 Task: Plan a trip to Avellaneda, Argentina from 2nd December, 2023 to 10th December, 2023 for 1 adult.1  bedroom having 1 bed and 1 bathroom. Property type can be hotel. Amenities needed are: heating. Look for 5 properties as per requirement.
Action: Mouse moved to (511, 95)
Screenshot: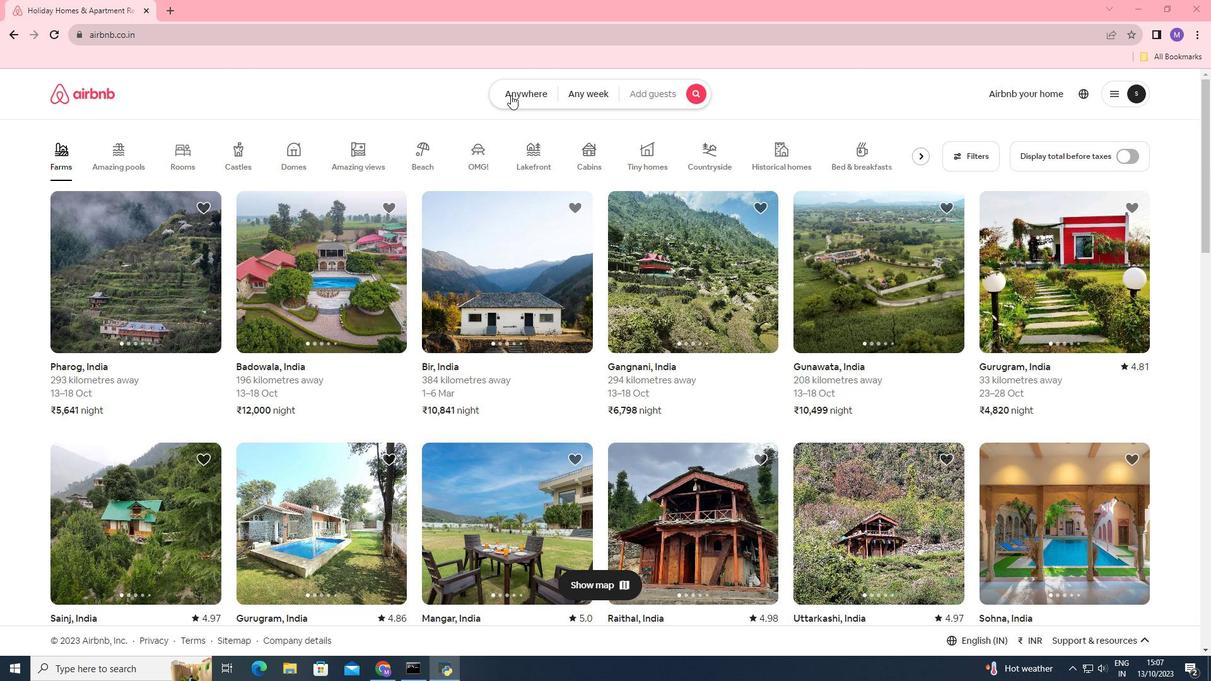 
Action: Mouse pressed left at (511, 95)
Screenshot: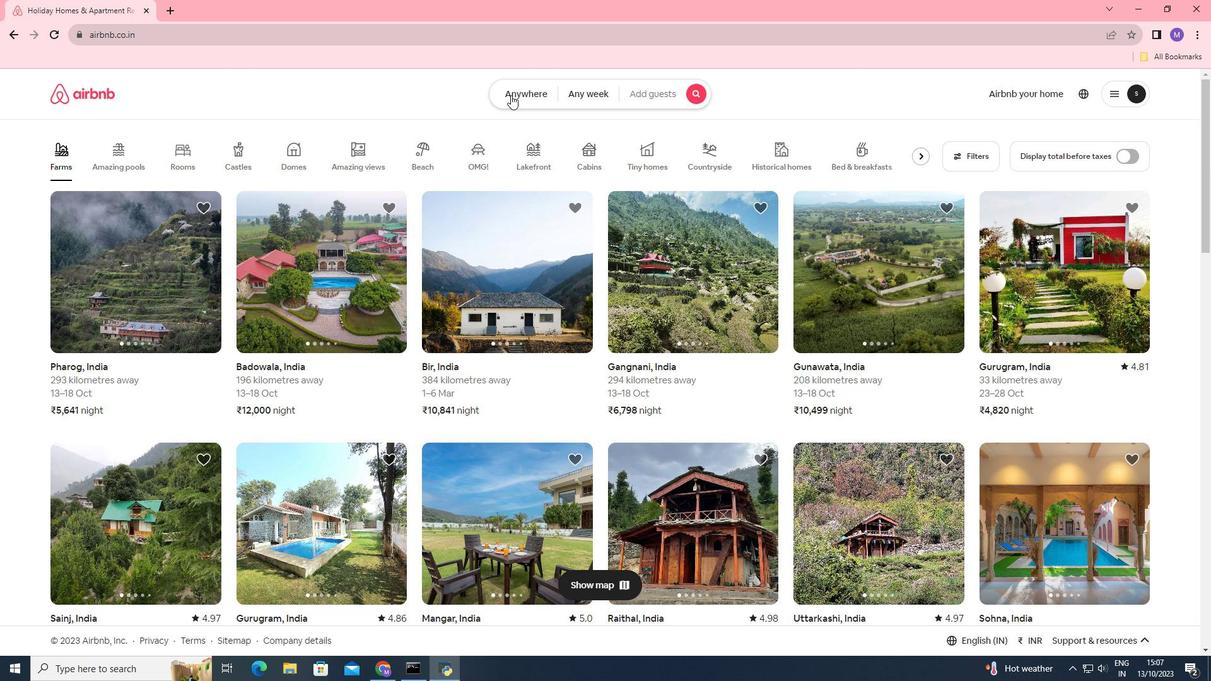 
Action: Mouse moved to (439, 142)
Screenshot: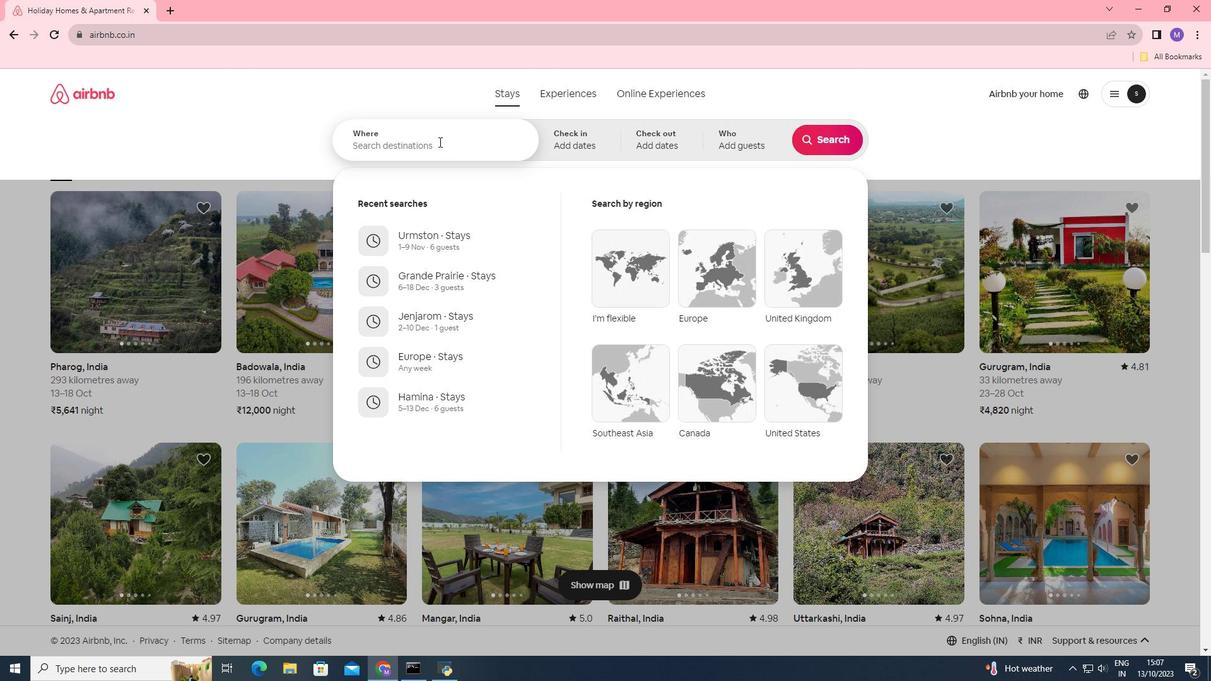 
Action: Mouse pressed left at (439, 142)
Screenshot: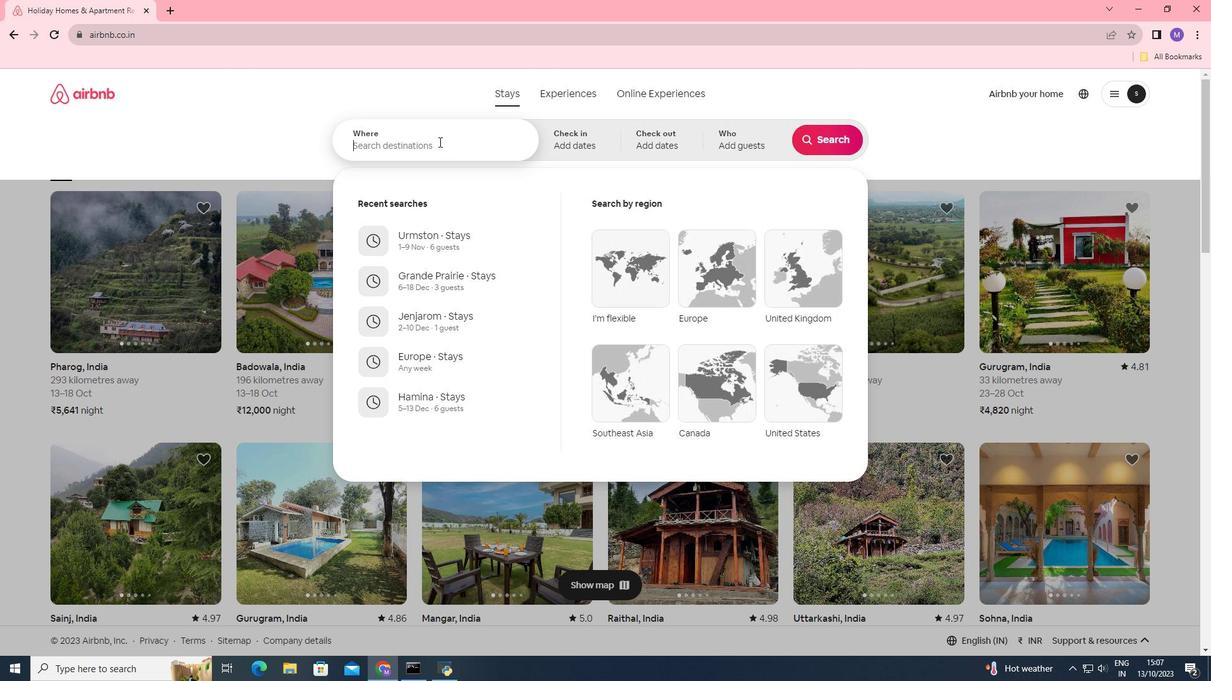
Action: Mouse moved to (436, 143)
Screenshot: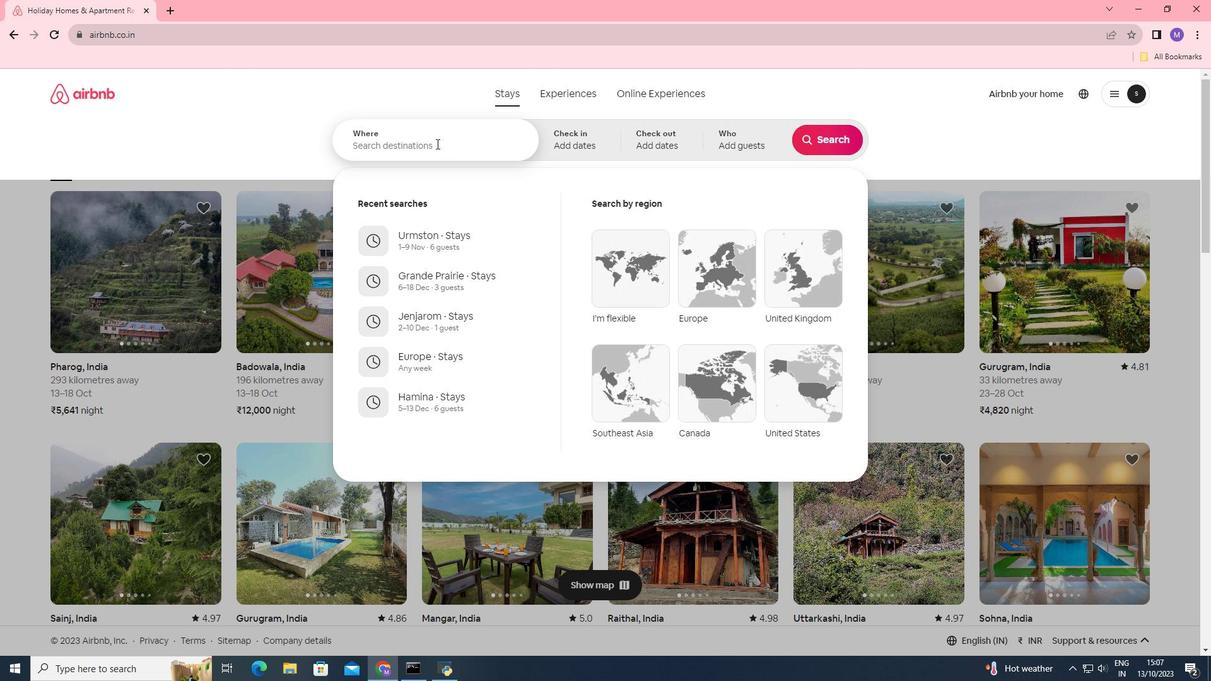 
Action: Key pressed <Key.shift>Avellaneda,<Key.space><Key.shift>Argentia
Screenshot: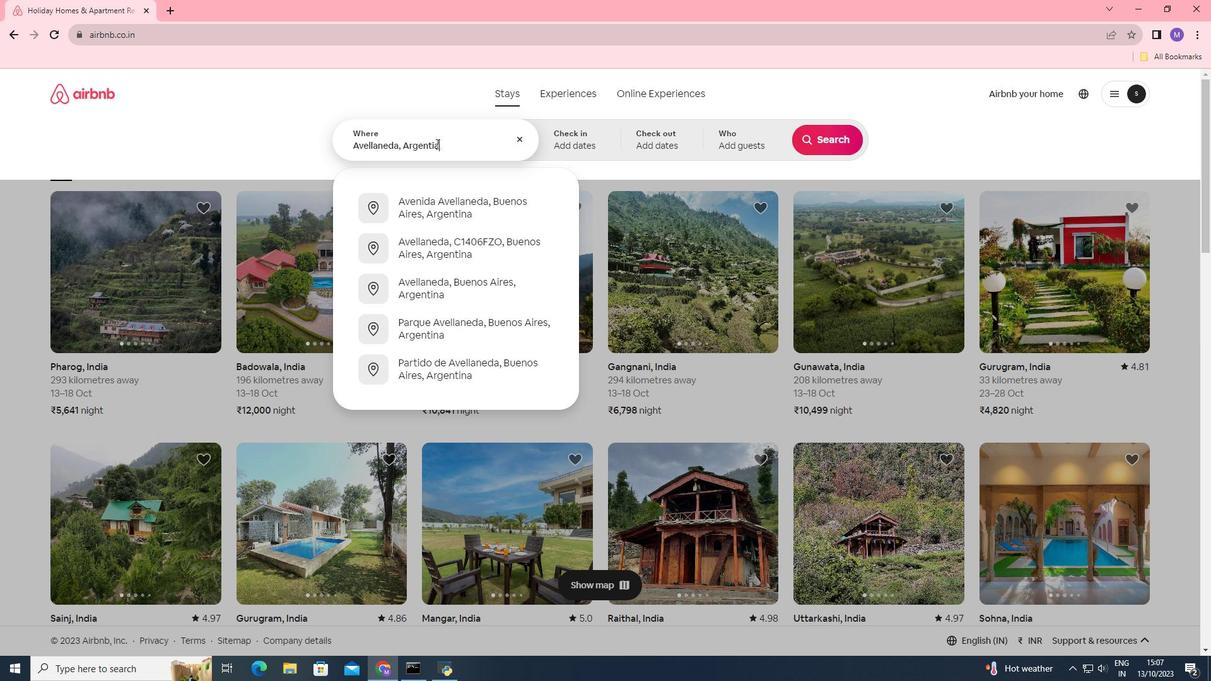 
Action: Mouse moved to (590, 133)
Screenshot: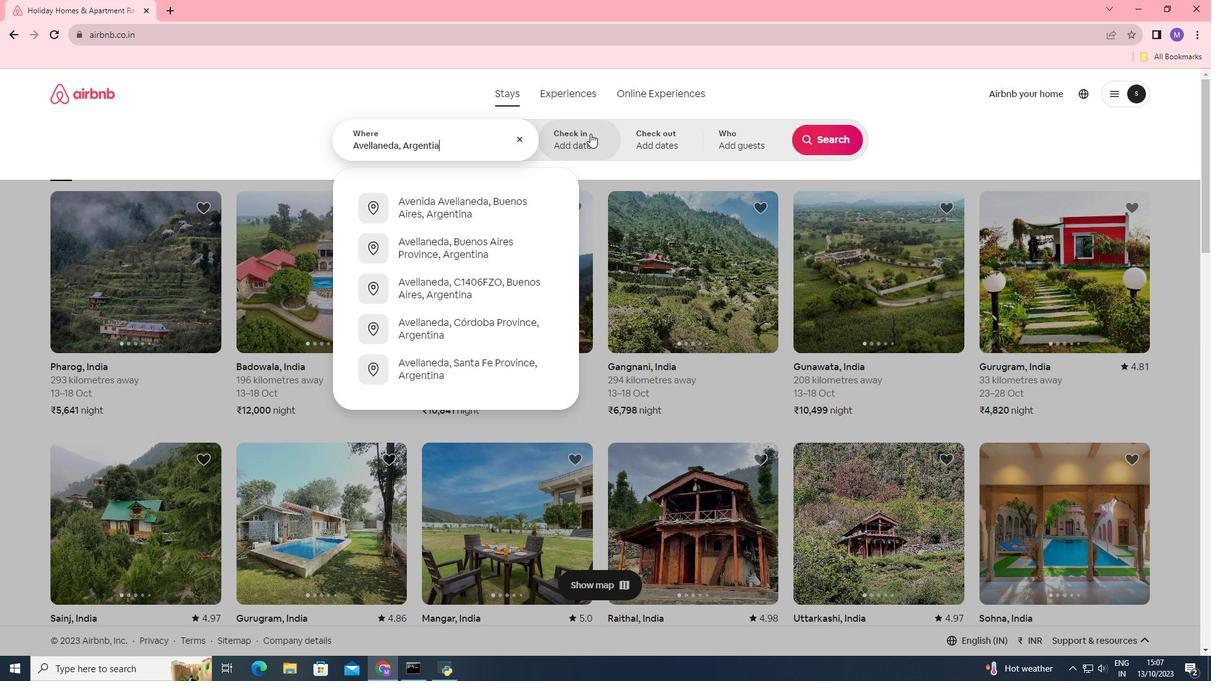 
Action: Mouse pressed left at (590, 133)
Screenshot: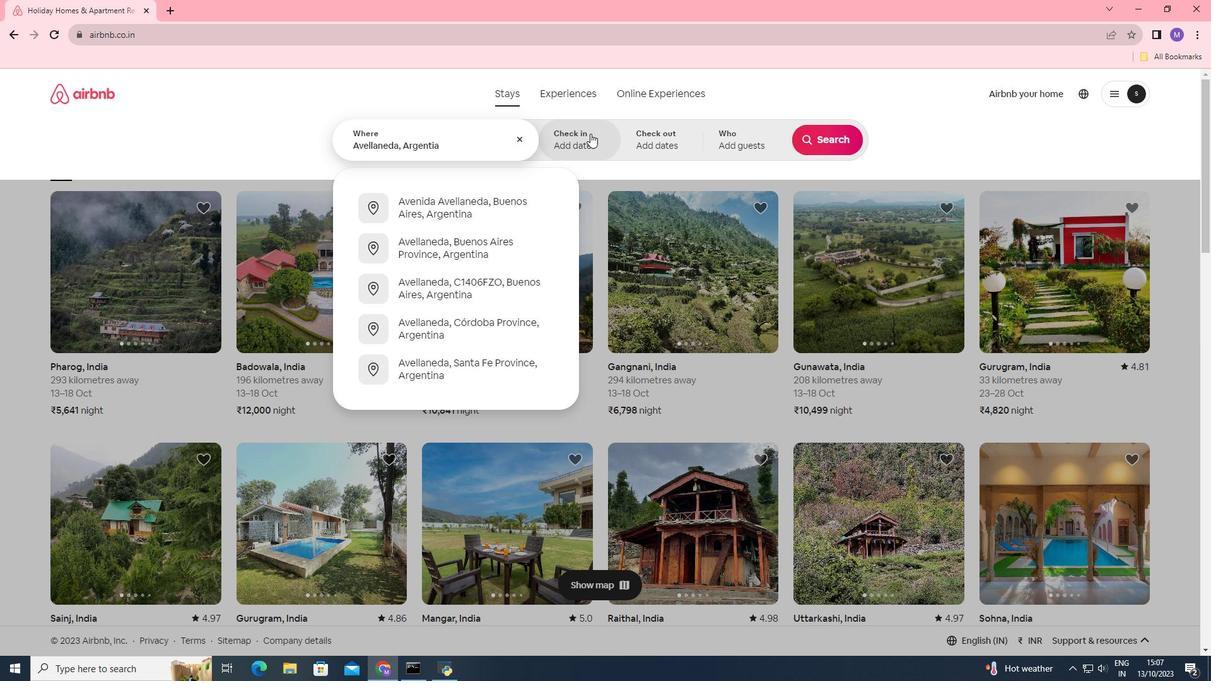 
Action: Mouse pressed left at (590, 133)
Screenshot: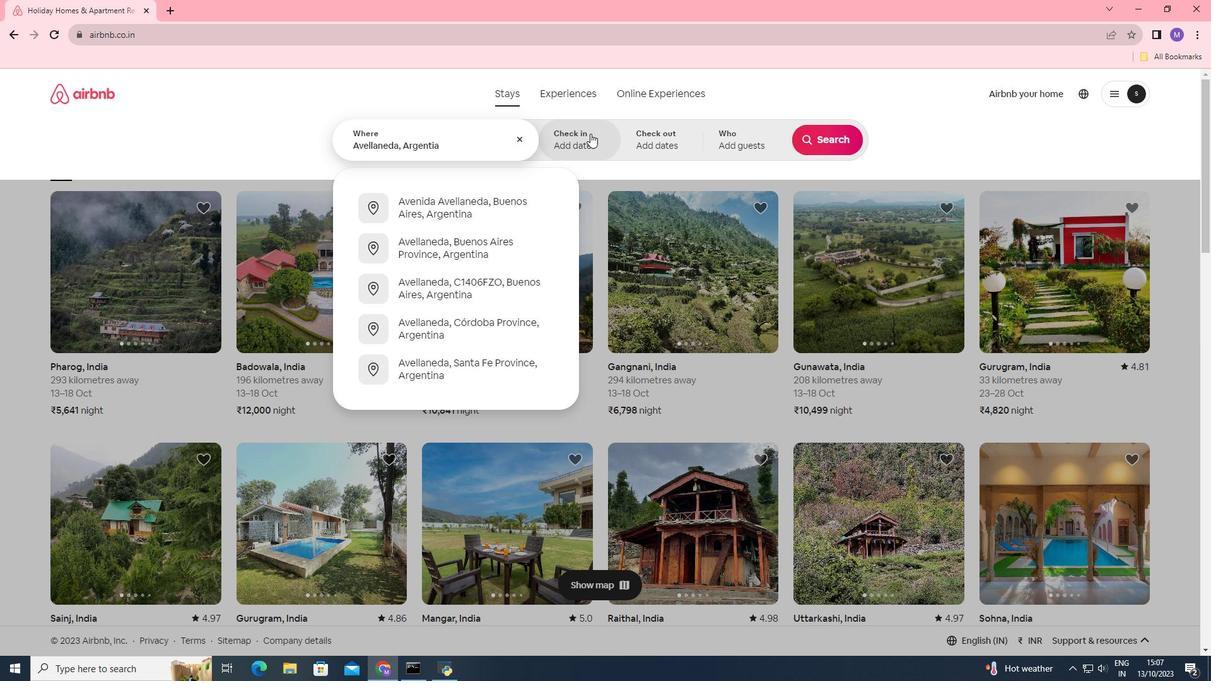 
Action: Mouse pressed left at (590, 133)
Screenshot: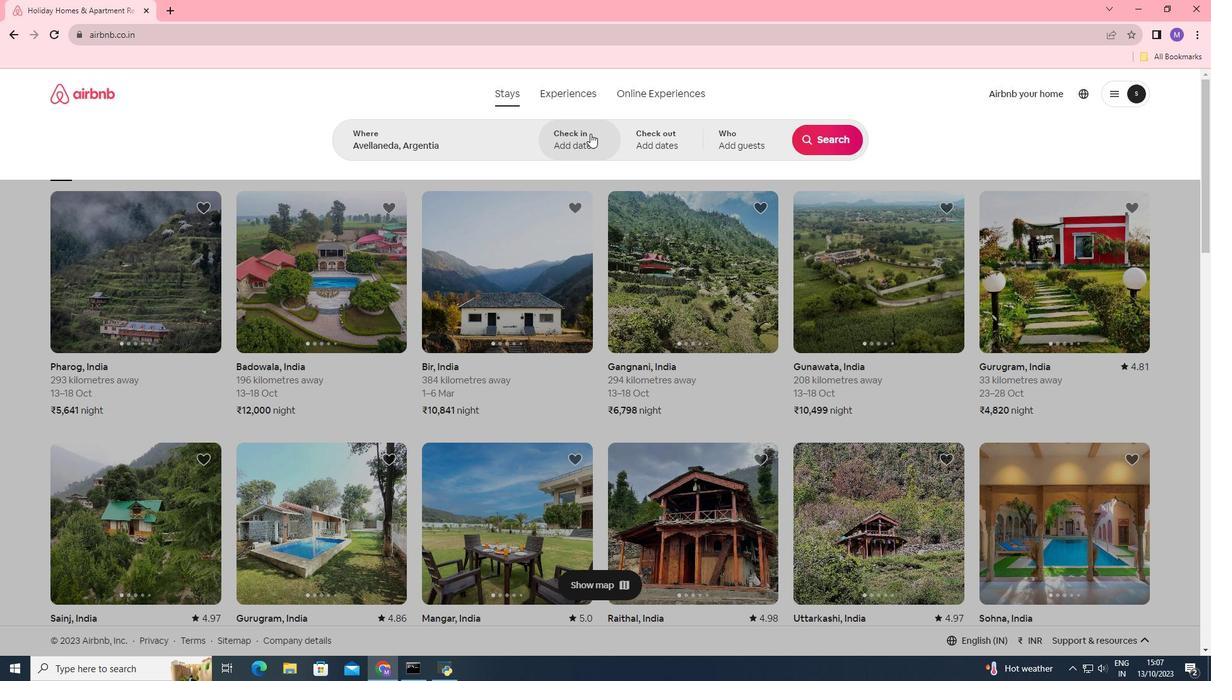 
Action: Mouse moved to (824, 241)
Screenshot: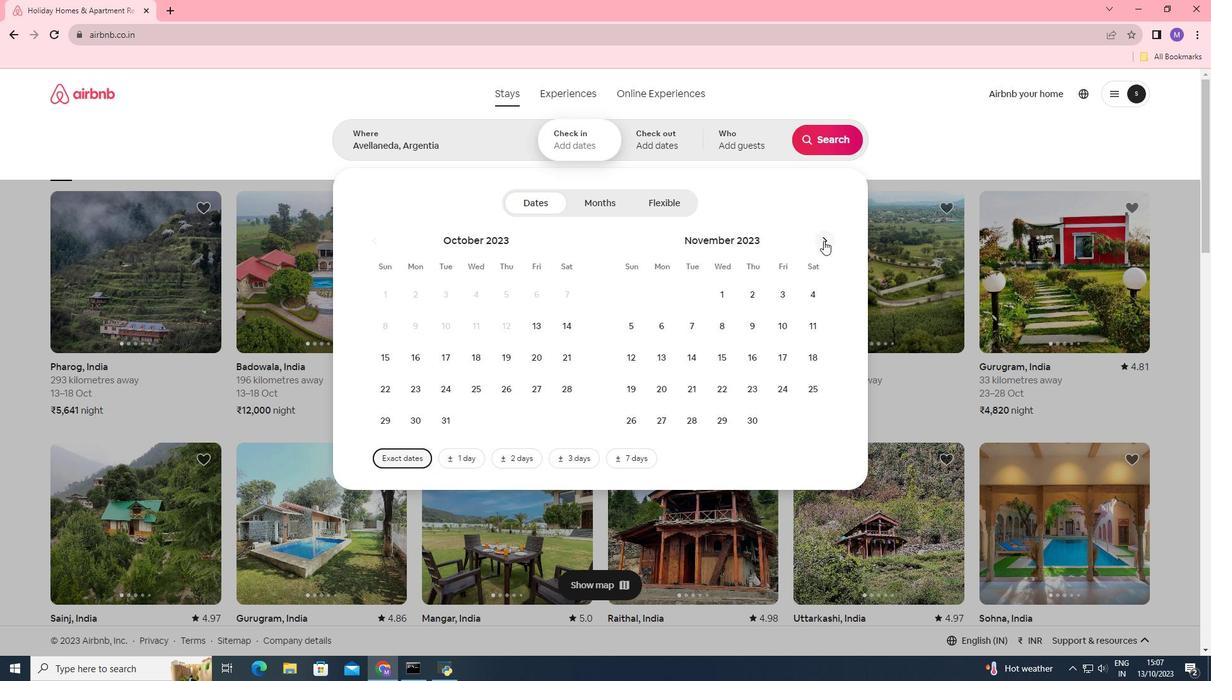 
Action: Mouse pressed left at (824, 241)
Screenshot: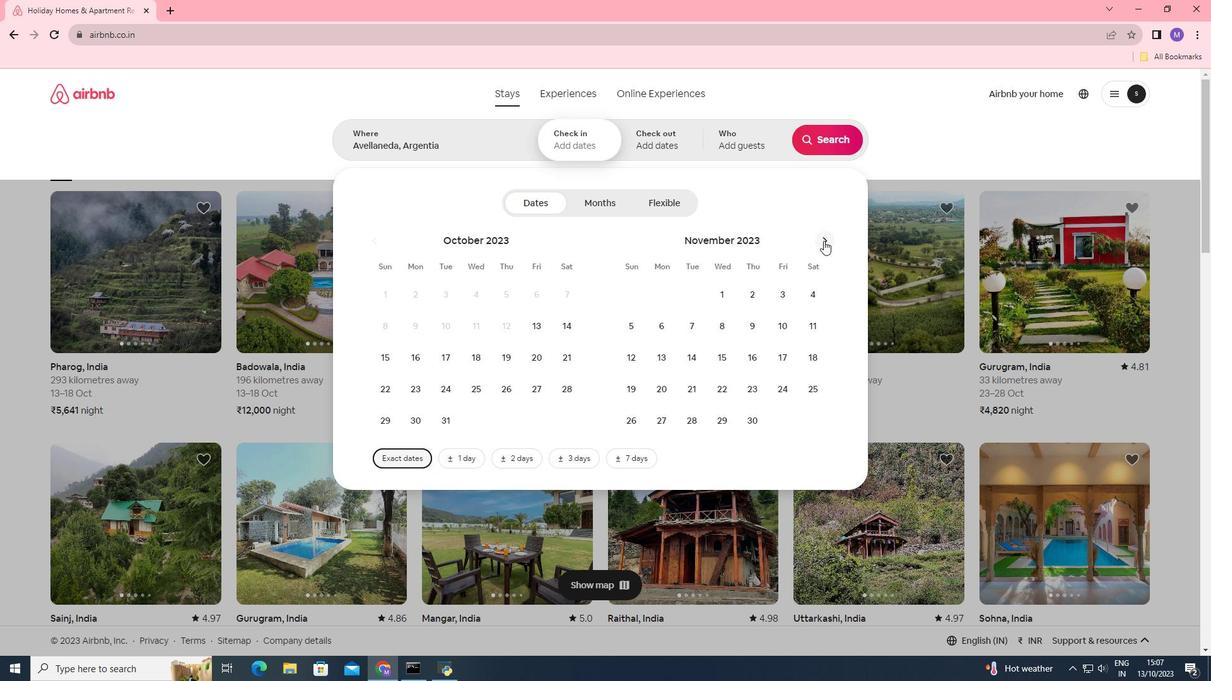 
Action: Mouse moved to (812, 297)
Screenshot: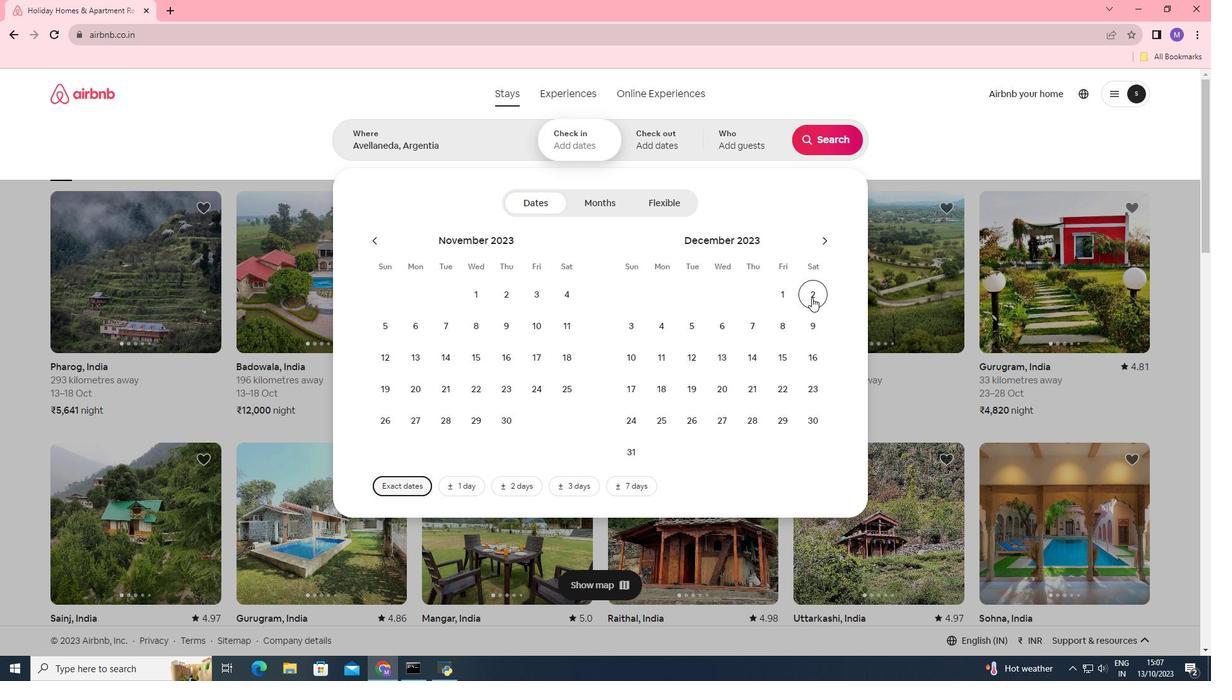 
Action: Mouse pressed left at (812, 297)
Screenshot: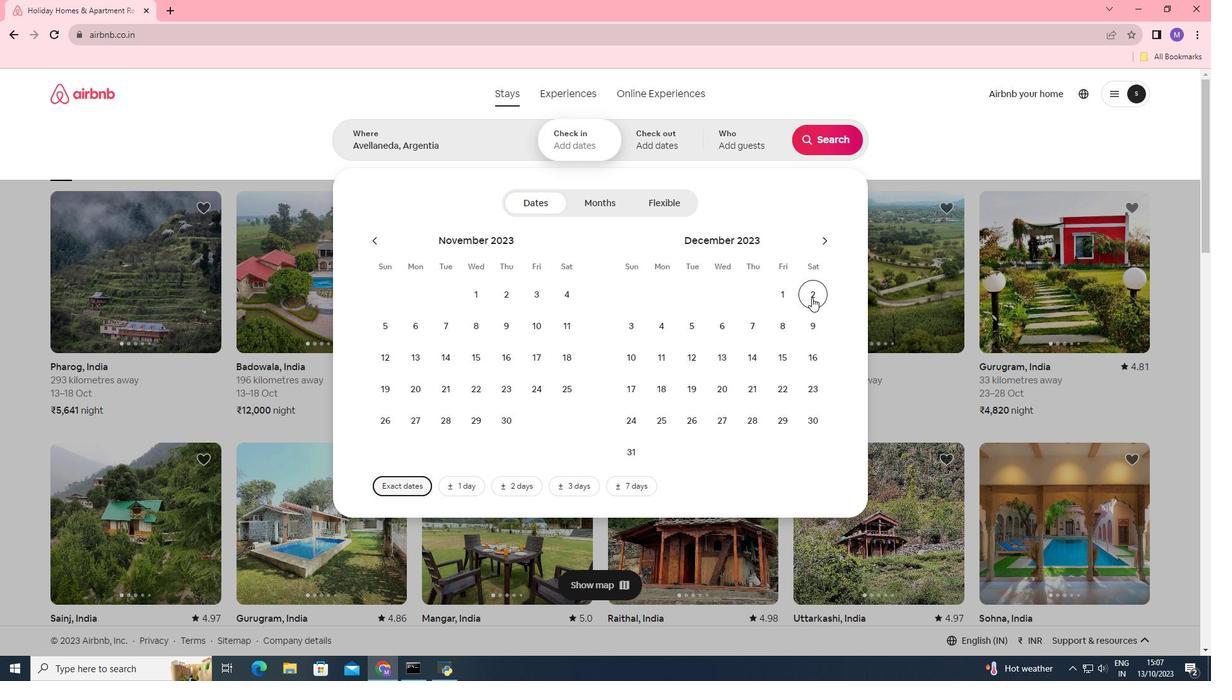 
Action: Mouse moved to (636, 356)
Screenshot: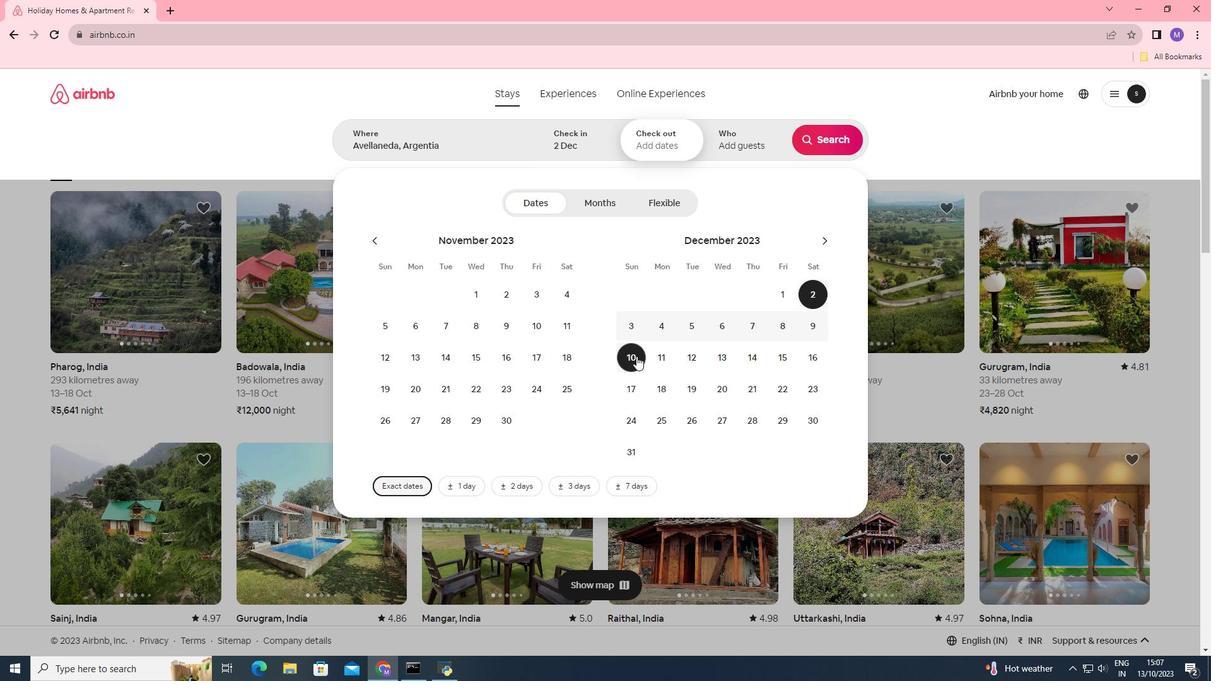 
Action: Mouse pressed left at (636, 356)
Screenshot: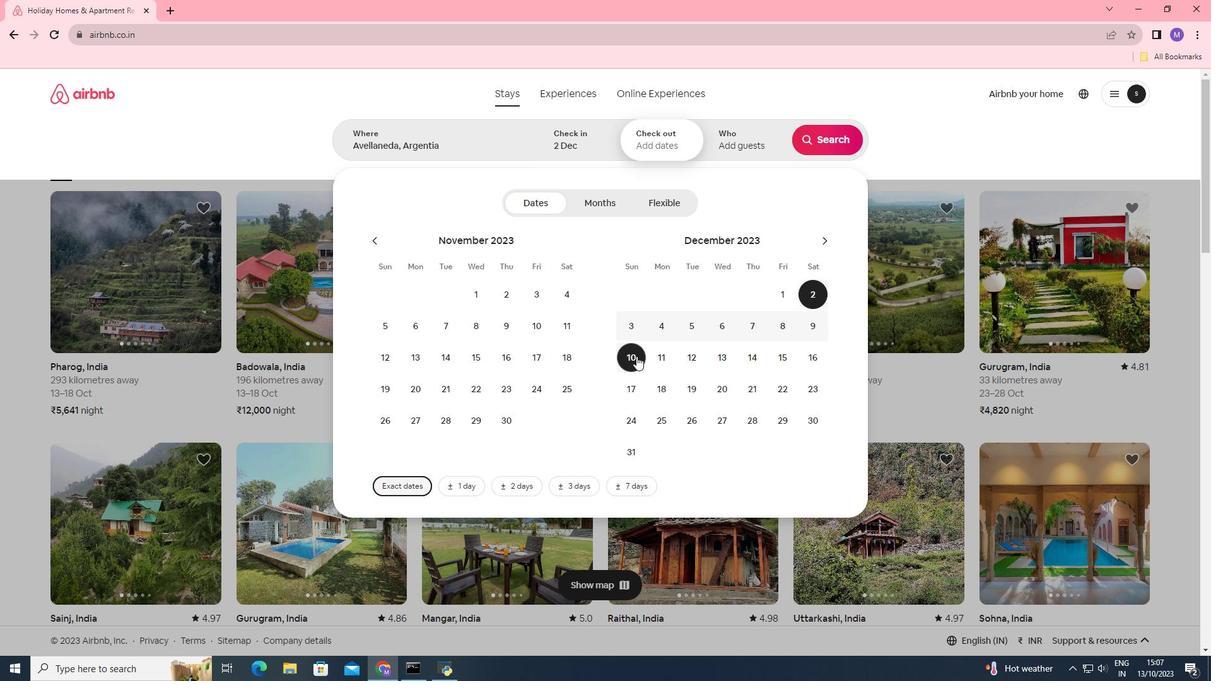 
Action: Mouse moved to (734, 132)
Screenshot: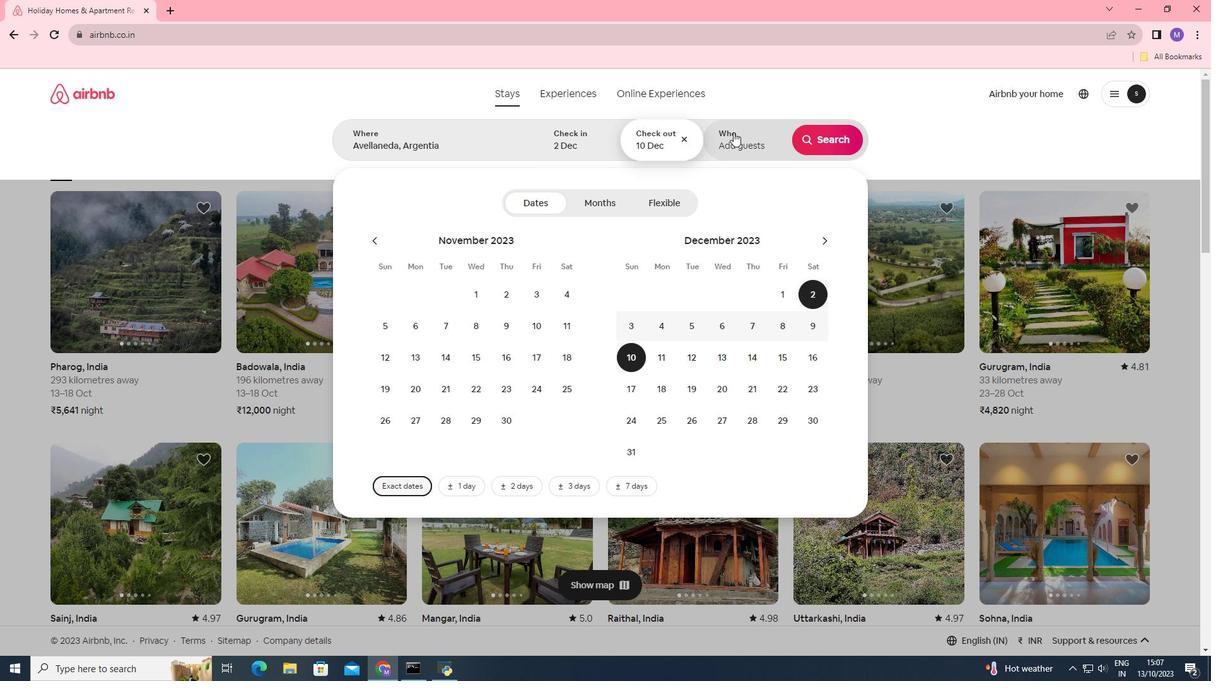 
Action: Mouse pressed left at (734, 132)
Screenshot: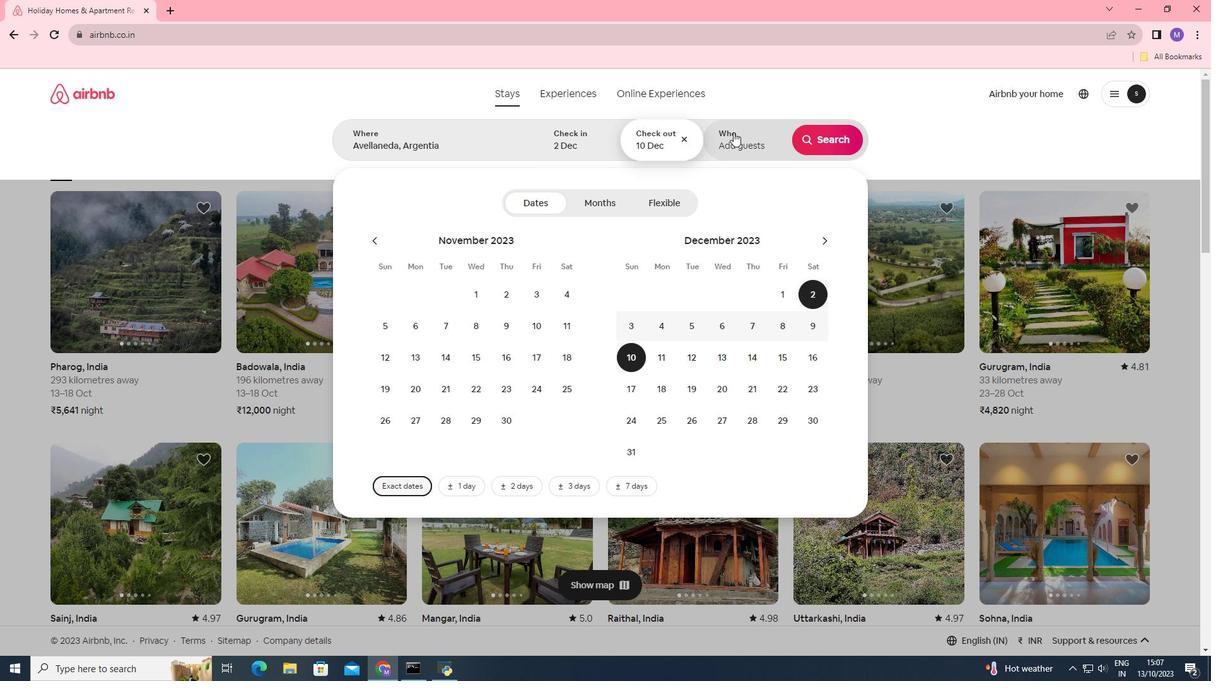 
Action: Mouse moved to (835, 199)
Screenshot: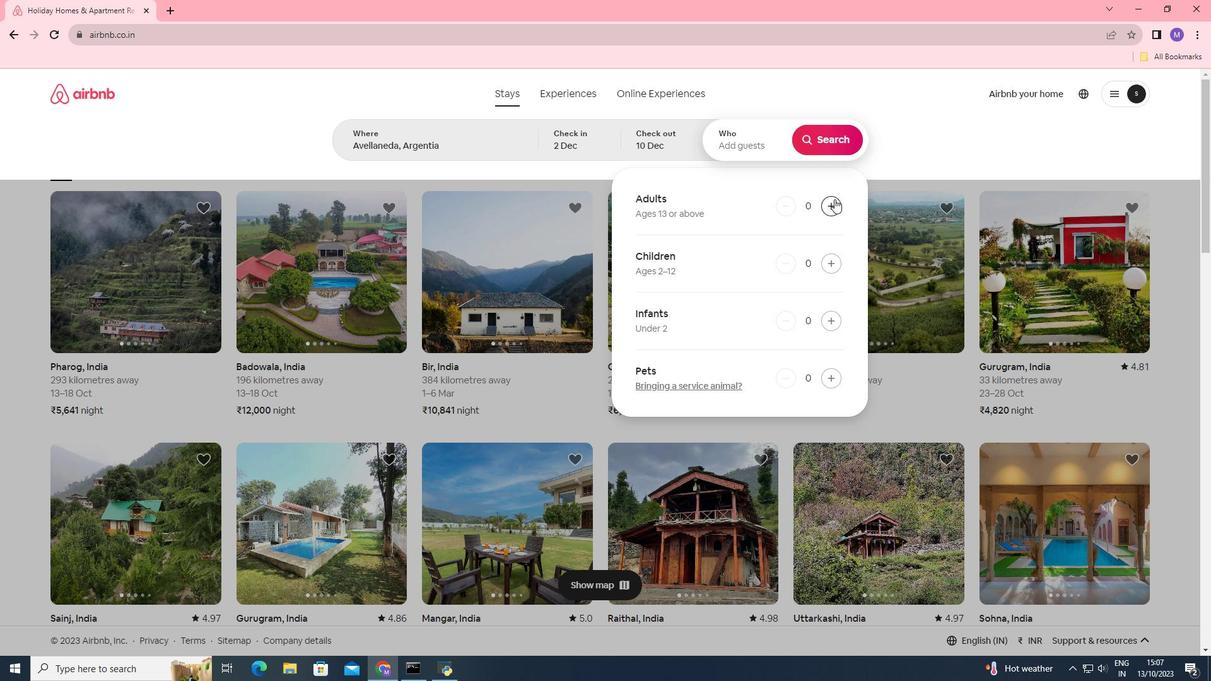
Action: Mouse pressed left at (835, 199)
Screenshot: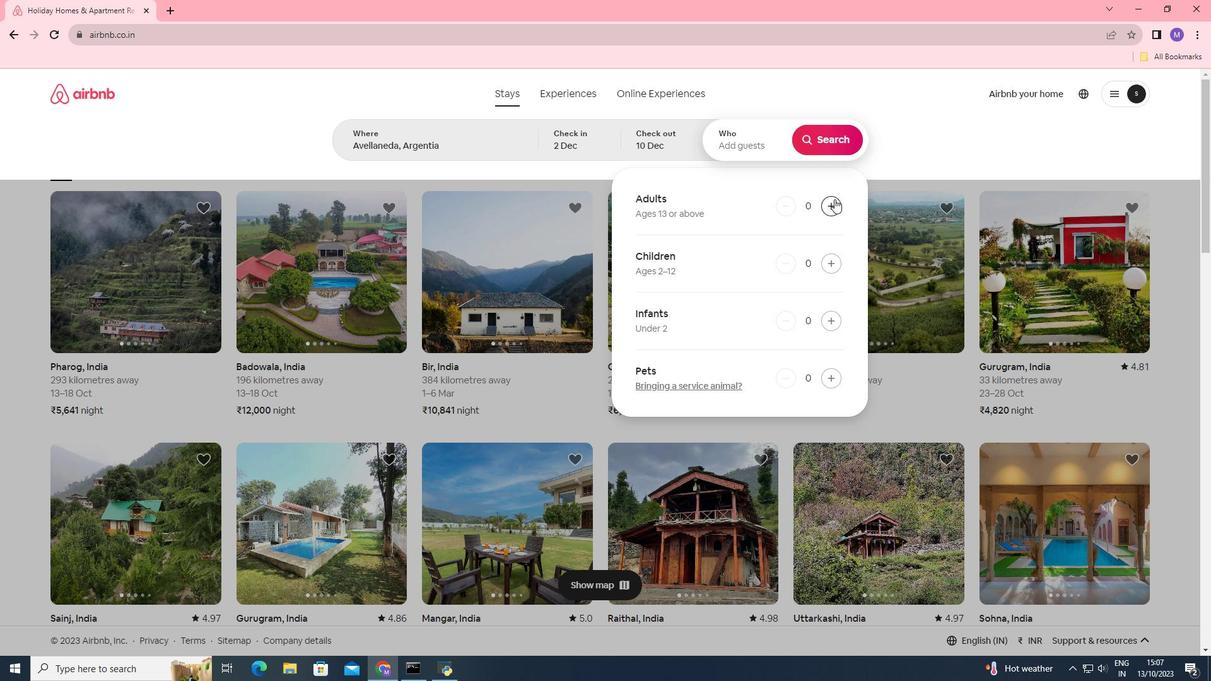 
Action: Mouse moved to (818, 142)
Screenshot: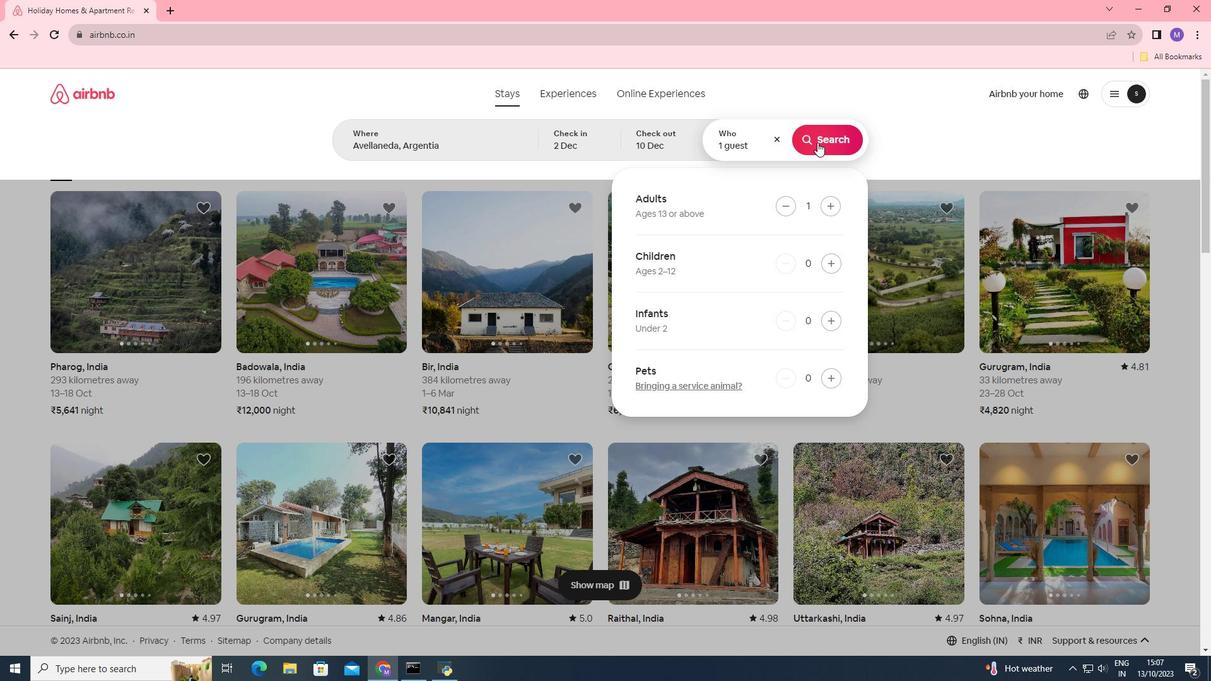 
Action: Mouse pressed left at (818, 142)
Screenshot: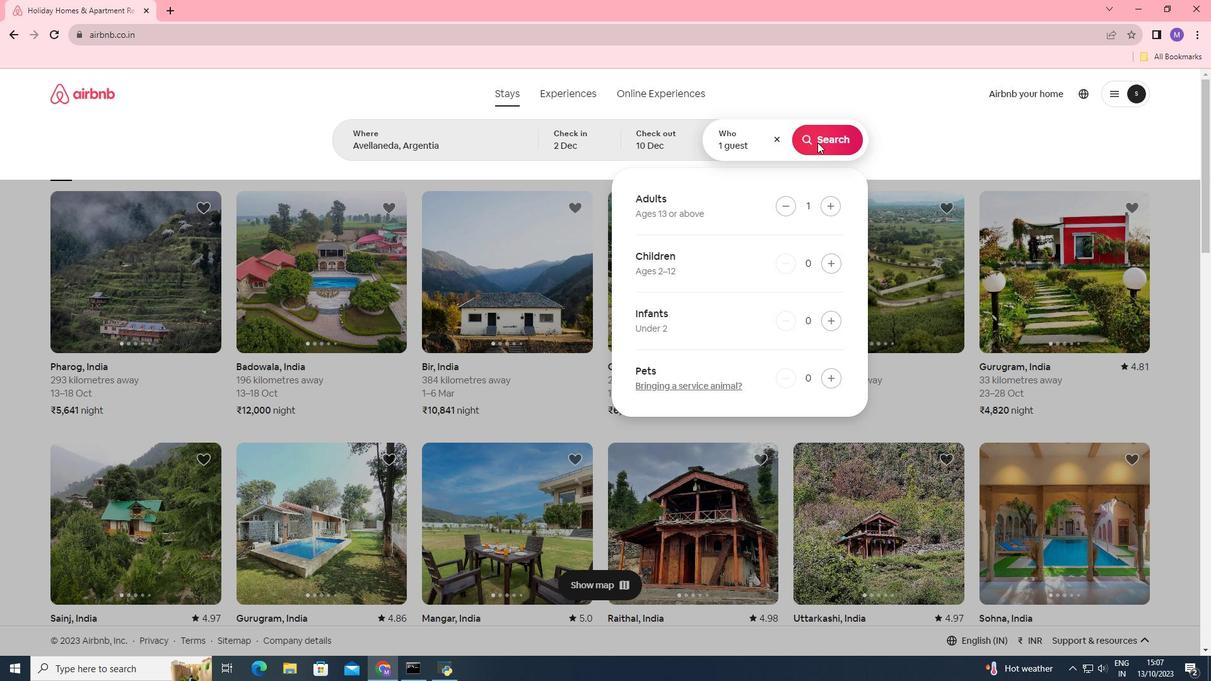 
Action: Mouse moved to (1004, 141)
Screenshot: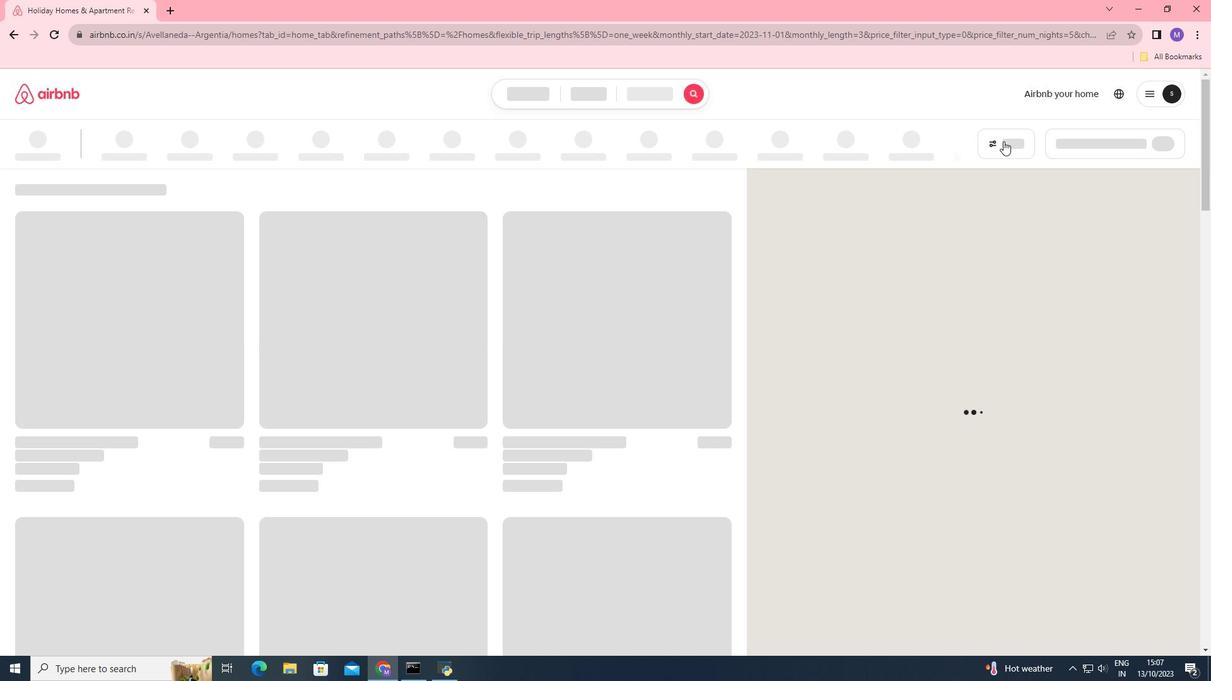 
Action: Mouse pressed left at (1004, 141)
Screenshot: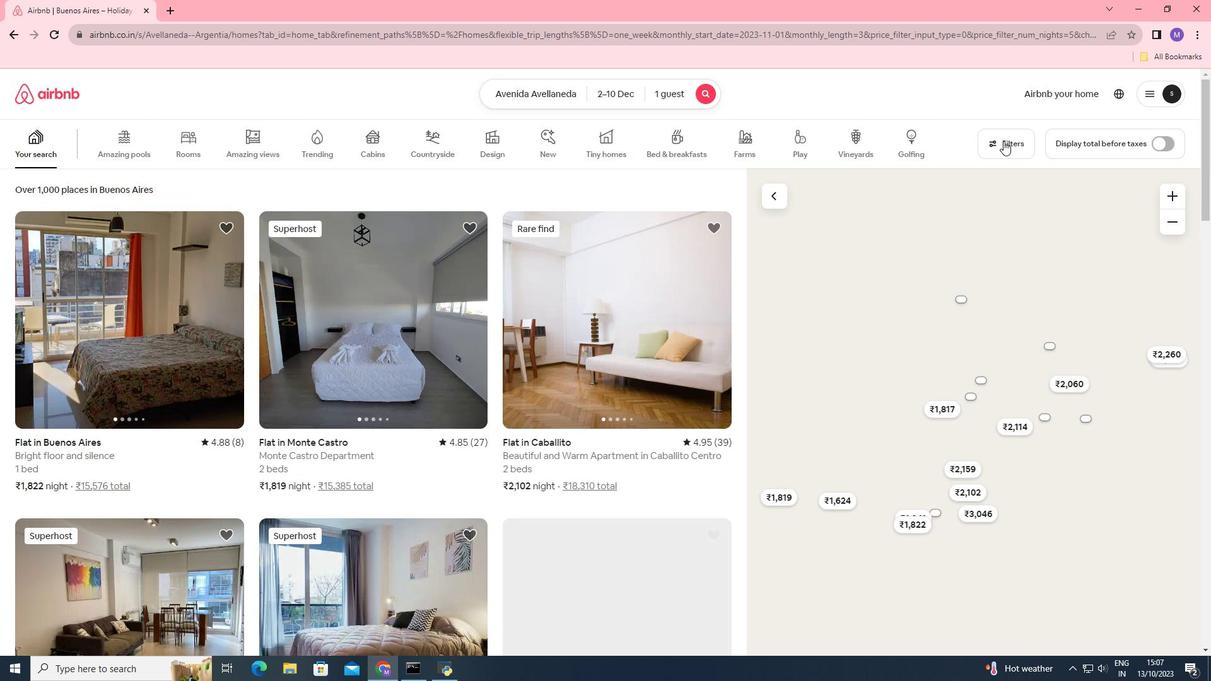 
Action: Mouse moved to (512, 403)
Screenshot: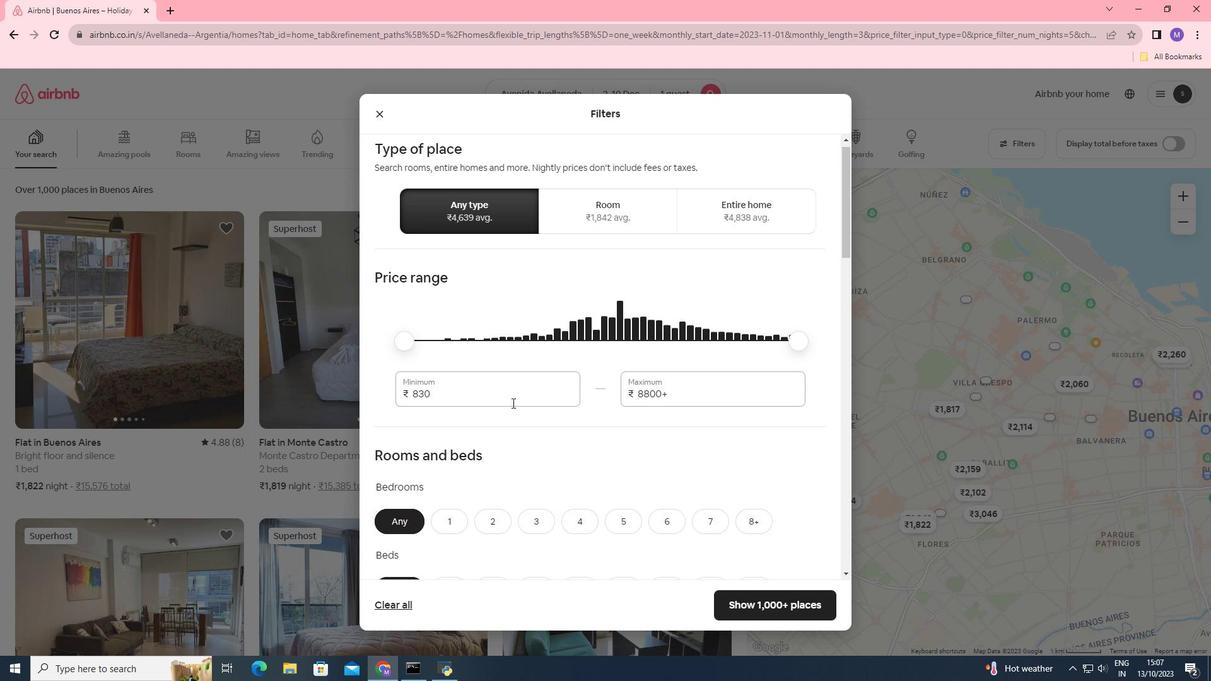 
Action: Mouse scrolled (512, 402) with delta (0, 0)
Screenshot: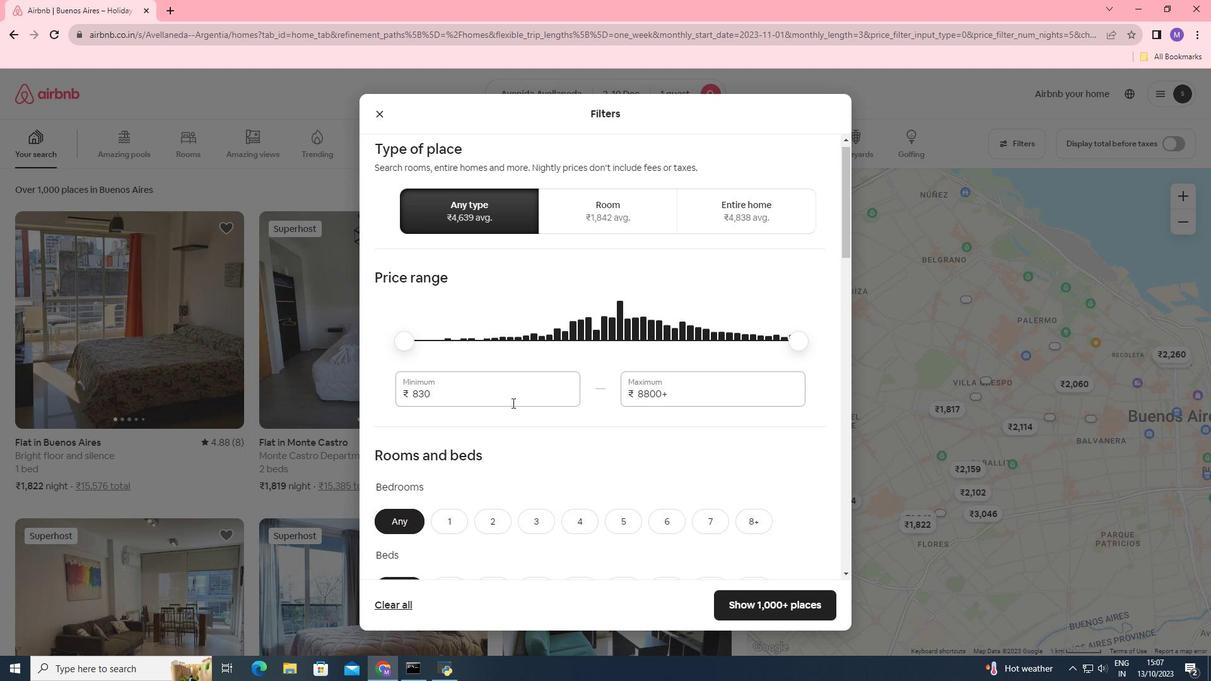 
Action: Mouse scrolled (512, 402) with delta (0, 0)
Screenshot: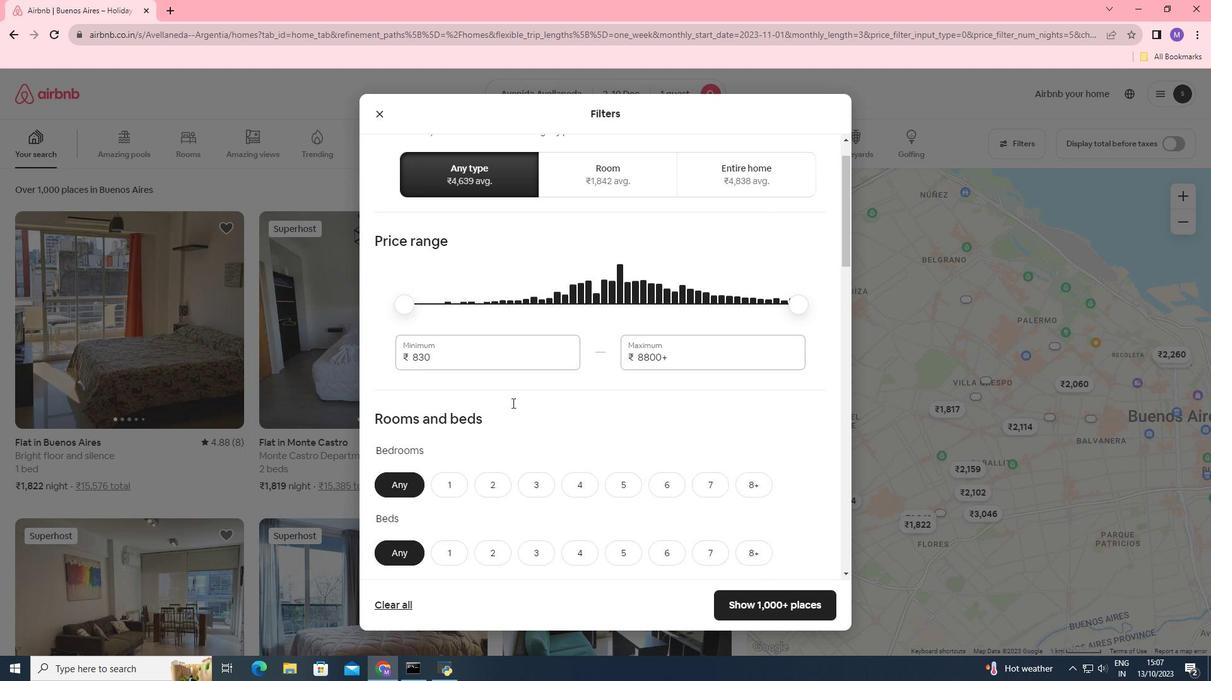 
Action: Mouse scrolled (512, 402) with delta (0, 0)
Screenshot: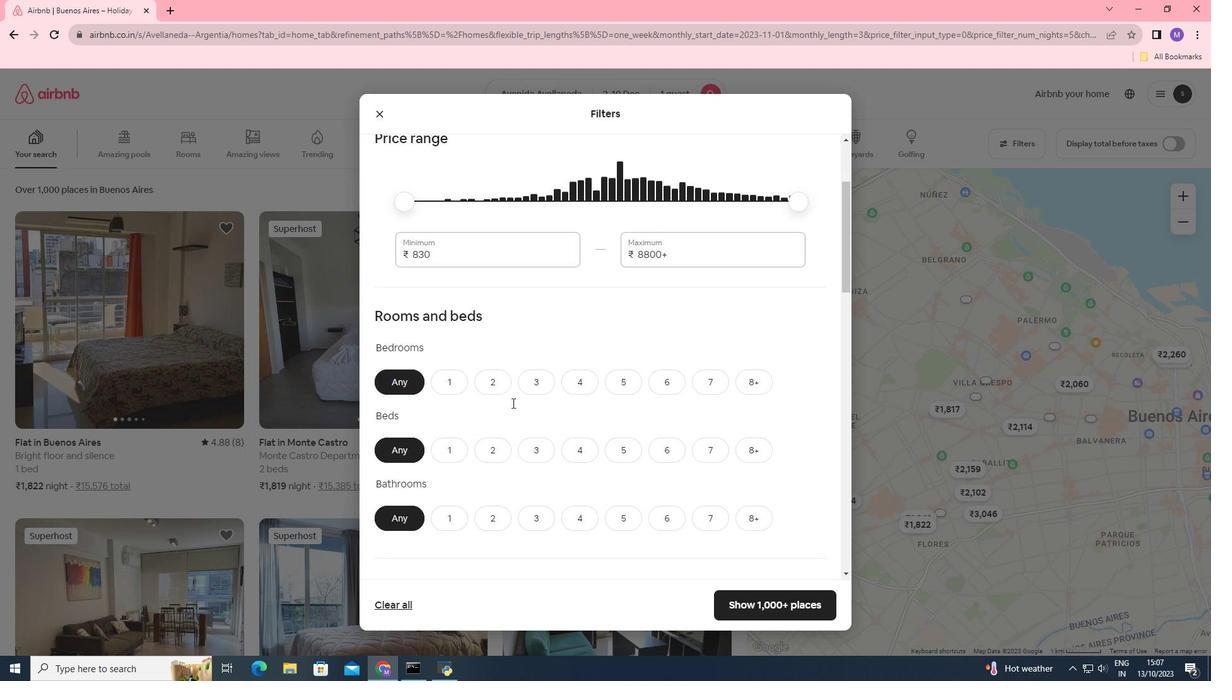 
Action: Mouse scrolled (512, 402) with delta (0, 0)
Screenshot: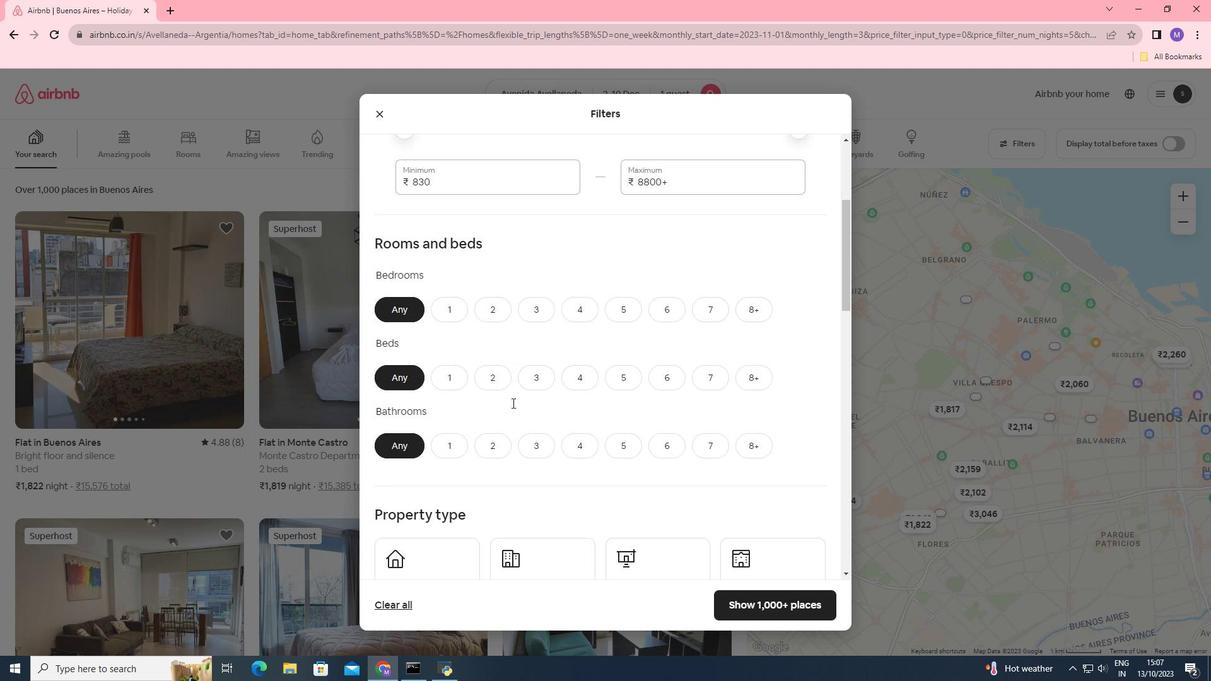 
Action: Mouse moved to (443, 275)
Screenshot: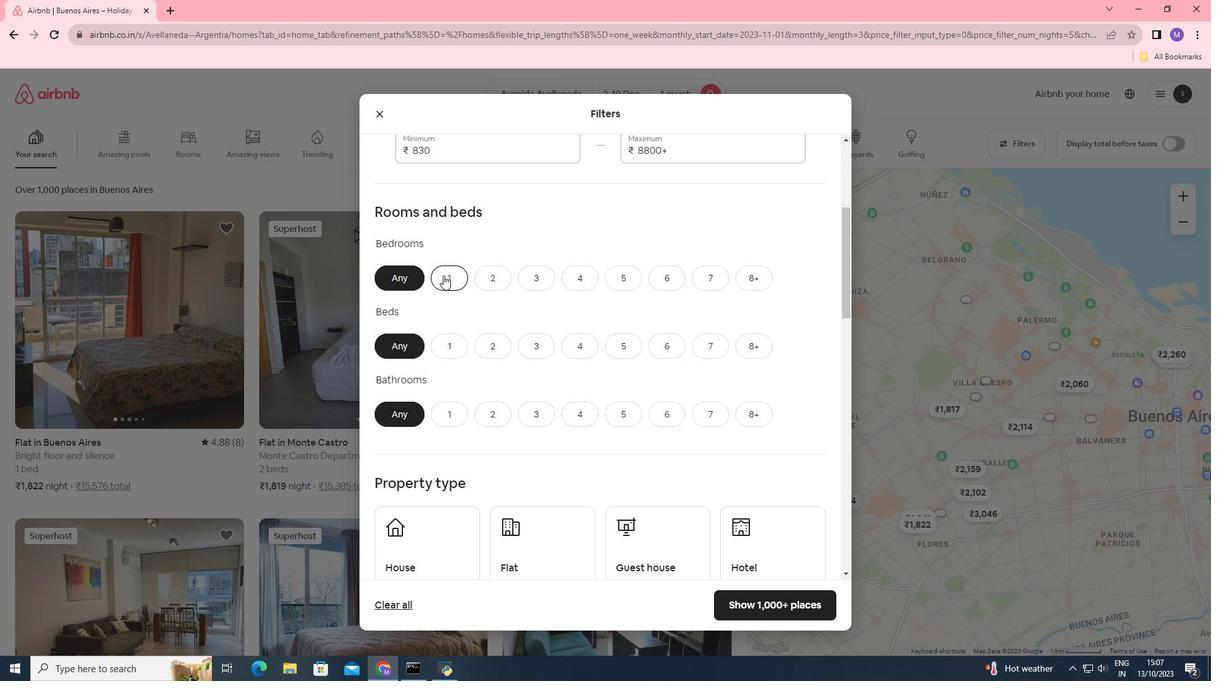 
Action: Mouse pressed left at (443, 275)
Screenshot: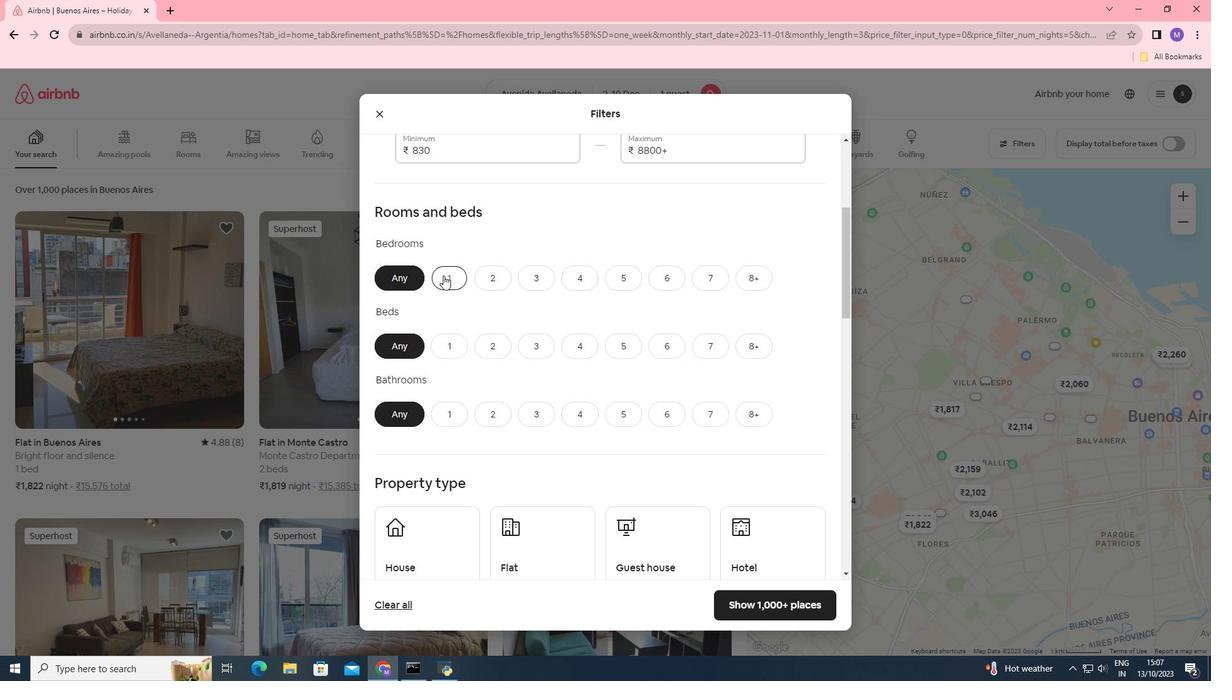 
Action: Mouse moved to (445, 350)
Screenshot: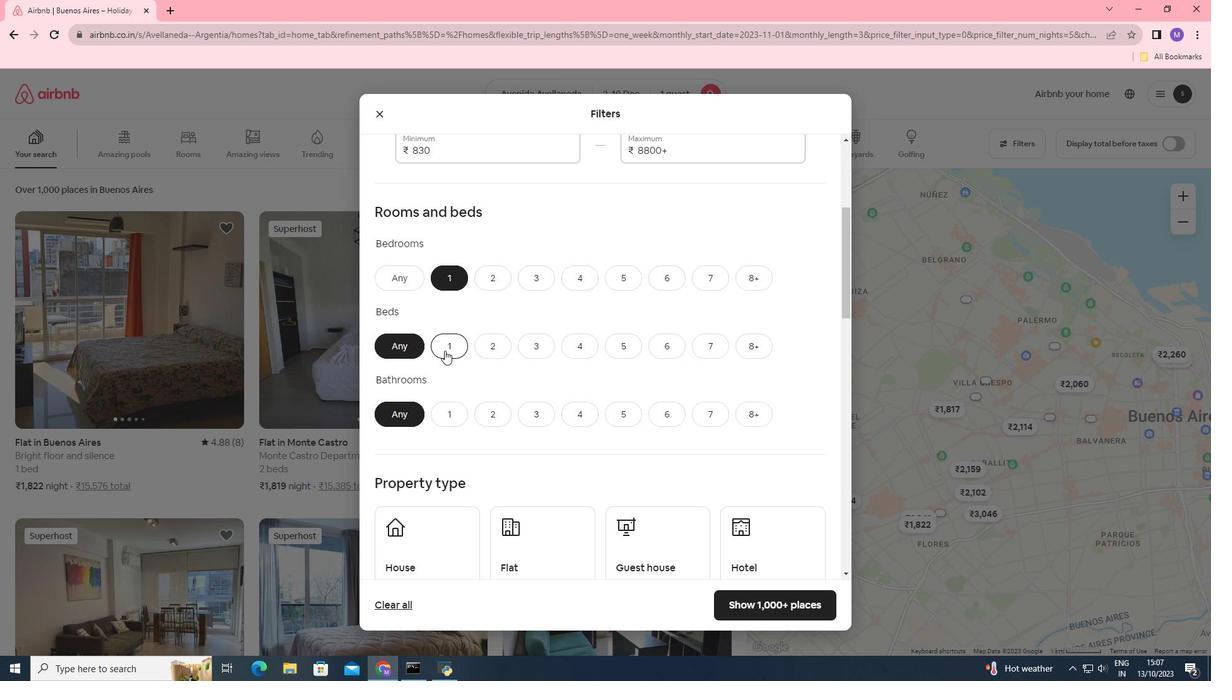 
Action: Mouse pressed left at (445, 350)
Screenshot: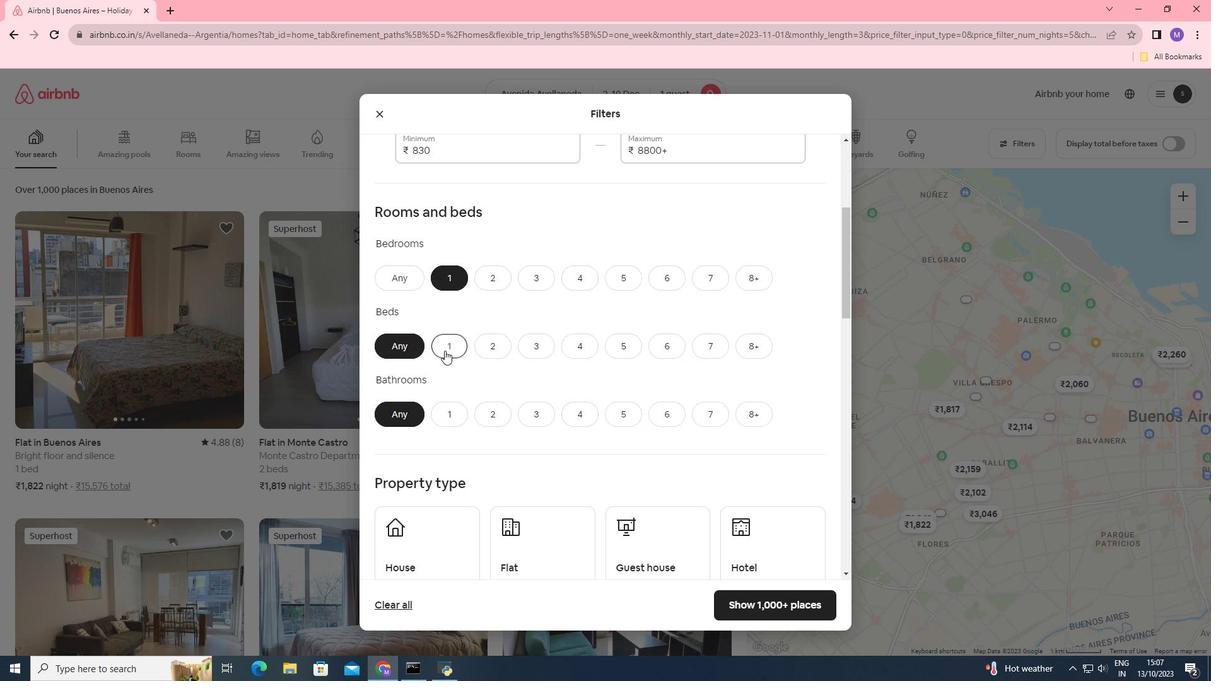 
Action: Mouse moved to (446, 407)
Screenshot: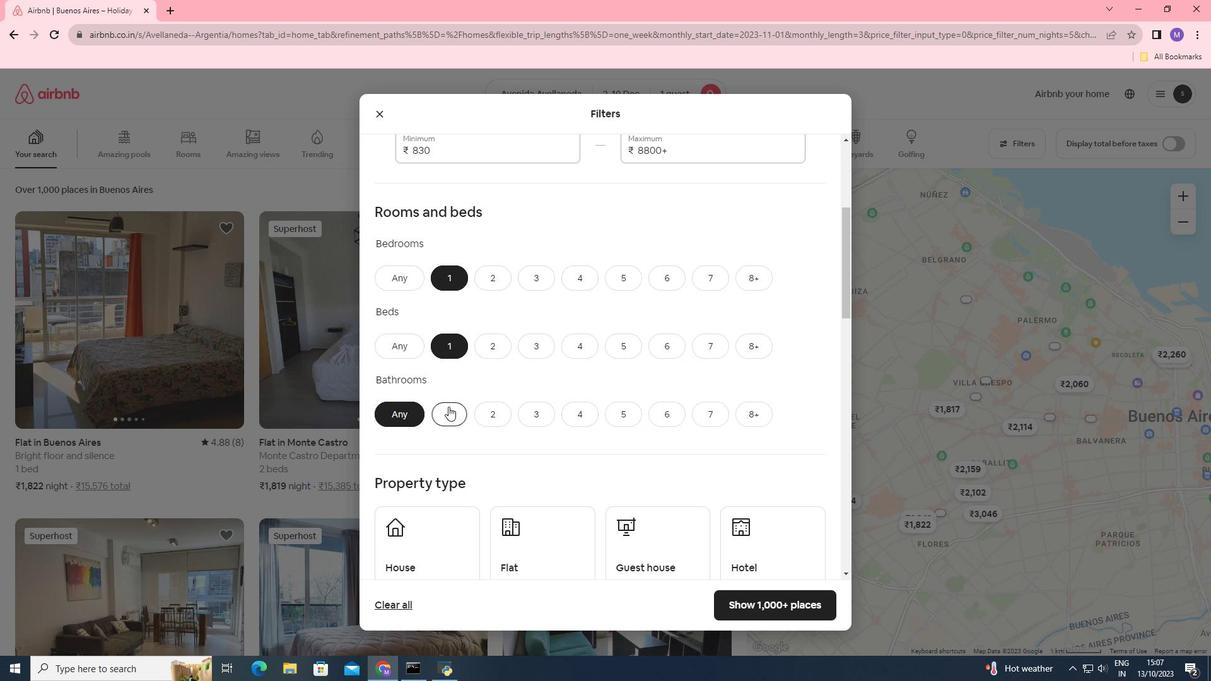 
Action: Mouse pressed left at (446, 407)
Screenshot: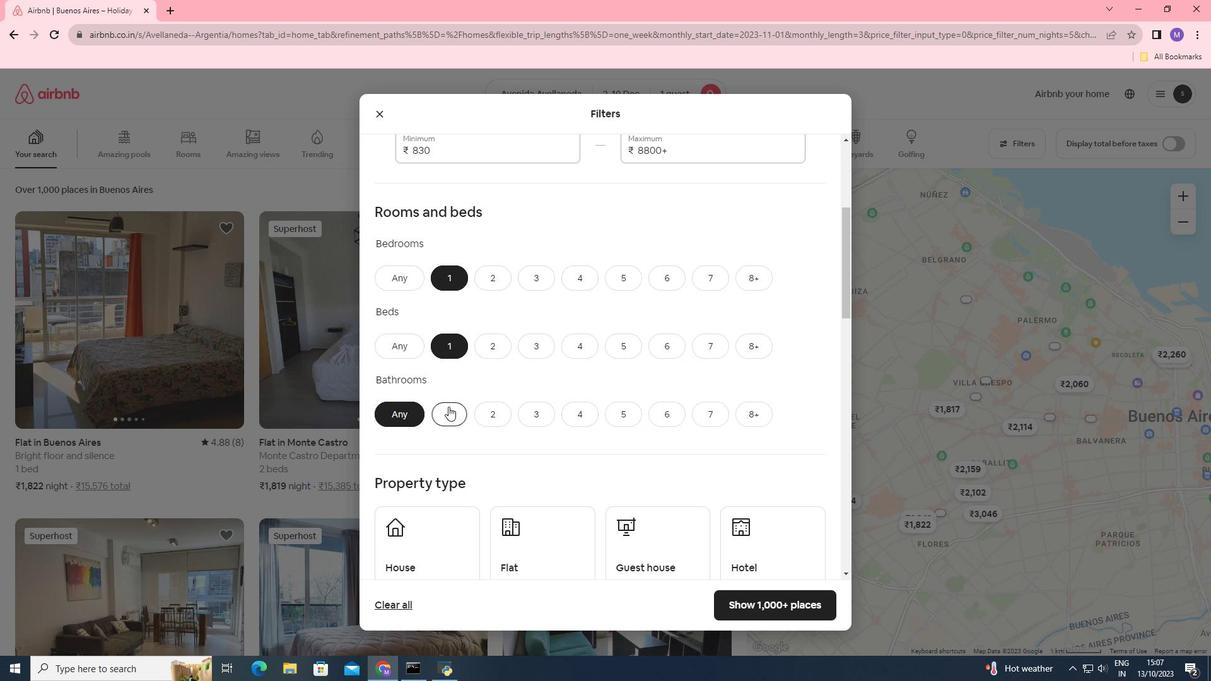 
Action: Mouse moved to (617, 339)
Screenshot: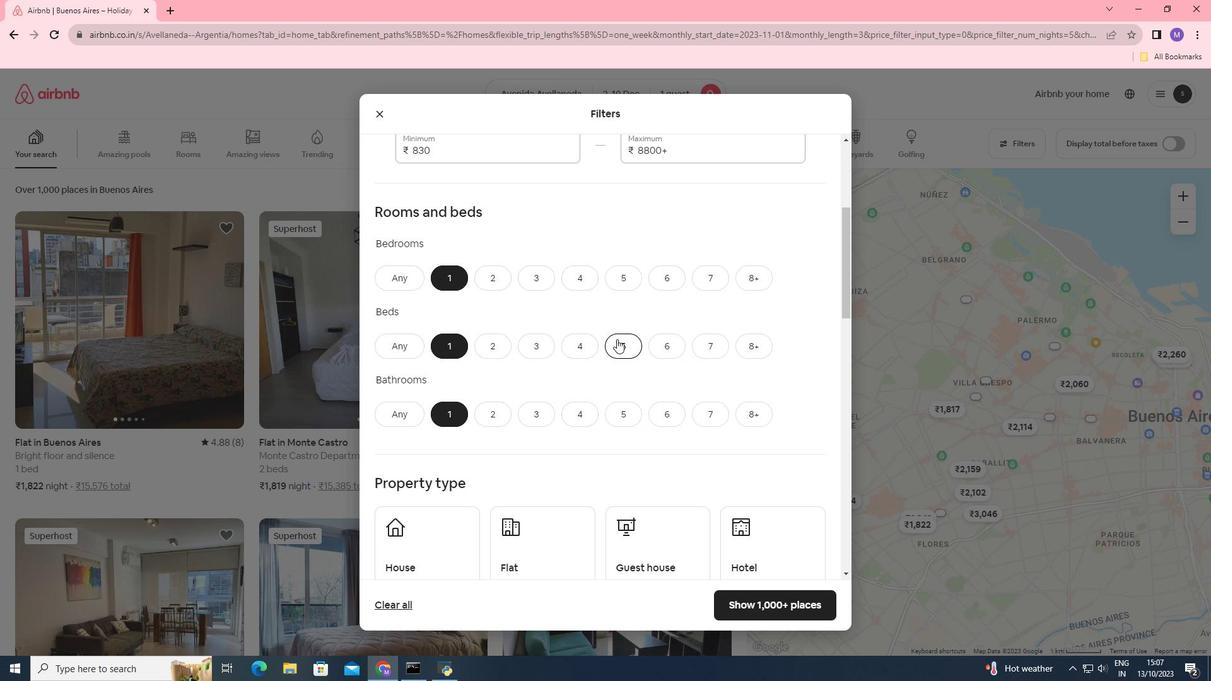 
Action: Mouse scrolled (617, 338) with delta (0, 0)
Screenshot: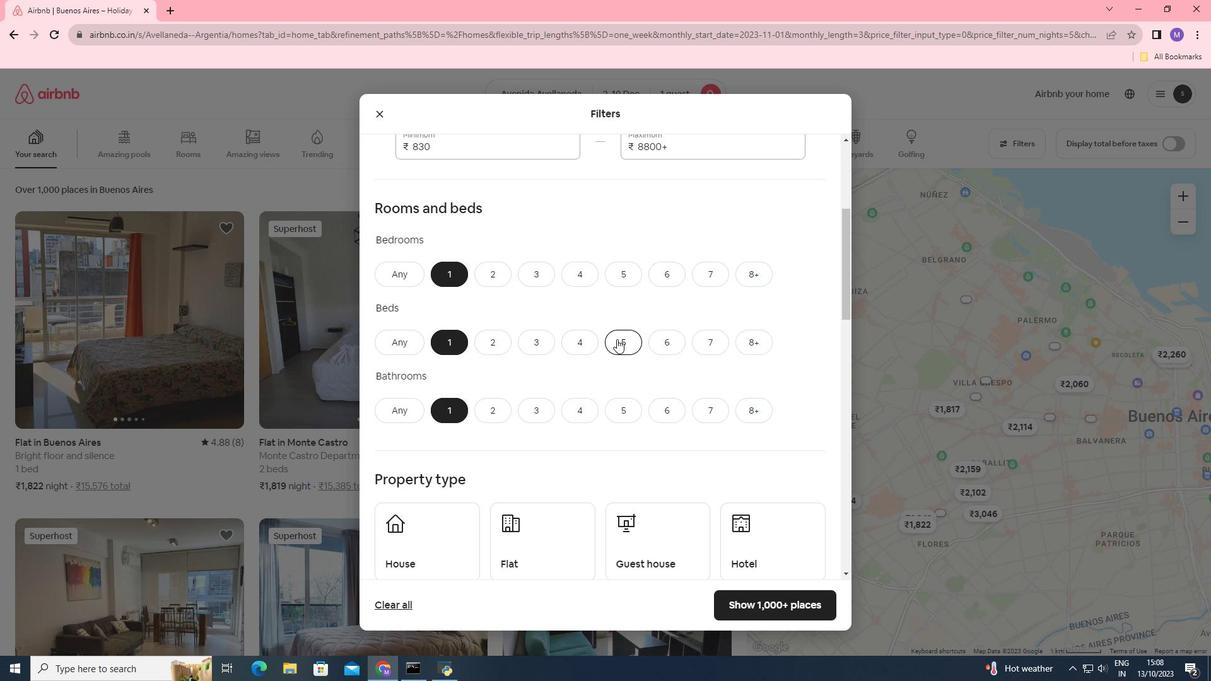 
Action: Mouse scrolled (617, 338) with delta (0, 0)
Screenshot: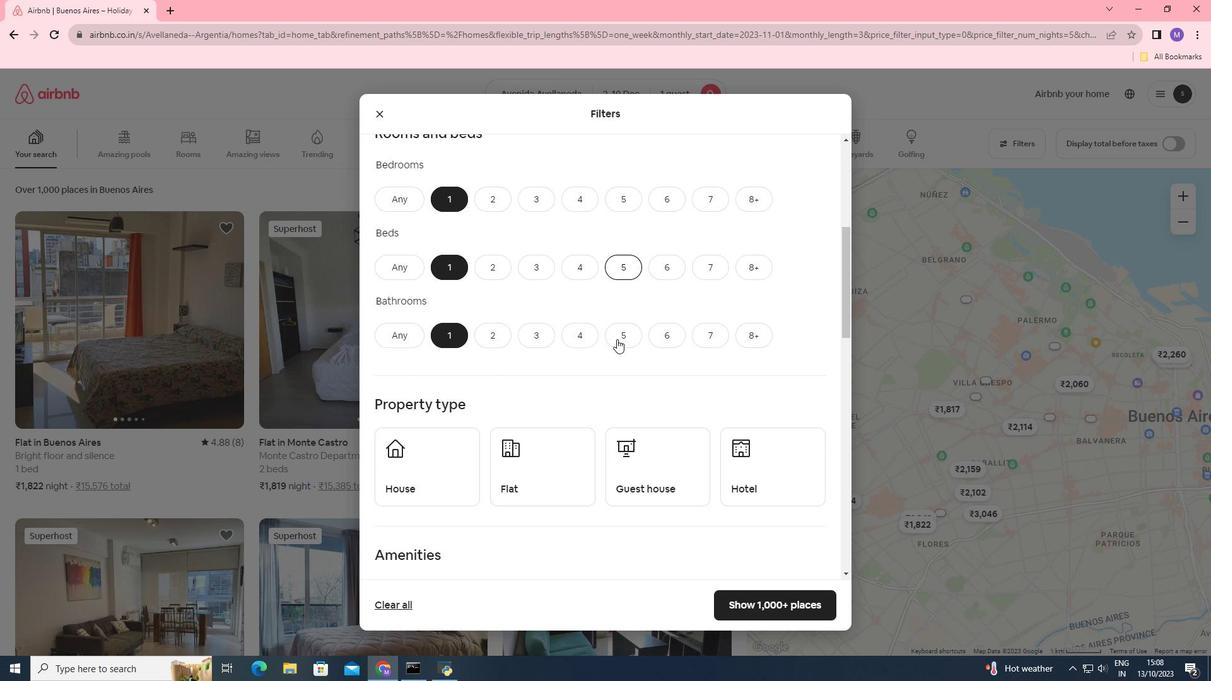
Action: Mouse moved to (753, 425)
Screenshot: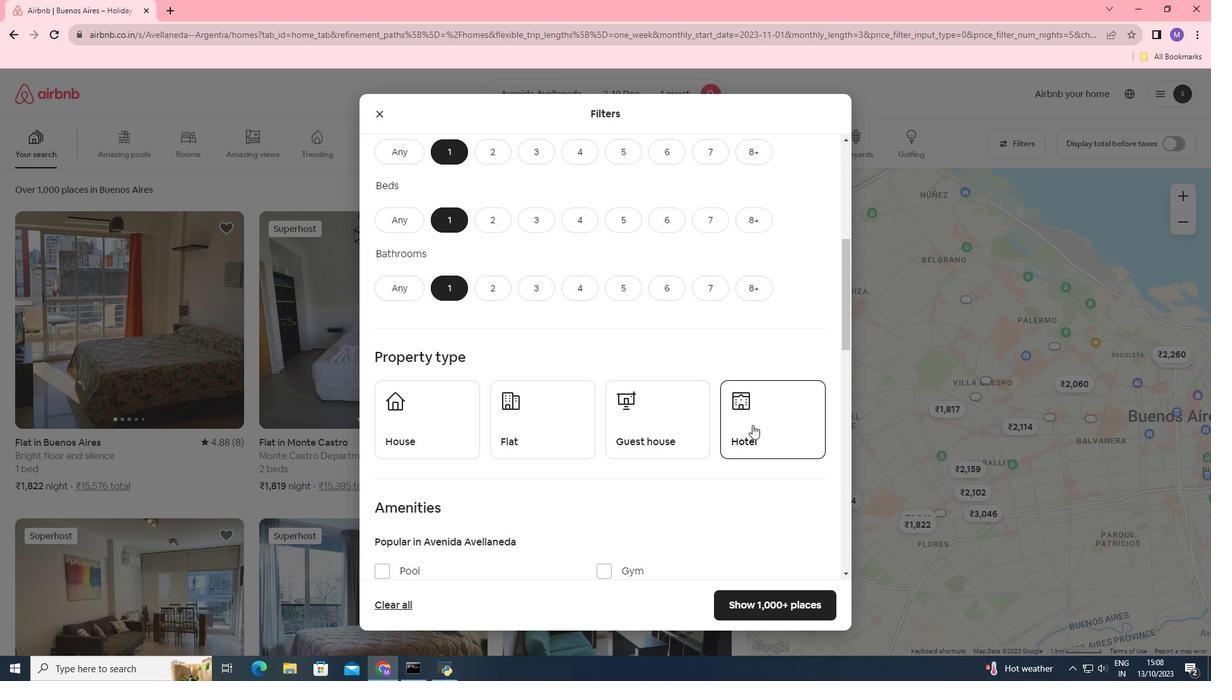 
Action: Mouse pressed left at (753, 425)
Screenshot: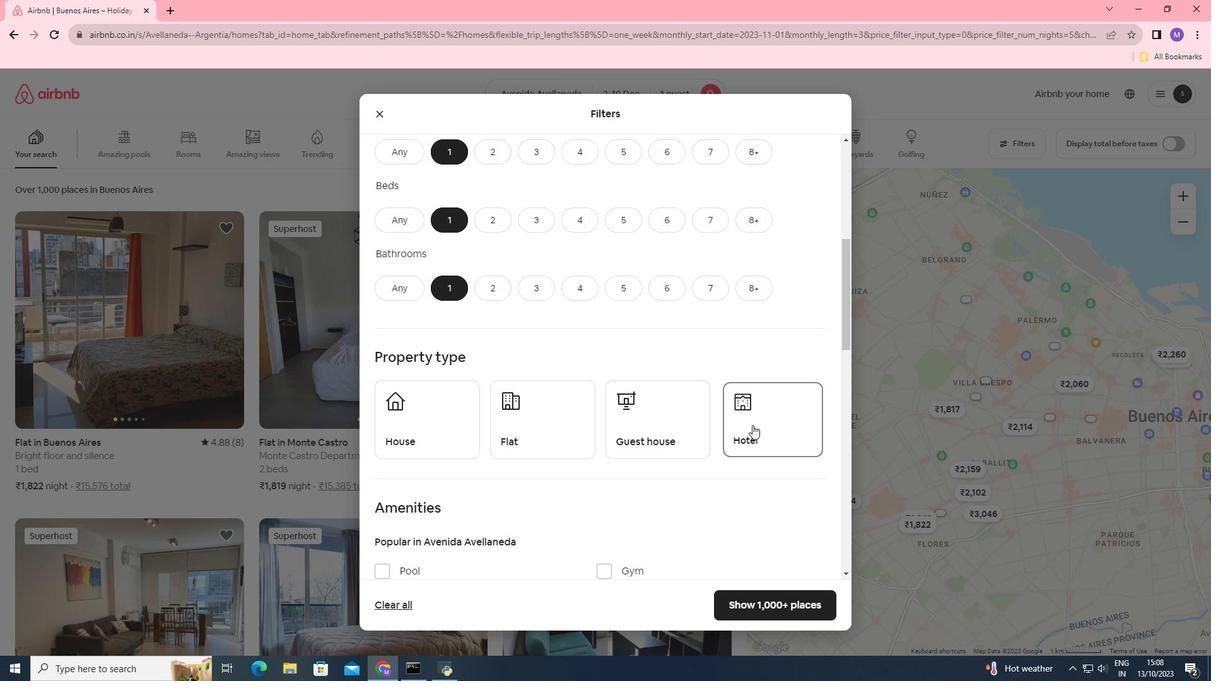 
Action: Mouse moved to (704, 366)
Screenshot: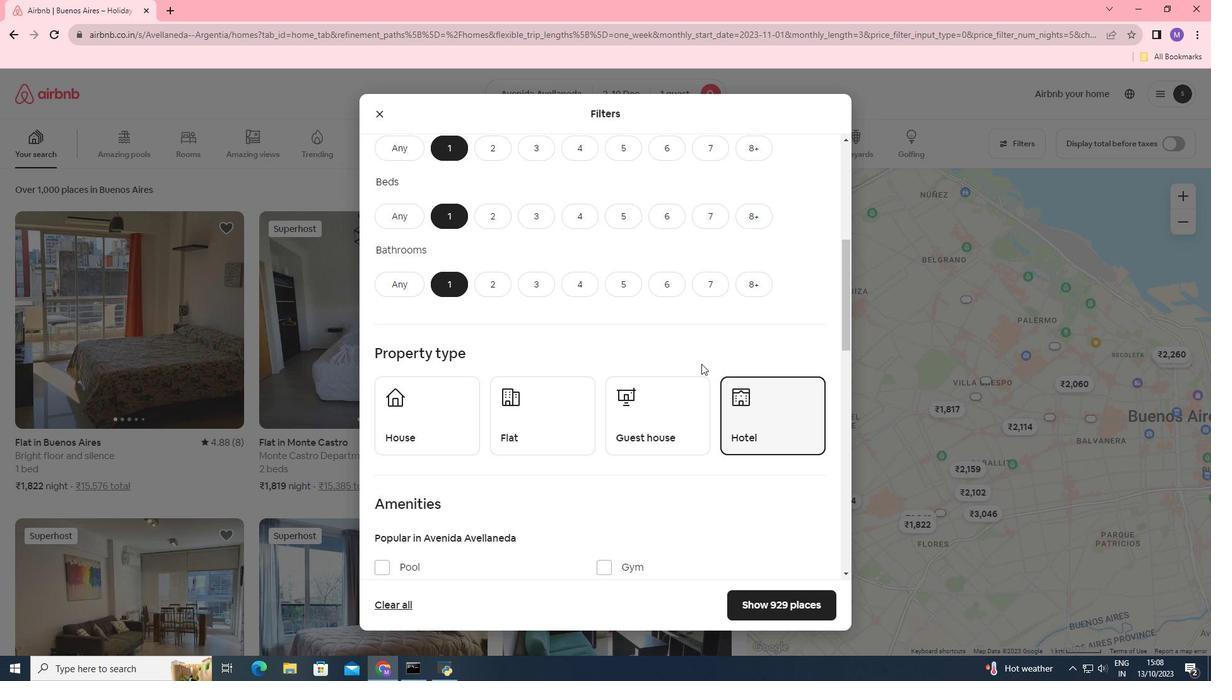 
Action: Mouse scrolled (704, 365) with delta (0, 0)
Screenshot: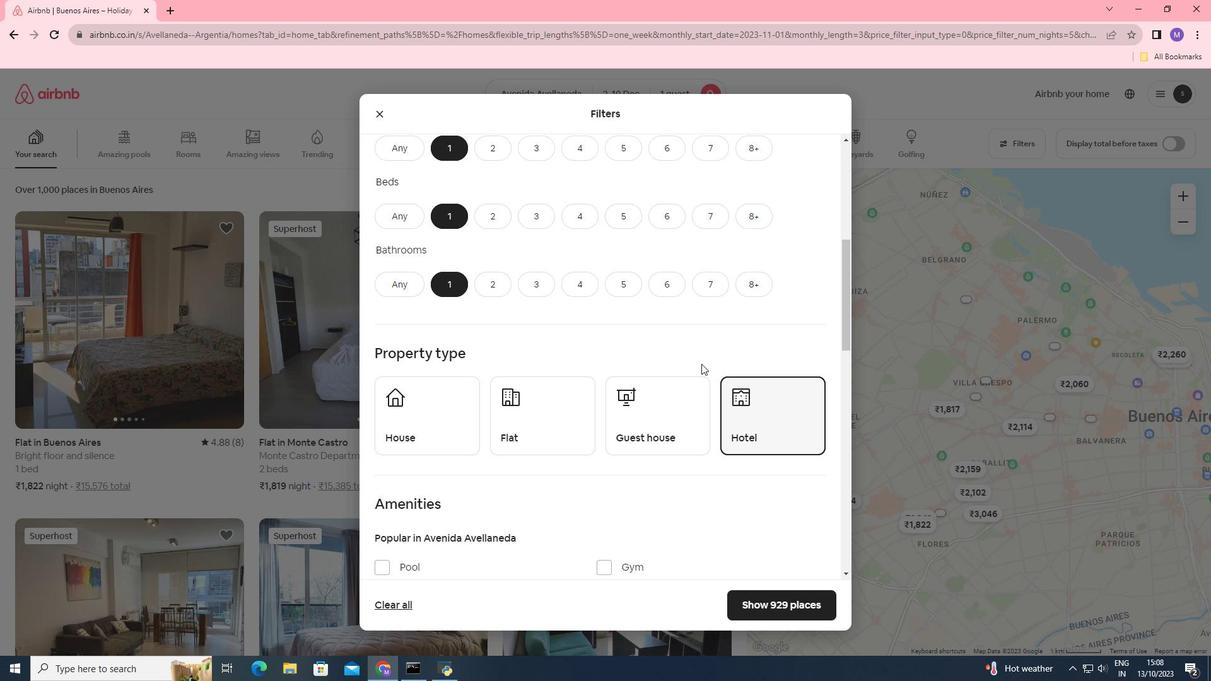 
Action: Mouse moved to (701, 364)
Screenshot: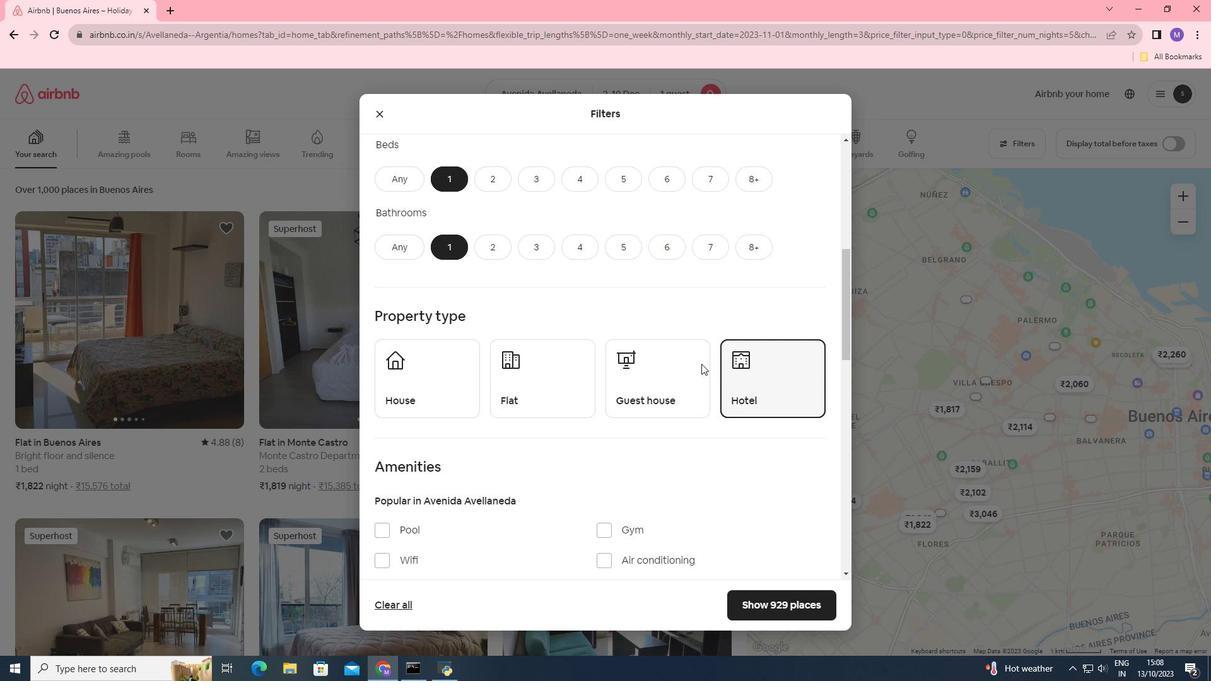
Action: Mouse scrolled (701, 363) with delta (0, 0)
Screenshot: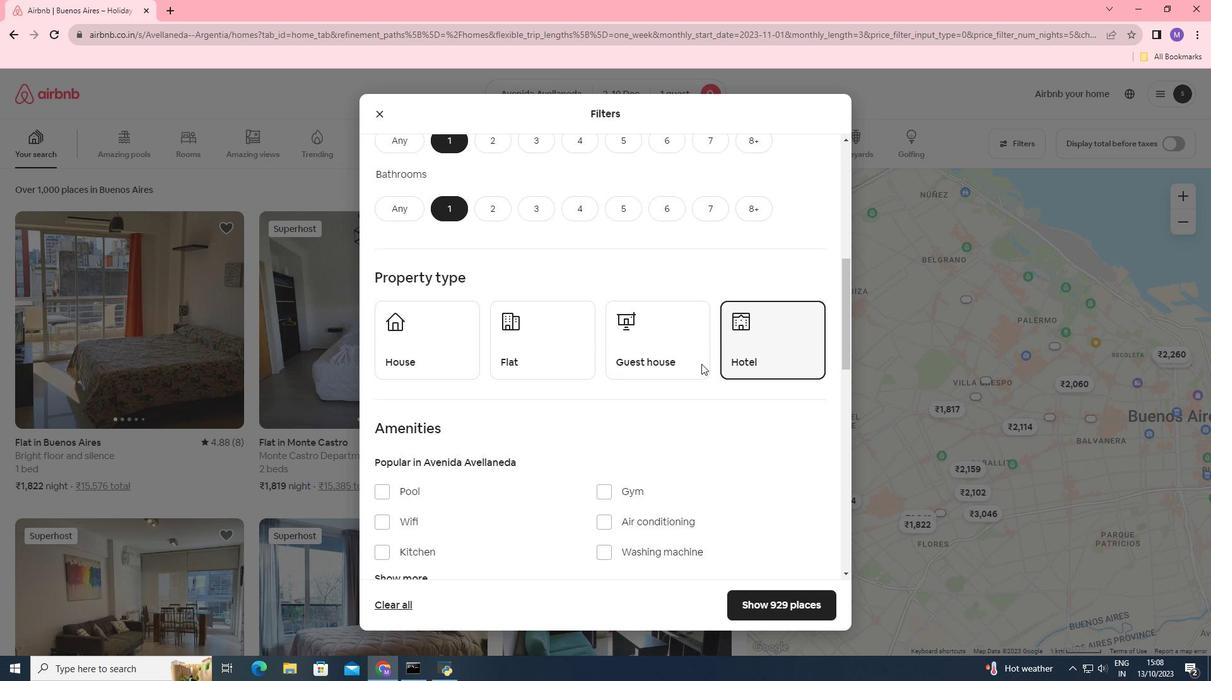 
Action: Mouse scrolled (701, 363) with delta (0, 0)
Screenshot: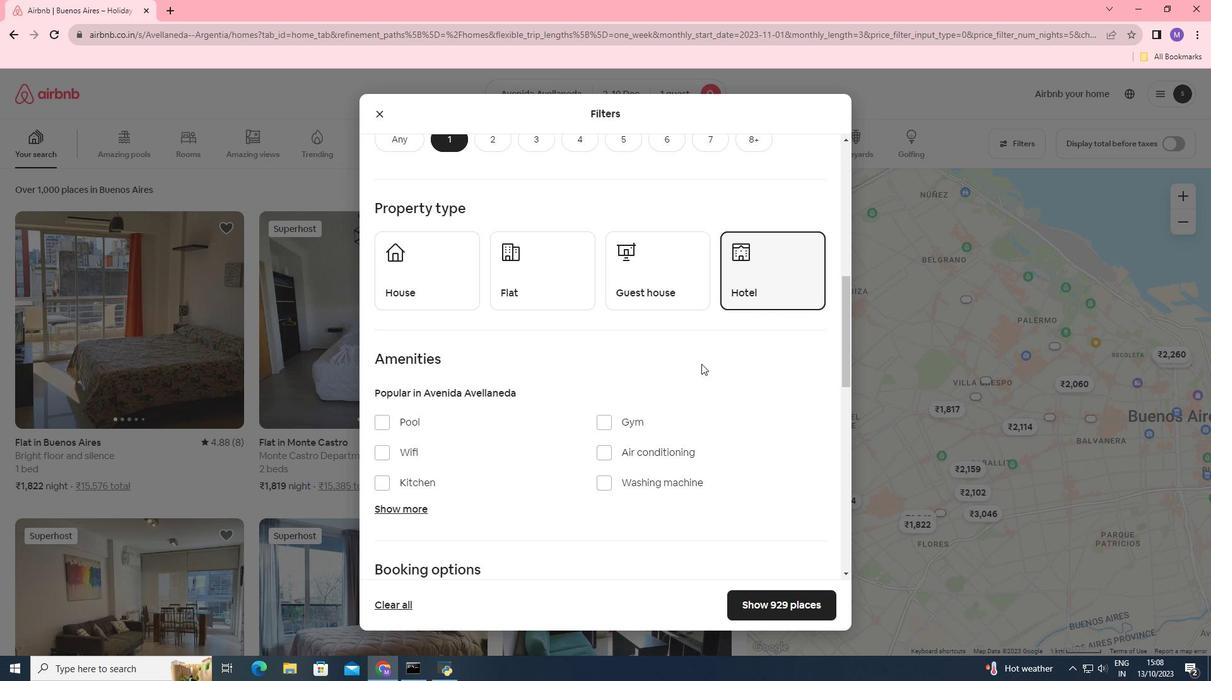 
Action: Mouse scrolled (701, 363) with delta (0, 0)
Screenshot: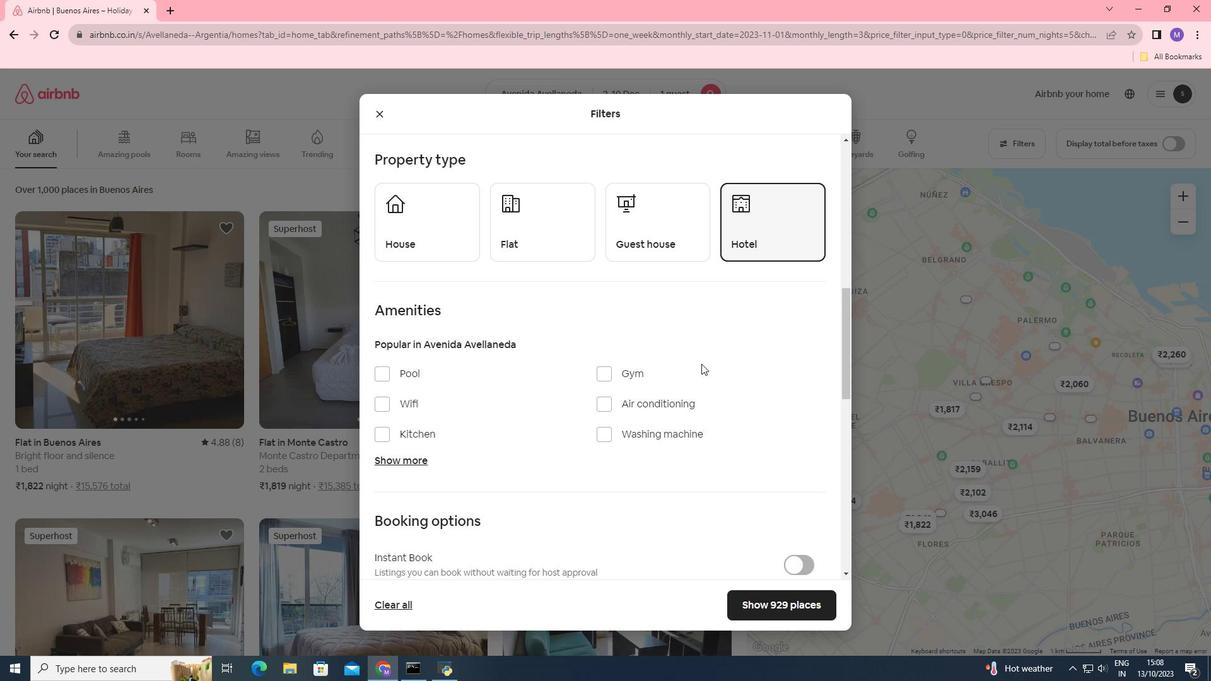 
Action: Mouse moved to (420, 408)
Screenshot: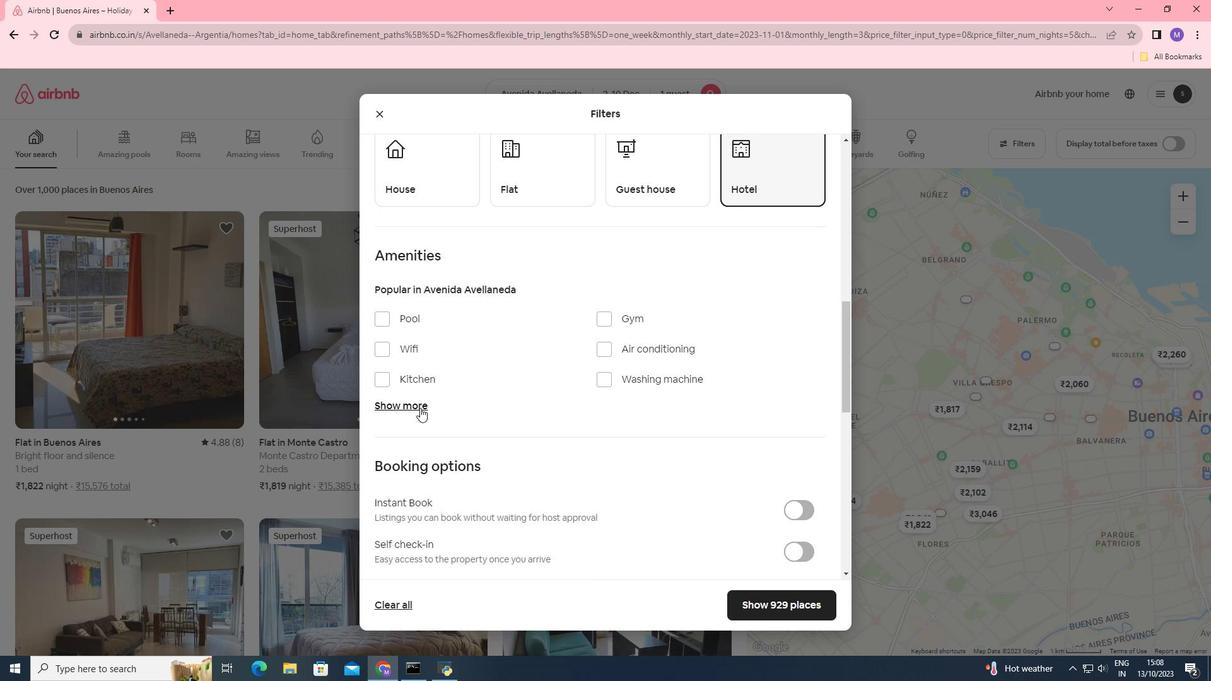 
Action: Mouse pressed left at (420, 408)
Screenshot: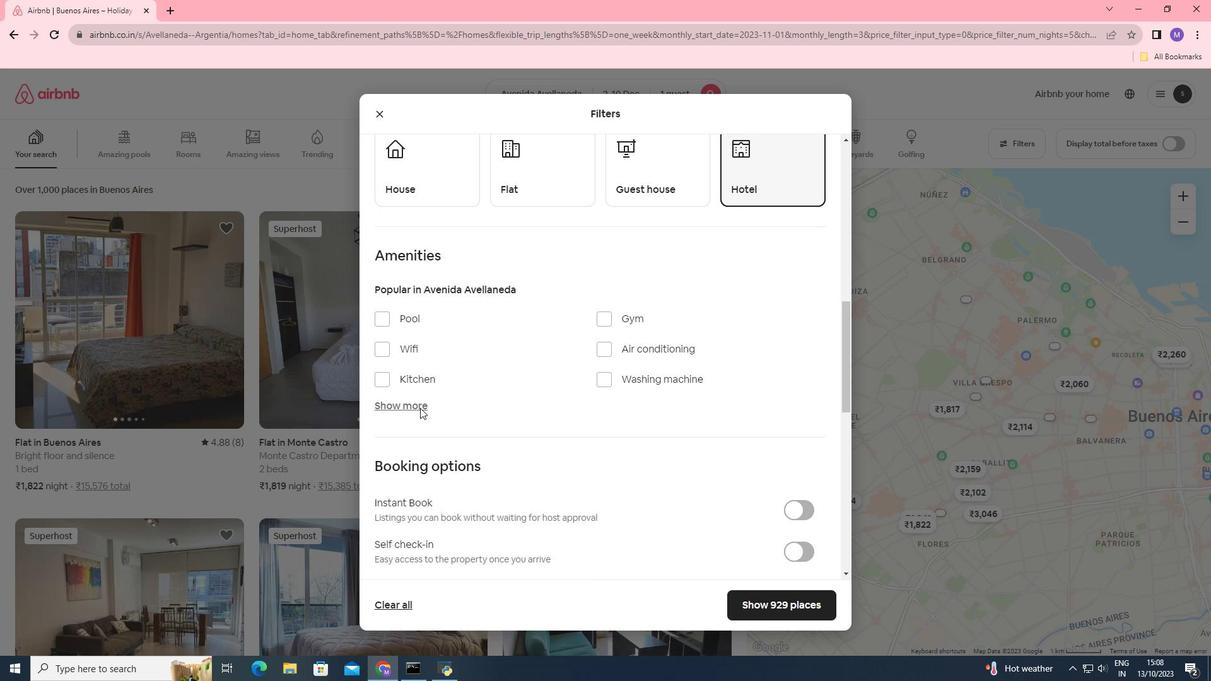 
Action: Mouse moved to (486, 397)
Screenshot: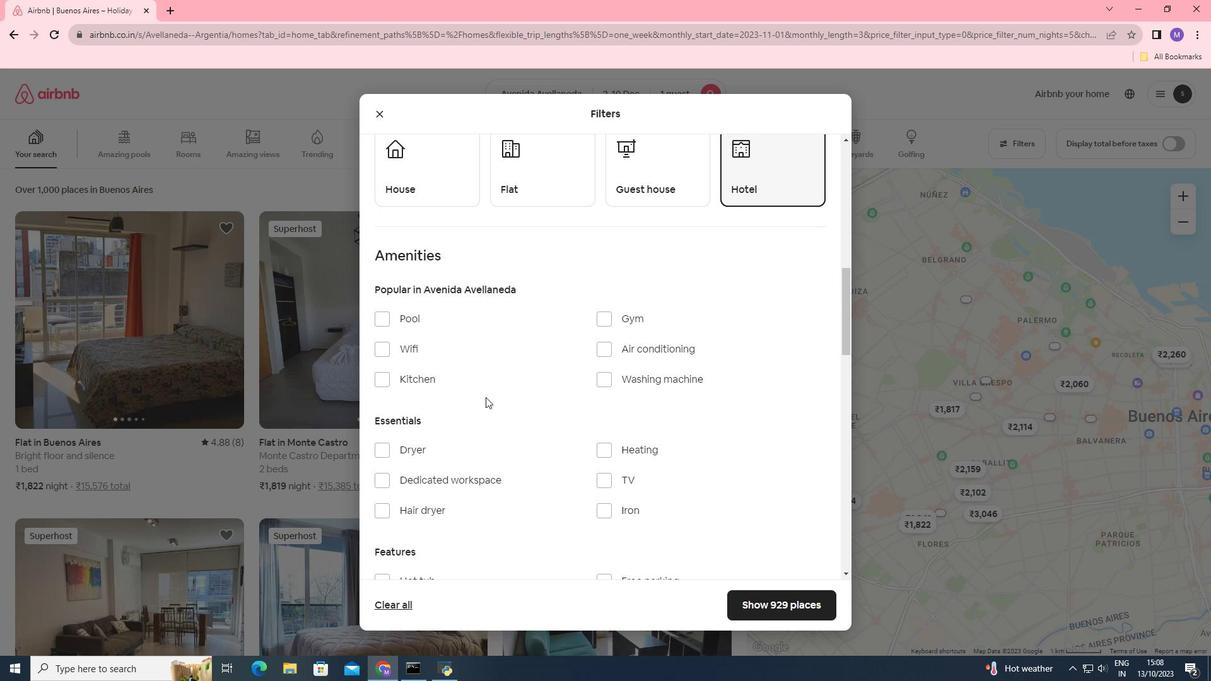 
Action: Mouse scrolled (486, 397) with delta (0, 0)
Screenshot: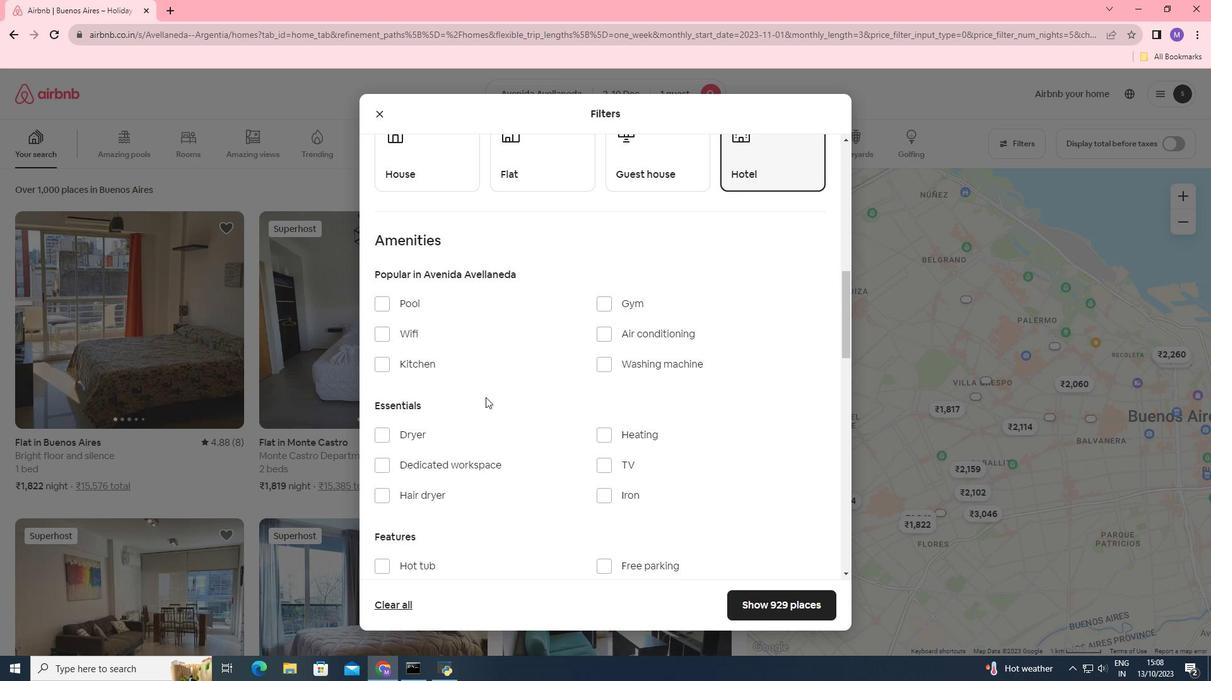 
Action: Mouse moved to (599, 387)
Screenshot: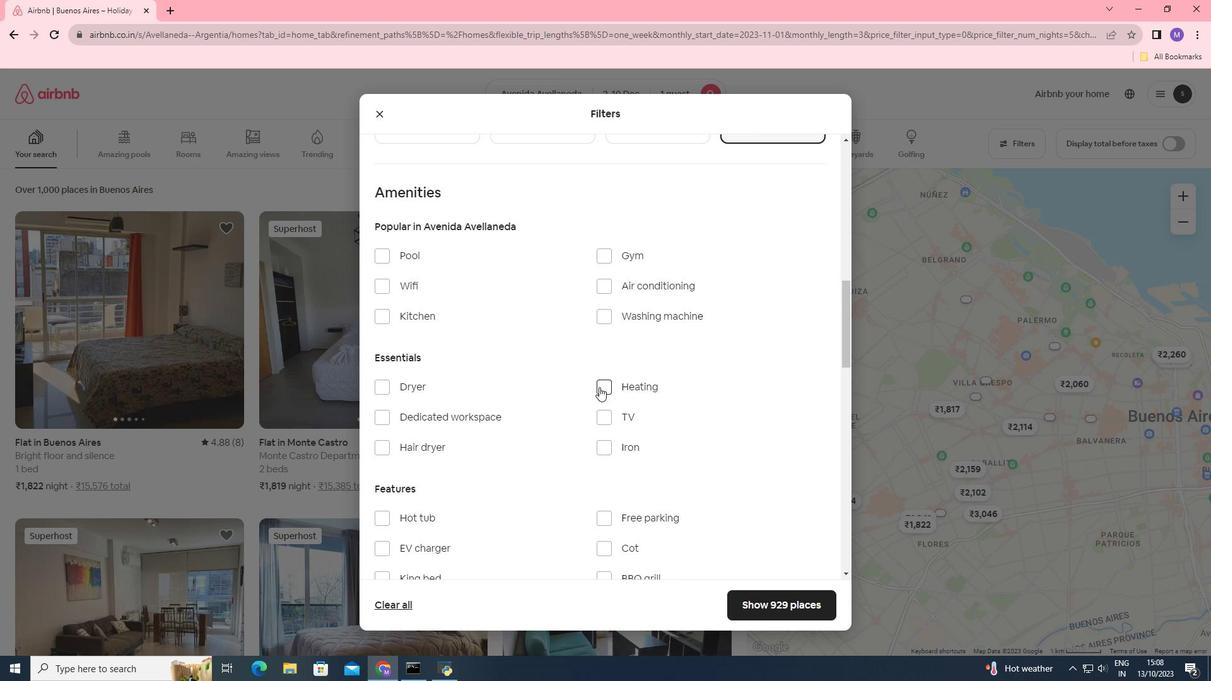 
Action: Mouse pressed left at (599, 387)
Screenshot: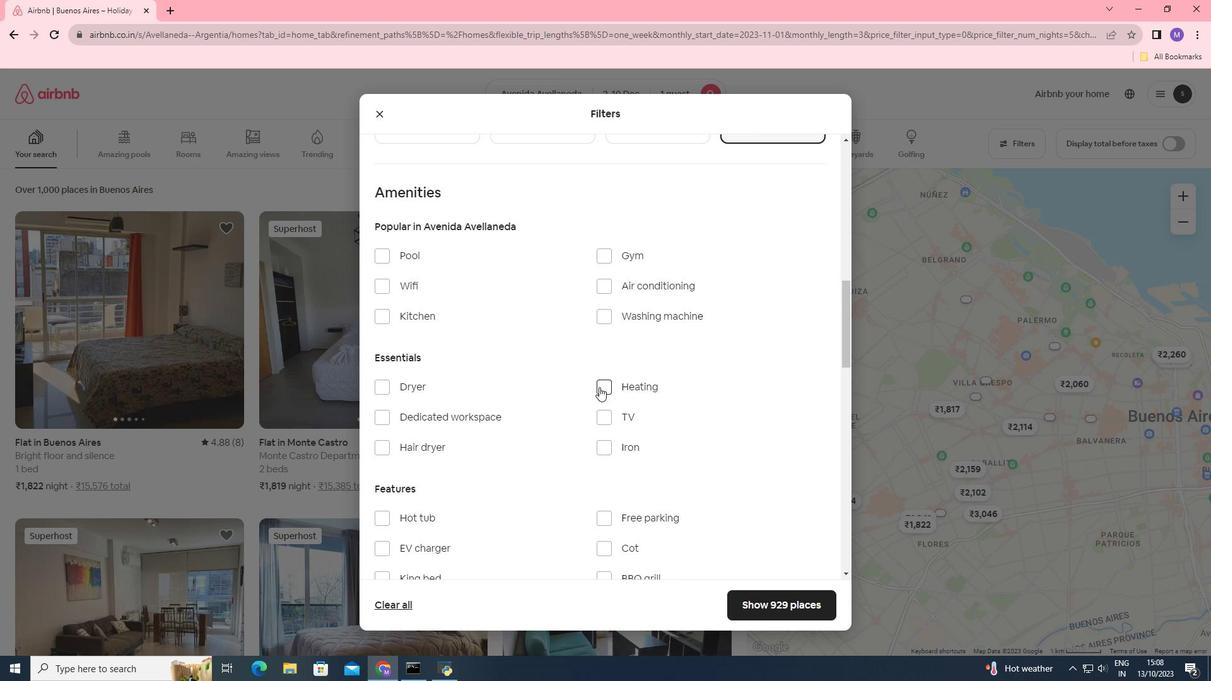 
Action: Mouse moved to (646, 352)
Screenshot: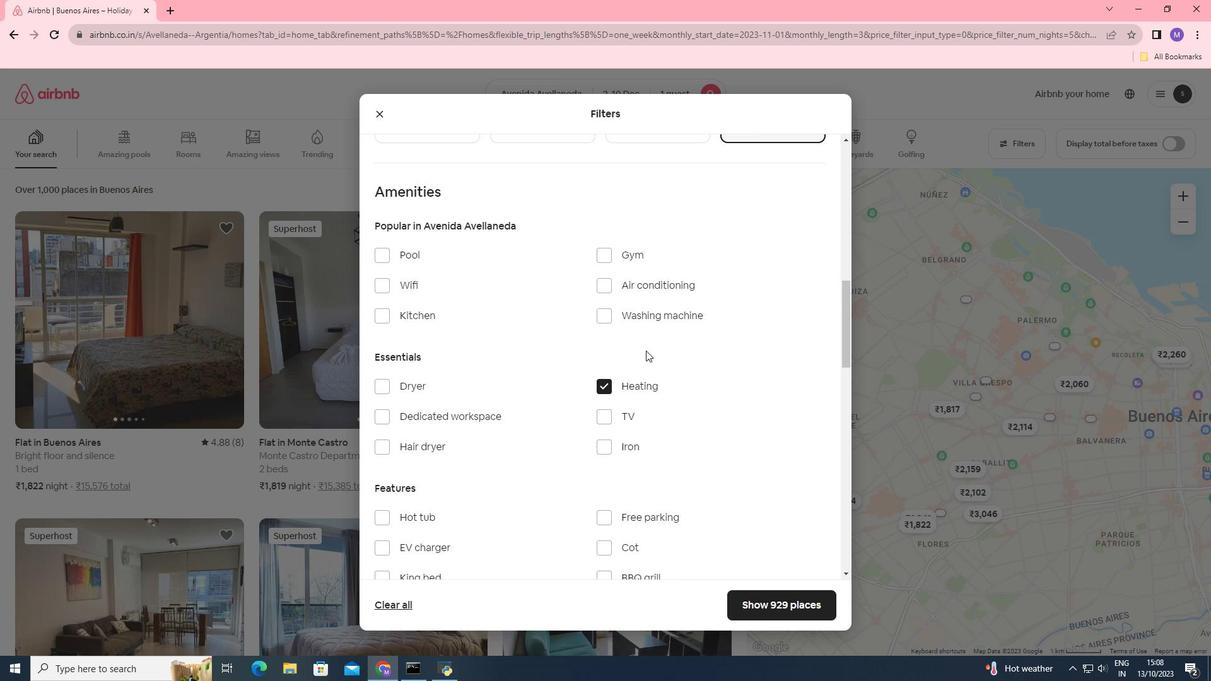 
Action: Mouse scrolled (646, 352) with delta (0, 0)
Screenshot: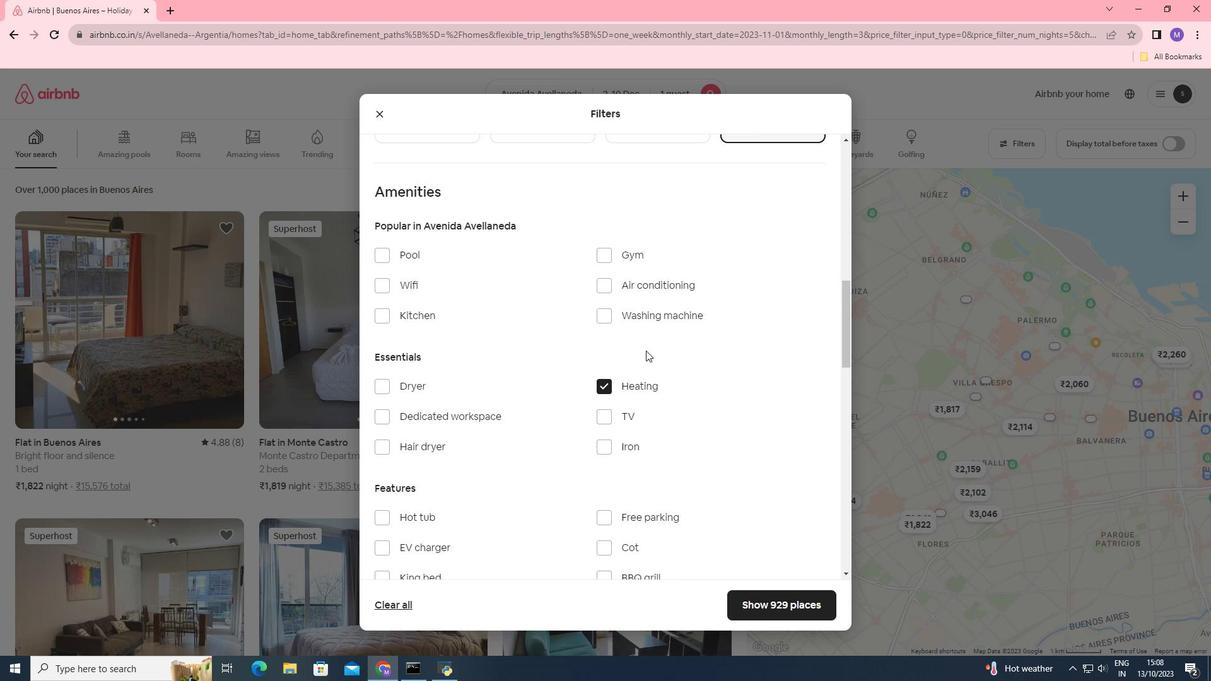 
Action: Mouse moved to (646, 350)
Screenshot: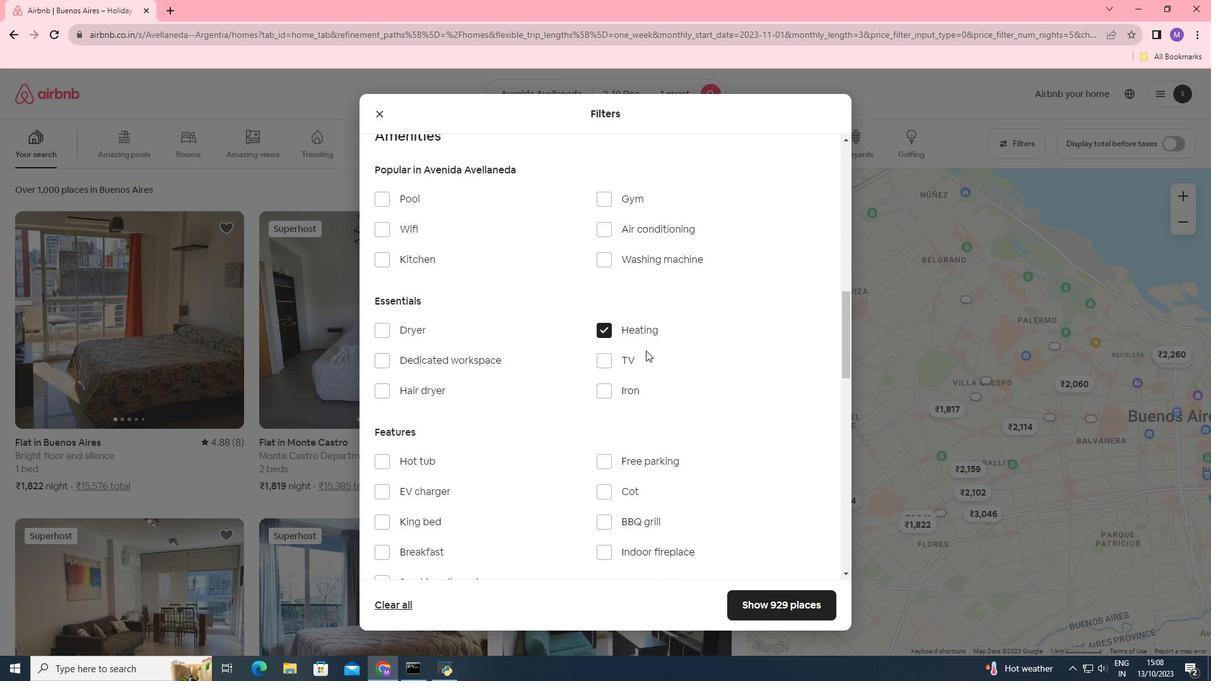 
Action: Mouse scrolled (646, 350) with delta (0, 0)
Screenshot: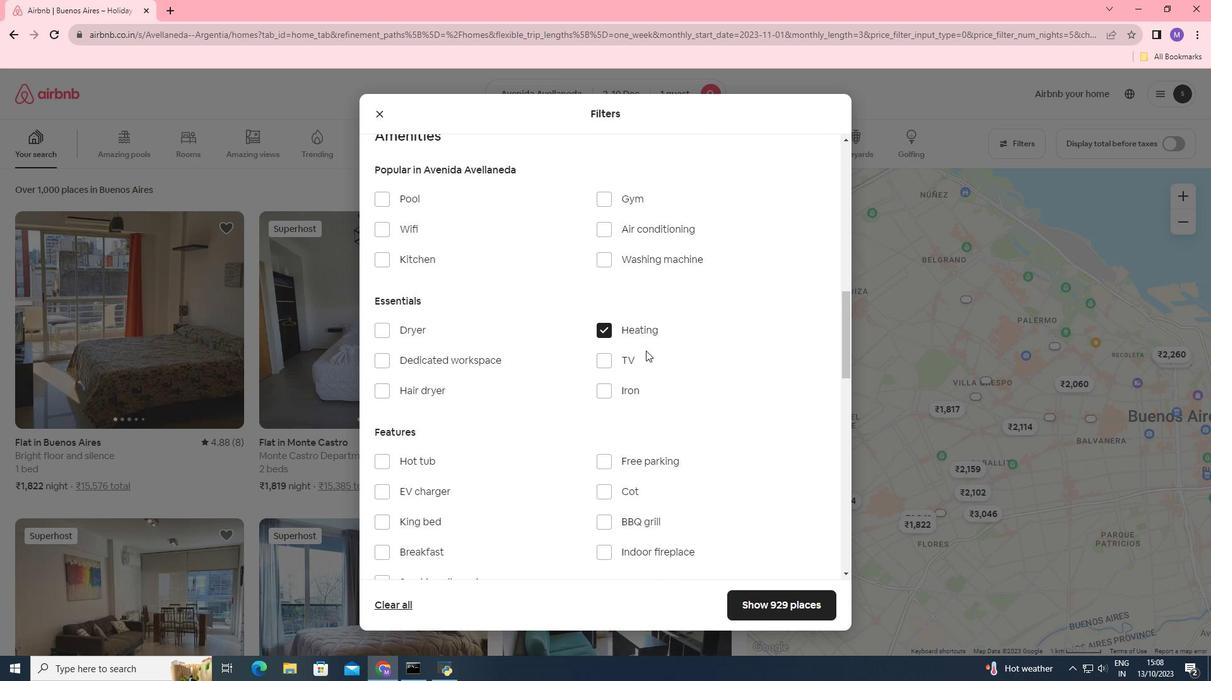 
Action: Mouse moved to (653, 342)
Screenshot: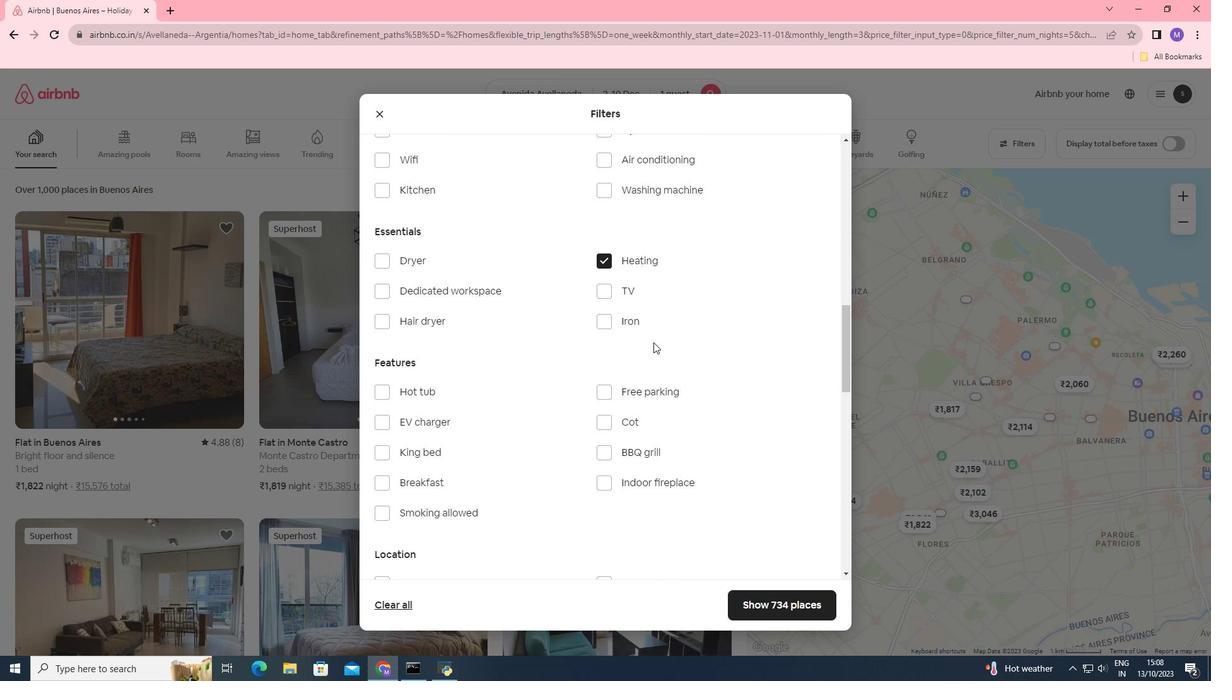 
Action: Mouse scrolled (653, 342) with delta (0, 0)
Screenshot: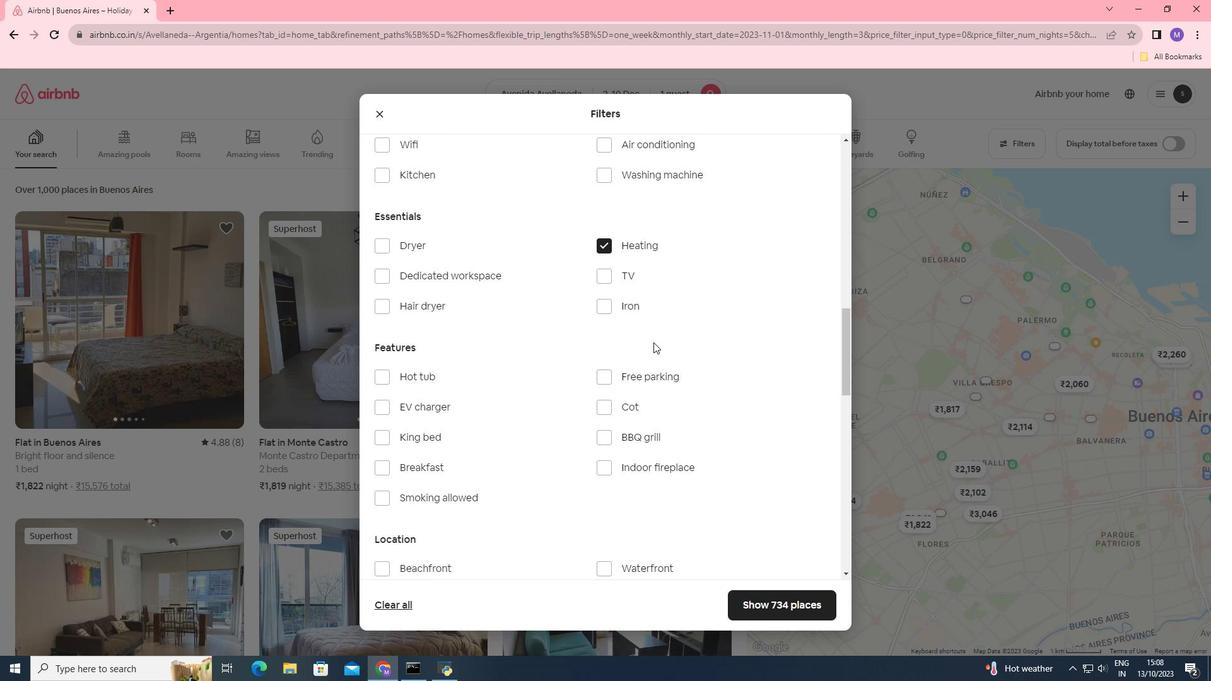 
Action: Mouse scrolled (653, 342) with delta (0, 0)
Screenshot: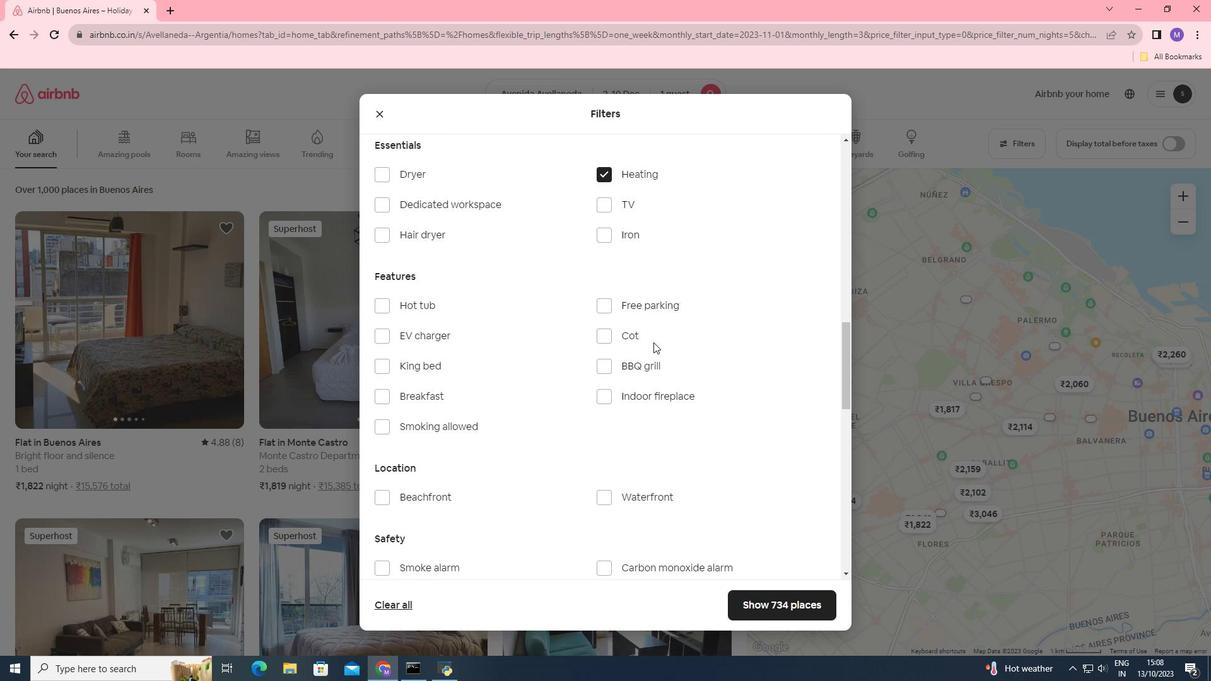 
Action: Mouse scrolled (653, 342) with delta (0, 0)
Screenshot: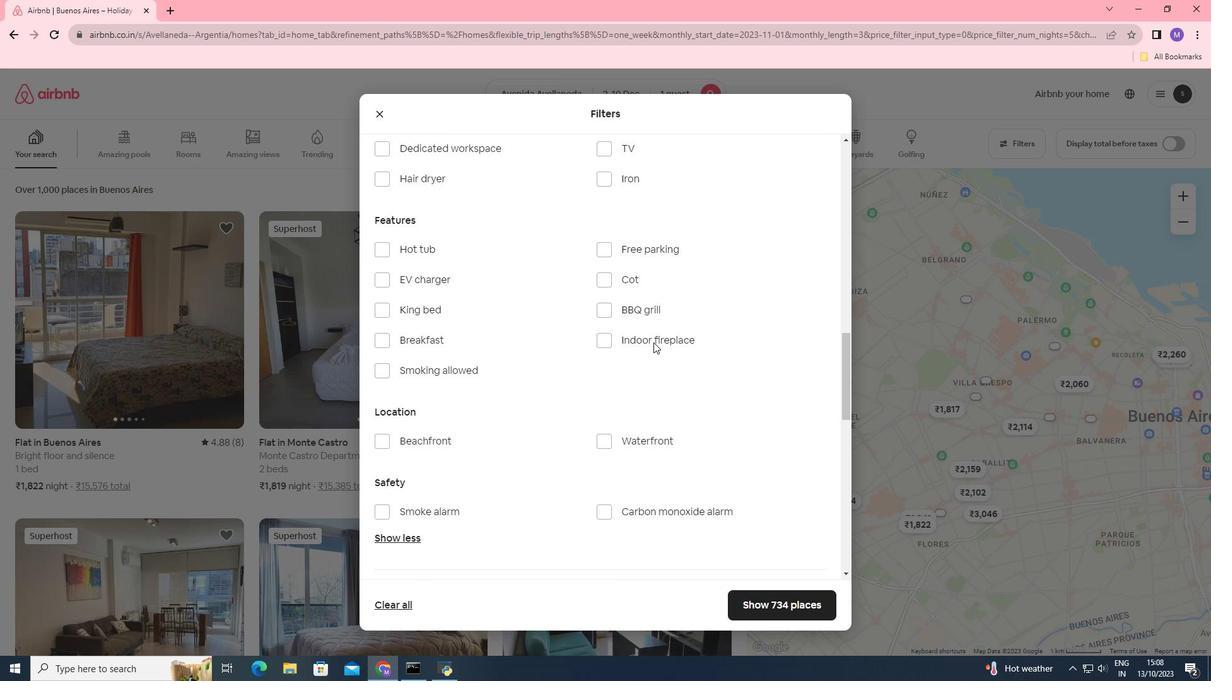
Action: Mouse scrolled (653, 342) with delta (0, 0)
Screenshot: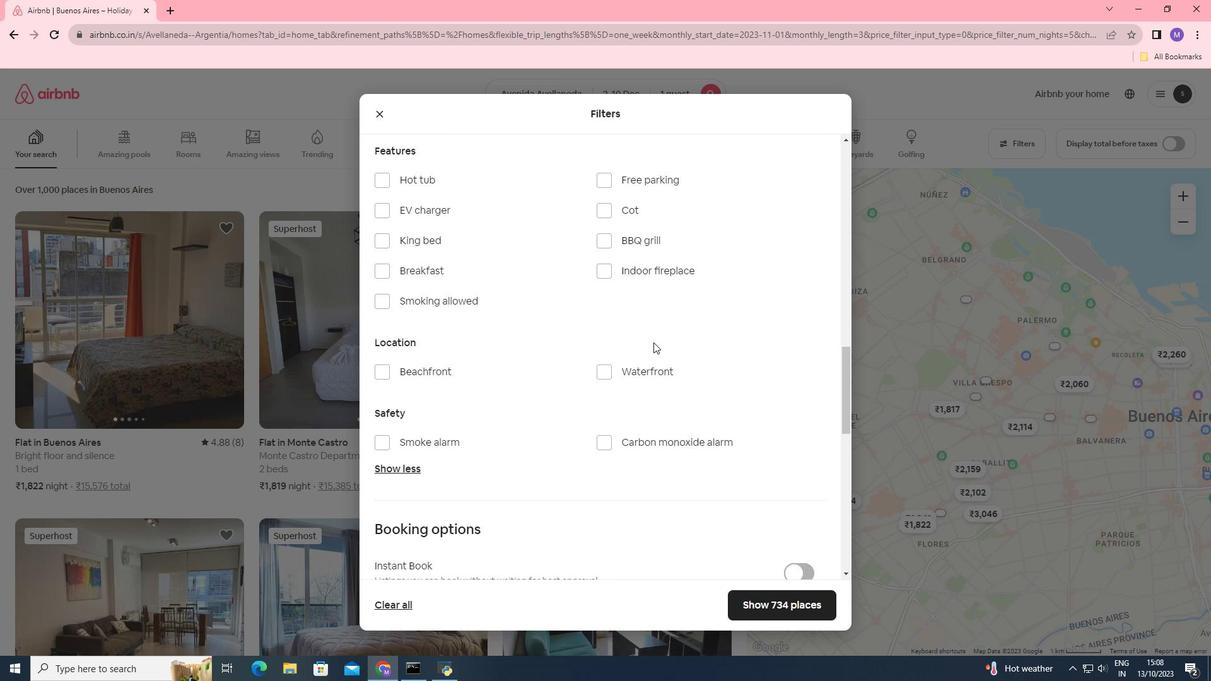 
Action: Mouse scrolled (653, 342) with delta (0, 0)
Screenshot: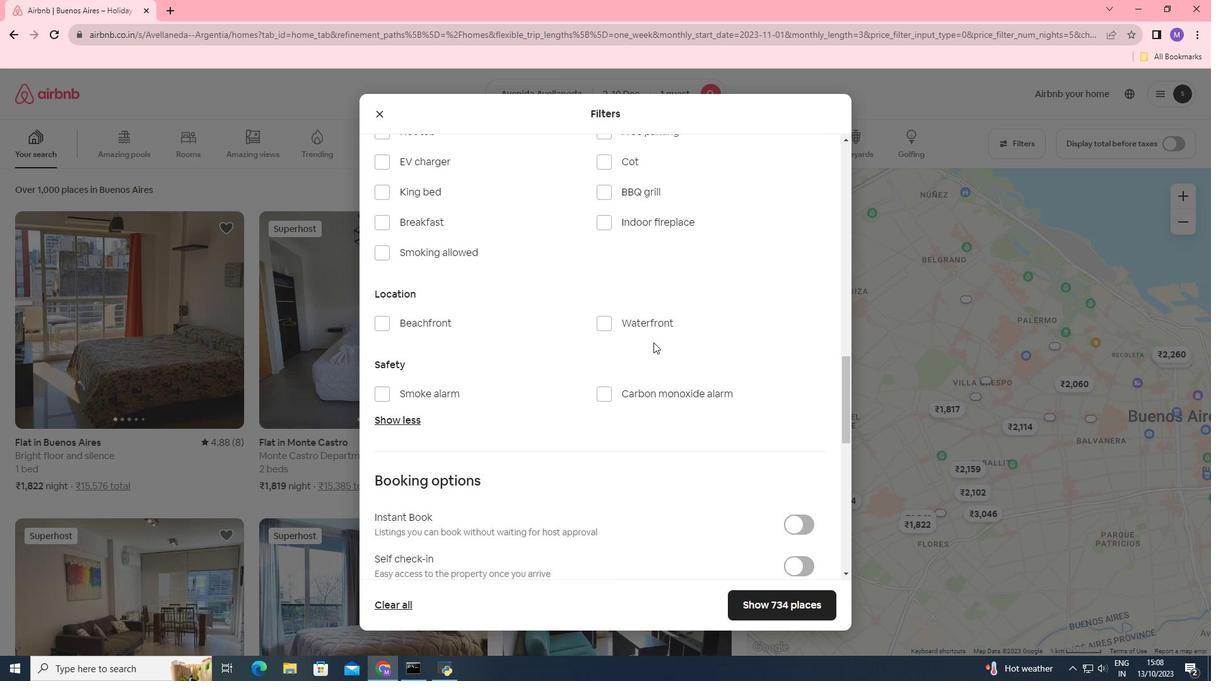 
Action: Mouse scrolled (653, 342) with delta (0, 0)
Screenshot: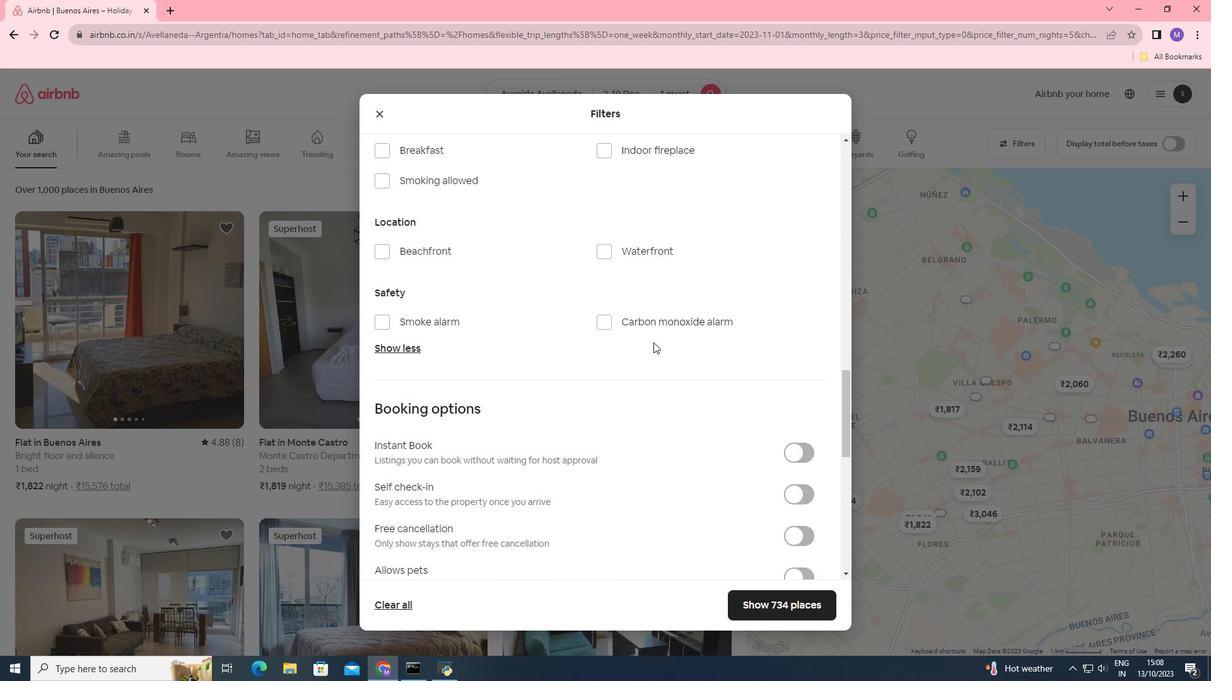 
Action: Mouse moved to (810, 446)
Screenshot: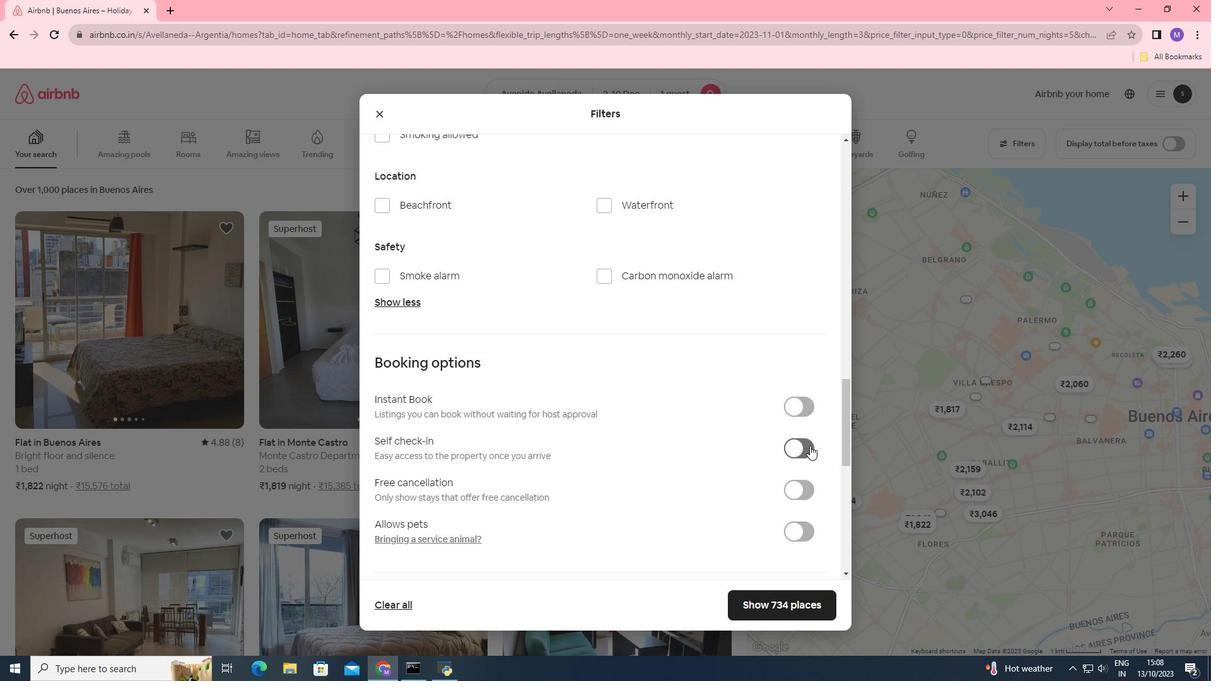 
Action: Mouse pressed left at (810, 446)
Screenshot: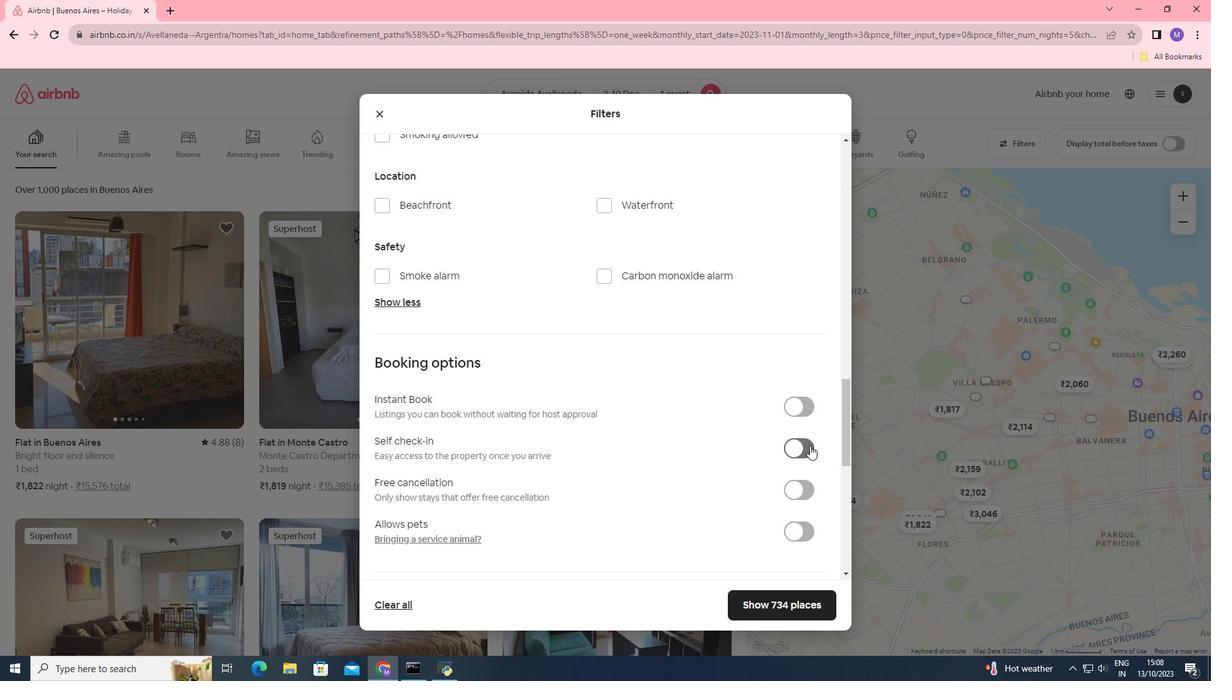 
Action: Mouse moved to (756, 405)
Screenshot: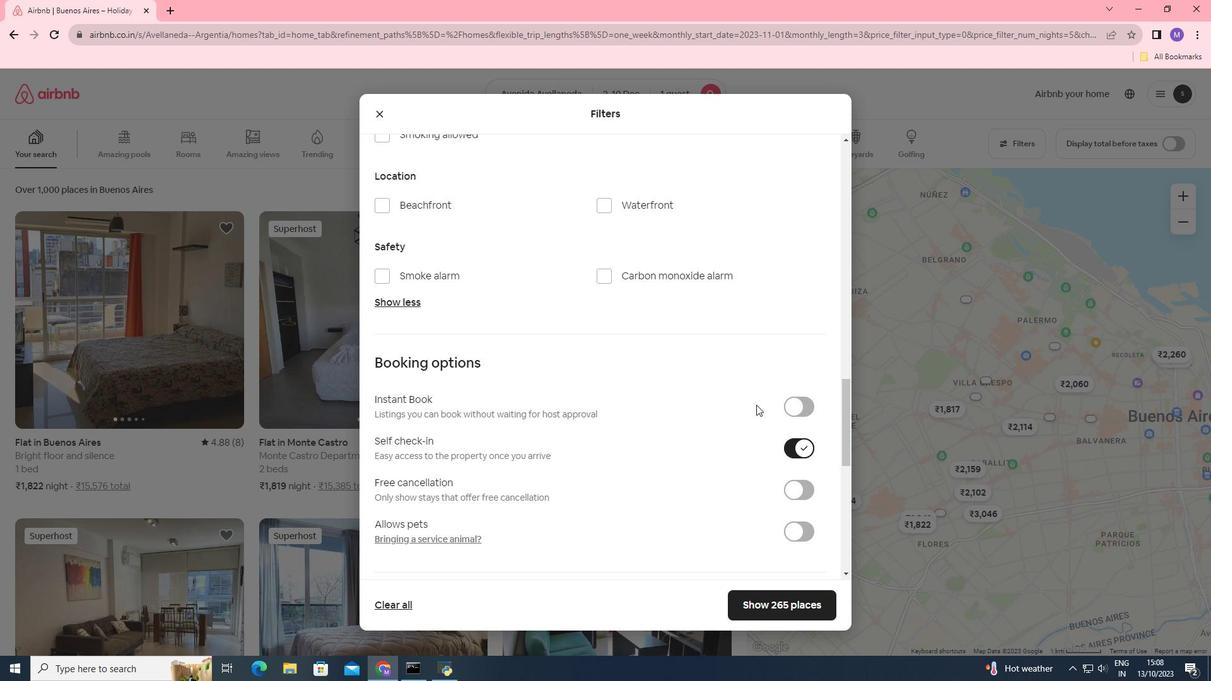 
Action: Mouse scrolled (756, 404) with delta (0, 0)
Screenshot: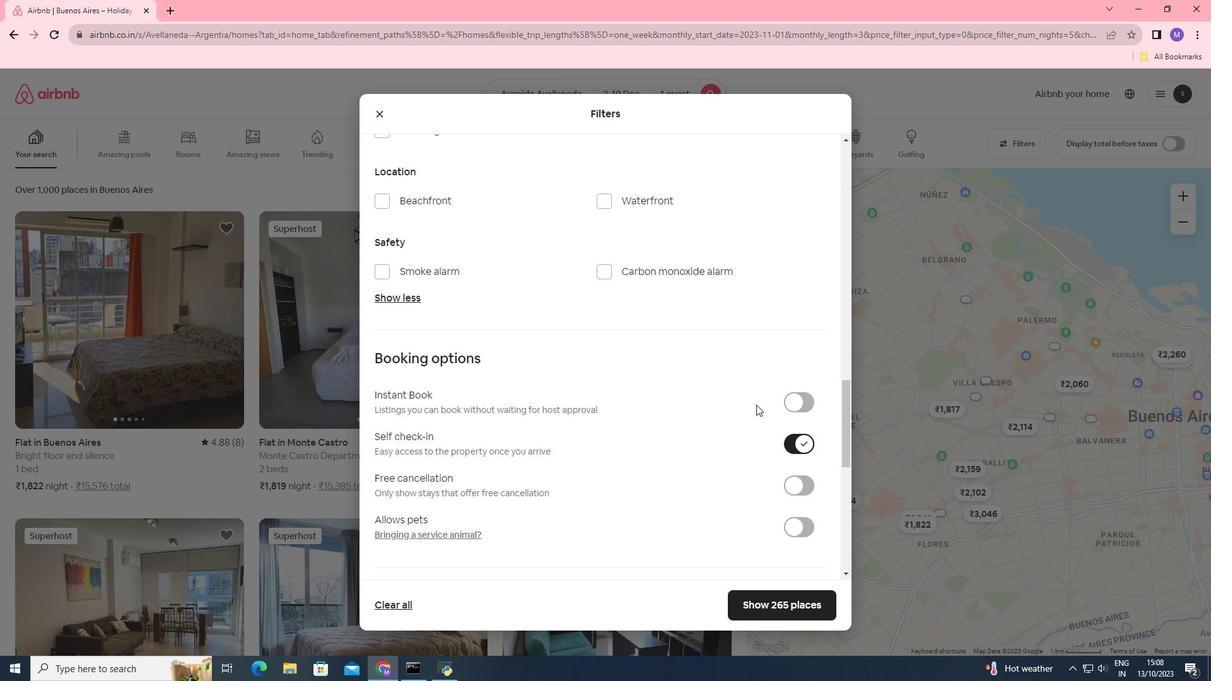 
Action: Mouse moved to (767, 597)
Screenshot: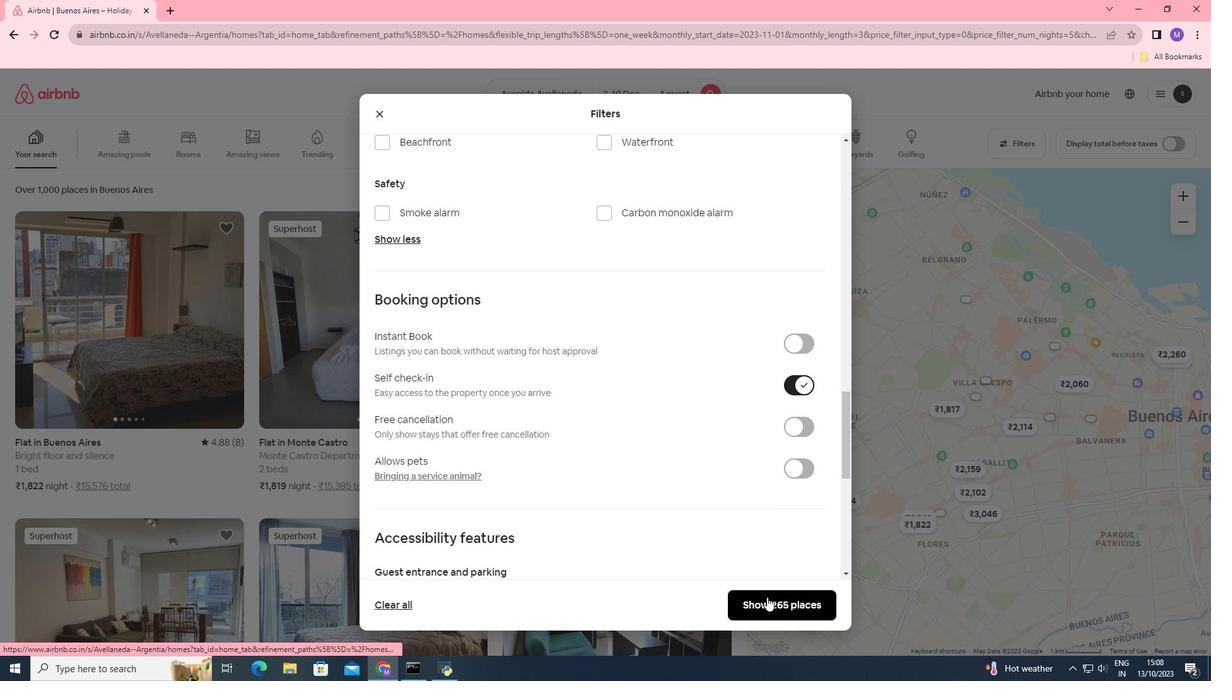 
Action: Mouse pressed left at (767, 597)
Screenshot: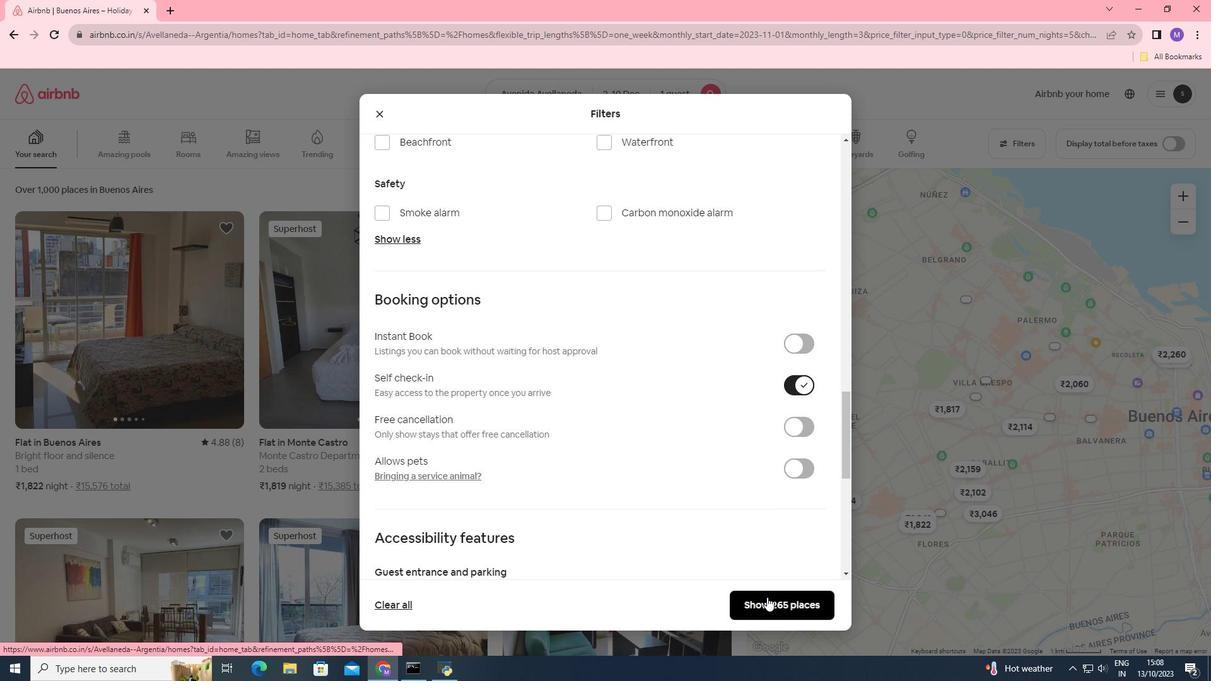 
Action: Mouse moved to (174, 282)
Screenshot: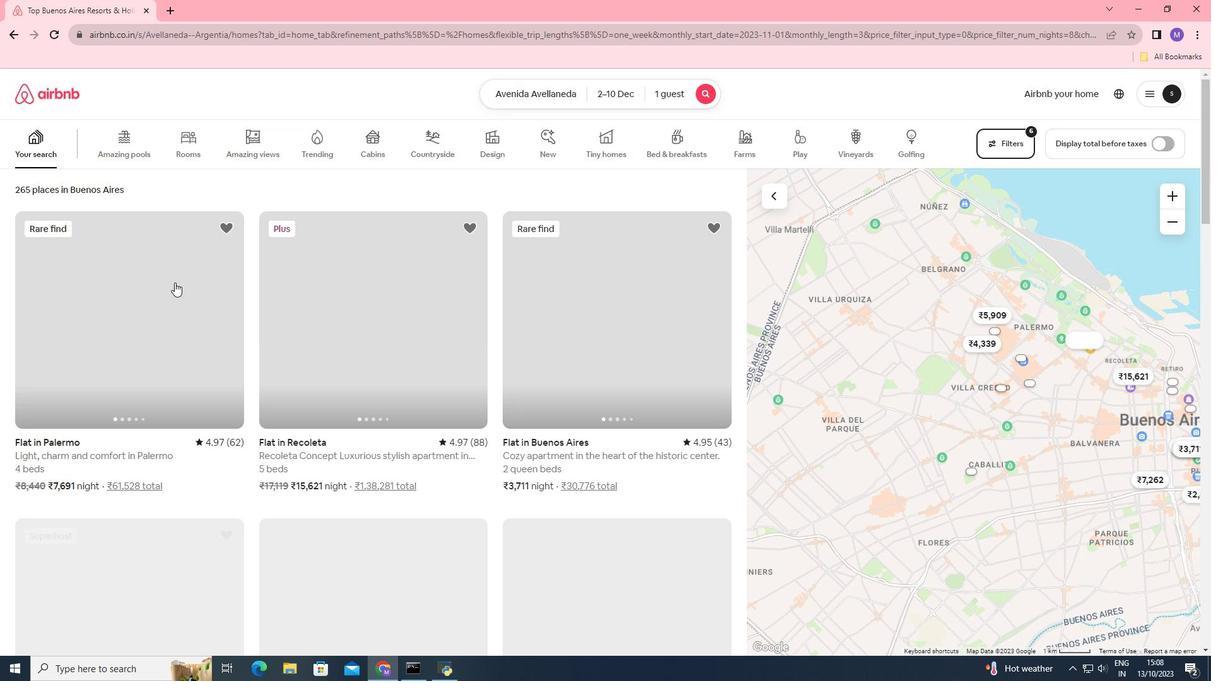 
Action: Mouse pressed left at (174, 282)
Screenshot: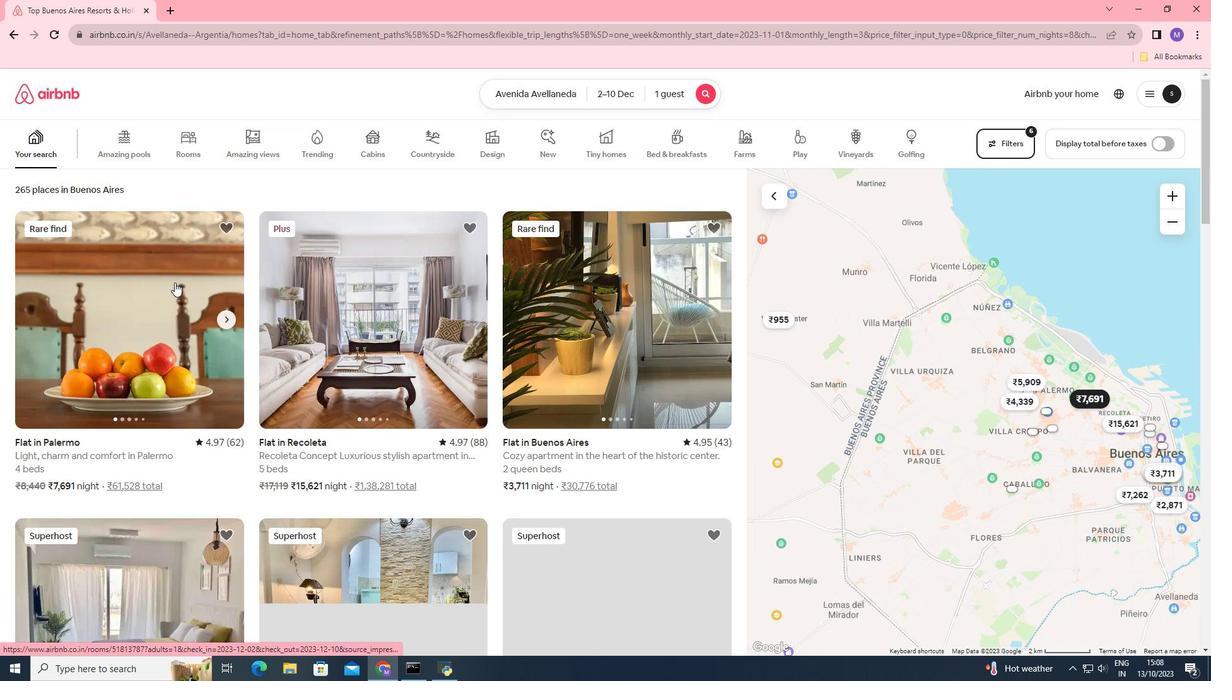 
Action: Mouse moved to (773, 399)
Screenshot: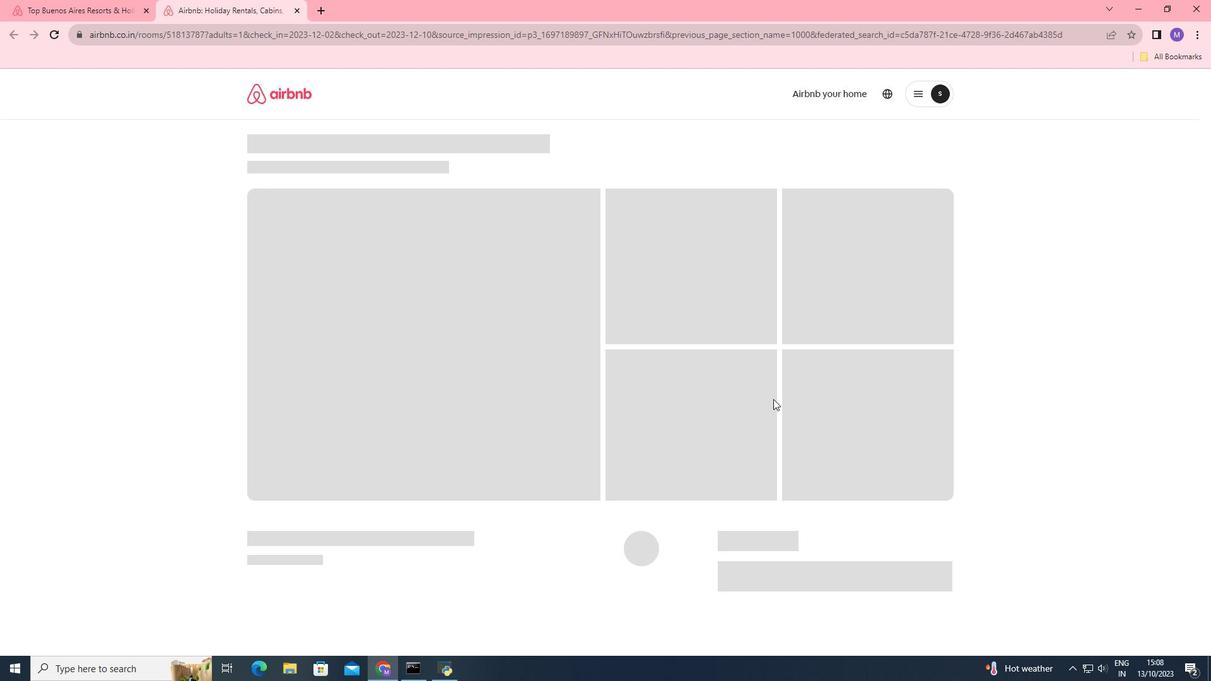 
Action: Mouse scrolled (773, 398) with delta (0, 0)
Screenshot: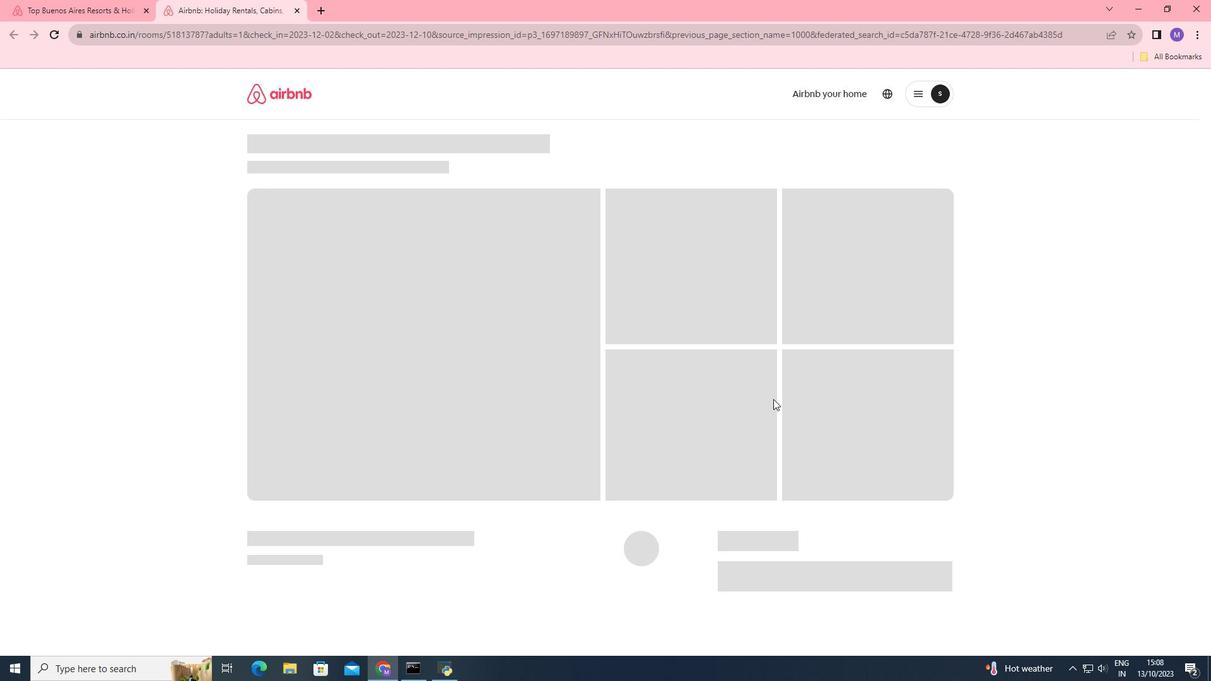 
Action: Mouse moved to (773, 399)
Screenshot: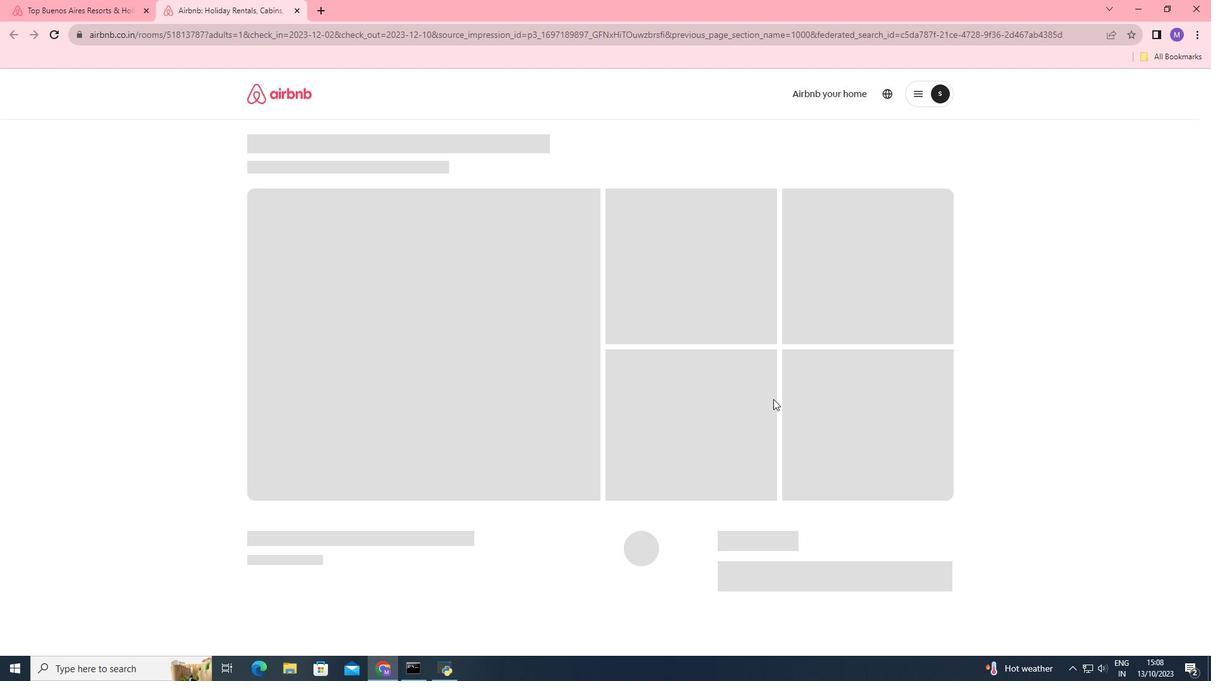 
Action: Mouse scrolled (773, 398) with delta (0, 0)
Screenshot: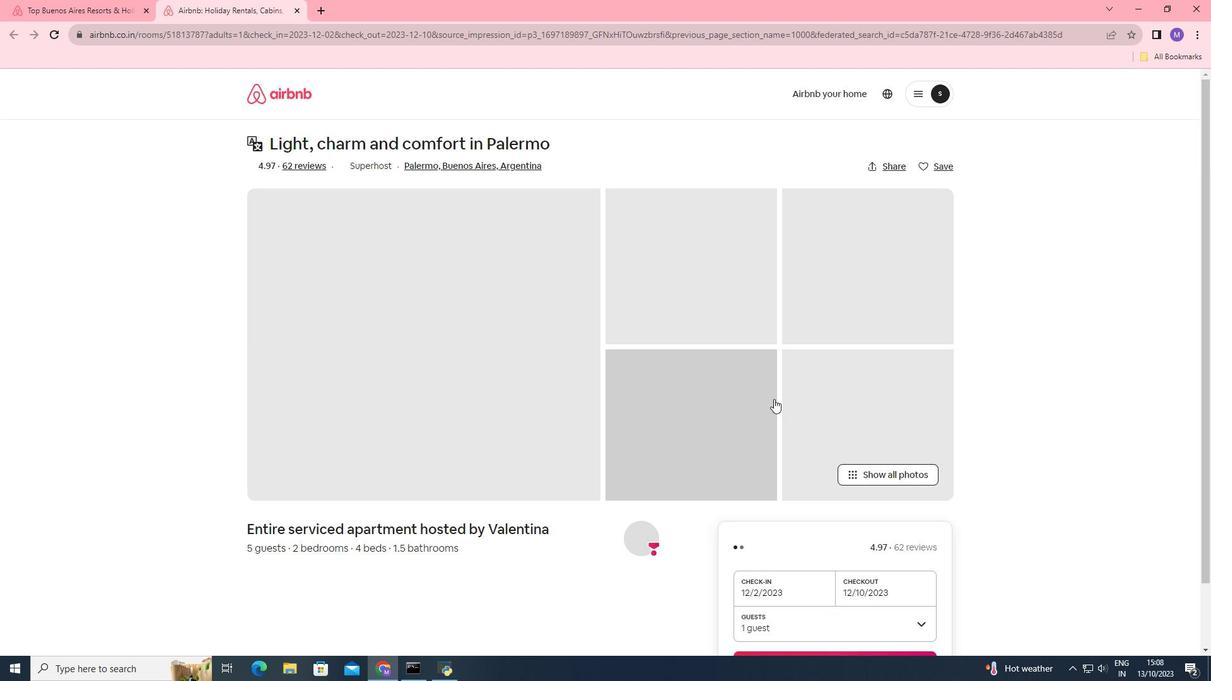 
Action: Mouse moved to (862, 476)
Screenshot: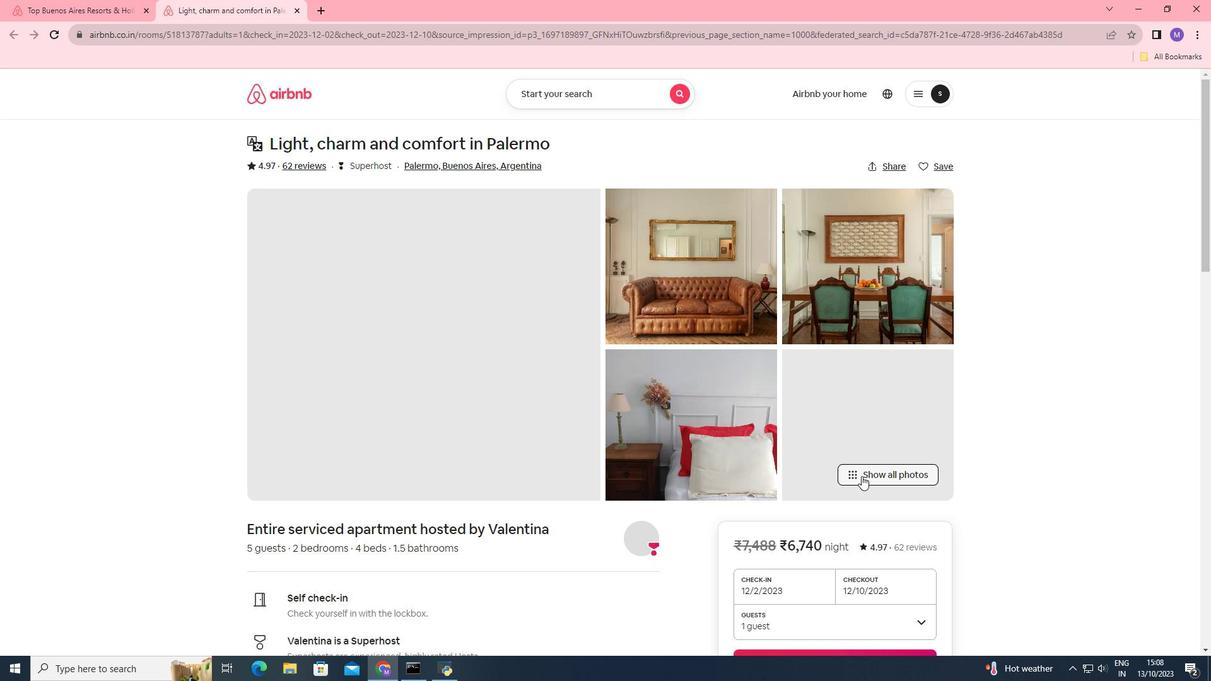 
Action: Mouse pressed left at (862, 476)
Screenshot: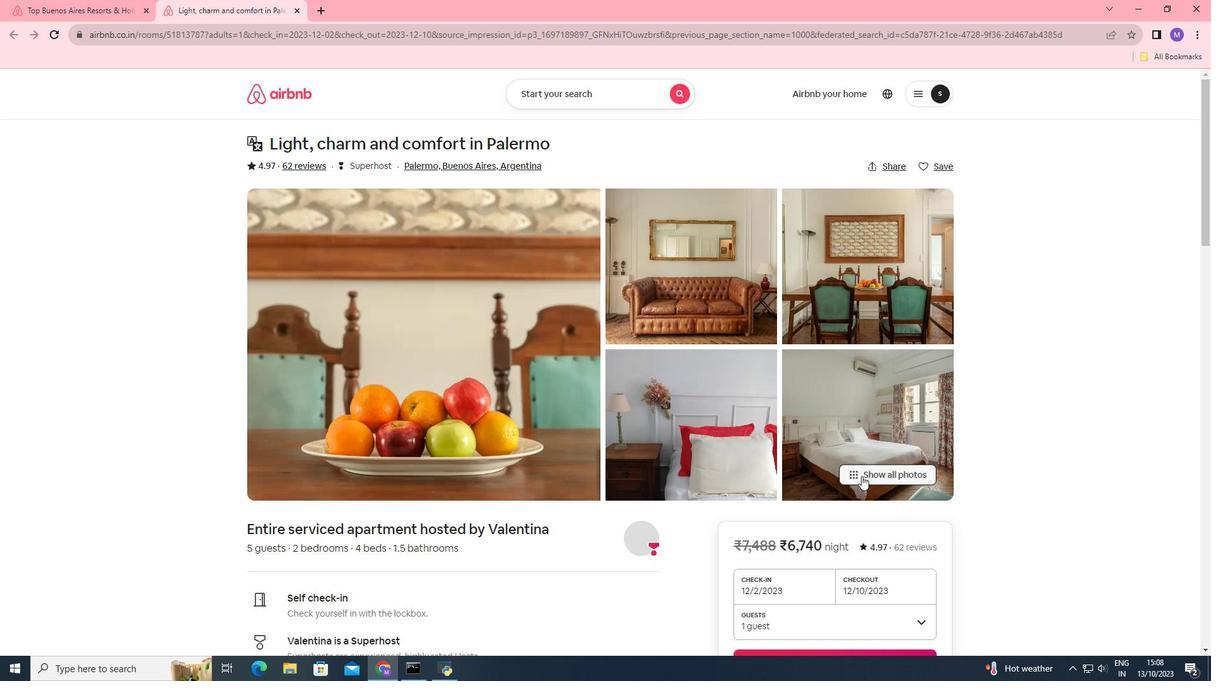 
Action: Mouse moved to (571, 333)
Screenshot: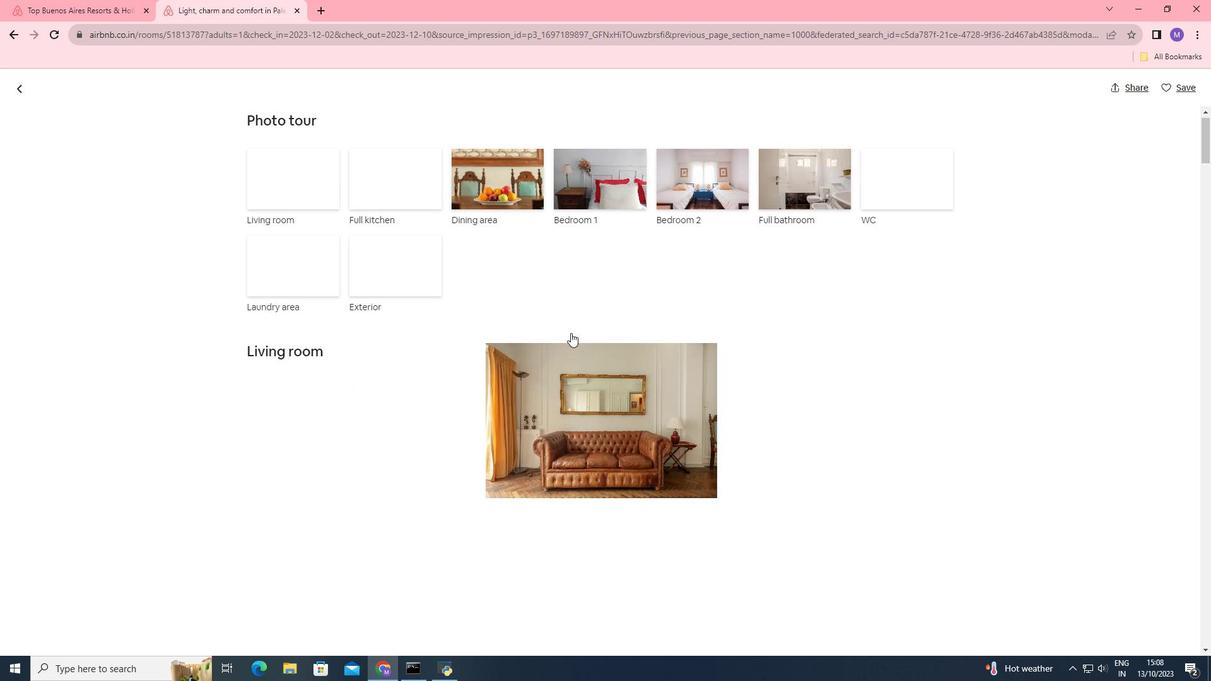 
Action: Mouse scrolled (571, 332) with delta (0, 0)
Screenshot: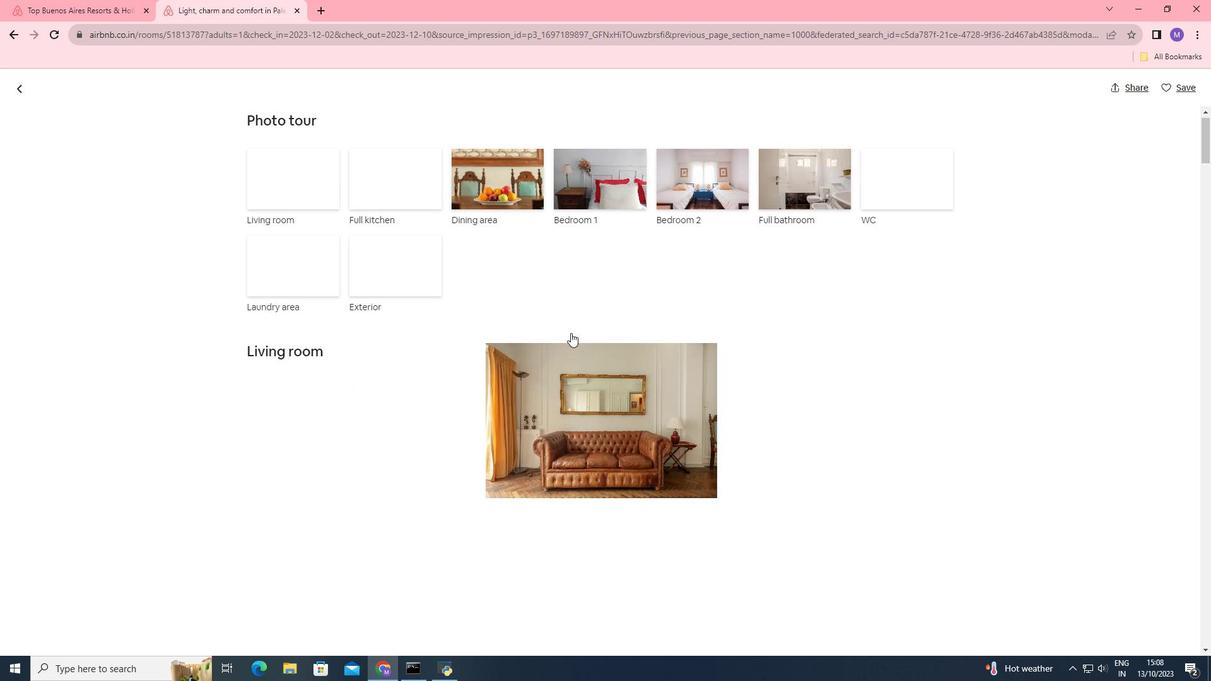 
Action: Mouse moved to (571, 333)
Screenshot: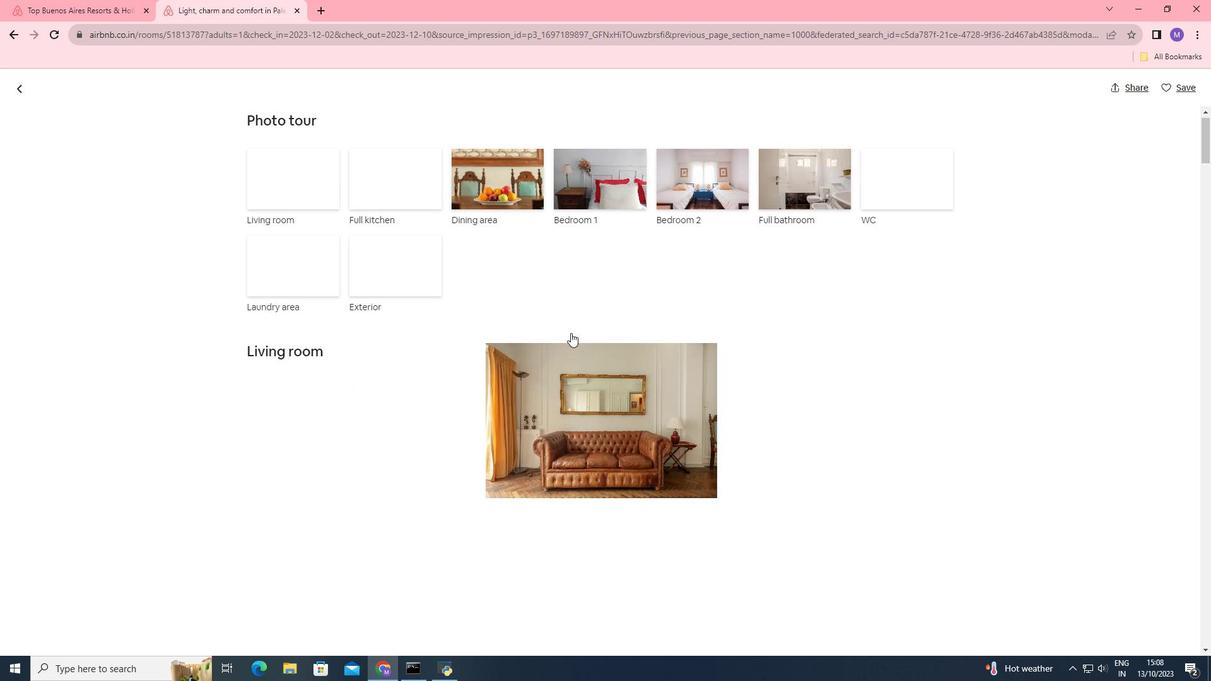
Action: Mouse scrolled (571, 332) with delta (0, 0)
Screenshot: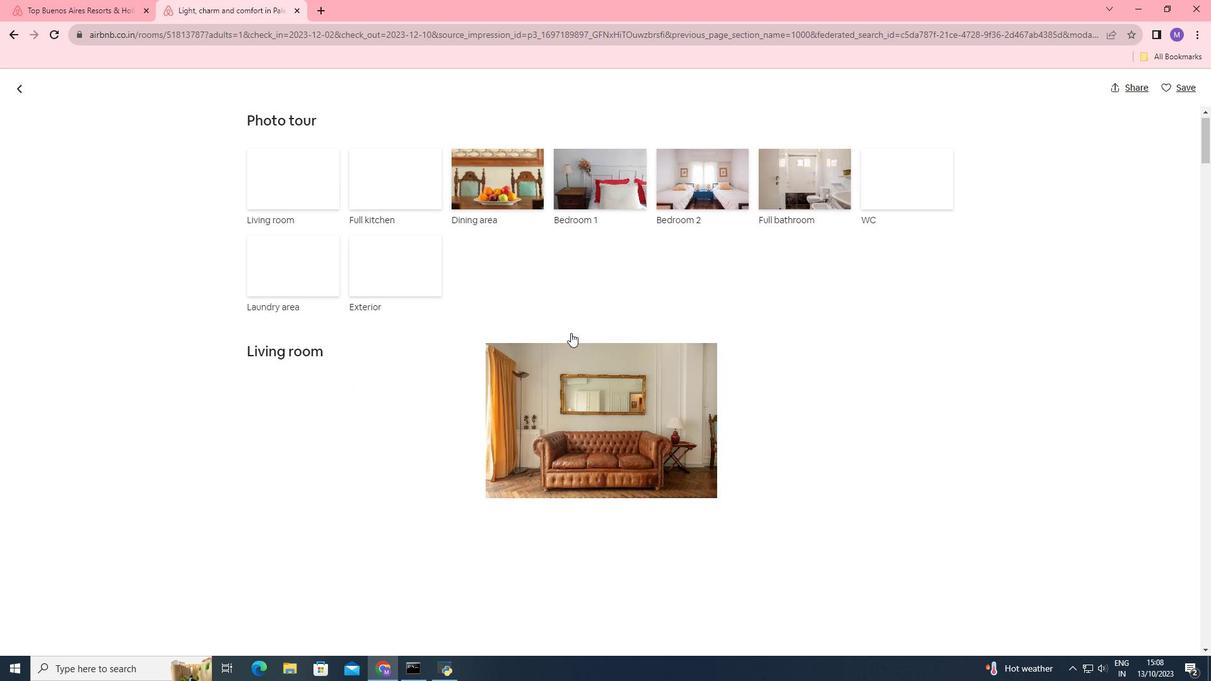 
Action: Mouse scrolled (571, 332) with delta (0, 0)
Screenshot: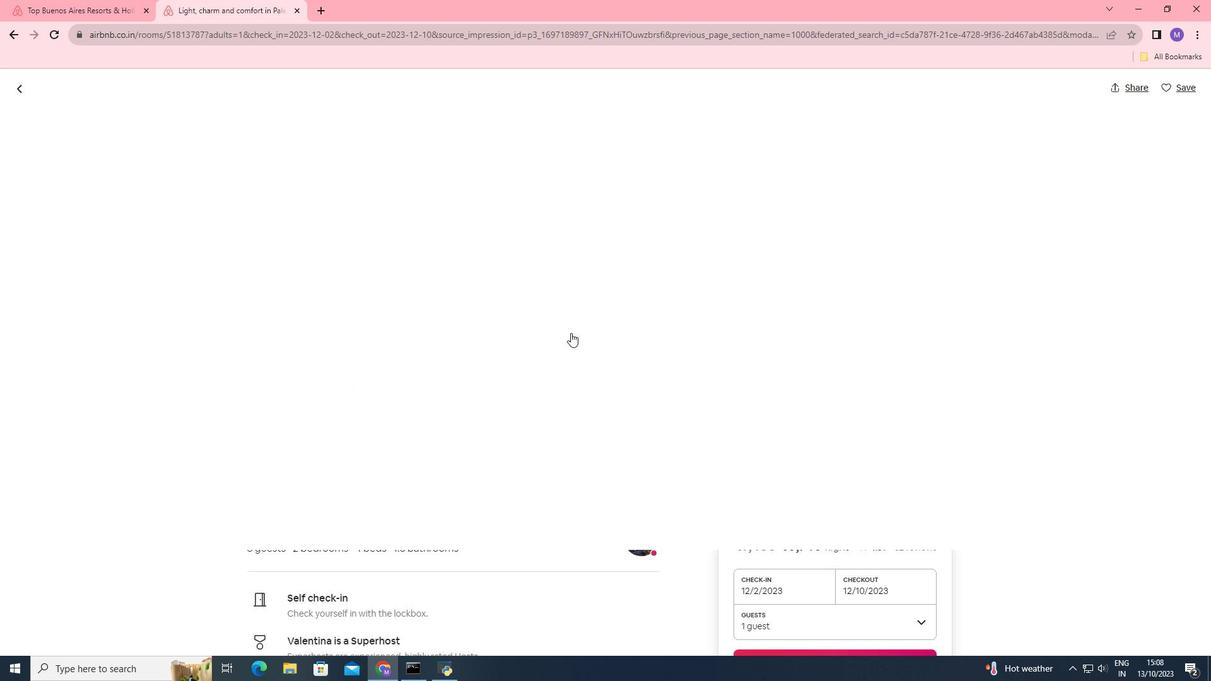 
Action: Mouse scrolled (571, 332) with delta (0, 0)
Screenshot: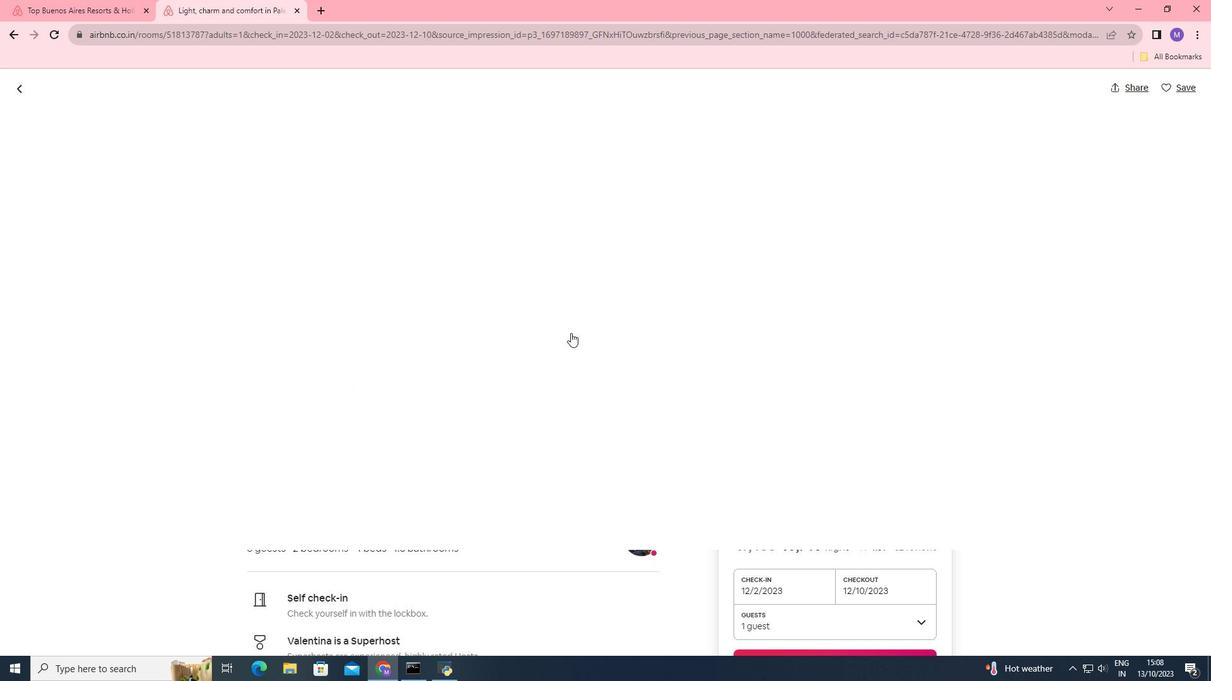 
Action: Mouse scrolled (571, 332) with delta (0, 0)
Screenshot: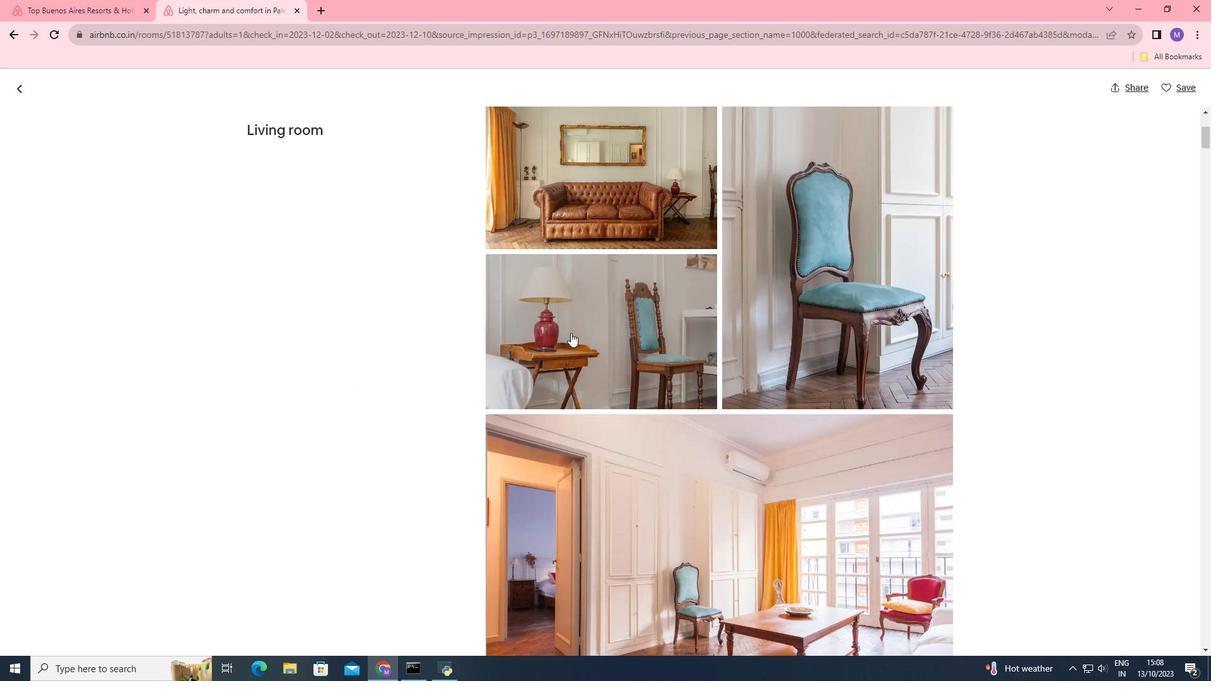 
Action: Mouse scrolled (571, 332) with delta (0, 0)
Screenshot: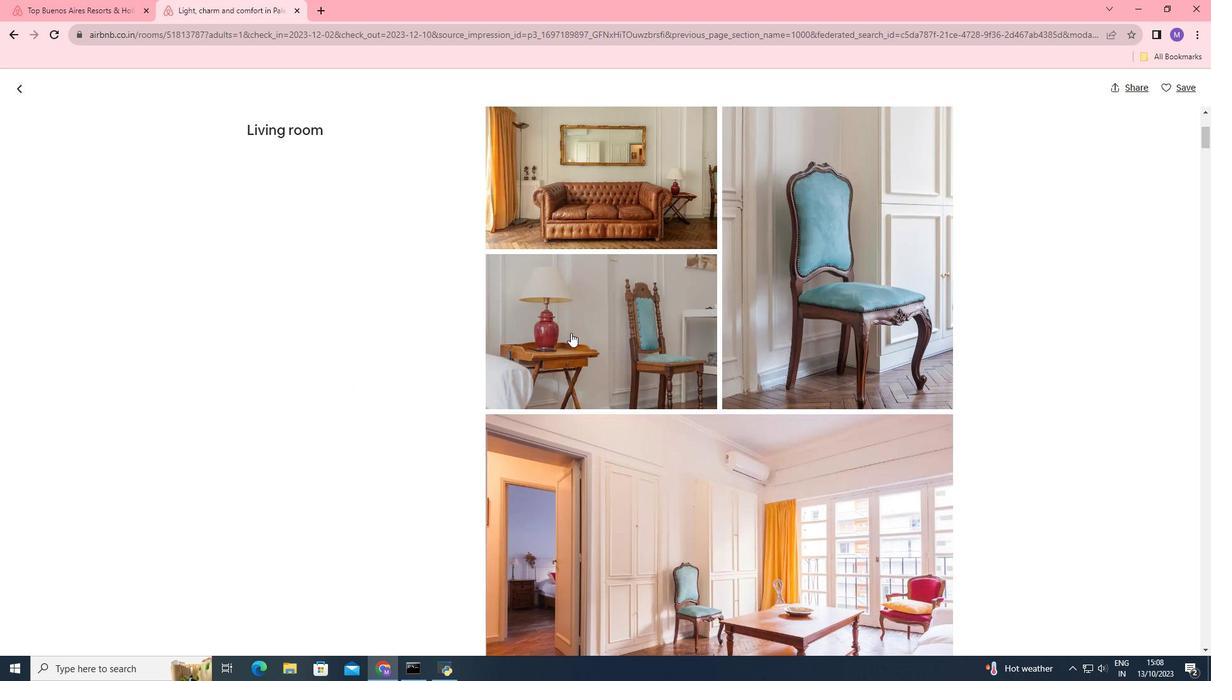 
Action: Mouse scrolled (571, 332) with delta (0, 0)
Screenshot: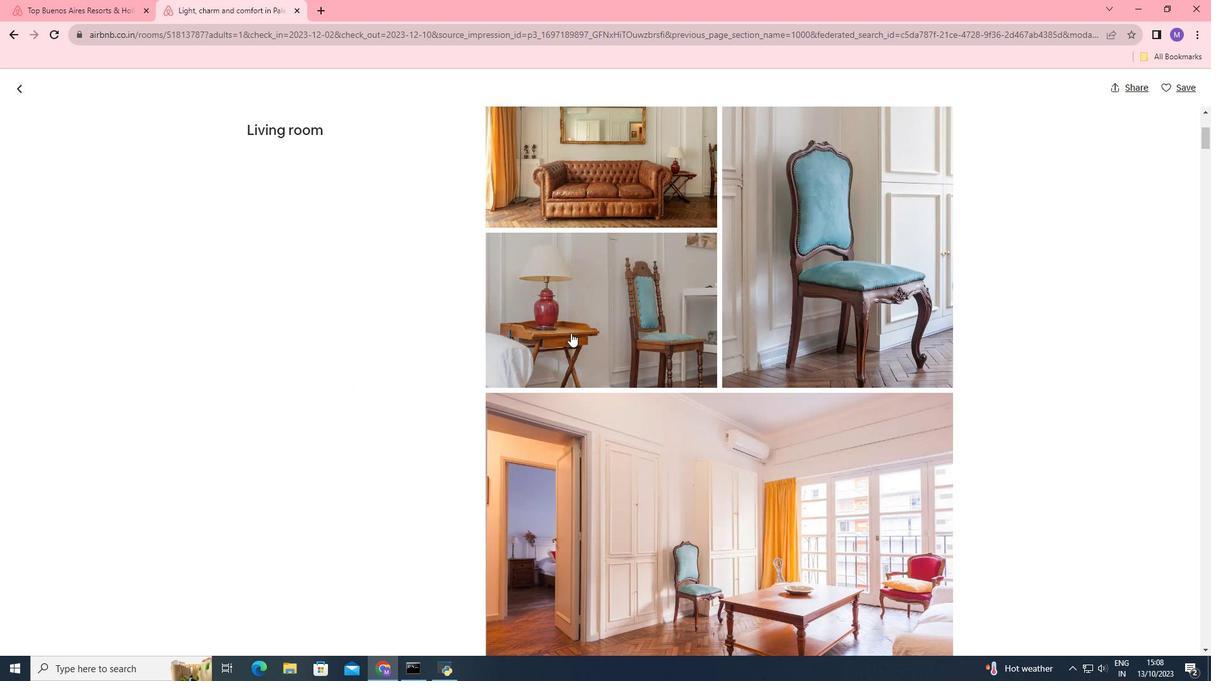 
Action: Mouse scrolled (571, 332) with delta (0, 0)
Screenshot: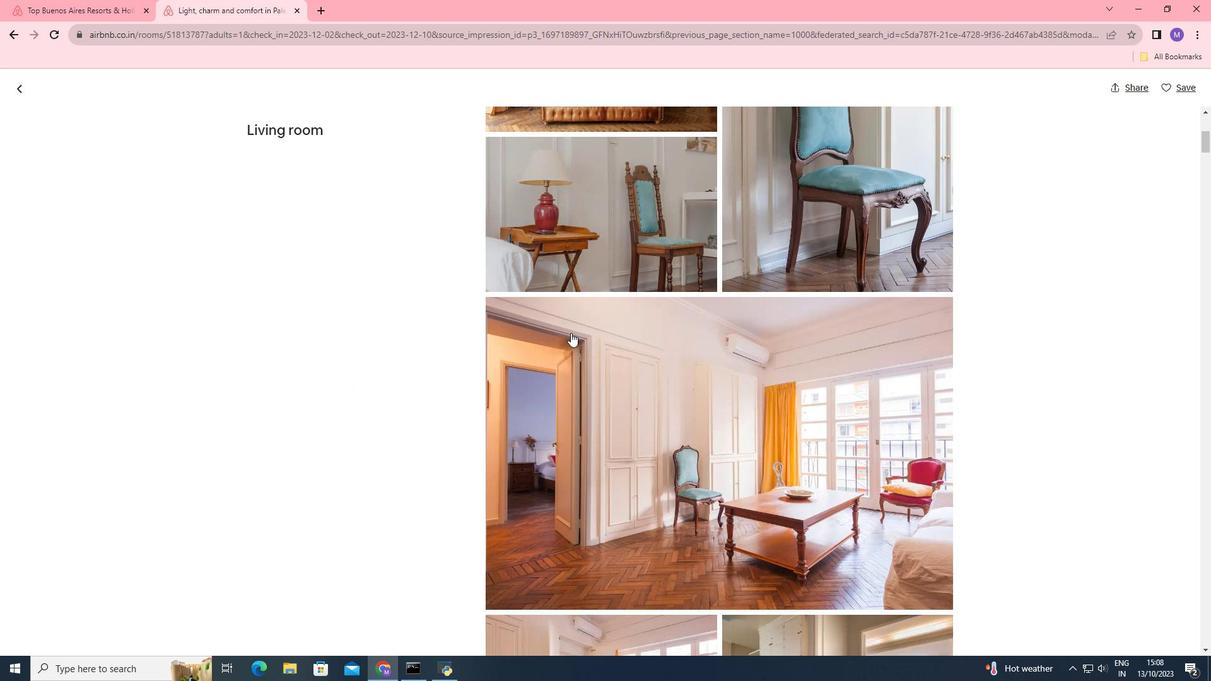 
Action: Mouse scrolled (571, 332) with delta (0, 0)
Screenshot: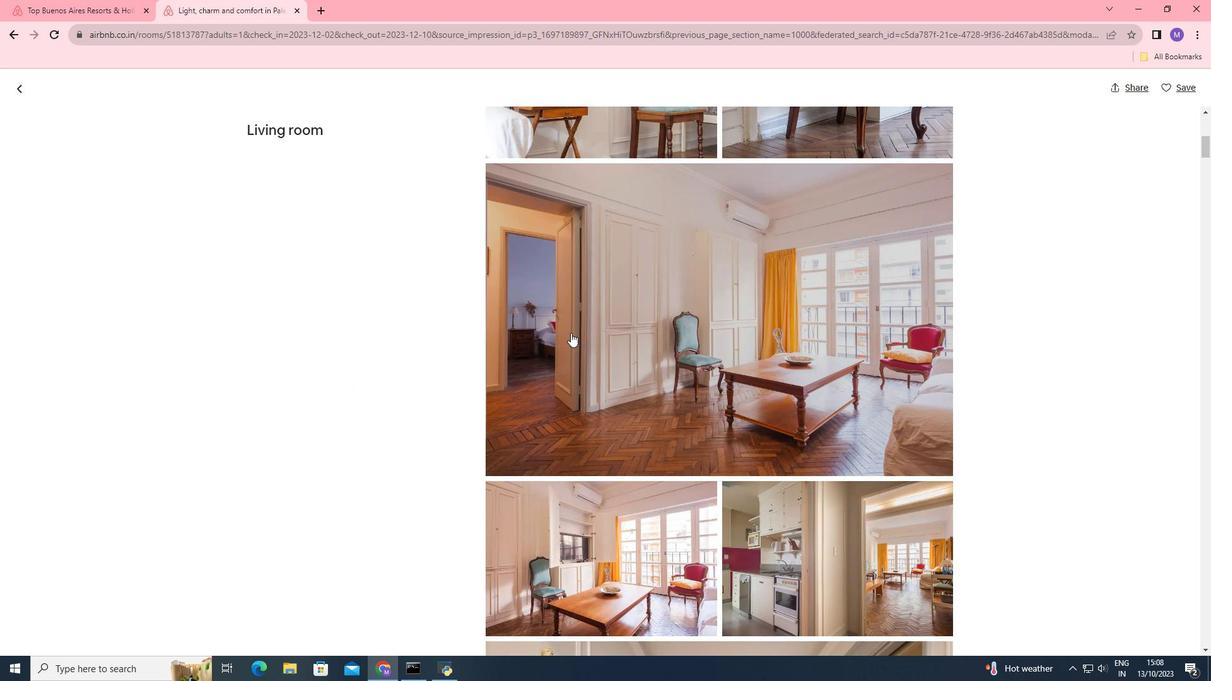 
Action: Mouse scrolled (571, 332) with delta (0, 0)
Screenshot: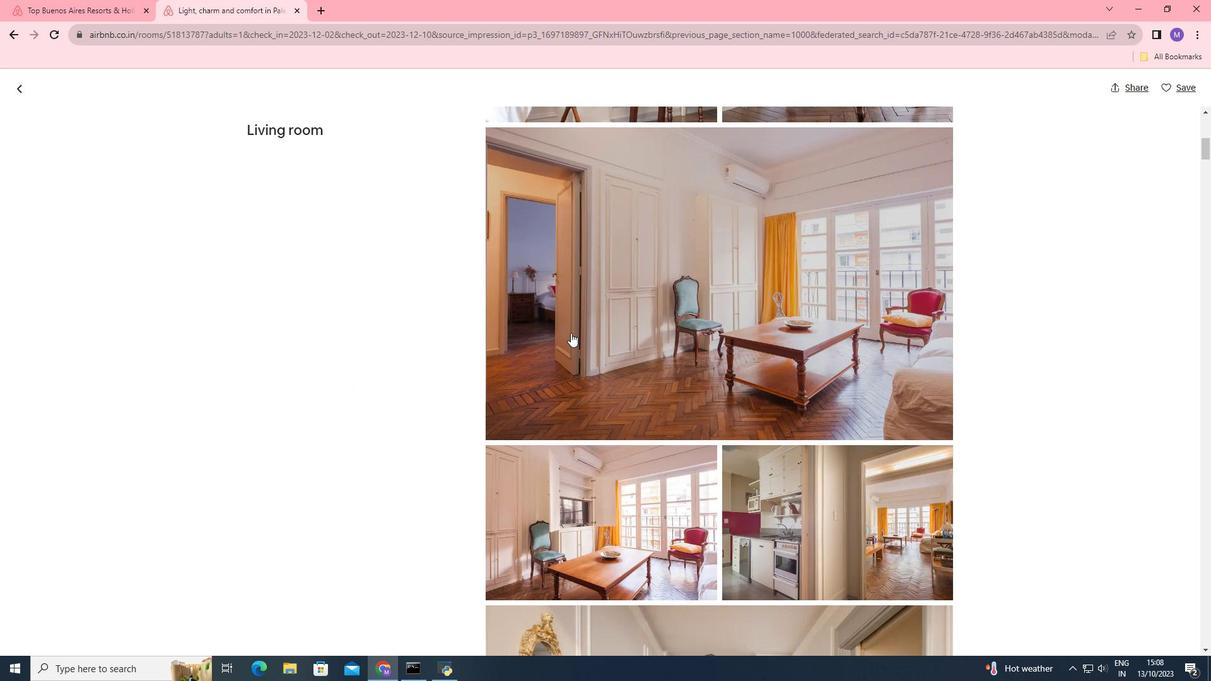 
Action: Mouse scrolled (571, 332) with delta (0, 0)
Screenshot: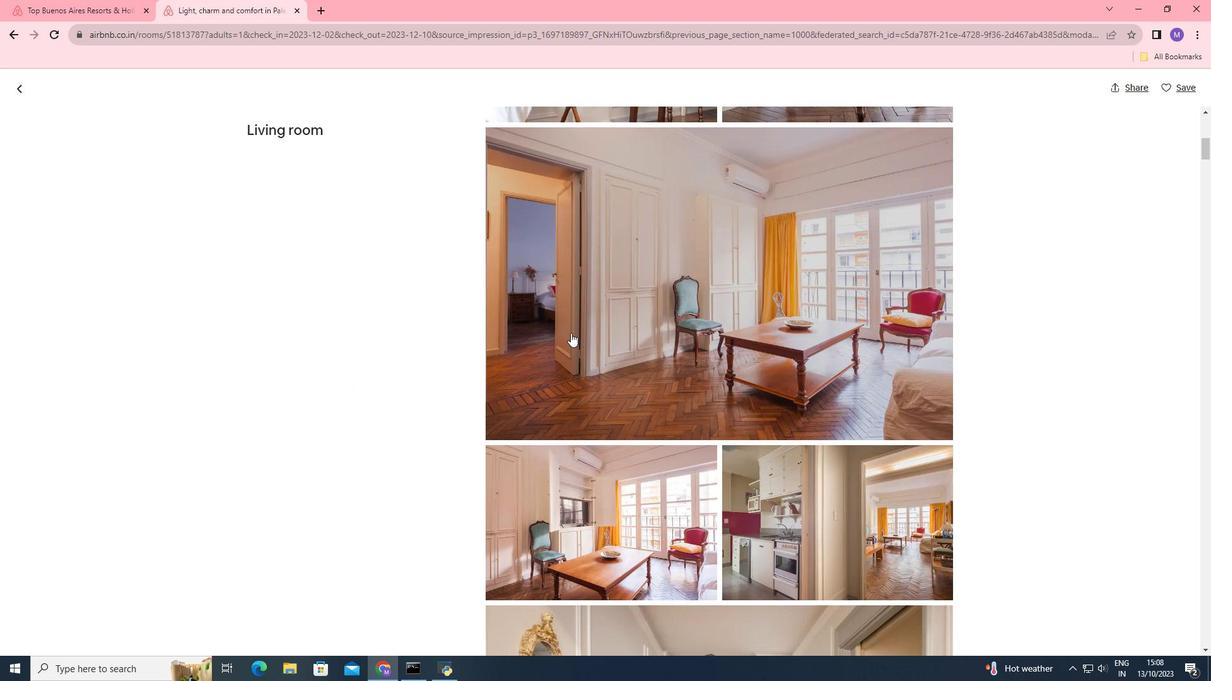 
Action: Mouse scrolled (571, 332) with delta (0, 0)
Screenshot: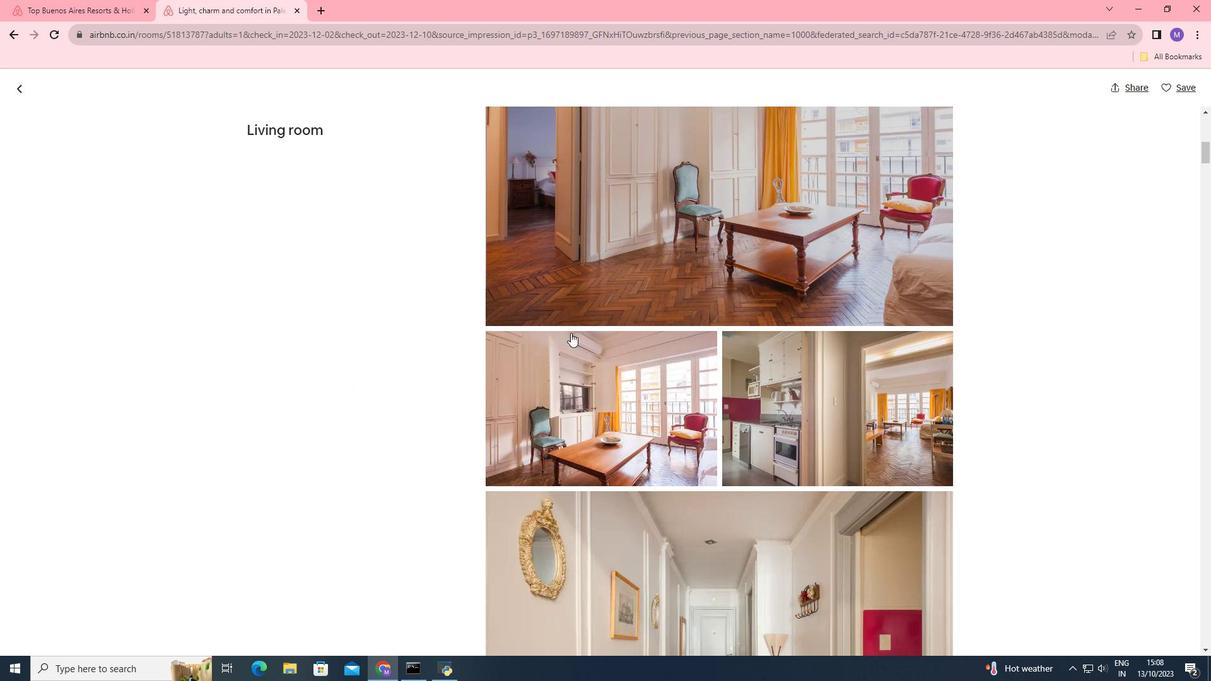 
Action: Mouse scrolled (571, 332) with delta (0, 0)
Screenshot: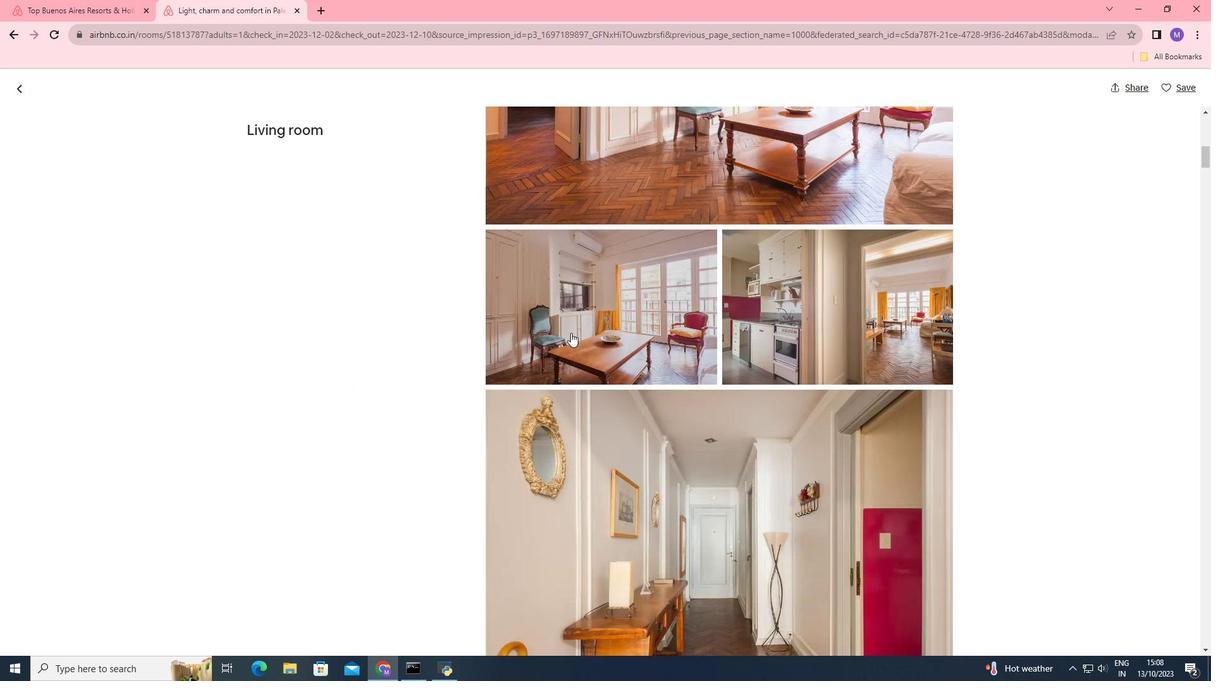 
Action: Mouse scrolled (571, 332) with delta (0, 0)
Screenshot: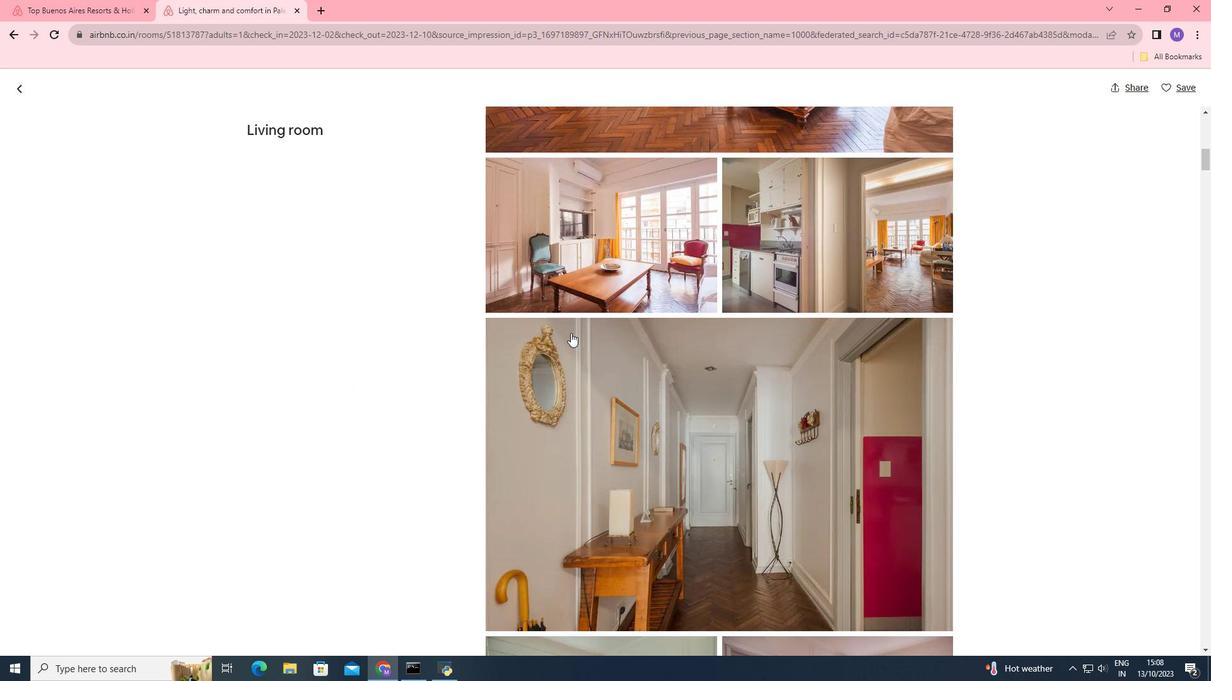 
Action: Mouse scrolled (571, 332) with delta (0, 0)
Screenshot: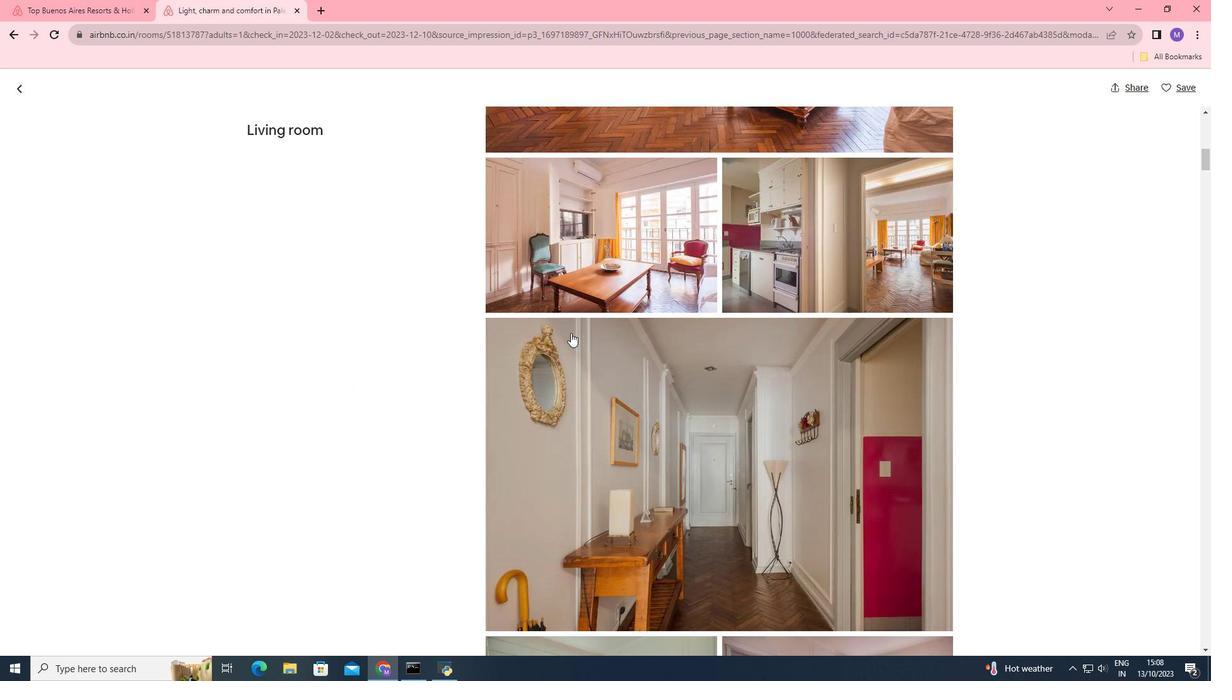 
Action: Mouse scrolled (571, 332) with delta (0, 0)
Screenshot: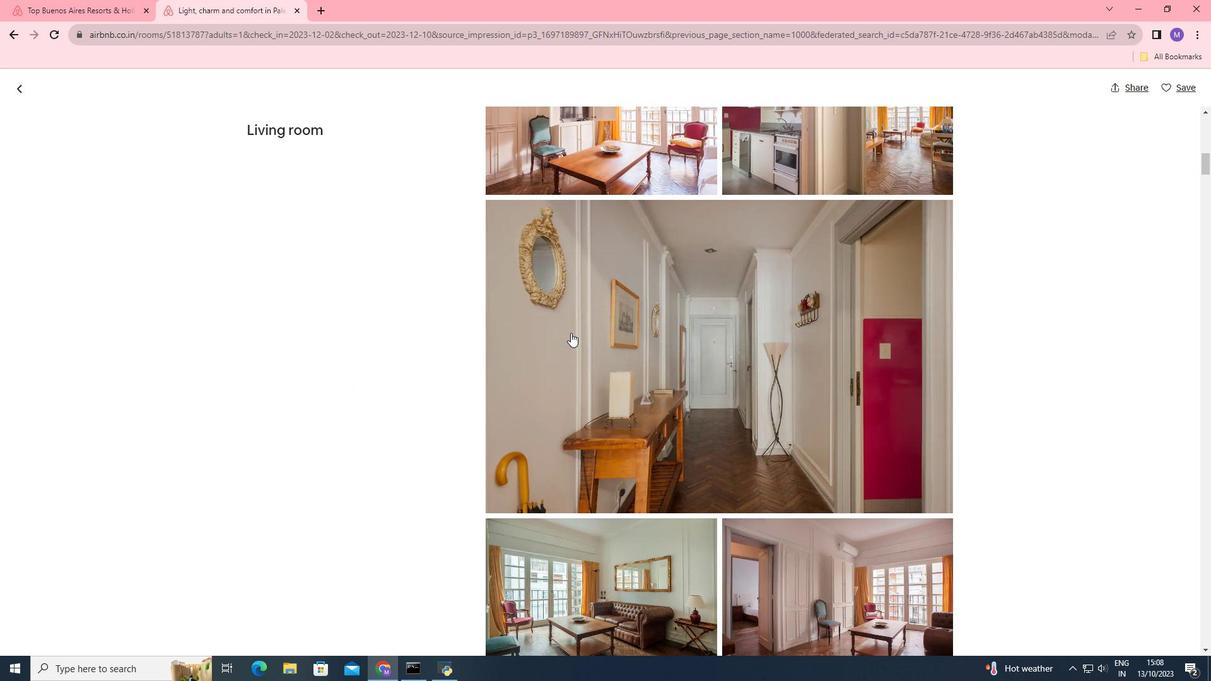
Action: Mouse scrolled (571, 332) with delta (0, 0)
Screenshot: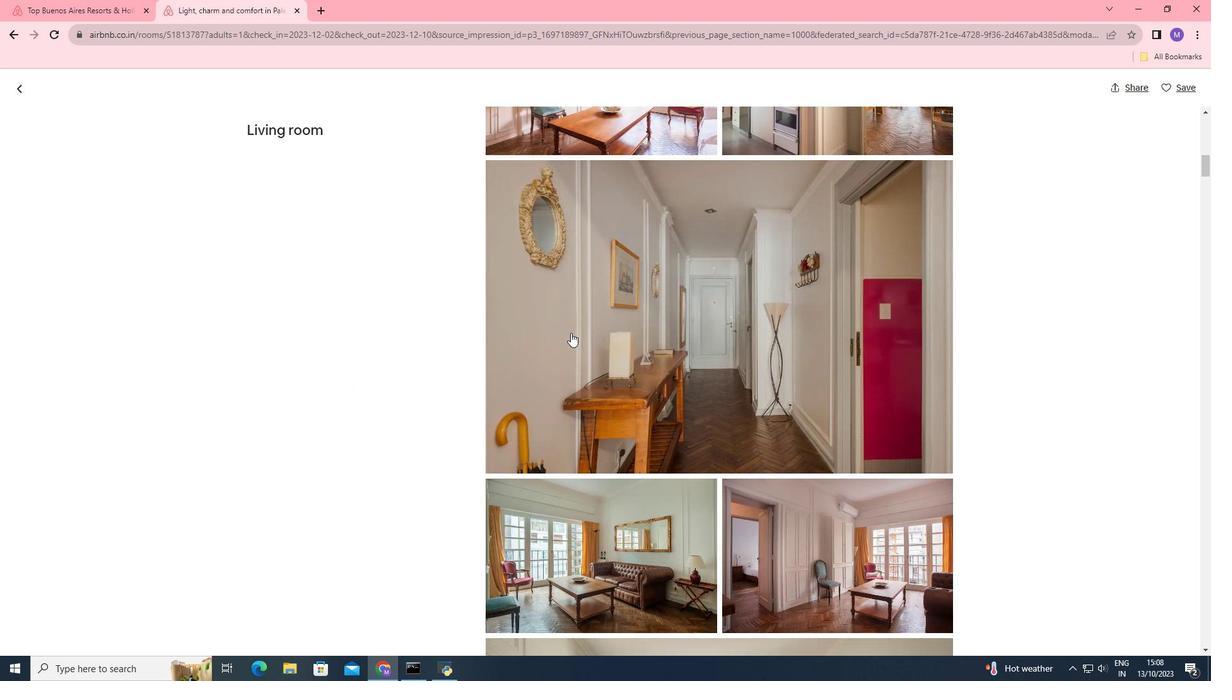 
Action: Mouse scrolled (571, 332) with delta (0, 0)
Screenshot: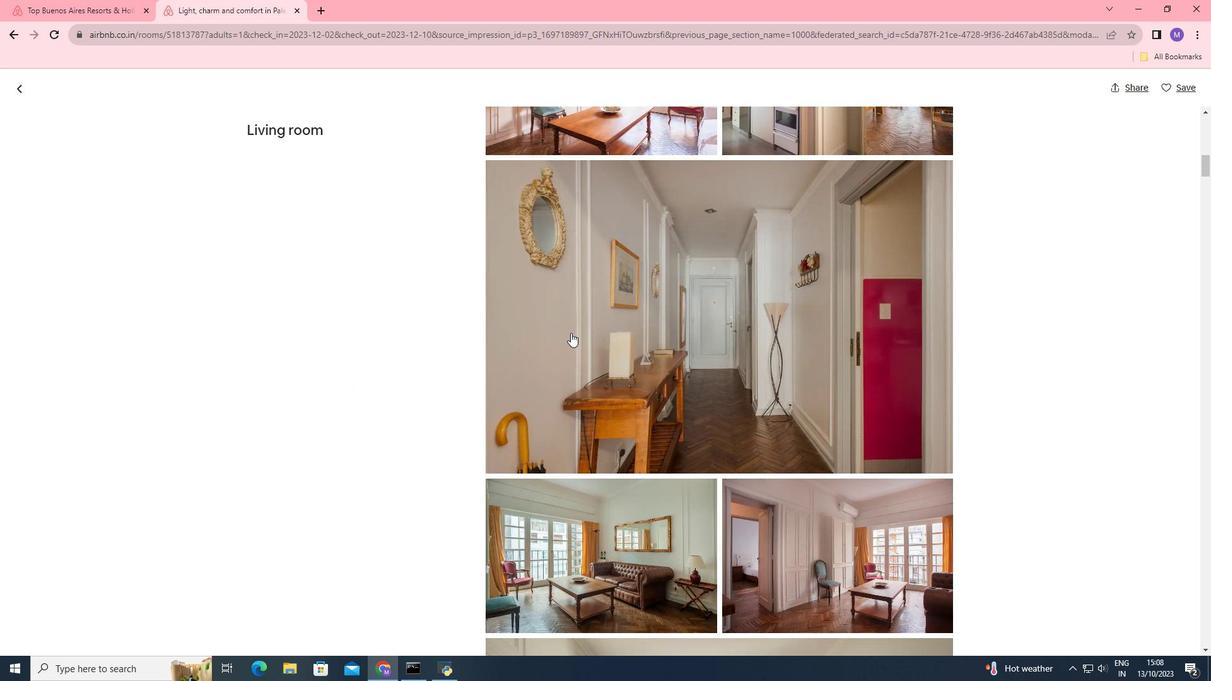 
Action: Mouse scrolled (571, 332) with delta (0, 0)
Screenshot: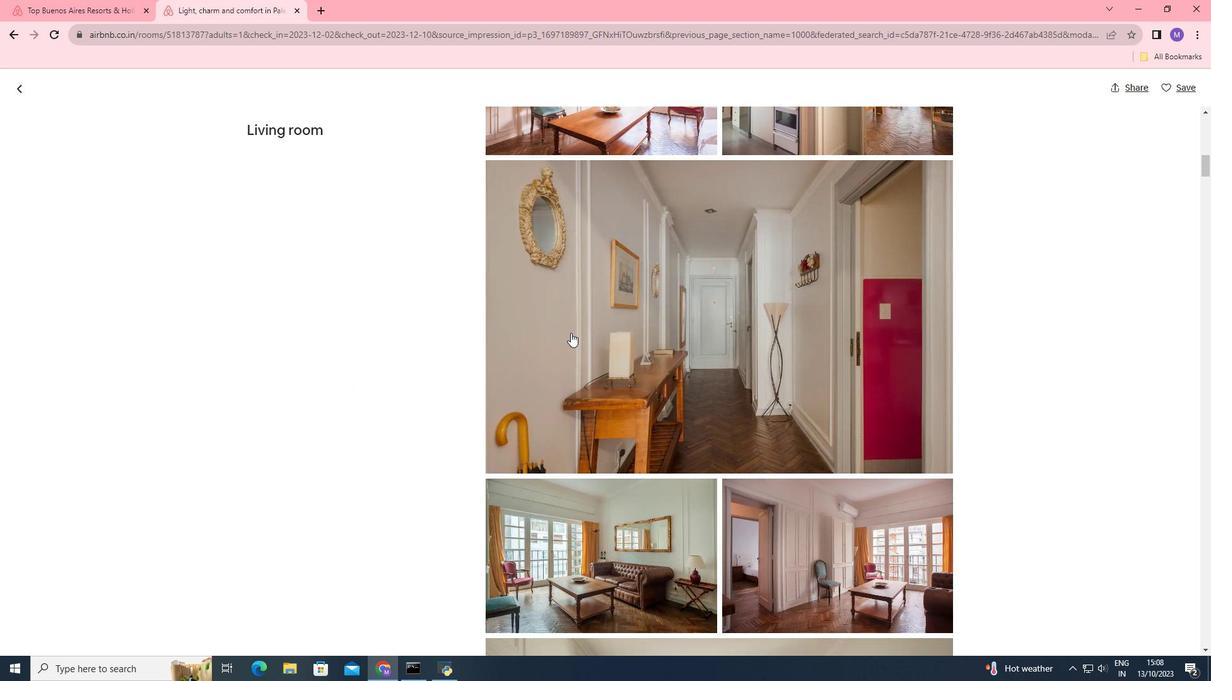 
Action: Mouse moved to (570, 333)
Screenshot: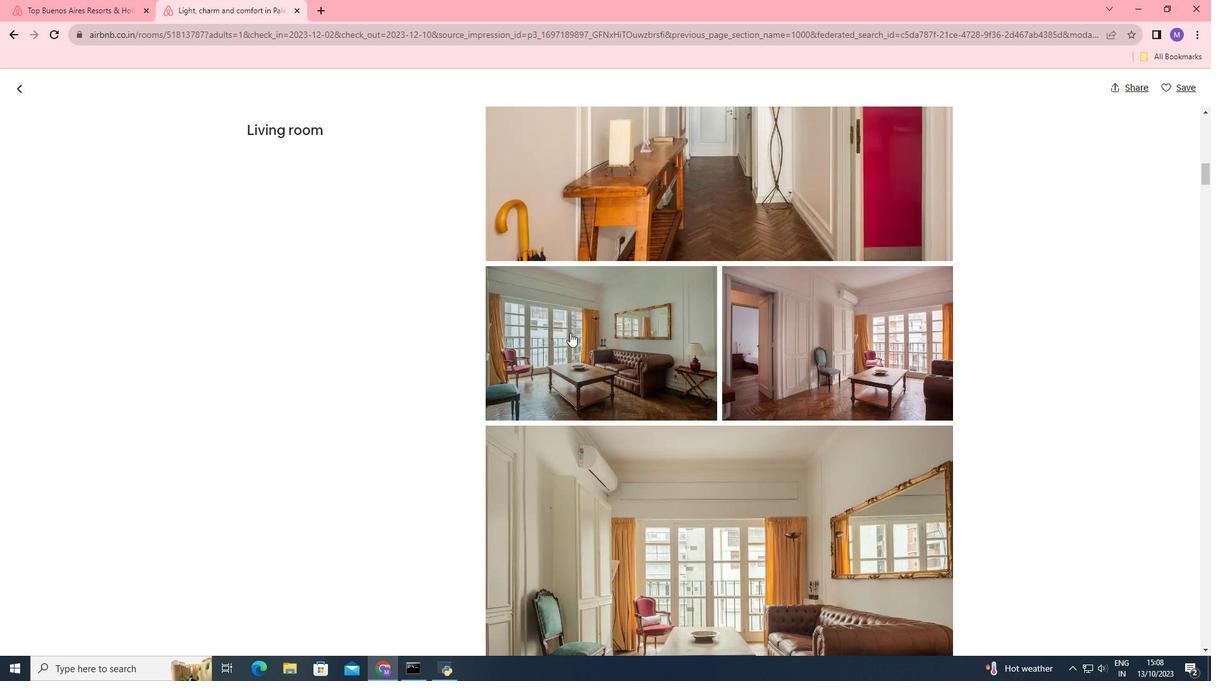 
Action: Mouse scrolled (570, 333) with delta (0, 0)
Screenshot: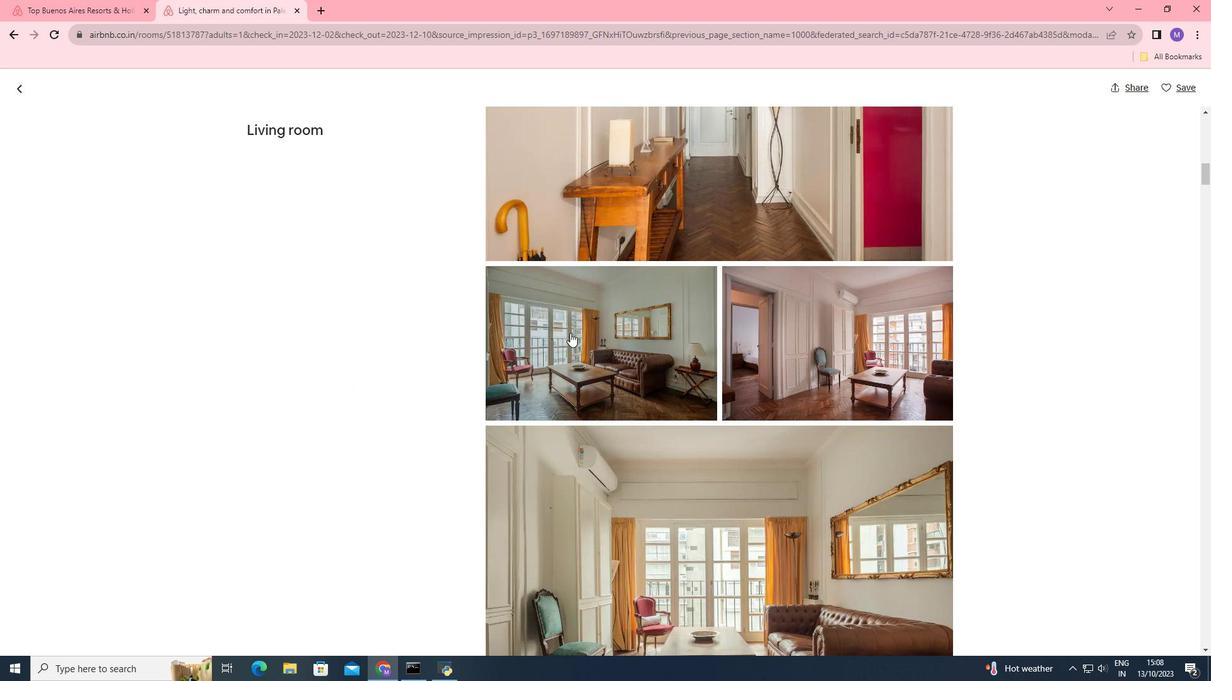 
Action: Mouse moved to (544, 311)
Screenshot: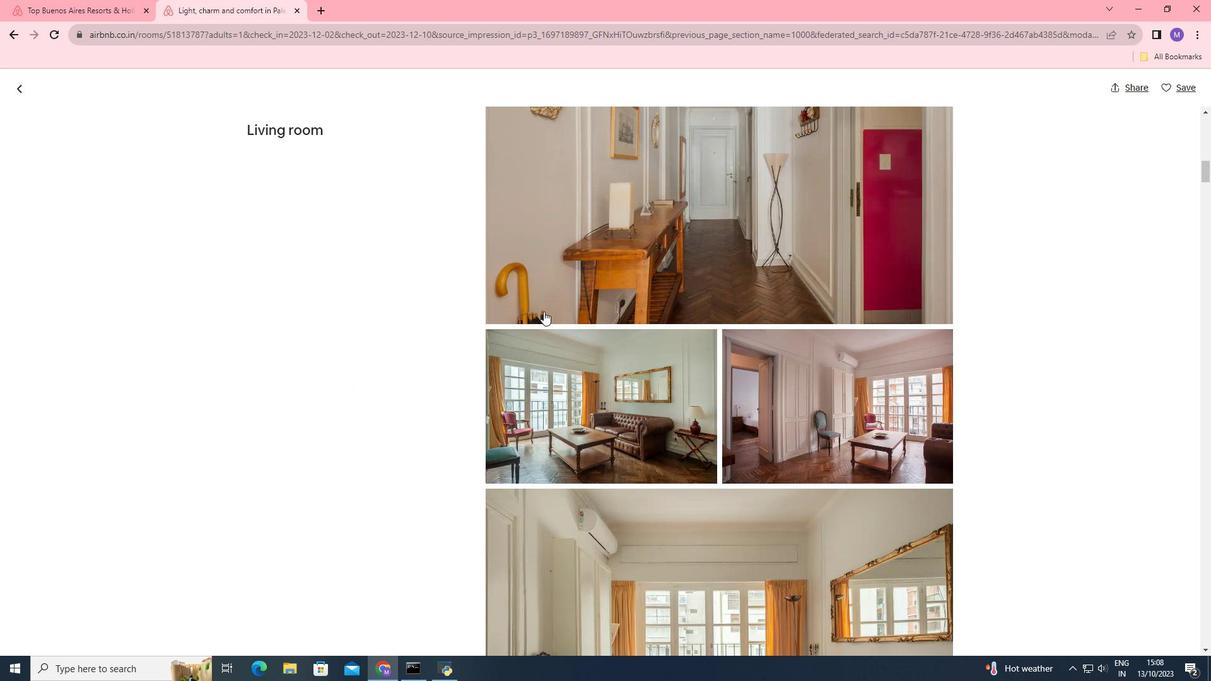 
Action: Mouse scrolled (544, 311) with delta (0, 0)
Screenshot: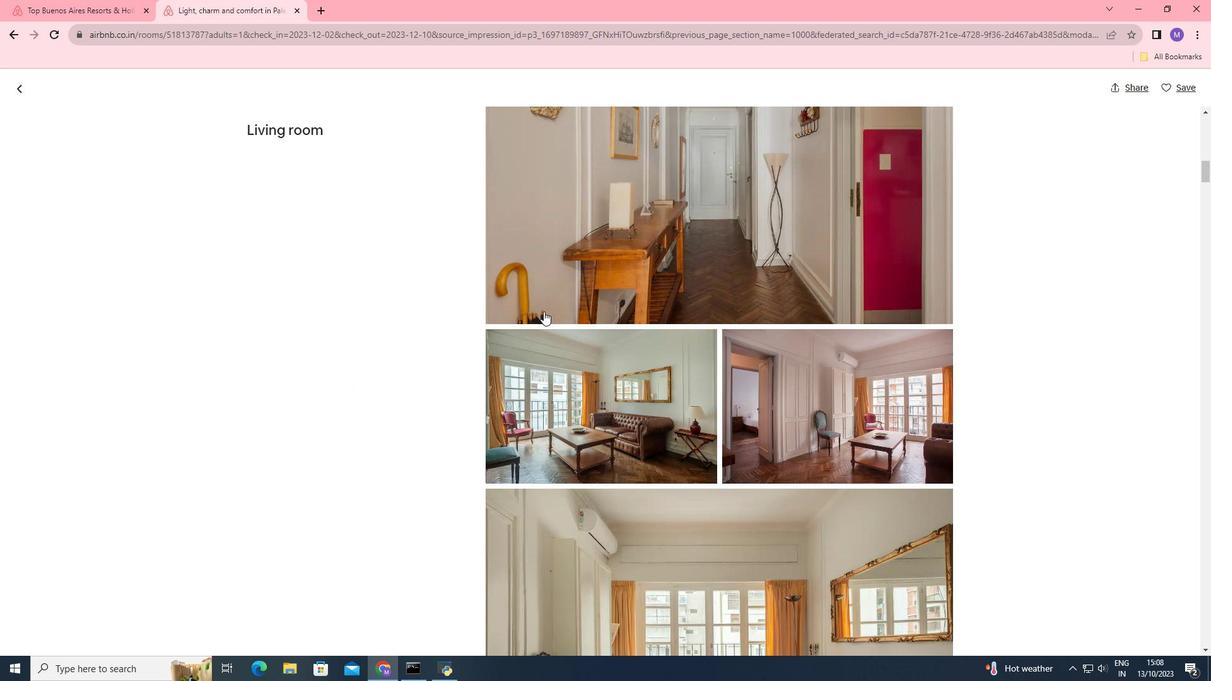 
Action: Mouse moved to (543, 311)
Screenshot: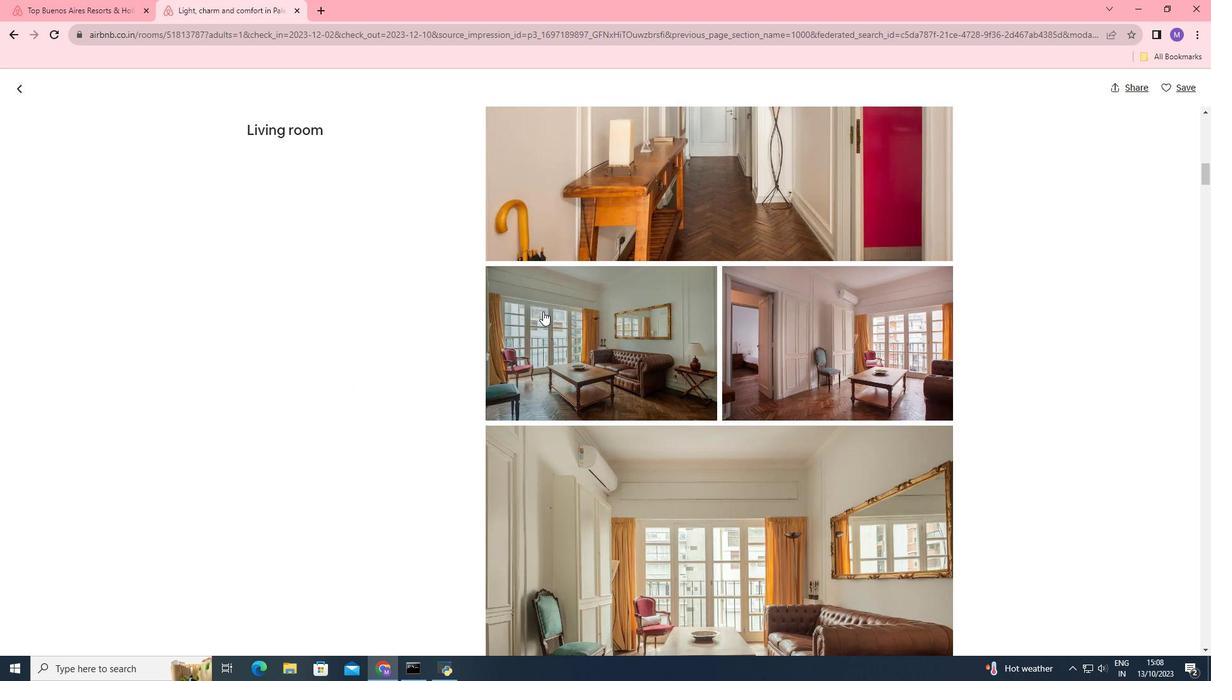 
Action: Mouse scrolled (543, 311) with delta (0, 0)
Screenshot: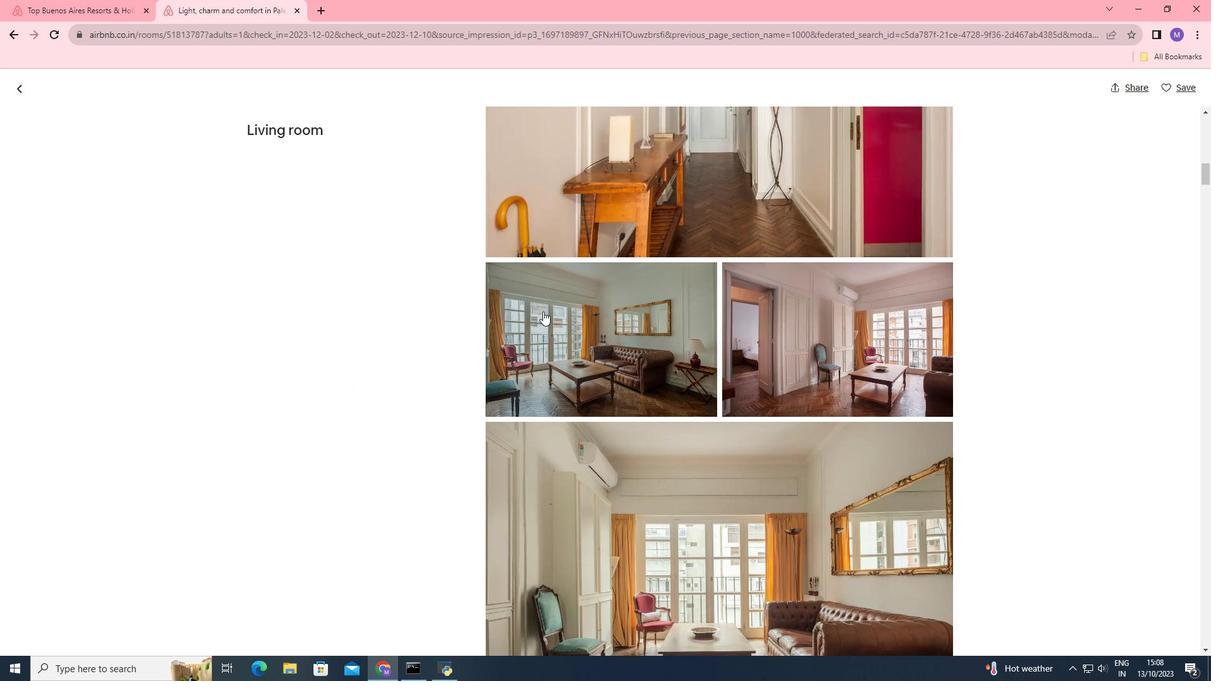 
Action: Mouse scrolled (543, 311) with delta (0, 0)
Screenshot: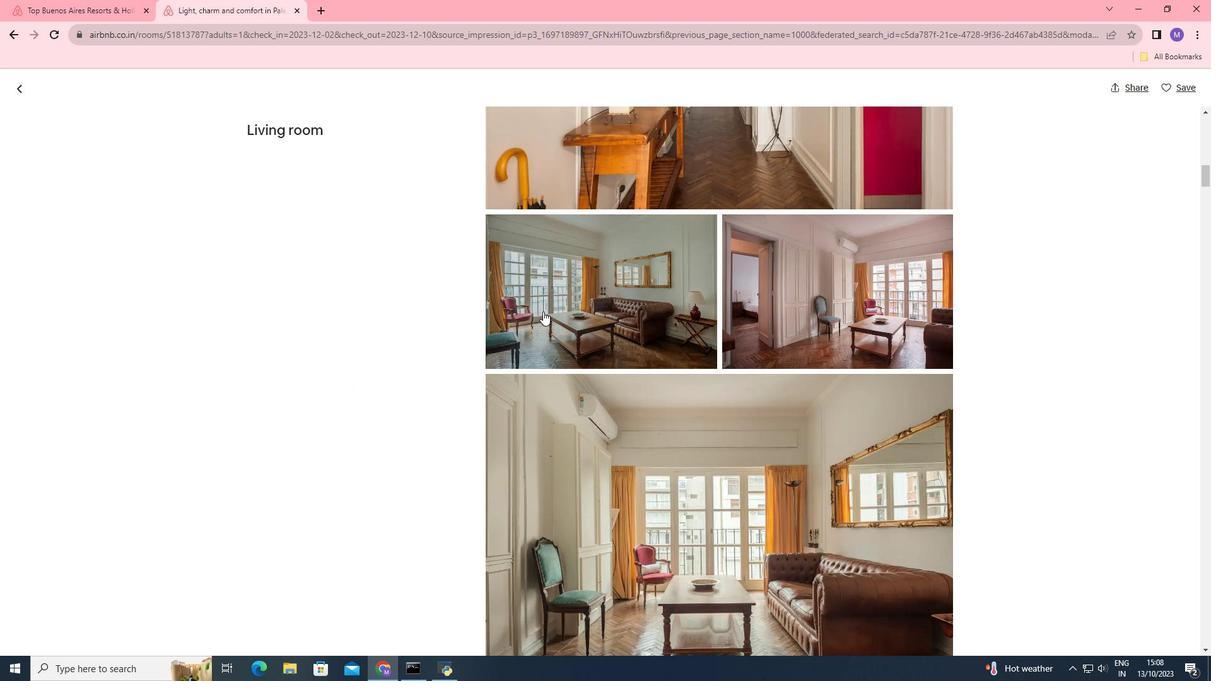 
Action: Mouse scrolled (543, 311) with delta (0, 0)
Screenshot: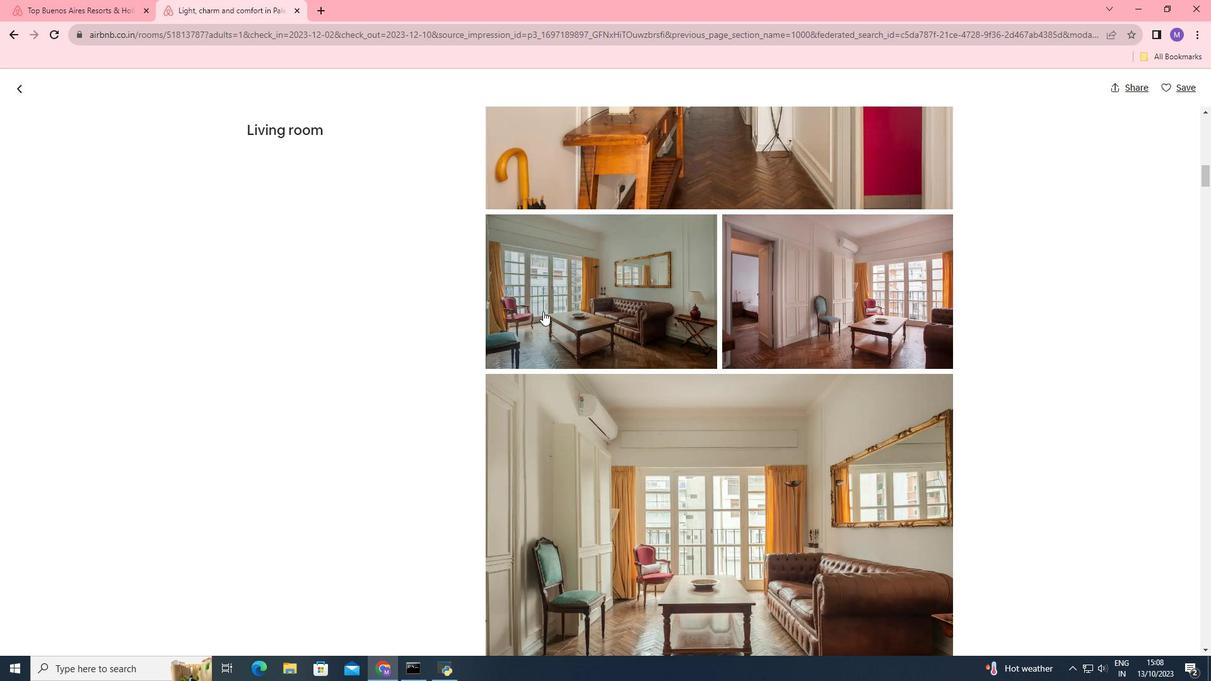
Action: Mouse scrolled (543, 311) with delta (0, 0)
Screenshot: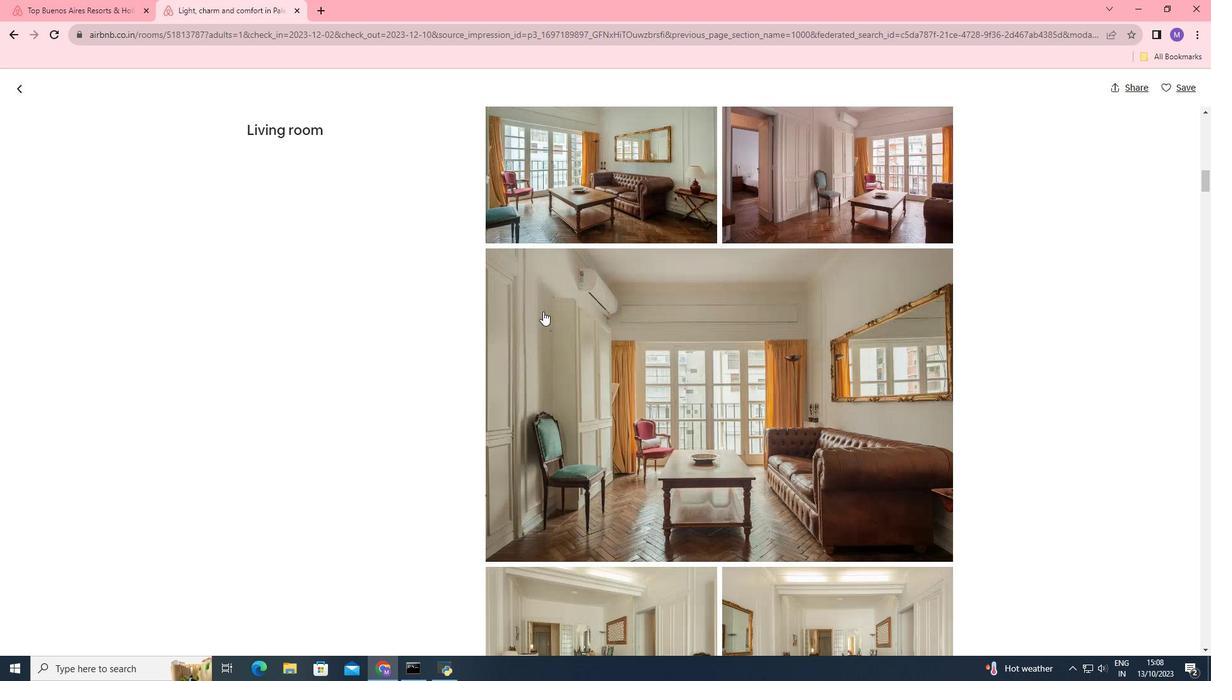 
Action: Mouse scrolled (543, 311) with delta (0, 0)
Screenshot: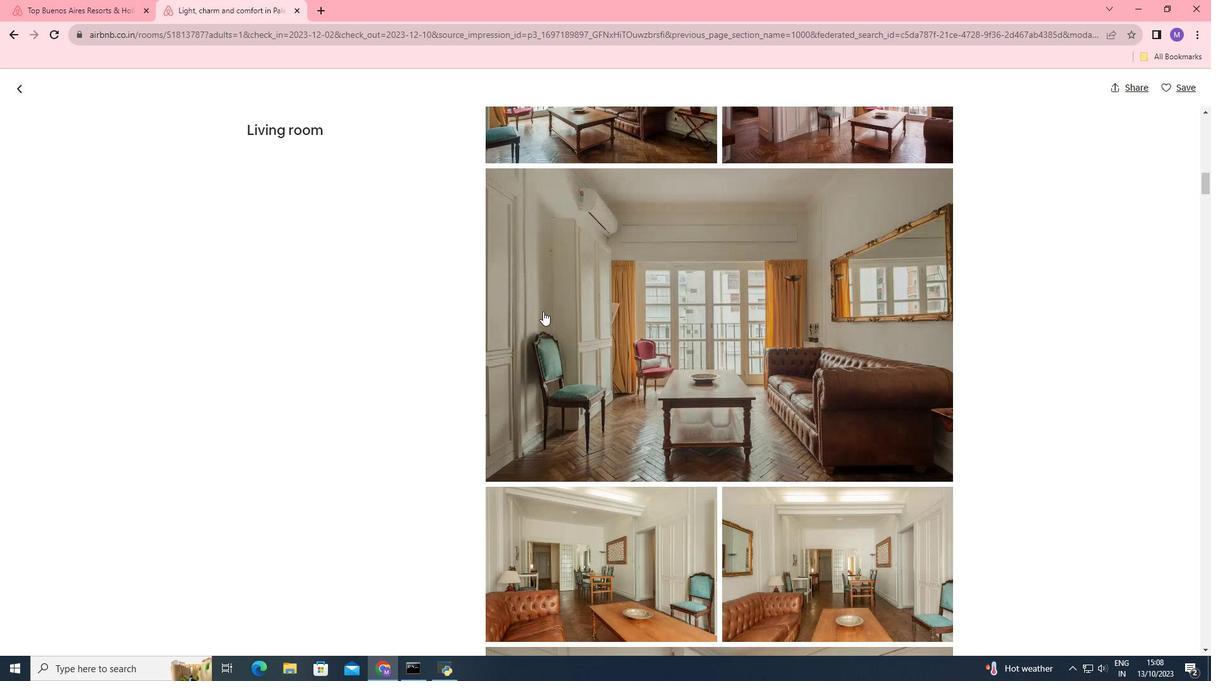 
Action: Mouse scrolled (543, 311) with delta (0, 0)
Screenshot: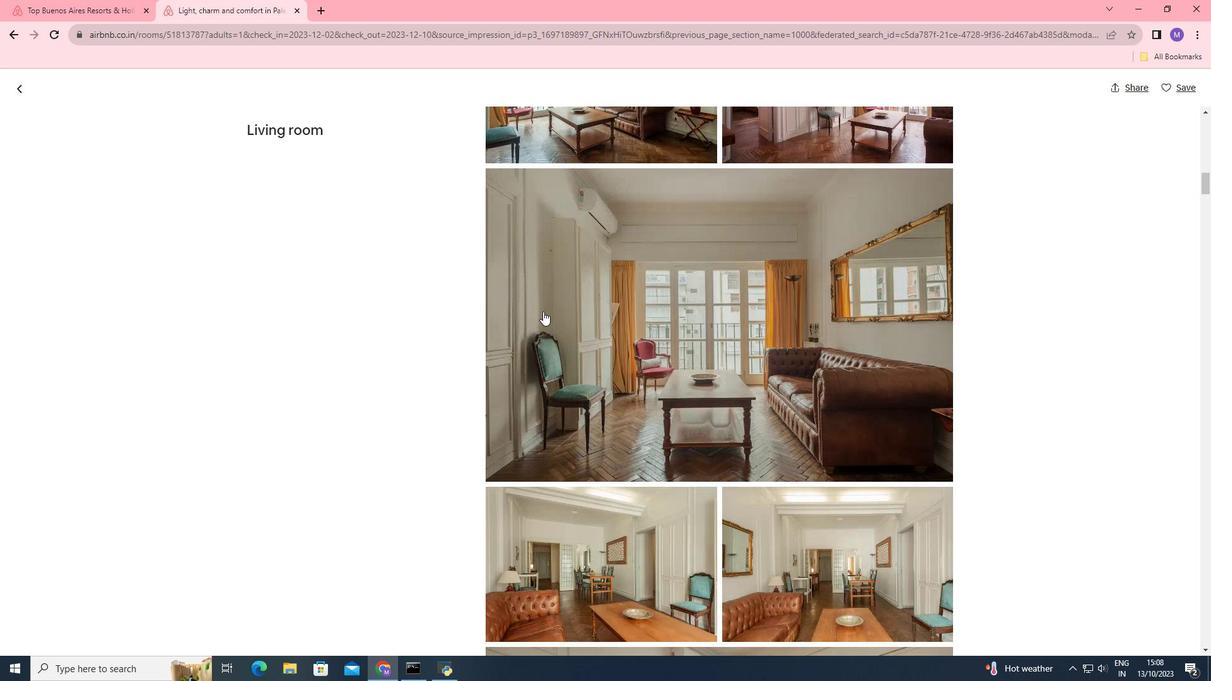 
Action: Mouse scrolled (543, 311) with delta (0, 0)
Screenshot: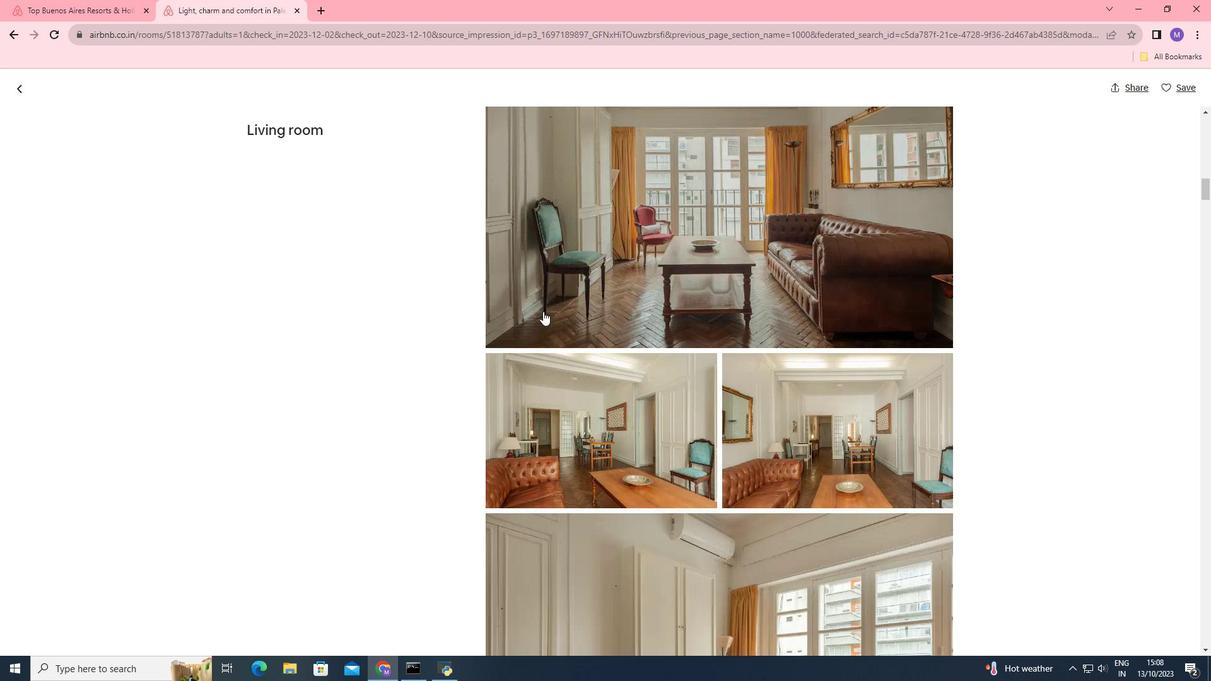 
Action: Mouse scrolled (543, 311) with delta (0, 0)
Screenshot: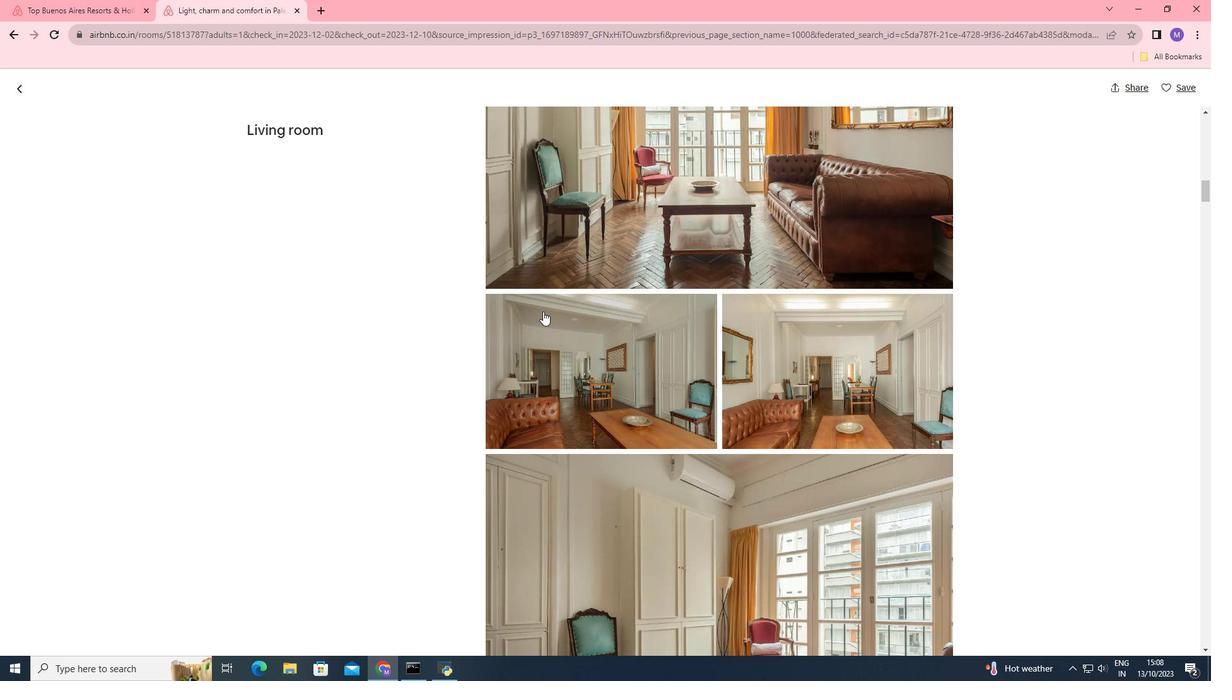 
Action: Mouse scrolled (543, 311) with delta (0, 0)
Screenshot: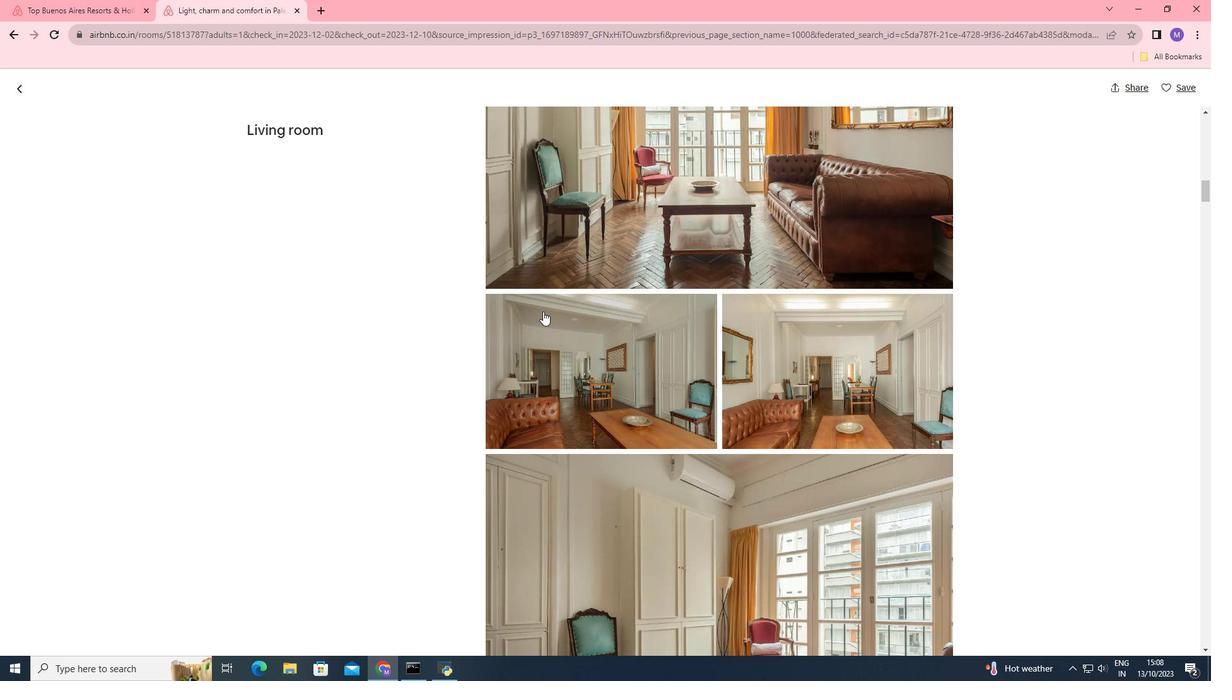 
Action: Mouse scrolled (543, 311) with delta (0, 0)
Screenshot: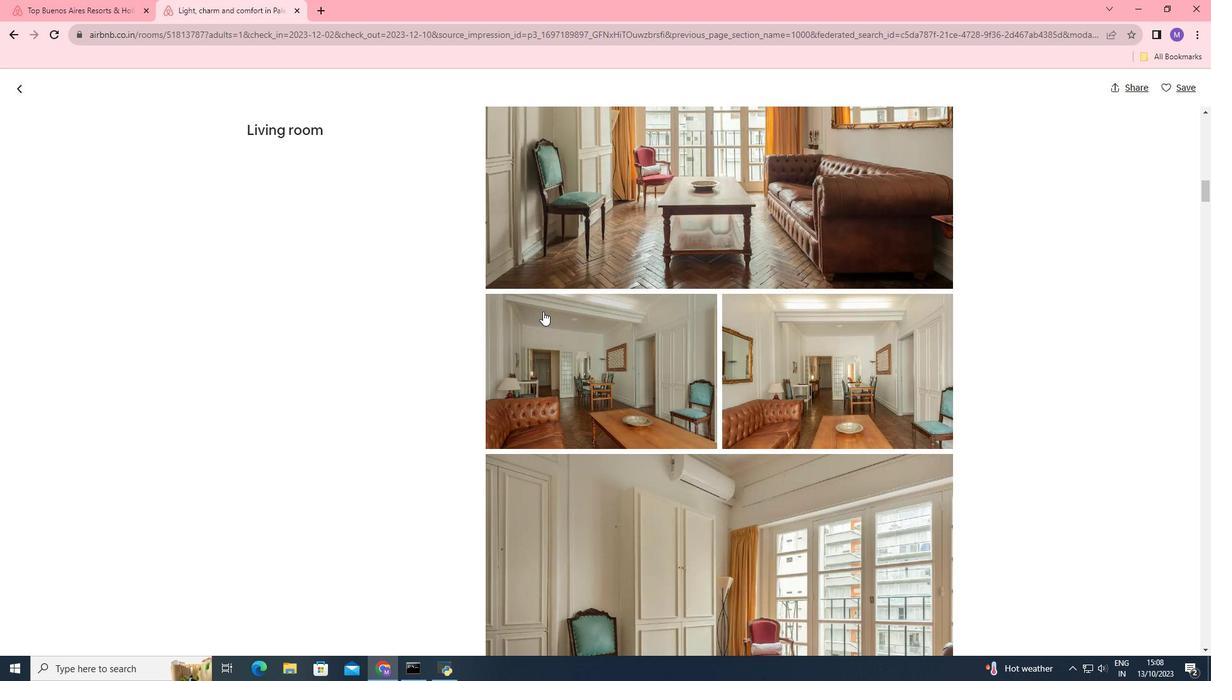 
Action: Mouse scrolled (543, 311) with delta (0, 0)
Screenshot: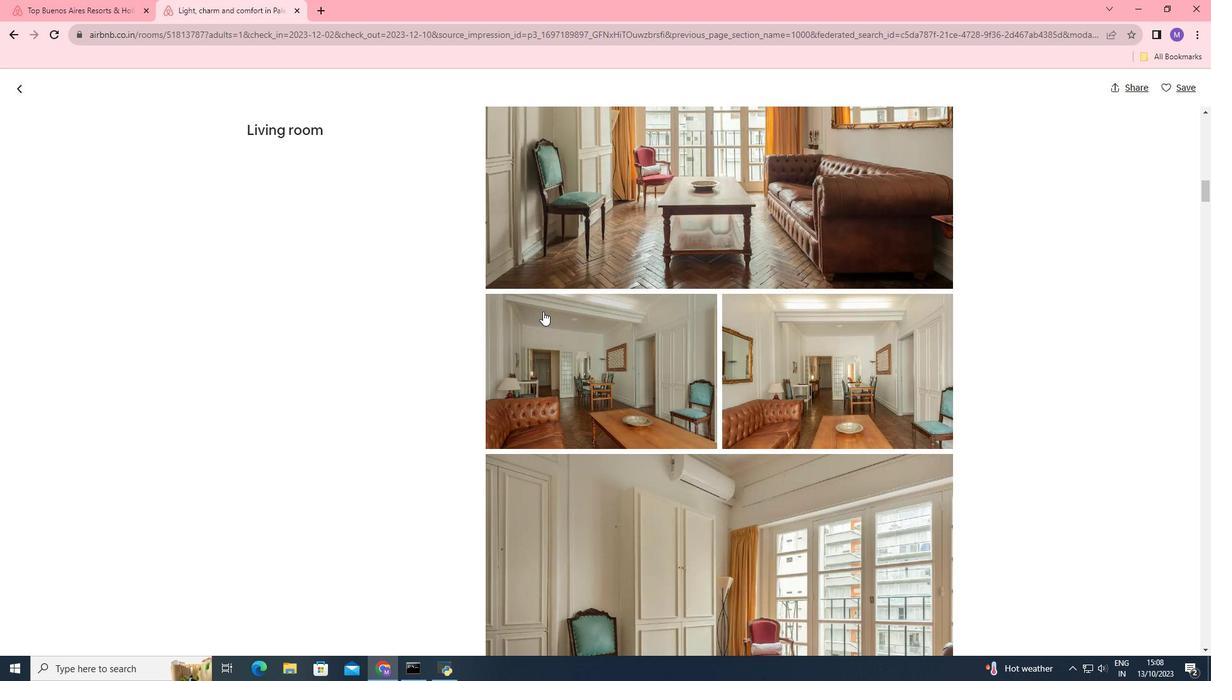 
Action: Mouse scrolled (543, 311) with delta (0, 0)
Screenshot: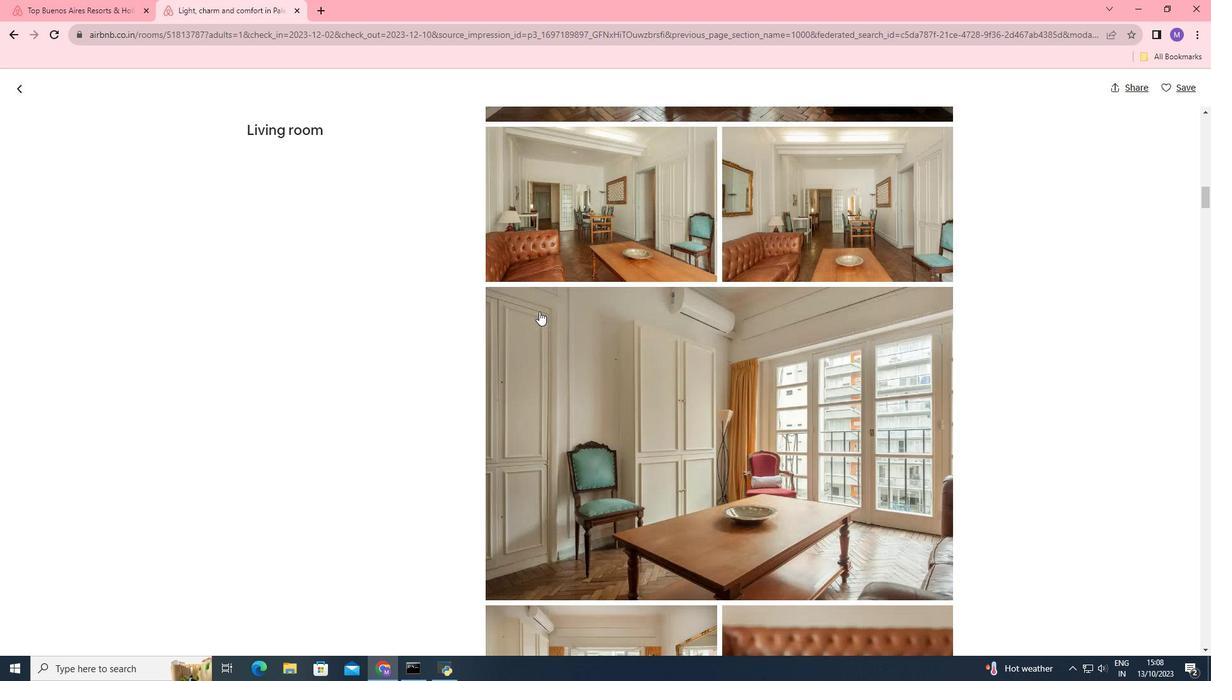 
Action: Mouse moved to (542, 311)
Screenshot: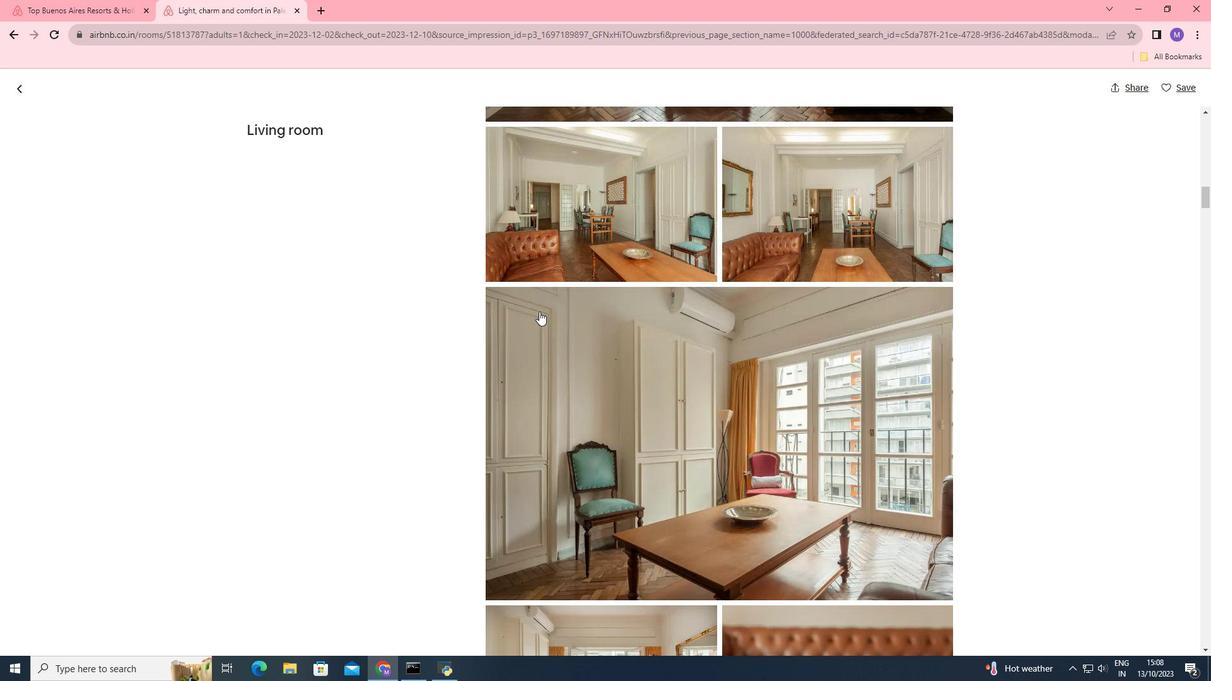 
Action: Mouse scrolled (542, 311) with delta (0, 0)
Screenshot: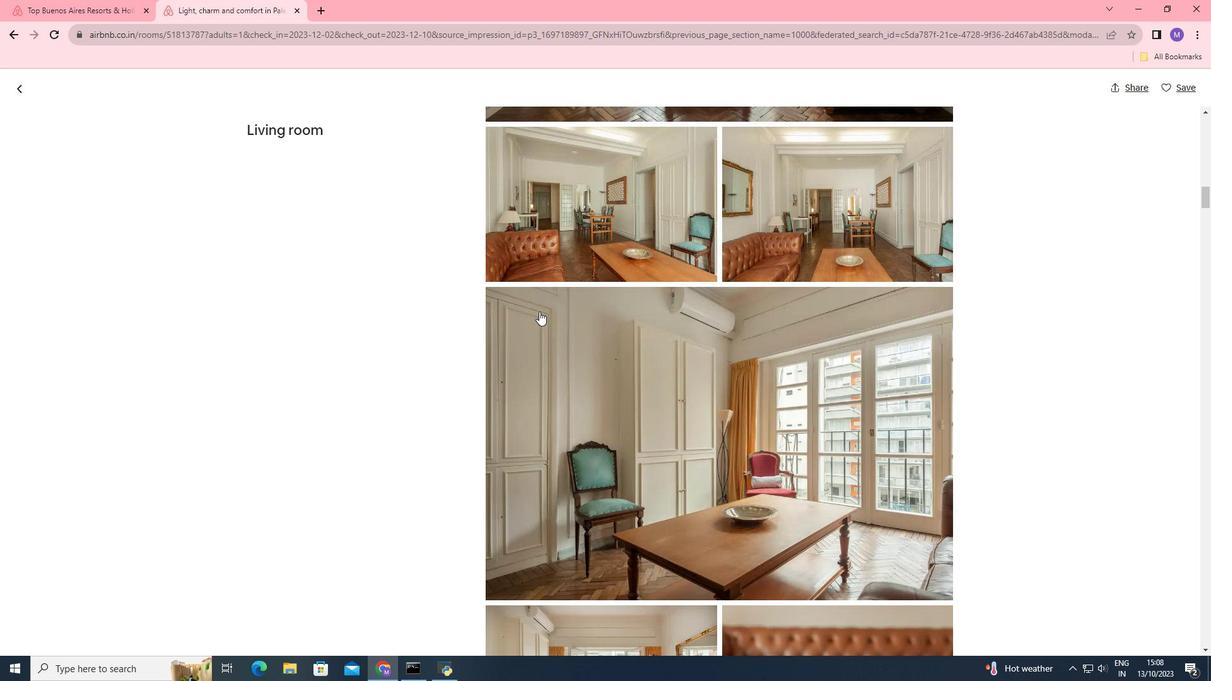 
Action: Mouse moved to (539, 311)
Screenshot: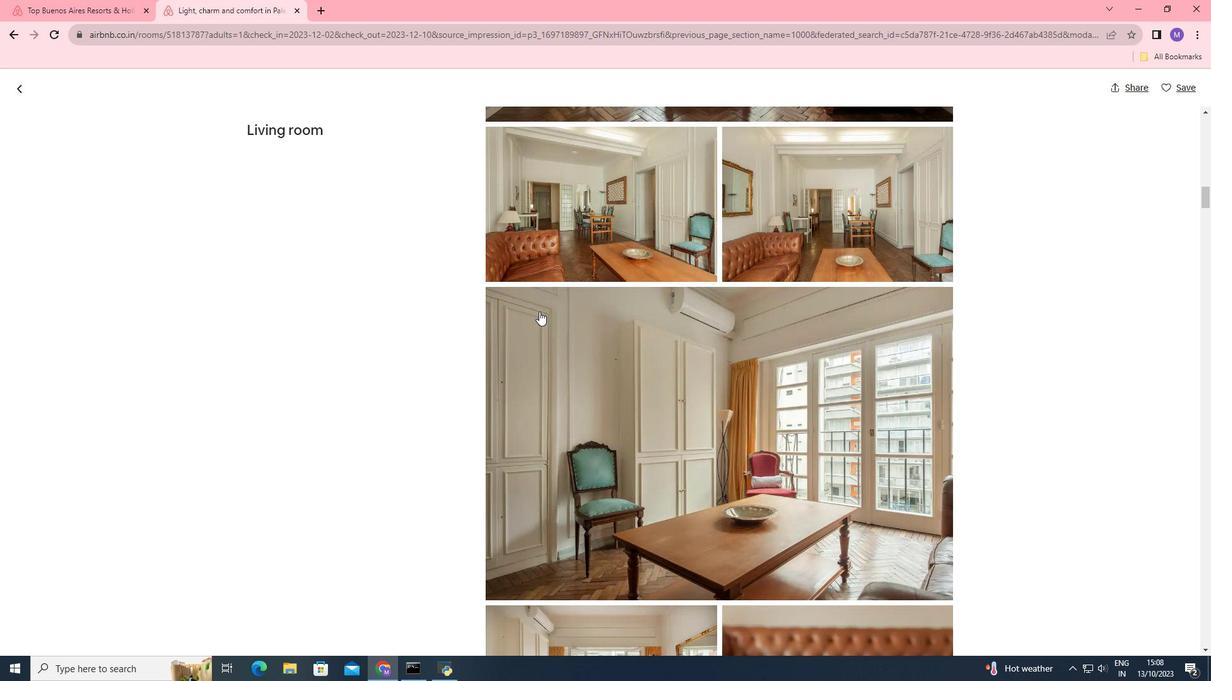 
Action: Mouse scrolled (539, 311) with delta (0, 0)
Screenshot: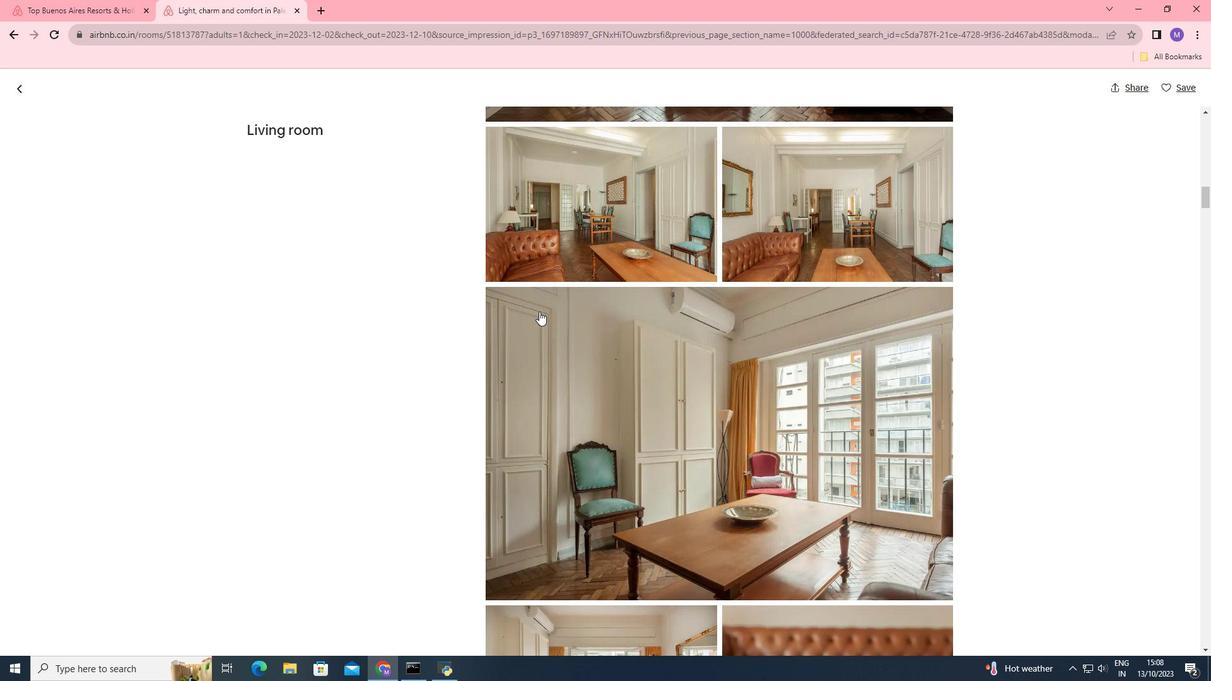 
Action: Mouse scrolled (539, 311) with delta (0, 0)
Screenshot: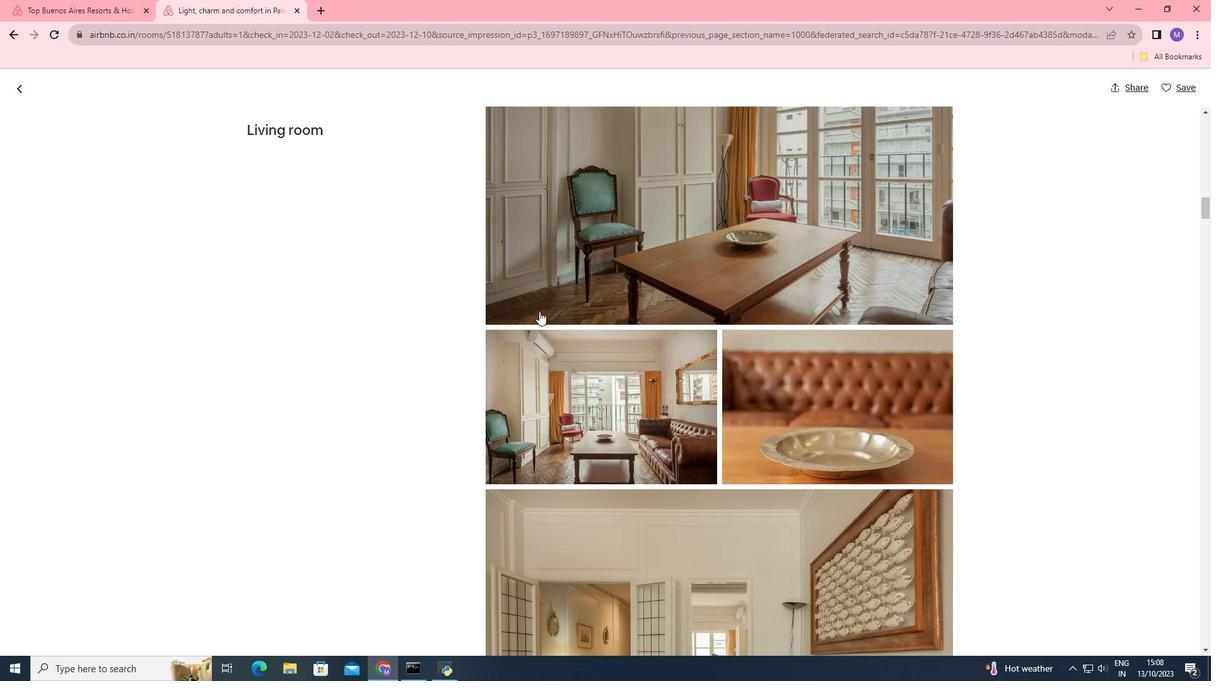 
Action: Mouse scrolled (539, 311) with delta (0, 0)
Screenshot: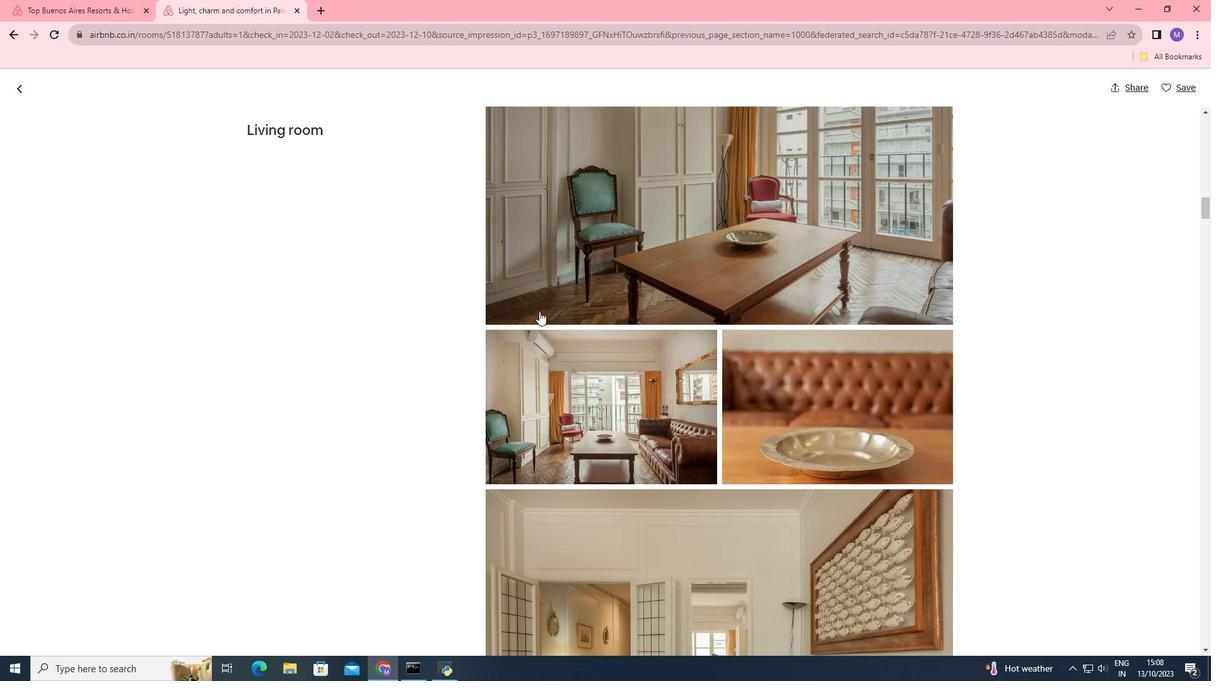 
Action: Mouse scrolled (539, 311) with delta (0, 0)
Screenshot: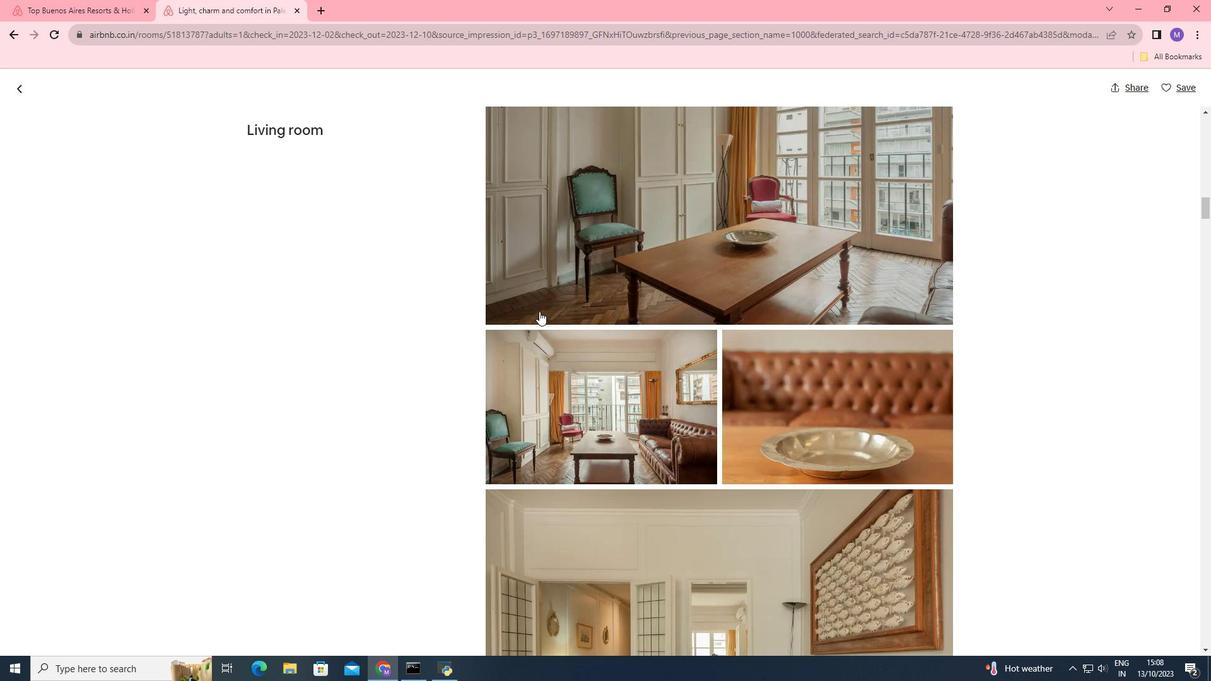 
Action: Mouse scrolled (539, 311) with delta (0, 0)
Screenshot: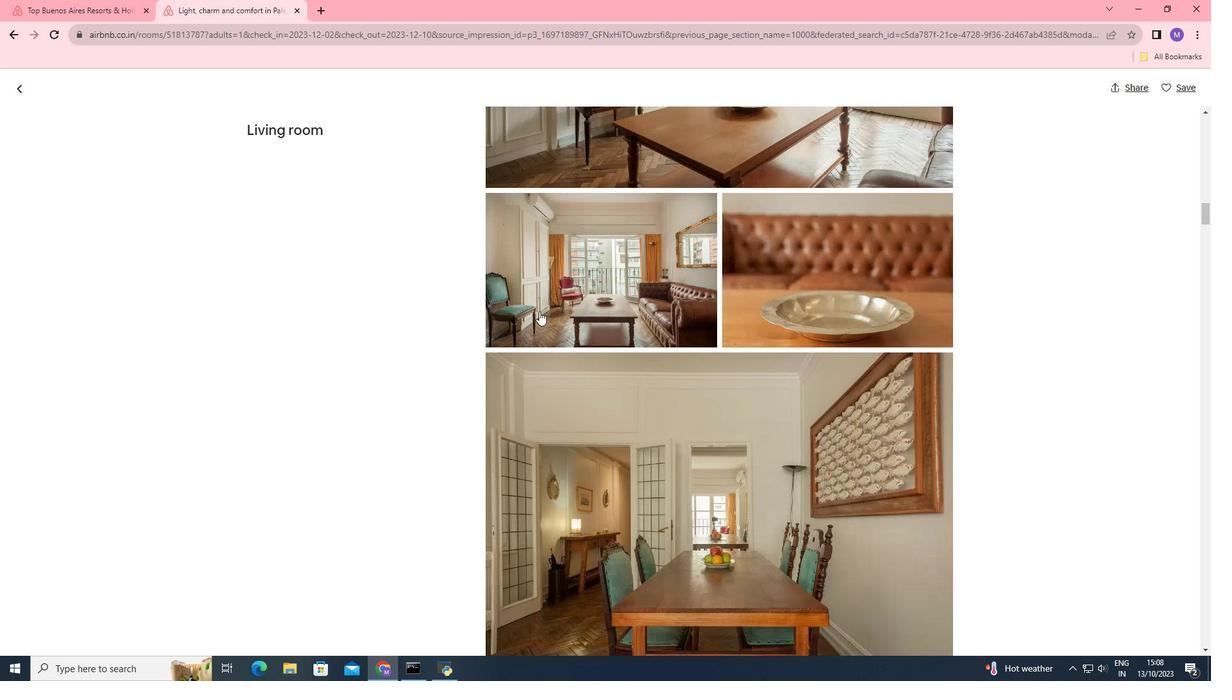 
Action: Mouse scrolled (539, 311) with delta (0, 0)
Screenshot: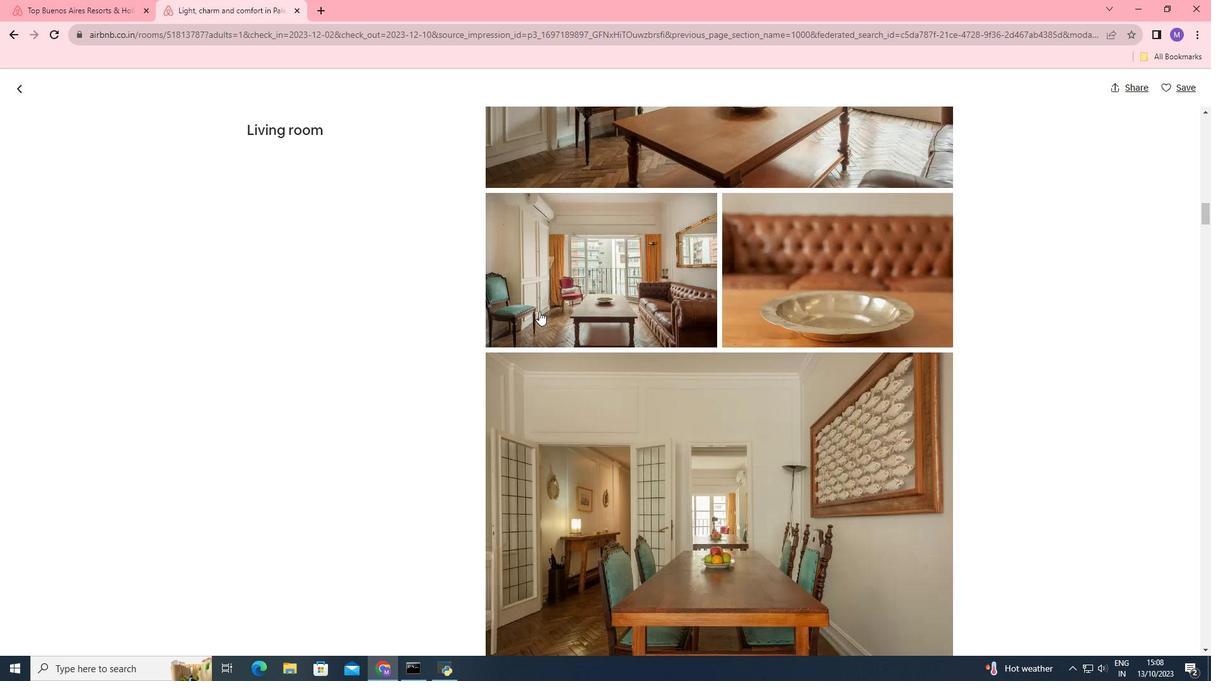 
Action: Mouse scrolled (539, 311) with delta (0, 0)
Screenshot: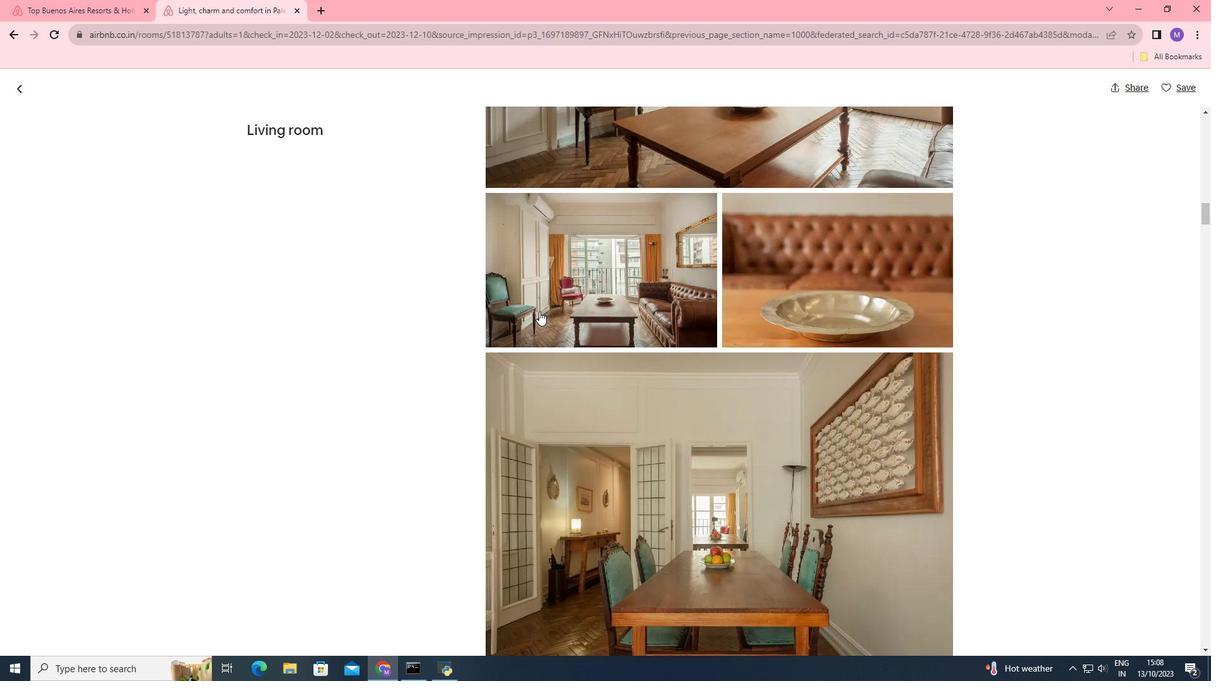 
Action: Mouse scrolled (539, 311) with delta (0, 0)
Screenshot: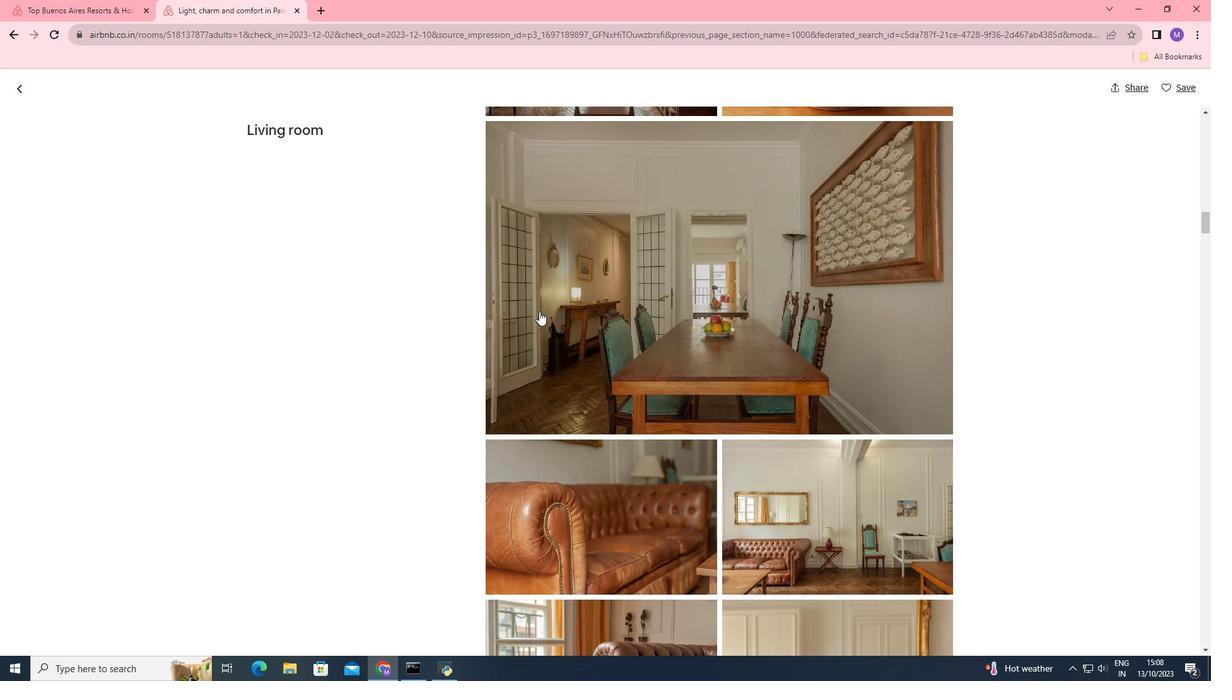 
Action: Mouse scrolled (539, 311) with delta (0, 0)
Screenshot: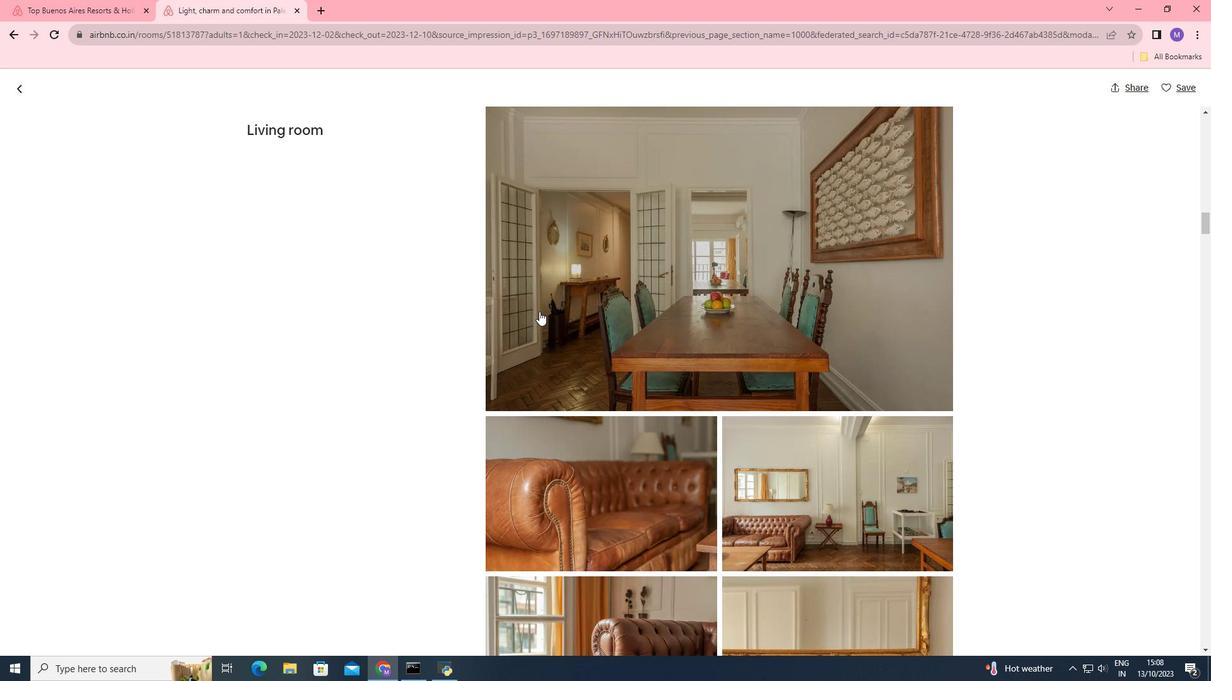 
Action: Mouse scrolled (539, 311) with delta (0, 0)
Screenshot: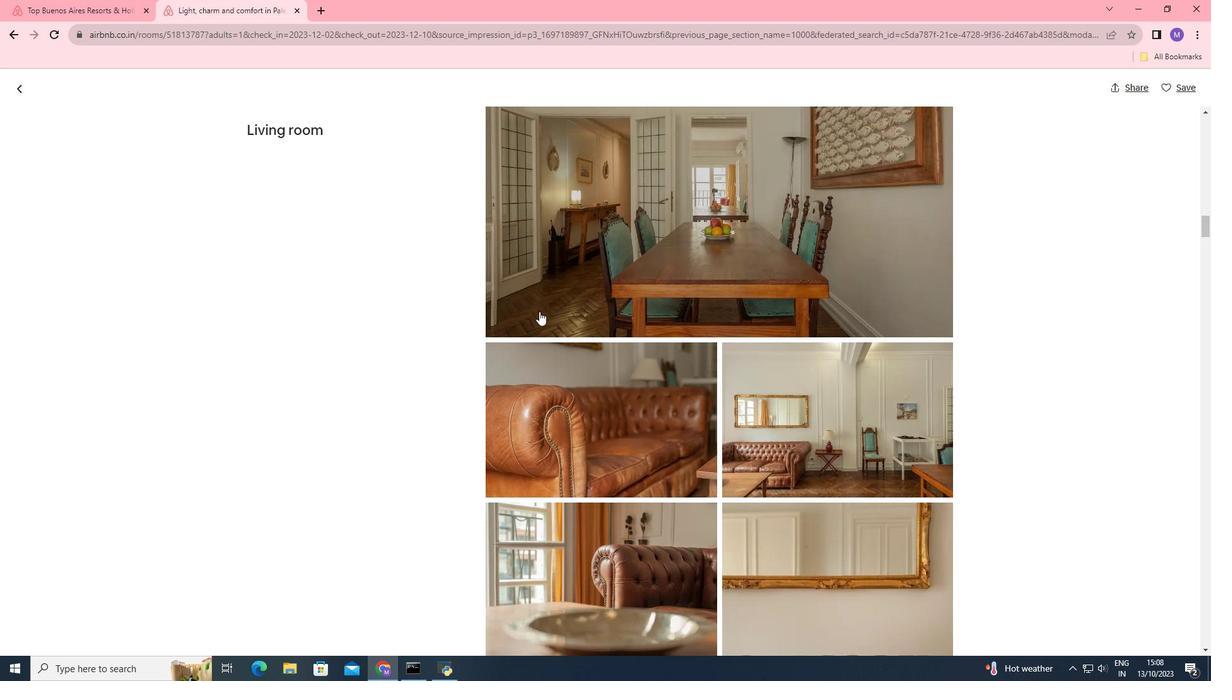 
Action: Mouse scrolled (539, 311) with delta (0, 0)
Screenshot: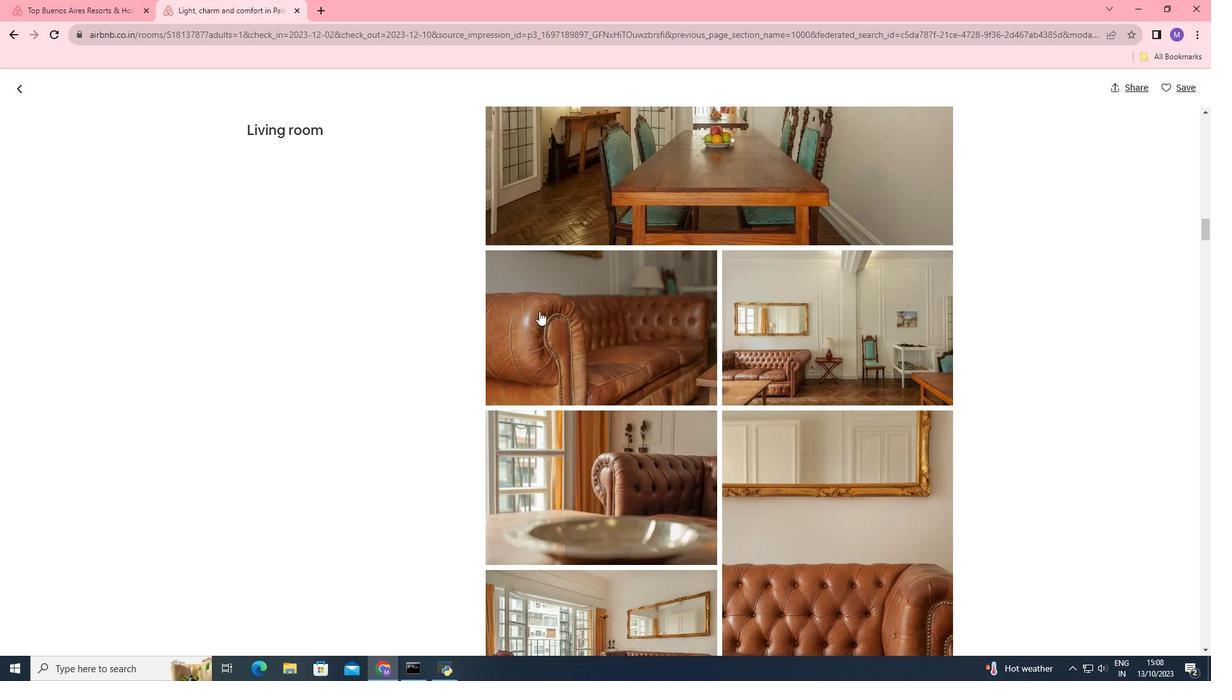 
Action: Mouse scrolled (539, 311) with delta (0, 0)
Screenshot: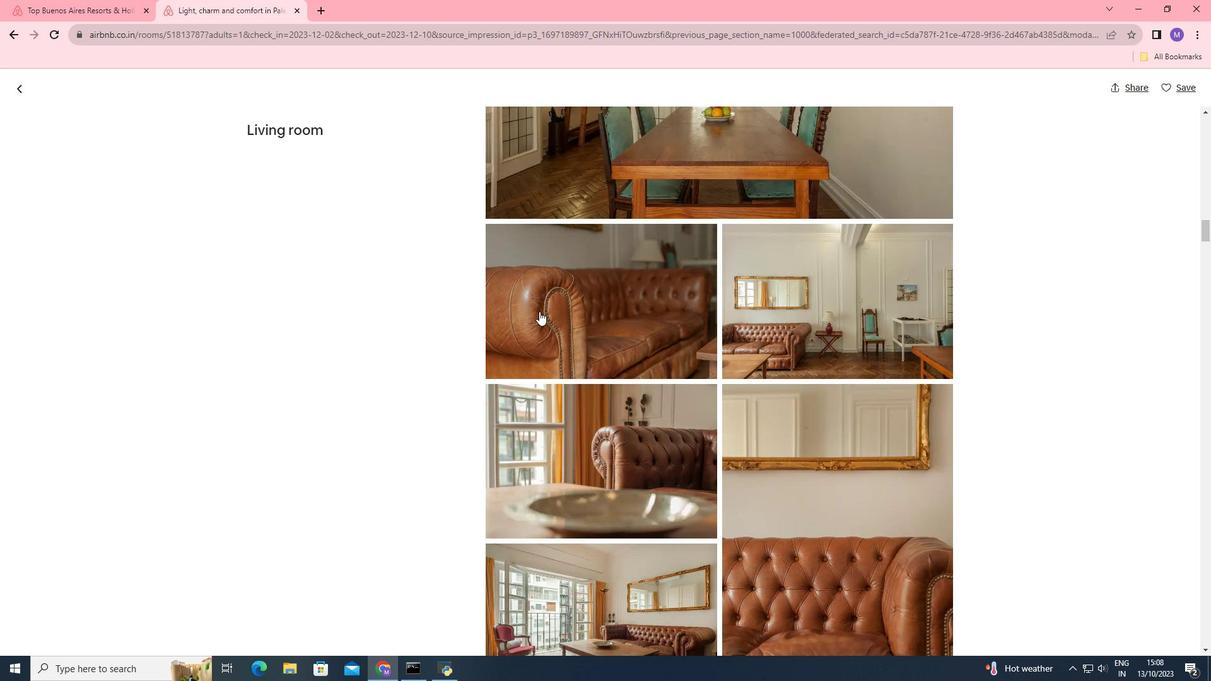 
Action: Mouse scrolled (539, 311) with delta (0, 0)
Screenshot: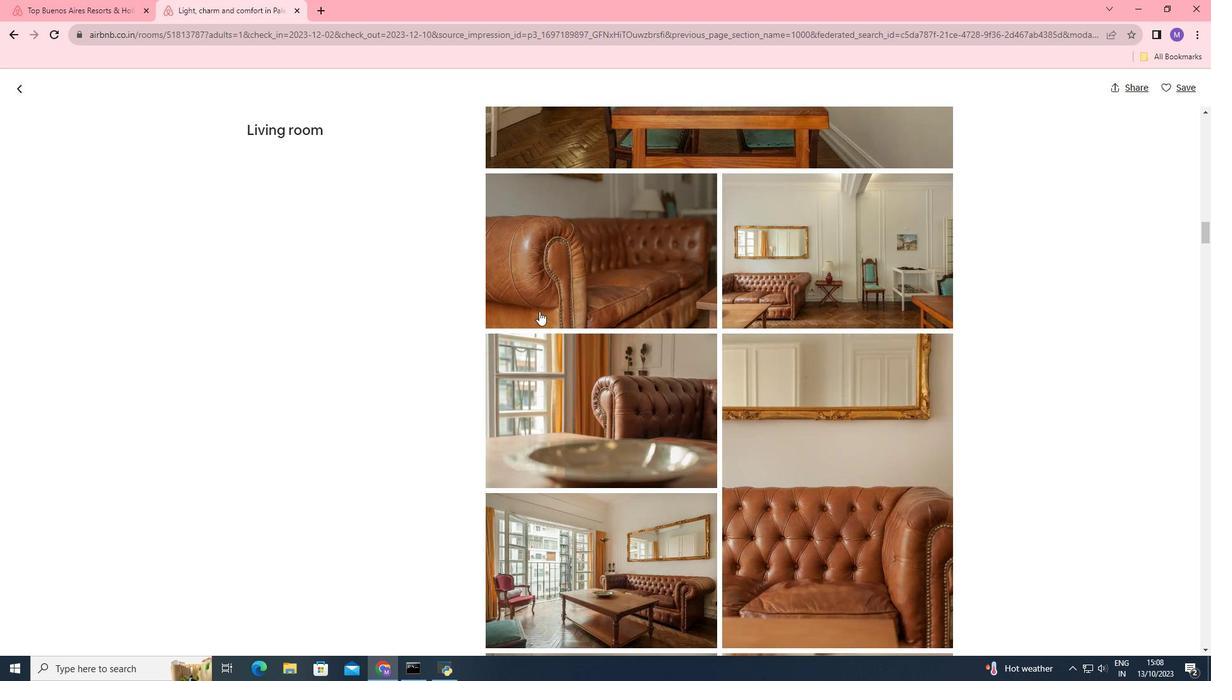 
Action: Mouse scrolled (539, 311) with delta (0, 0)
Screenshot: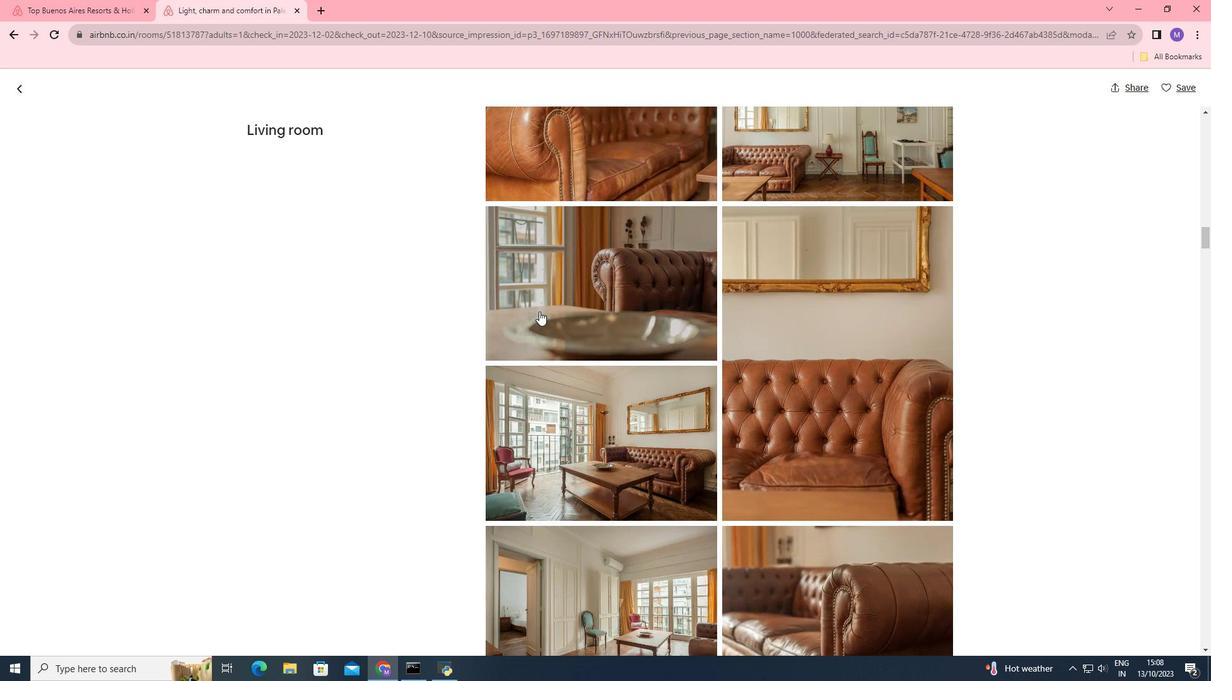 
Action: Mouse scrolled (539, 311) with delta (0, 0)
Screenshot: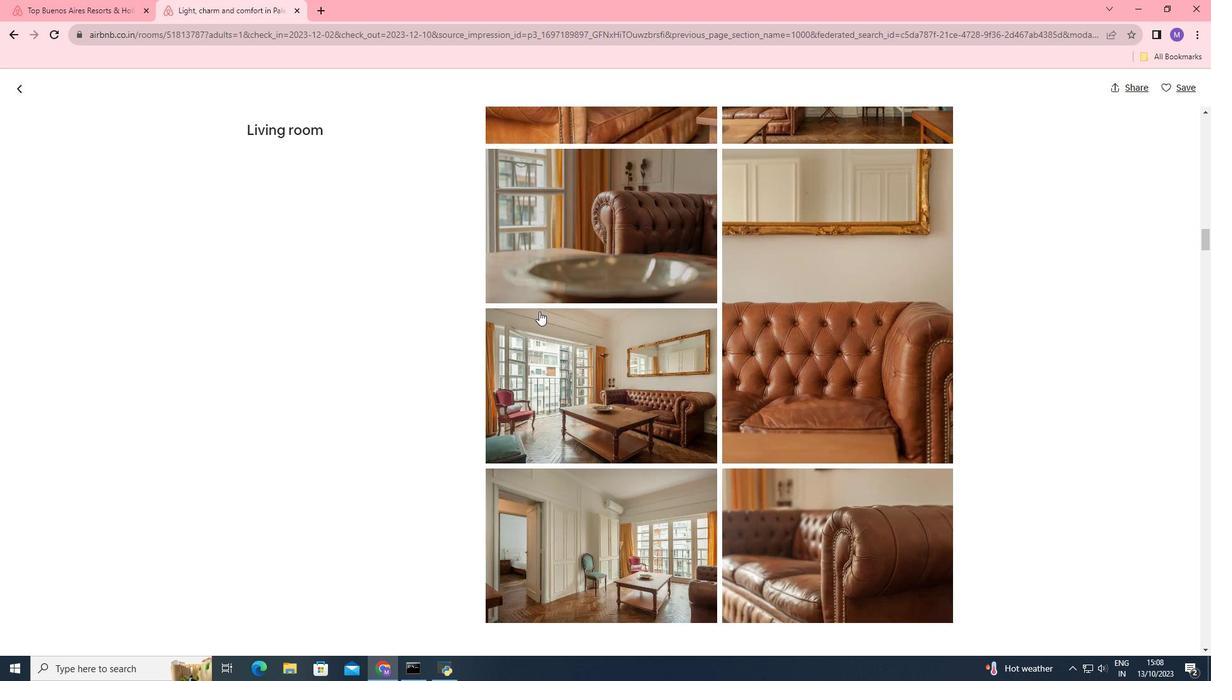 
Action: Mouse moved to (539, 309)
Screenshot: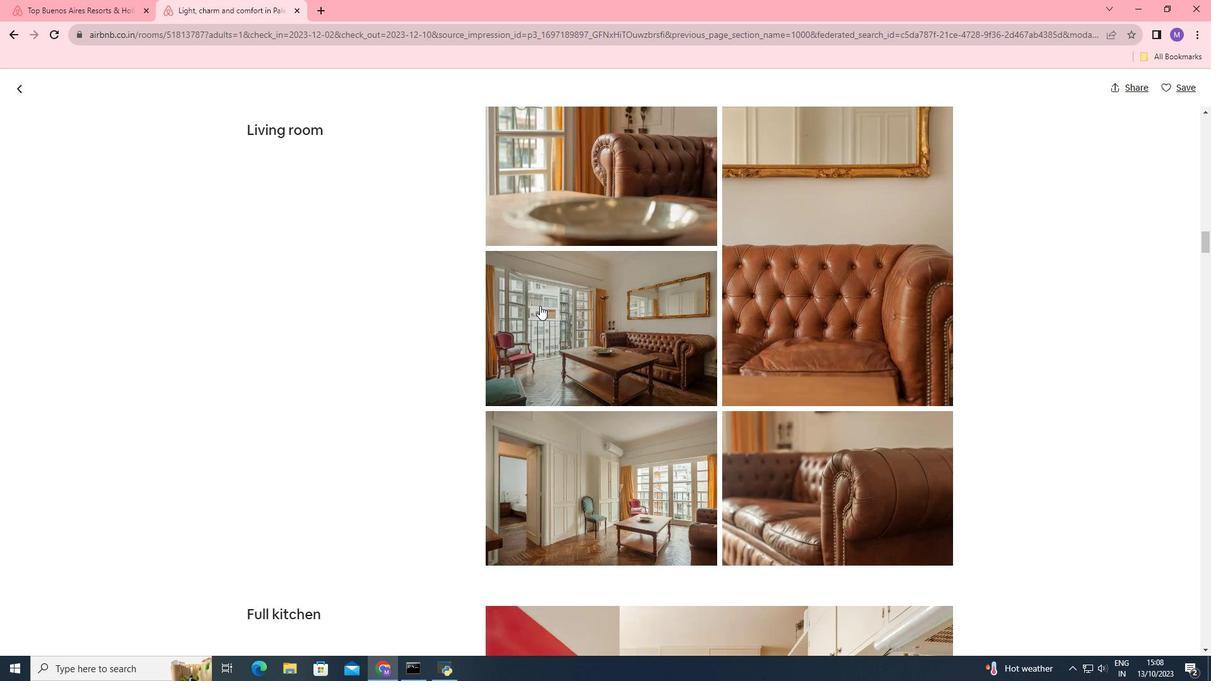 
Action: Mouse scrolled (539, 309) with delta (0, 0)
Screenshot: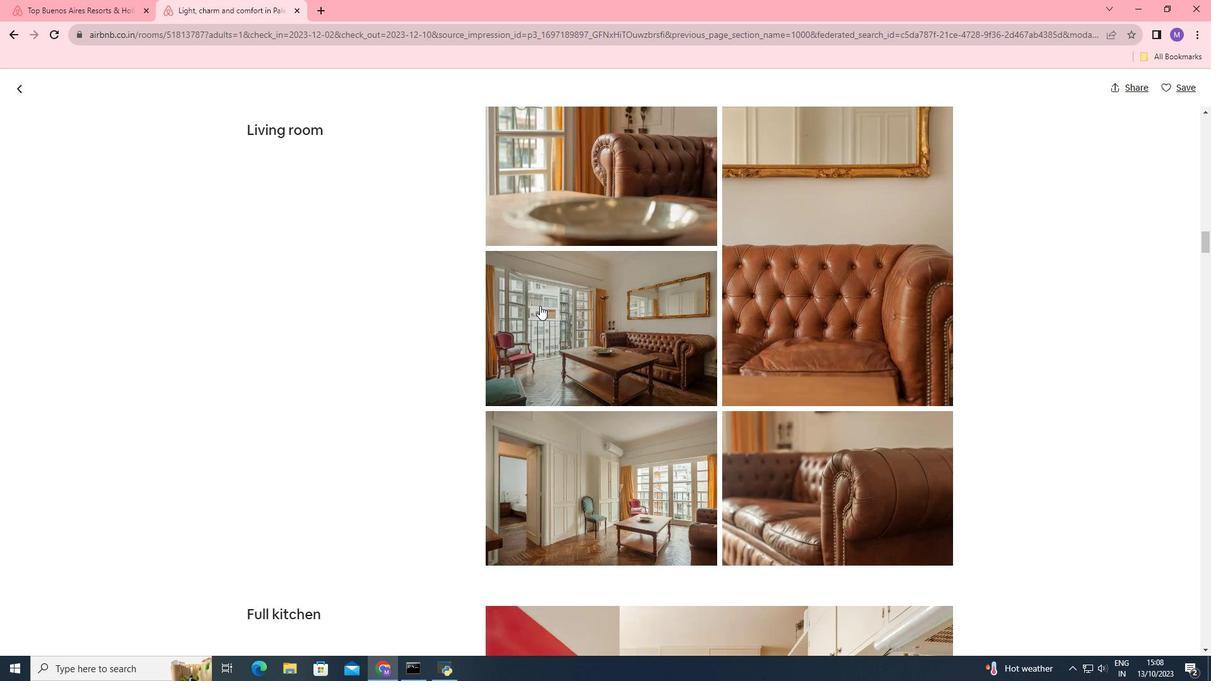 
Action: Mouse moved to (540, 307)
Screenshot: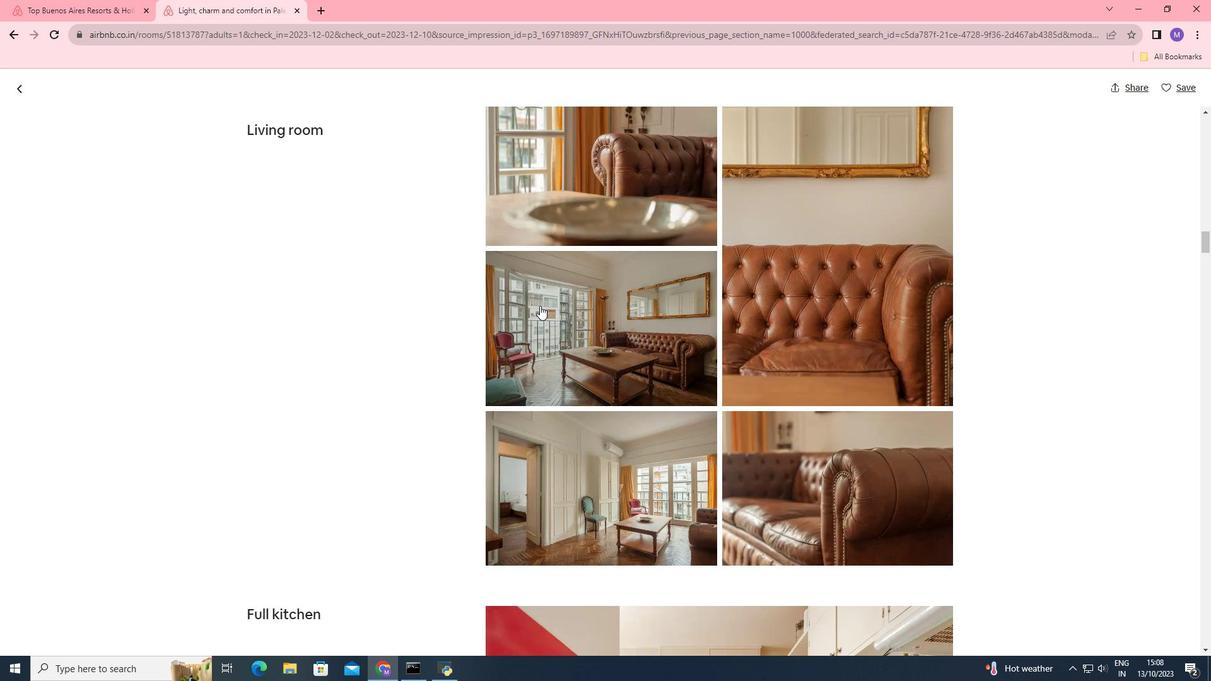 
Action: Mouse scrolled (540, 306) with delta (0, 0)
Screenshot: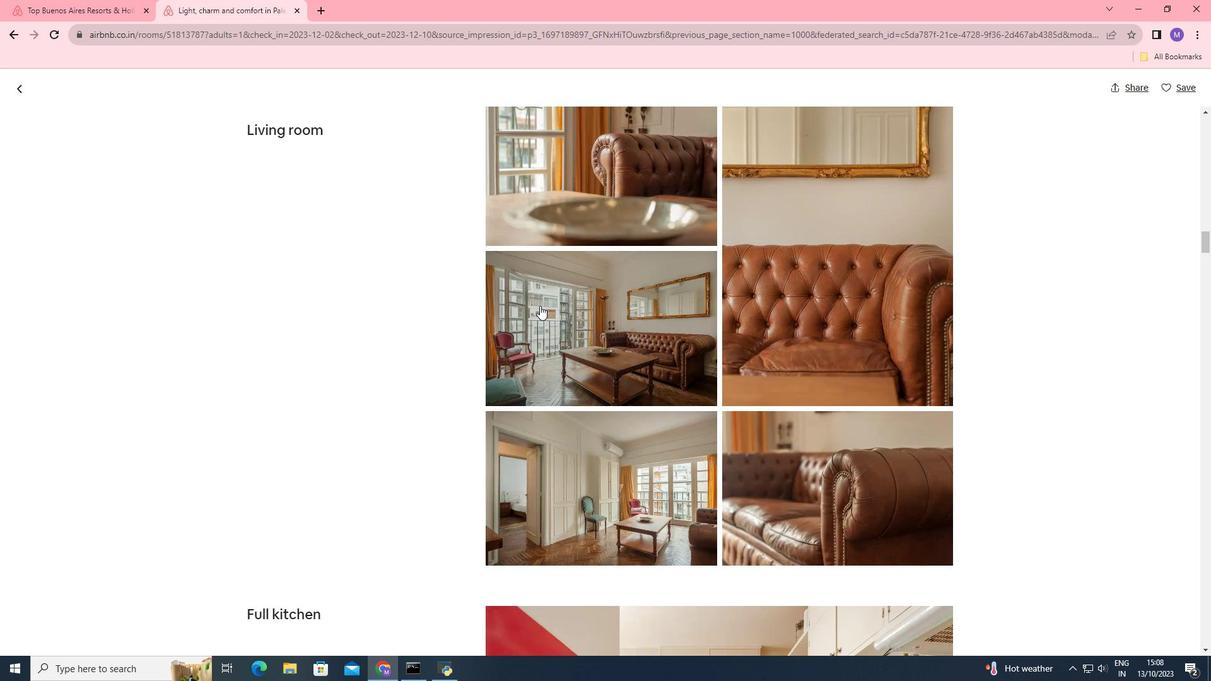 
Action: Mouse moved to (540, 306)
Screenshot: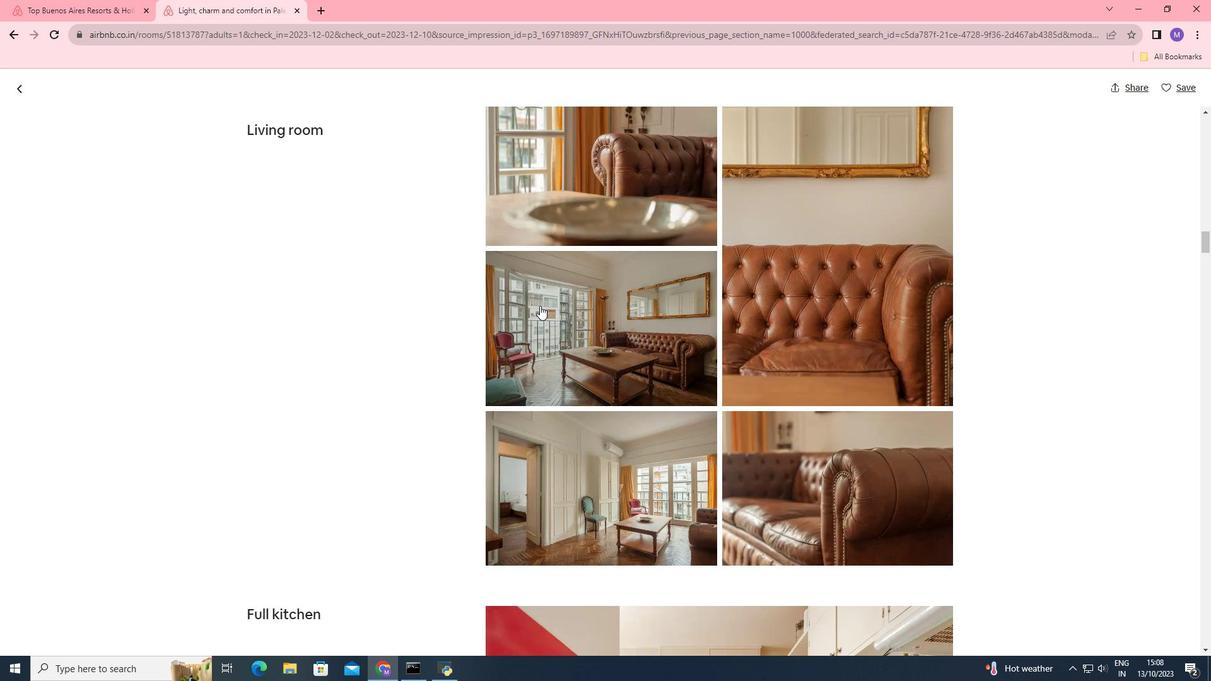 
Action: Mouse scrolled (540, 305) with delta (0, 0)
Screenshot: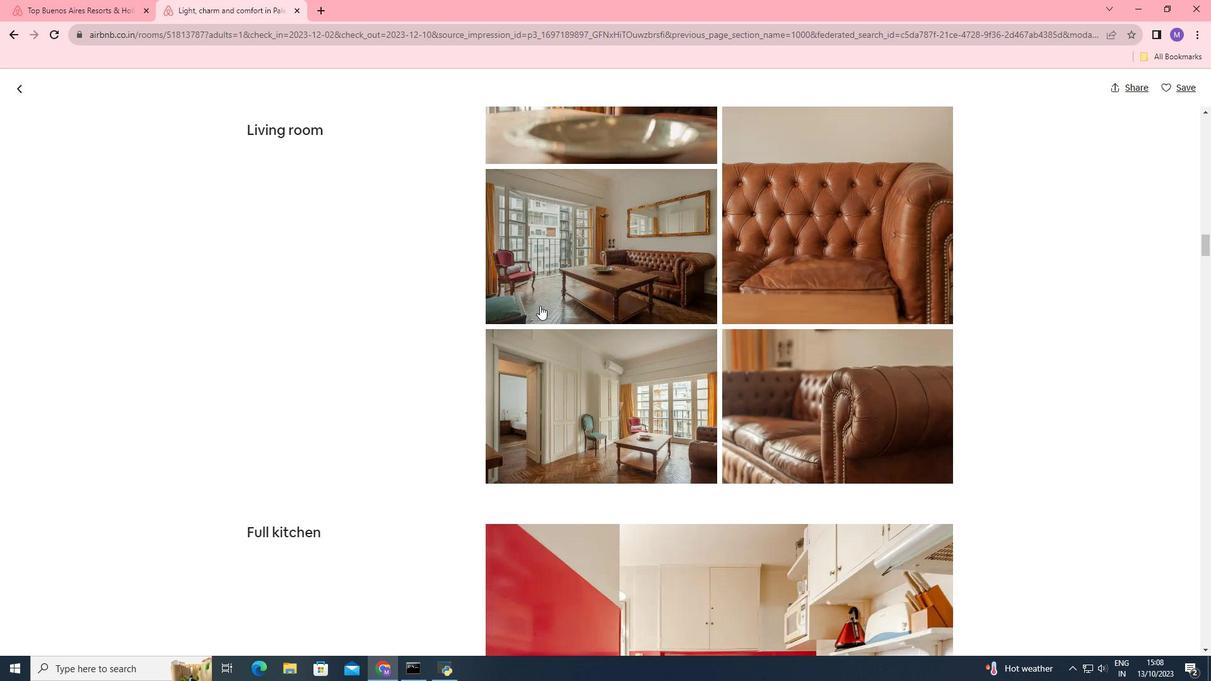 
Action: Mouse scrolled (540, 305) with delta (0, 0)
Screenshot: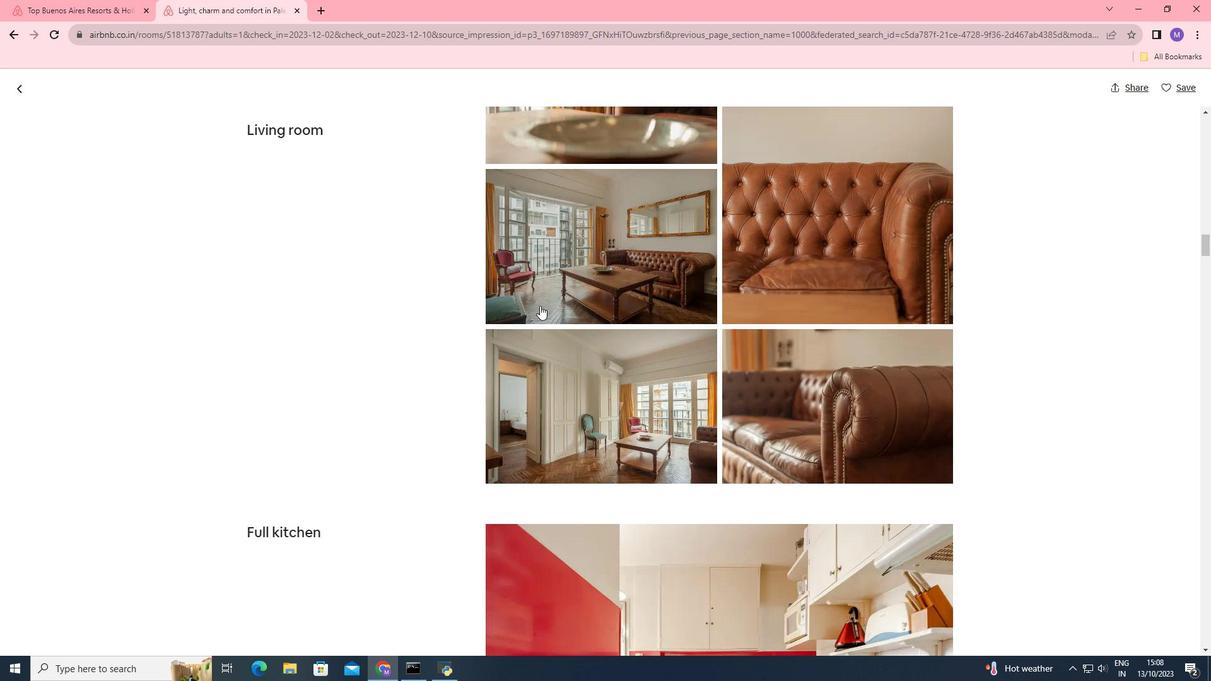 
Action: Mouse scrolled (540, 305) with delta (0, 0)
Screenshot: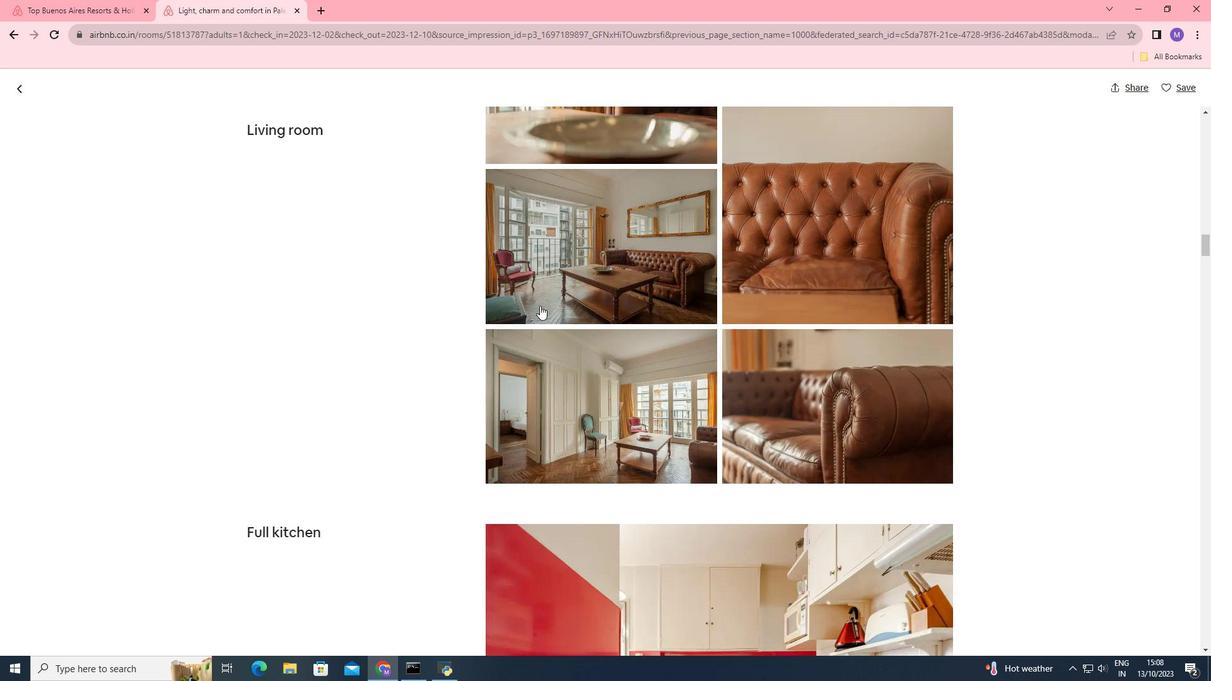 
Action: Mouse scrolled (540, 305) with delta (0, 0)
Screenshot: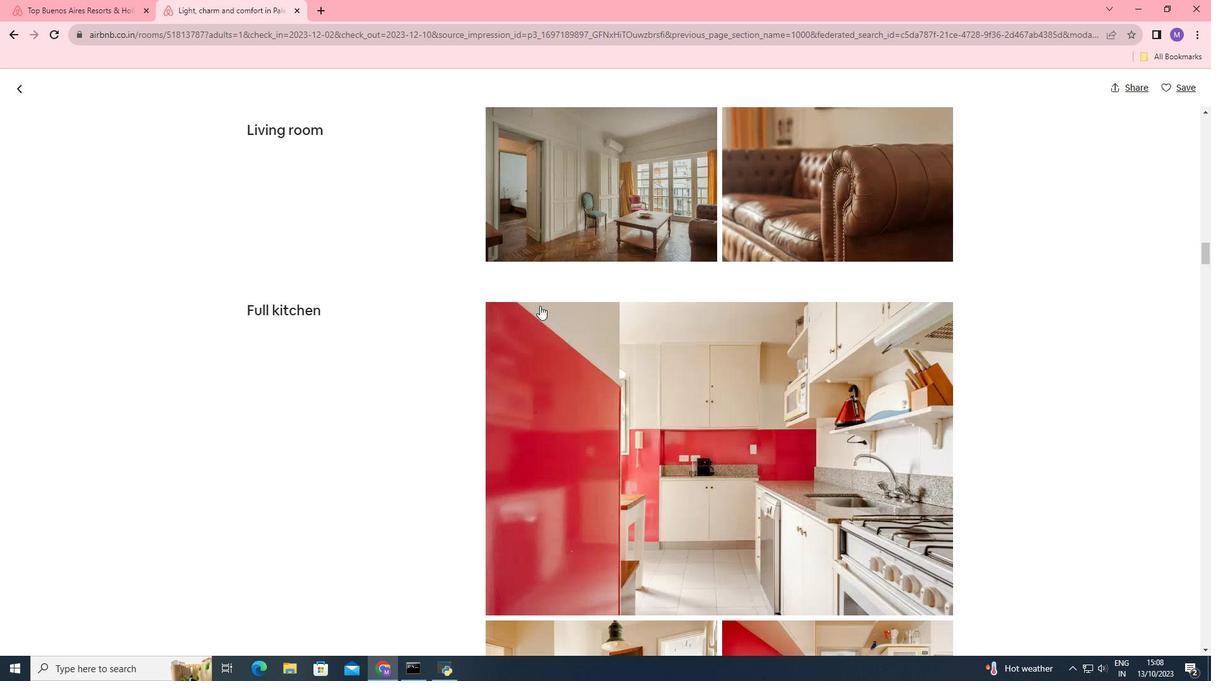 
Action: Mouse moved to (523, 281)
Screenshot: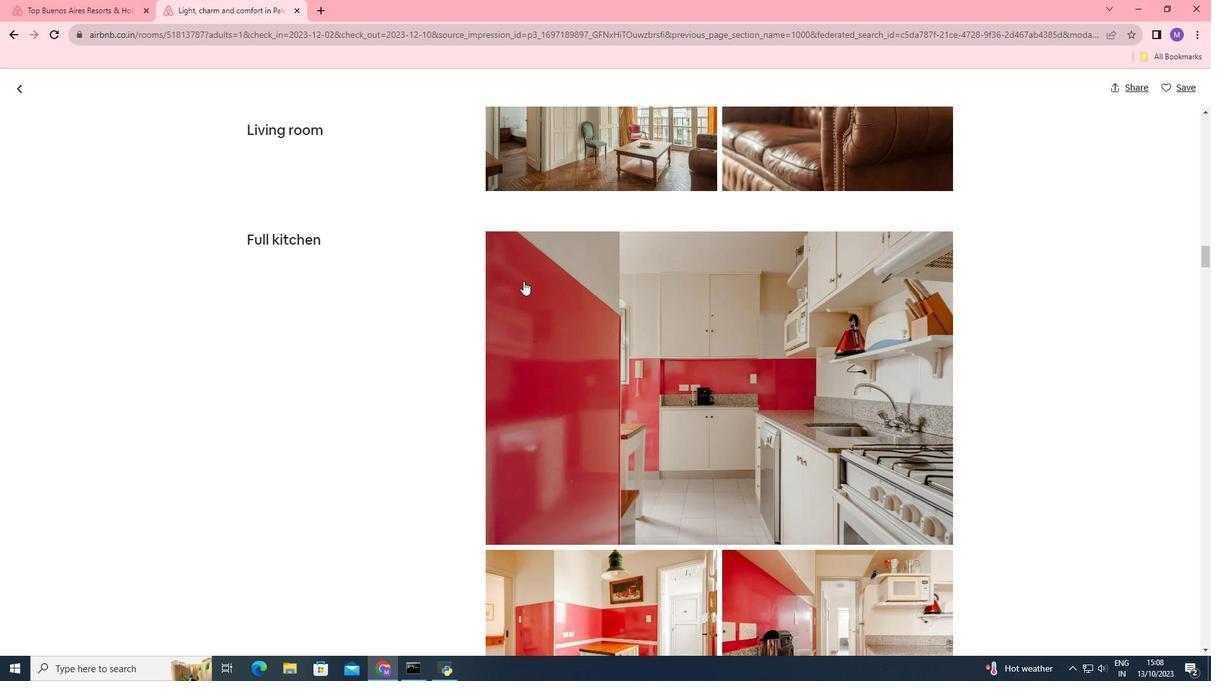 
Action: Mouse scrolled (523, 280) with delta (0, 0)
Screenshot: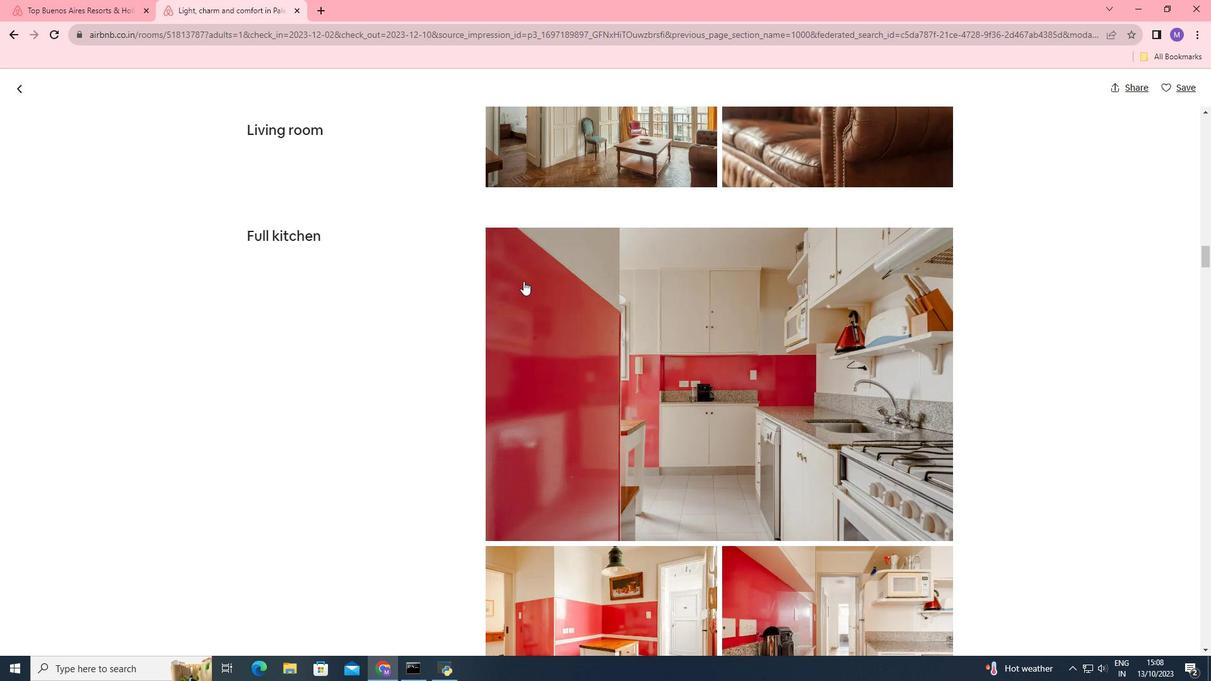 
Action: Mouse scrolled (523, 280) with delta (0, 0)
Screenshot: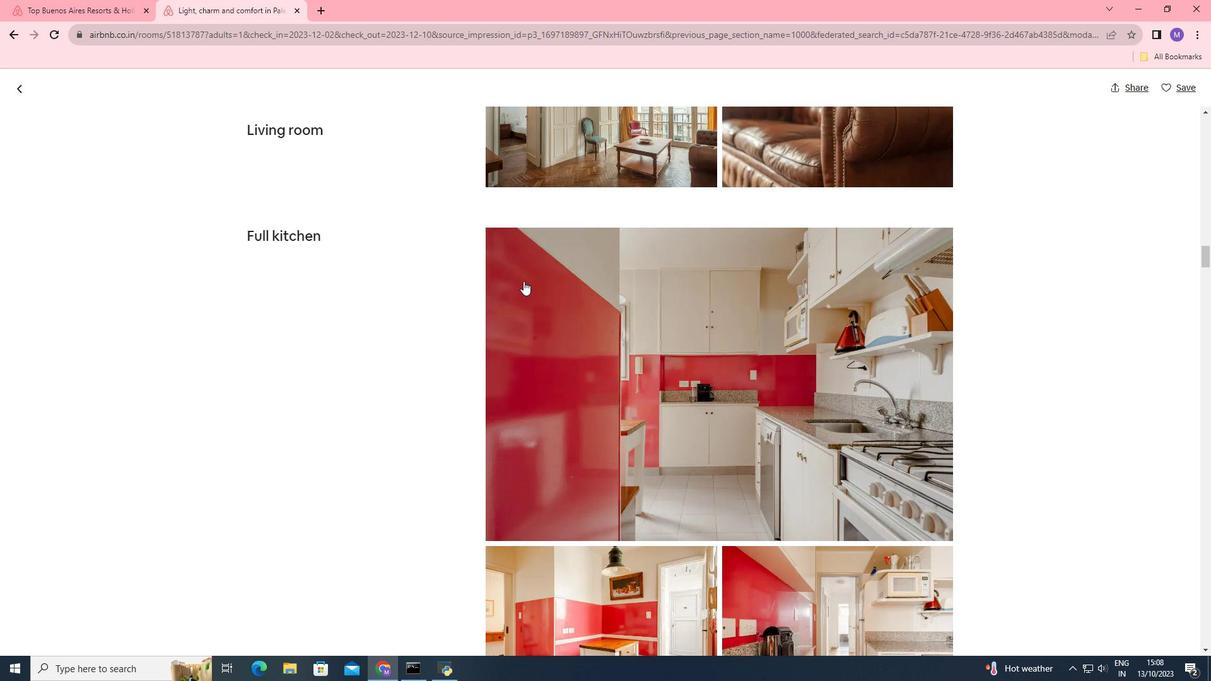 
Action: Mouse scrolled (523, 280) with delta (0, 0)
Screenshot: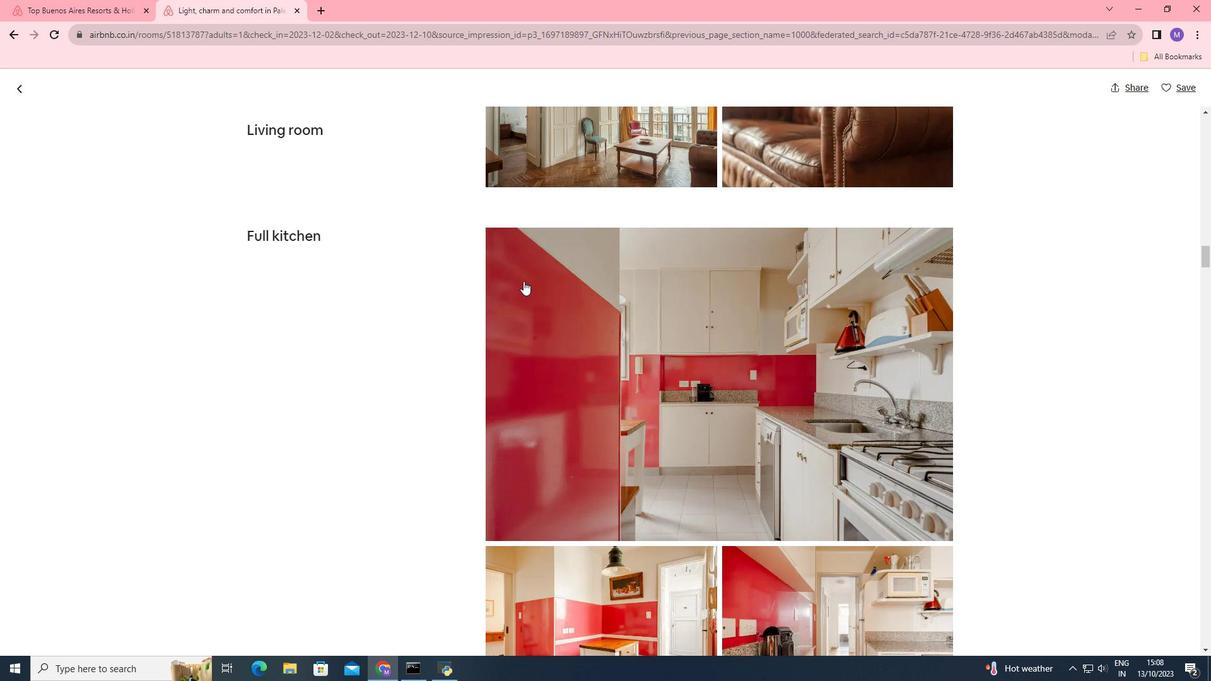 
Action: Mouse scrolled (523, 280) with delta (0, 0)
Screenshot: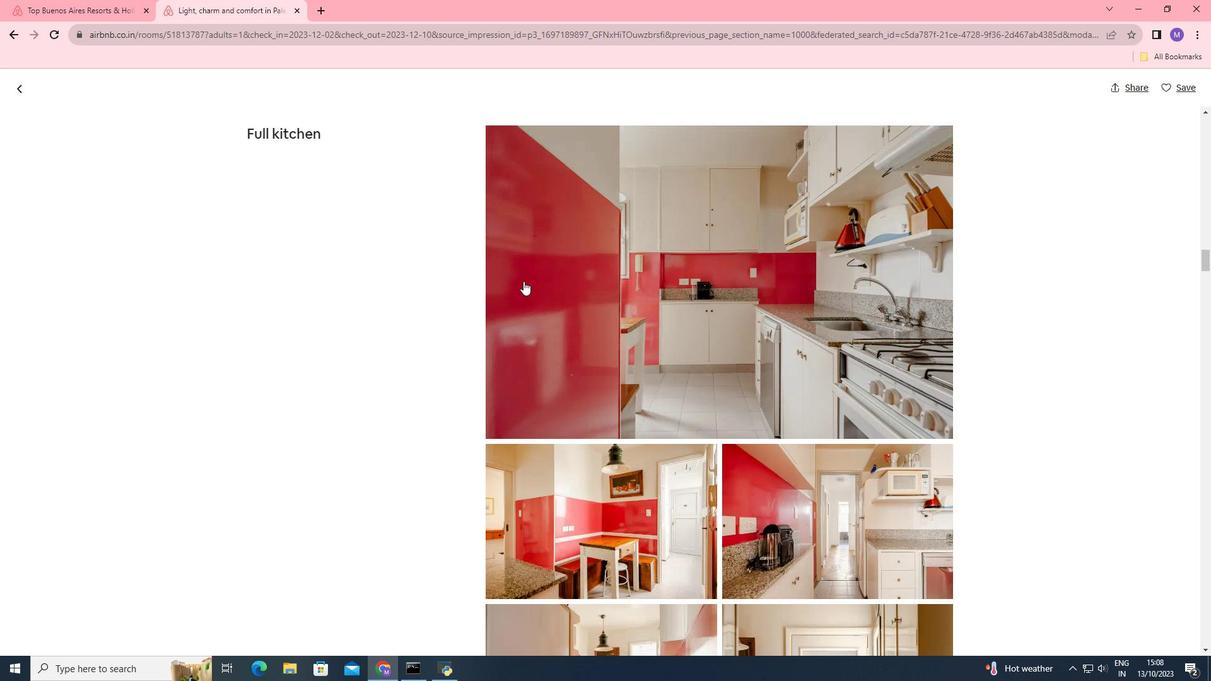 
Action: Mouse scrolled (523, 280) with delta (0, 0)
Screenshot: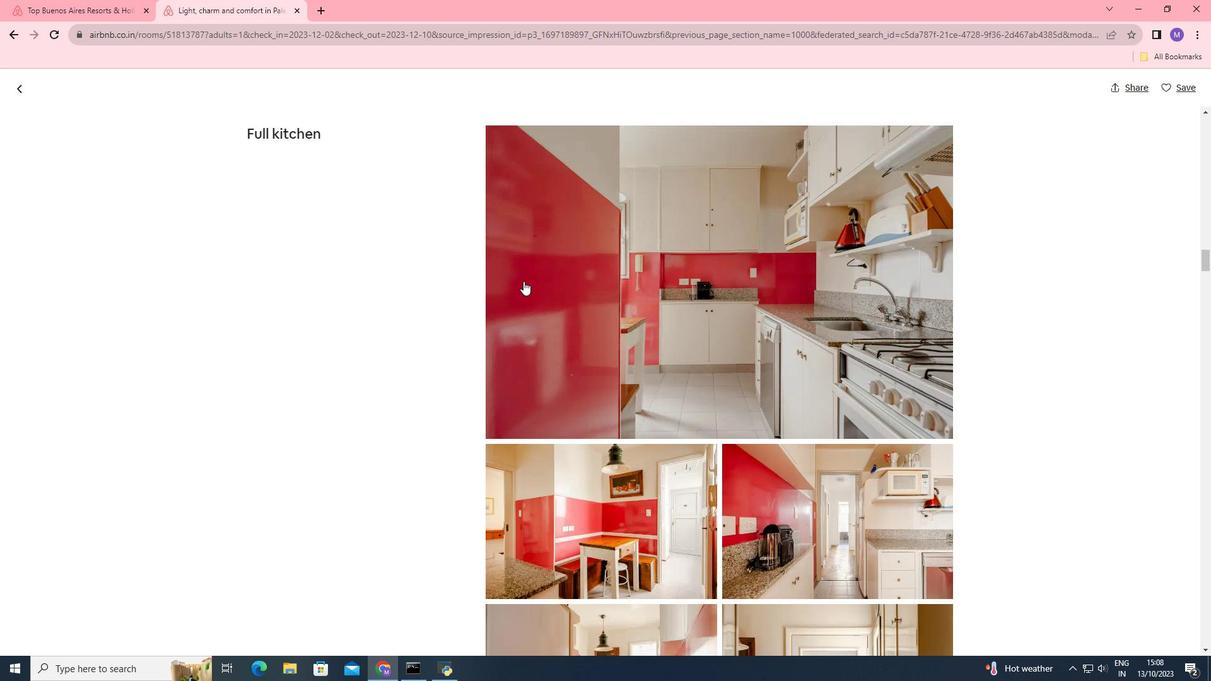 
Action: Mouse scrolled (523, 280) with delta (0, 0)
Screenshot: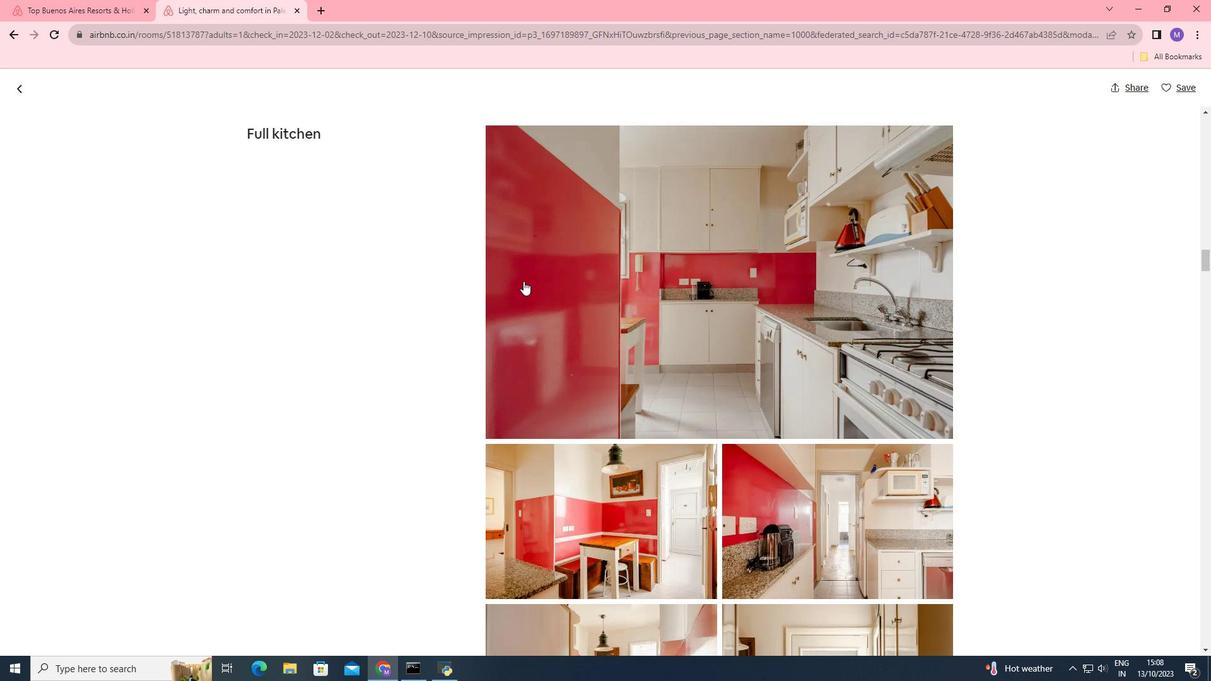 
Action: Mouse scrolled (523, 280) with delta (0, 0)
Screenshot: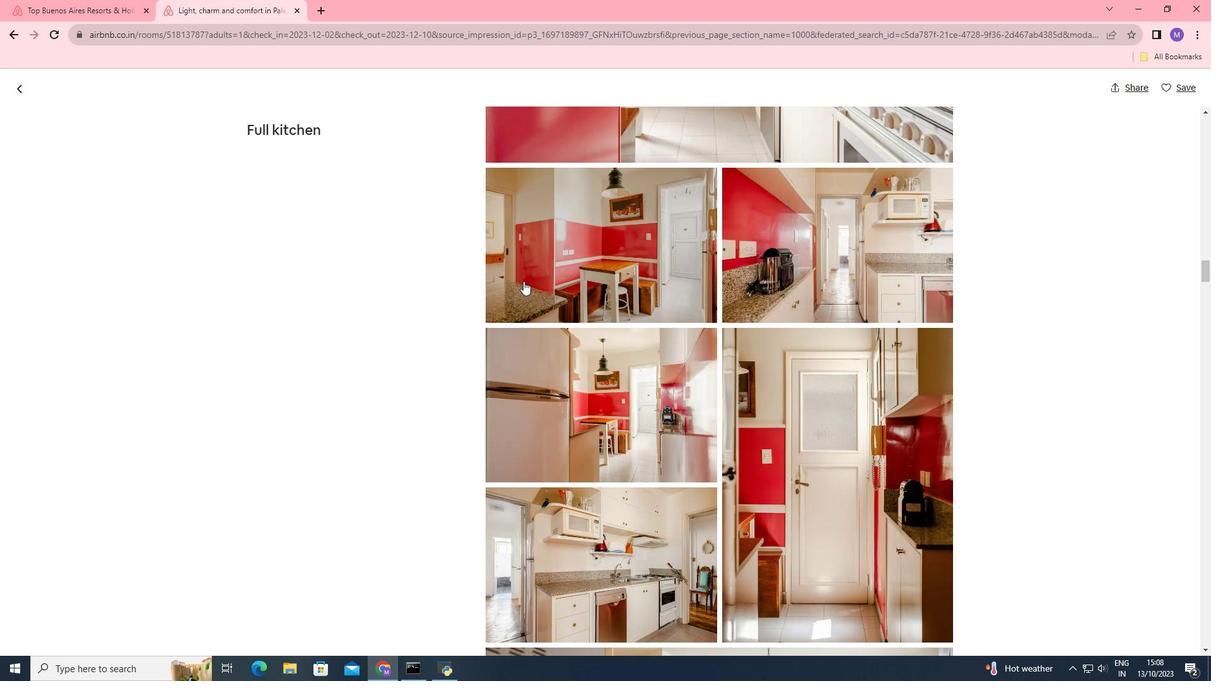 
Action: Mouse scrolled (523, 280) with delta (0, 0)
Screenshot: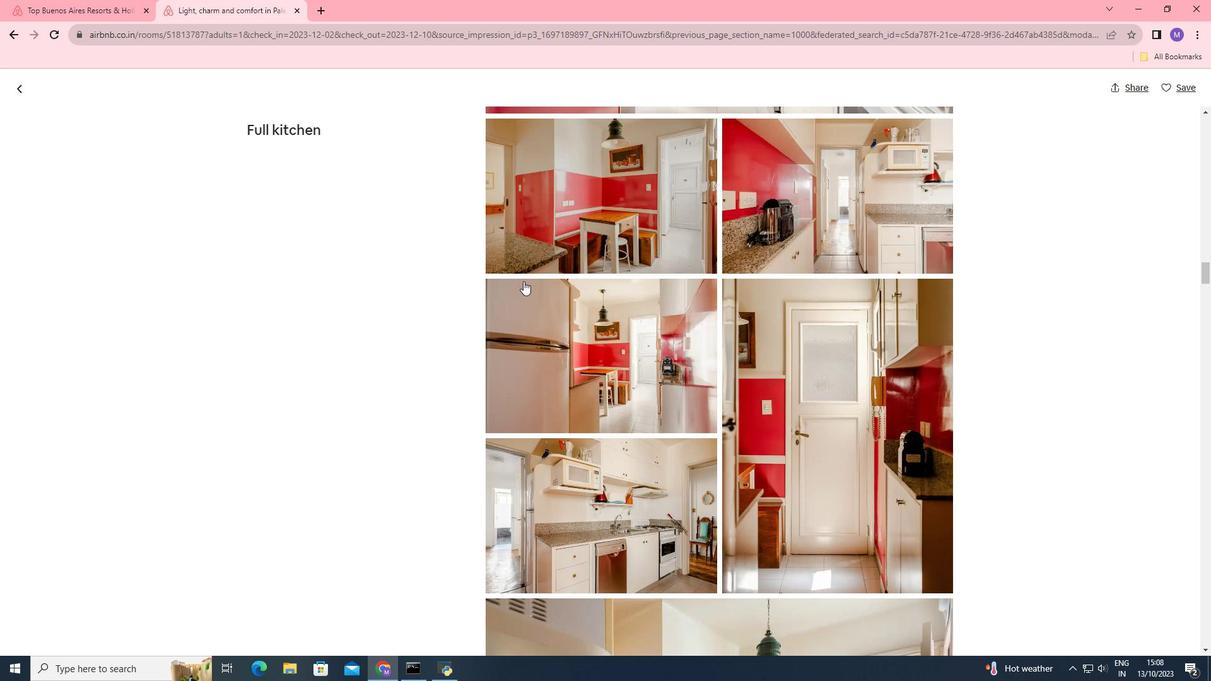 
Action: Mouse scrolled (523, 280) with delta (0, 0)
Screenshot: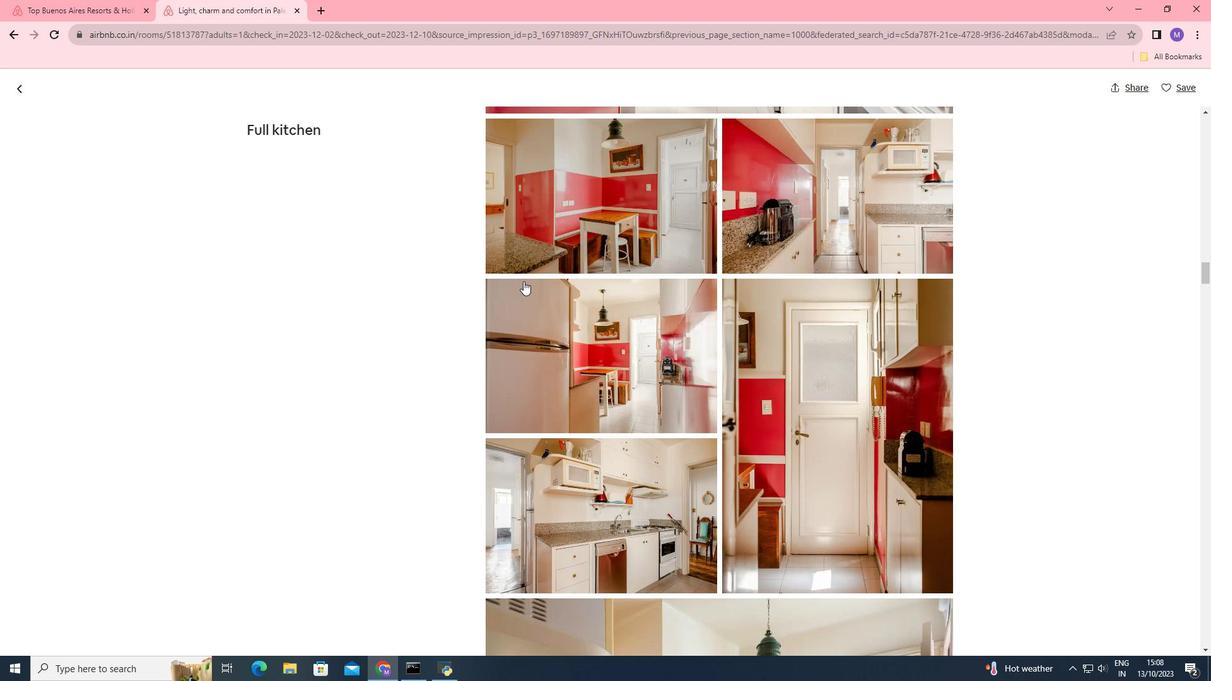 
Action: Mouse moved to (523, 281)
Screenshot: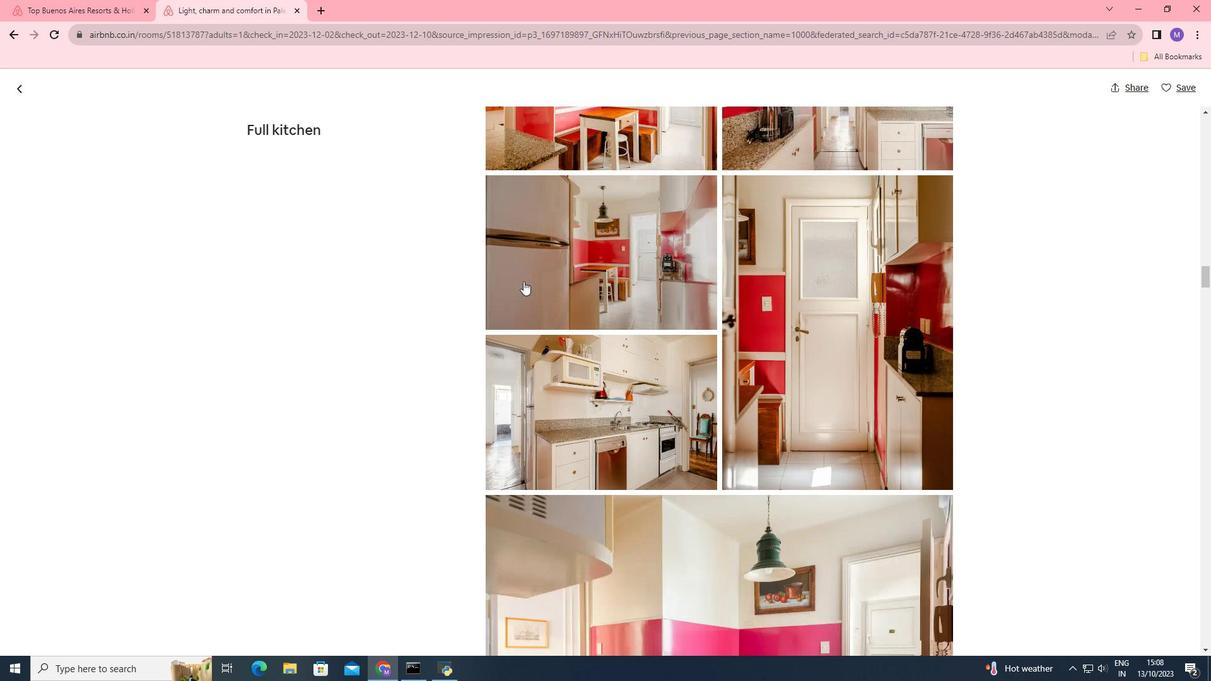 
Action: Mouse scrolled (523, 280) with delta (0, 0)
Screenshot: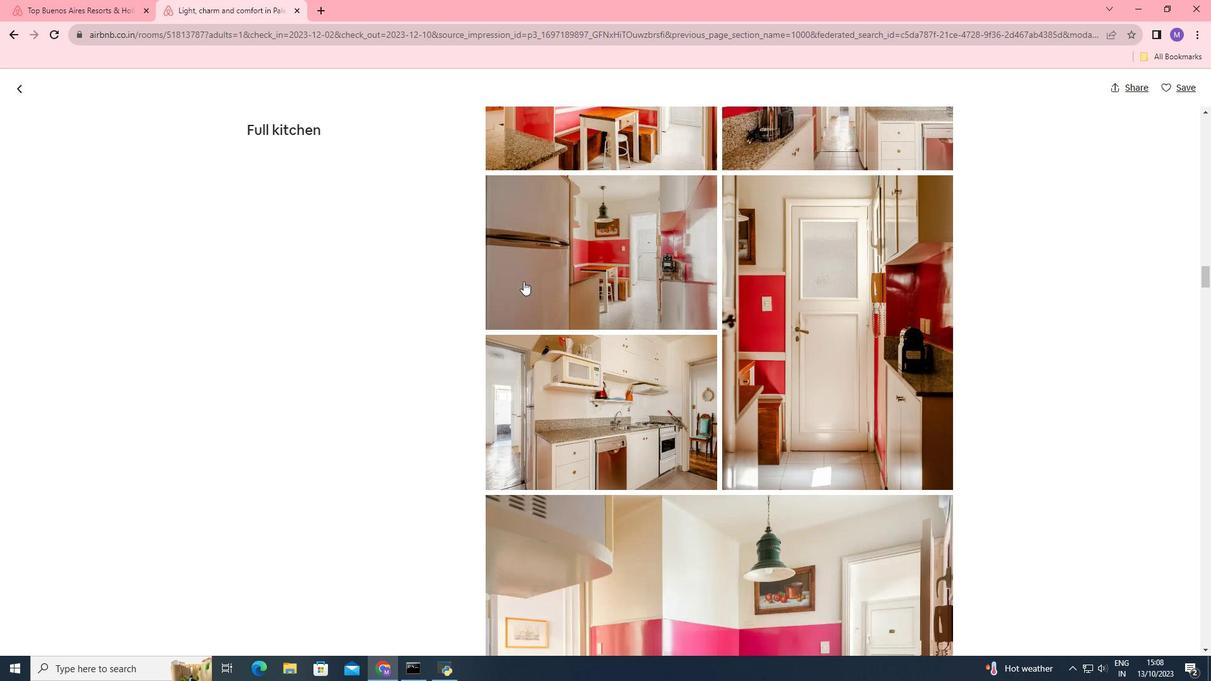 
Action: Mouse scrolled (523, 280) with delta (0, 0)
Screenshot: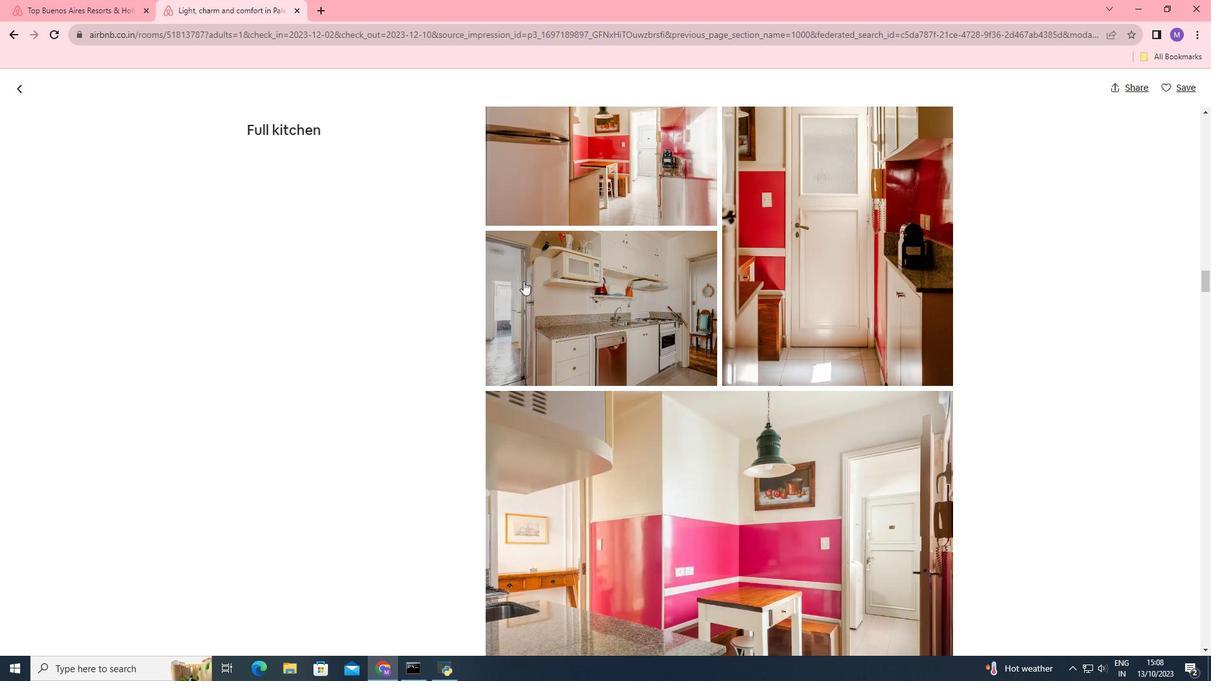 
Action: Mouse scrolled (523, 280) with delta (0, 0)
Screenshot: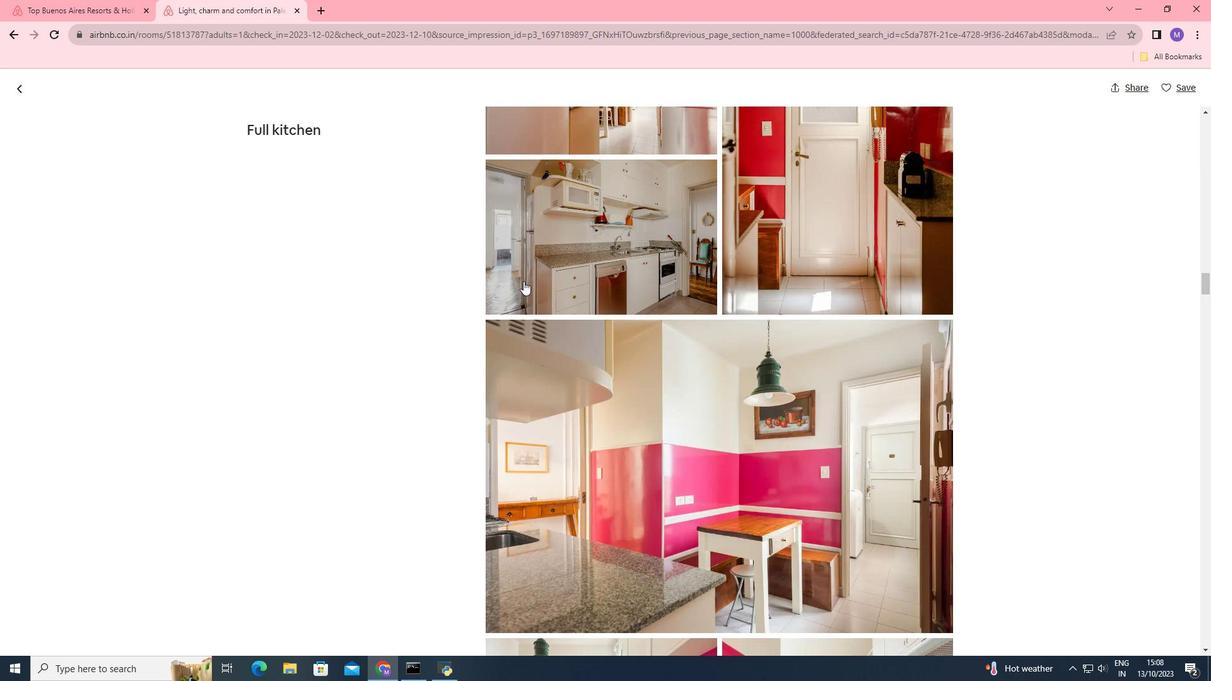 
Action: Mouse scrolled (523, 280) with delta (0, 0)
Screenshot: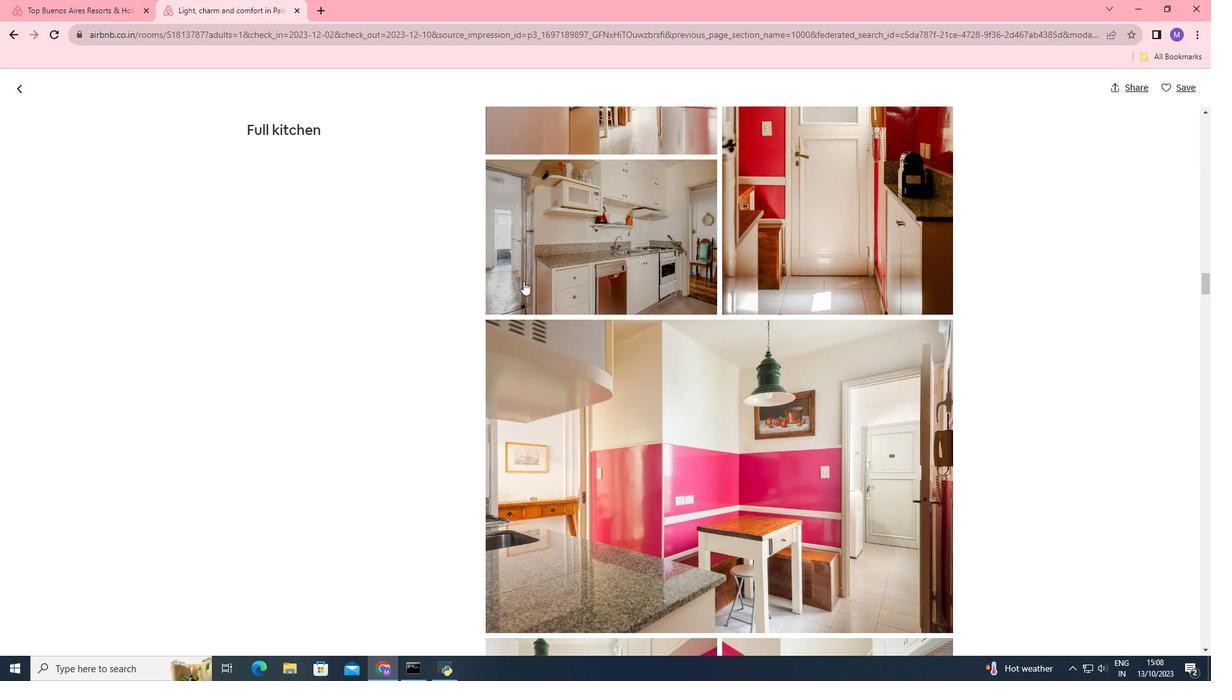 
Action: Mouse scrolled (523, 280) with delta (0, 0)
Screenshot: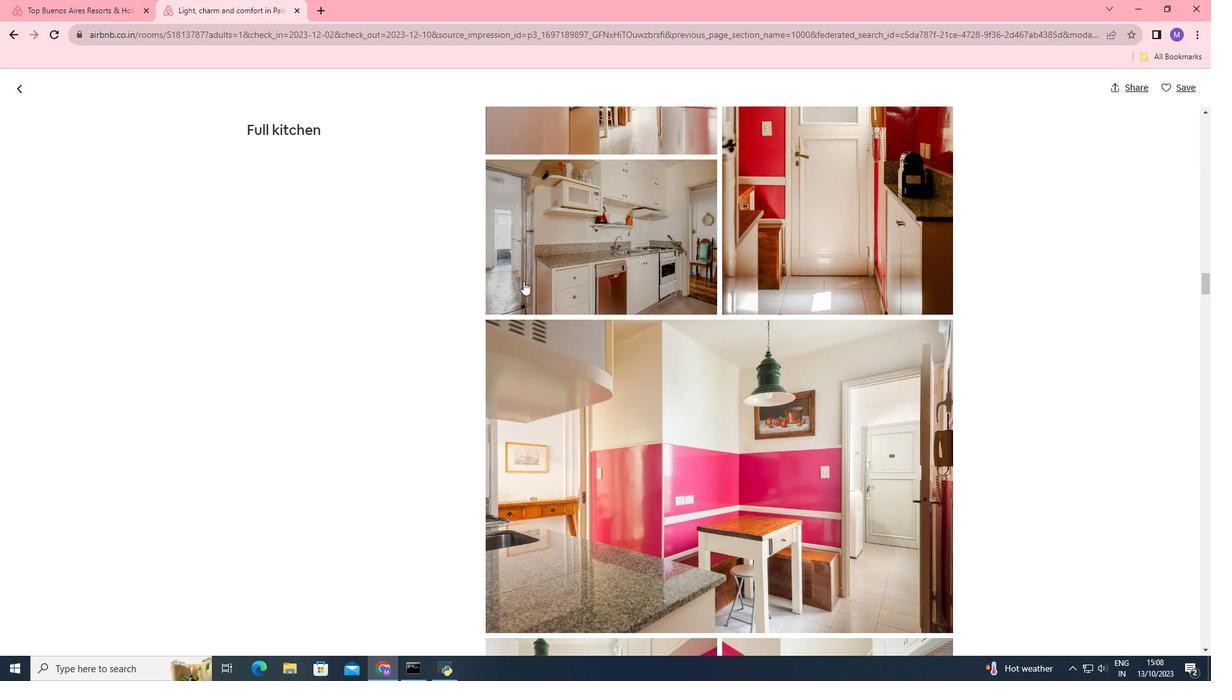 
Action: Mouse scrolled (523, 280) with delta (0, 0)
Screenshot: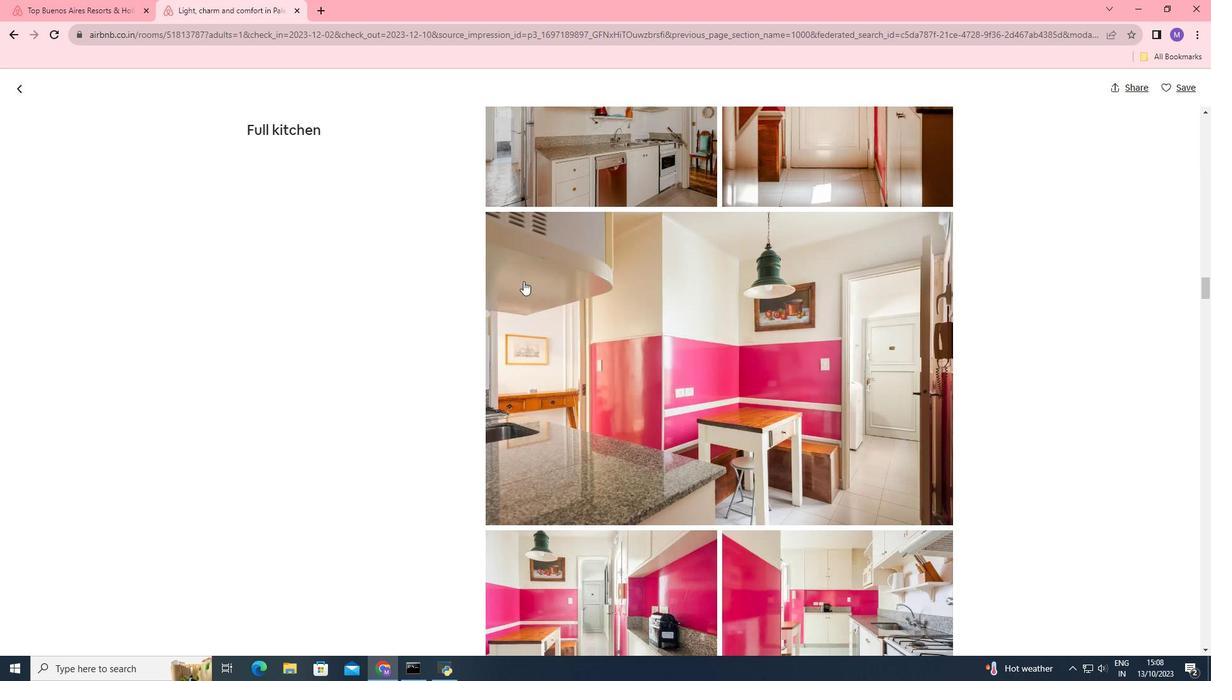 
Action: Mouse scrolled (523, 280) with delta (0, 0)
Screenshot: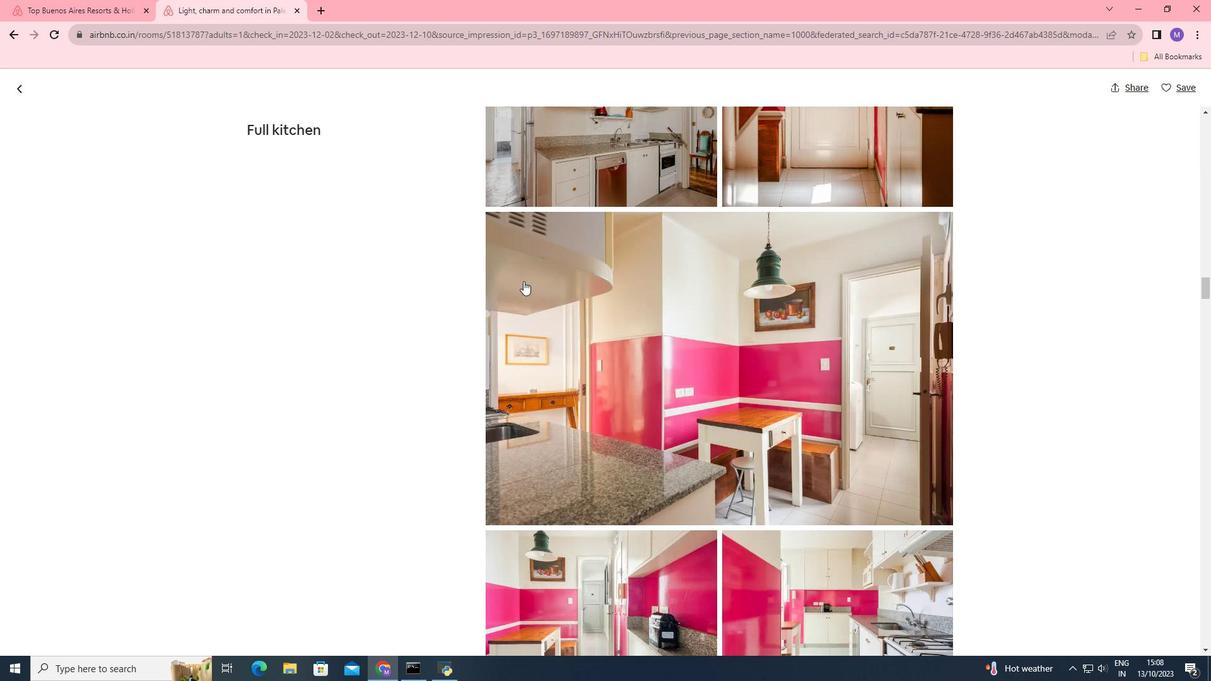 
Action: Mouse scrolled (523, 280) with delta (0, 0)
Screenshot: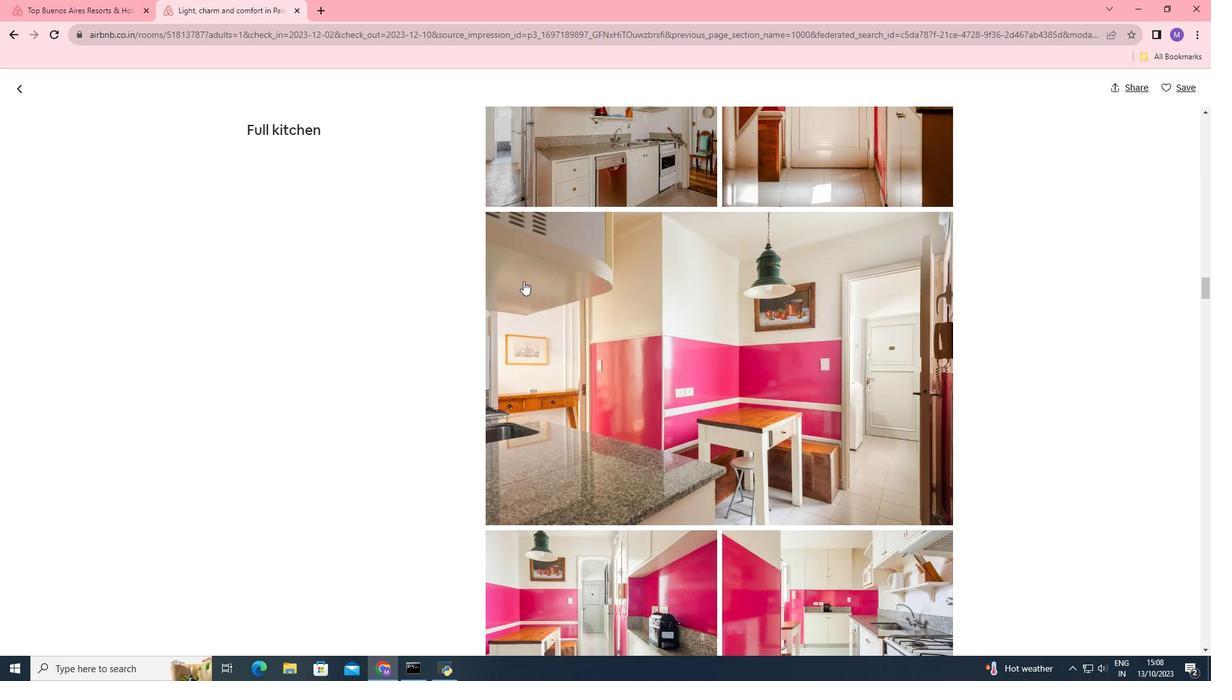 
Action: Mouse scrolled (523, 280) with delta (0, 0)
Screenshot: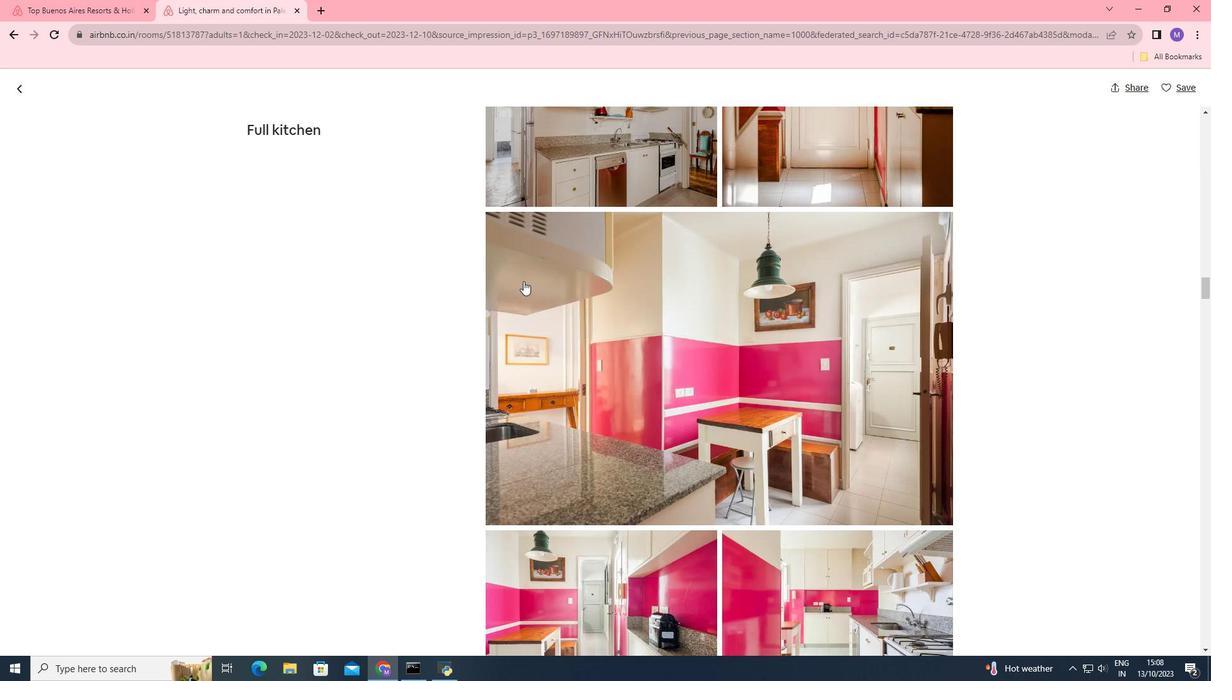 
Action: Mouse scrolled (523, 280) with delta (0, 0)
Screenshot: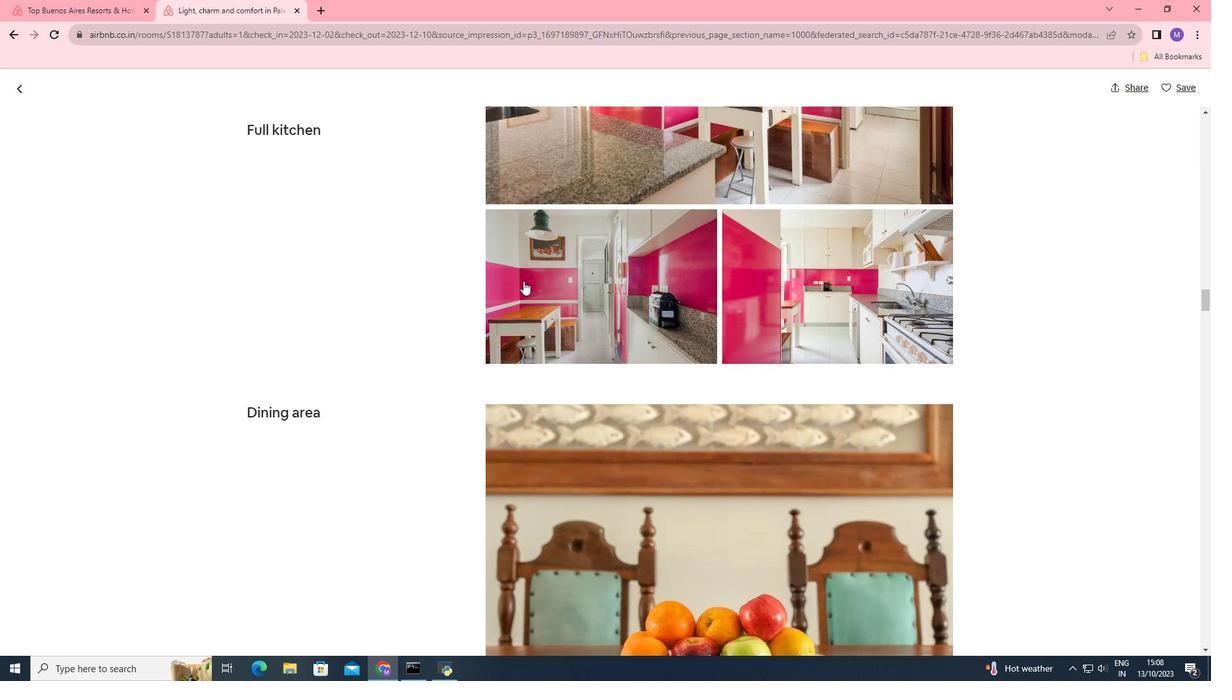 
Action: Mouse scrolled (523, 280) with delta (0, 0)
Screenshot: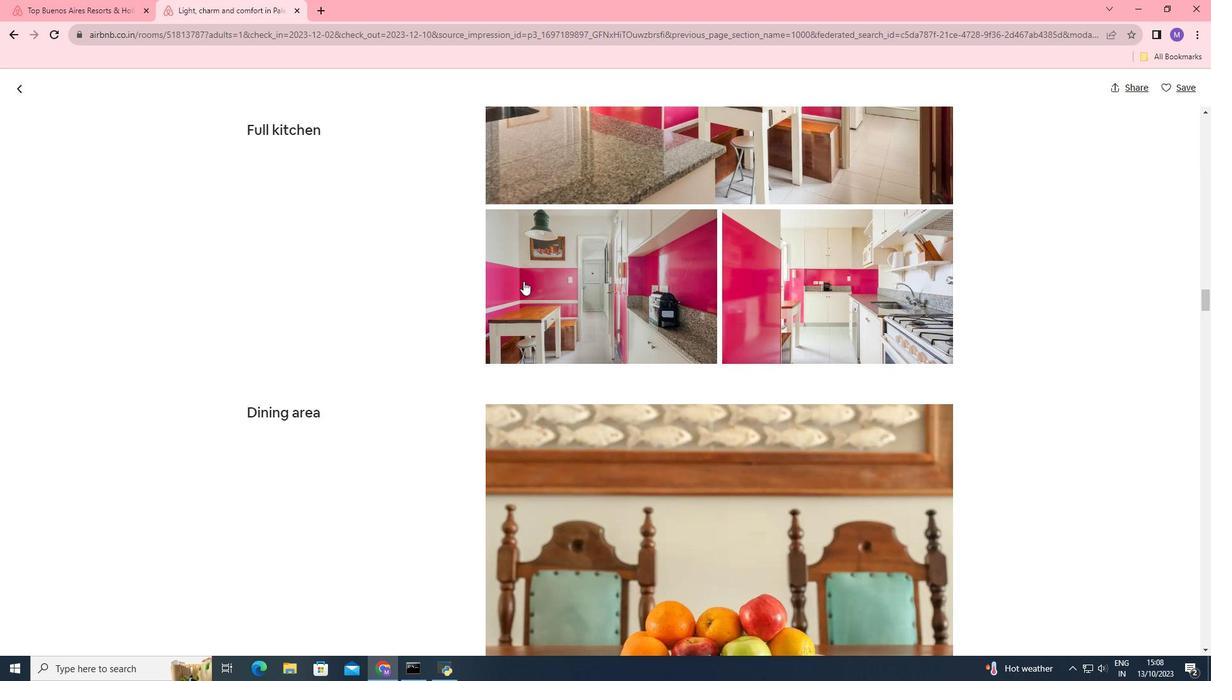 
Action: Mouse scrolled (523, 280) with delta (0, 0)
Screenshot: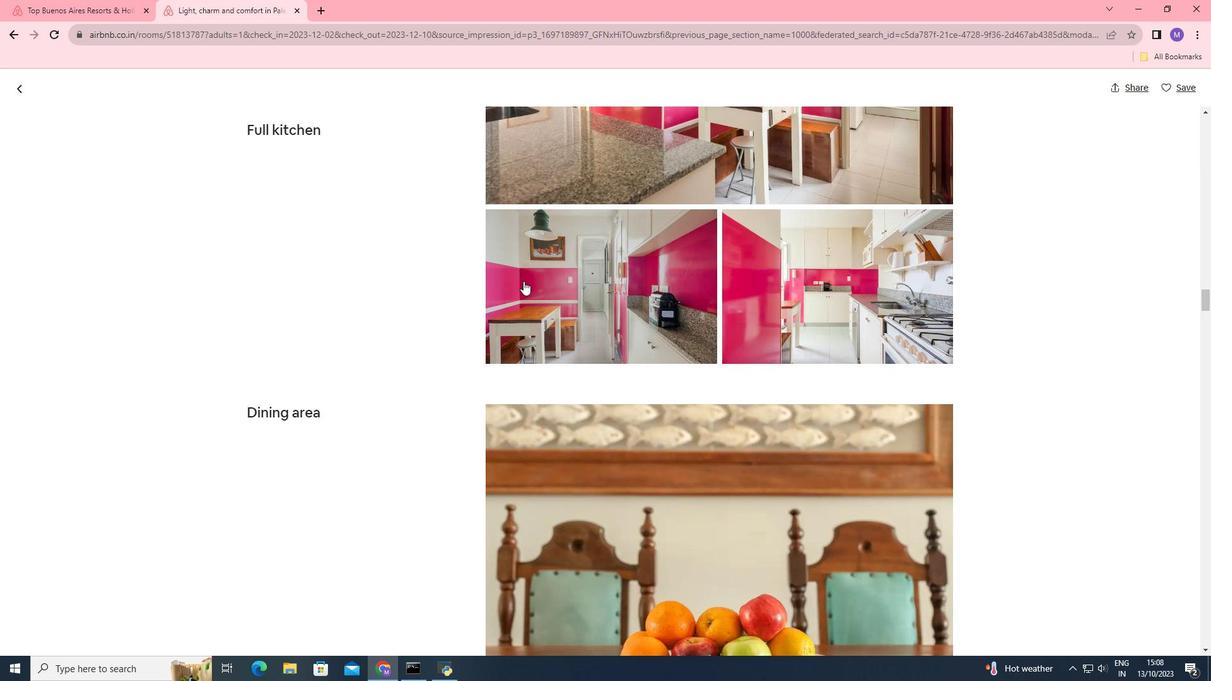 
Action: Mouse scrolled (523, 280) with delta (0, 0)
Screenshot: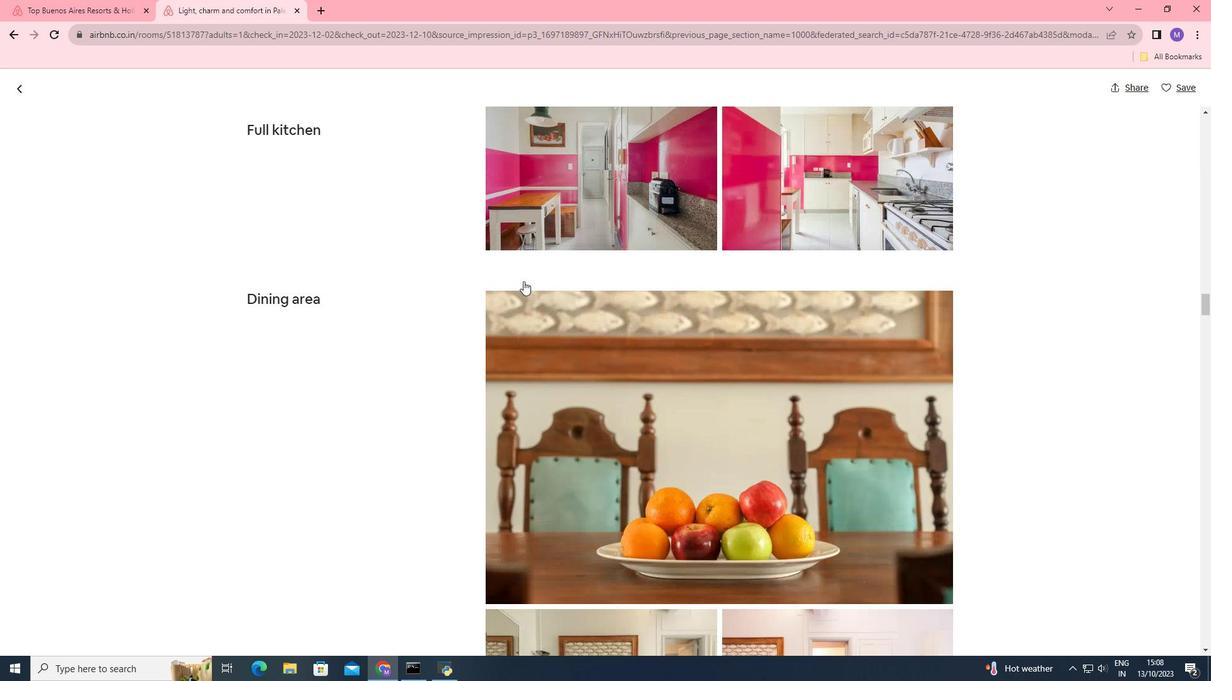 
Action: Mouse scrolled (523, 280) with delta (0, 0)
Screenshot: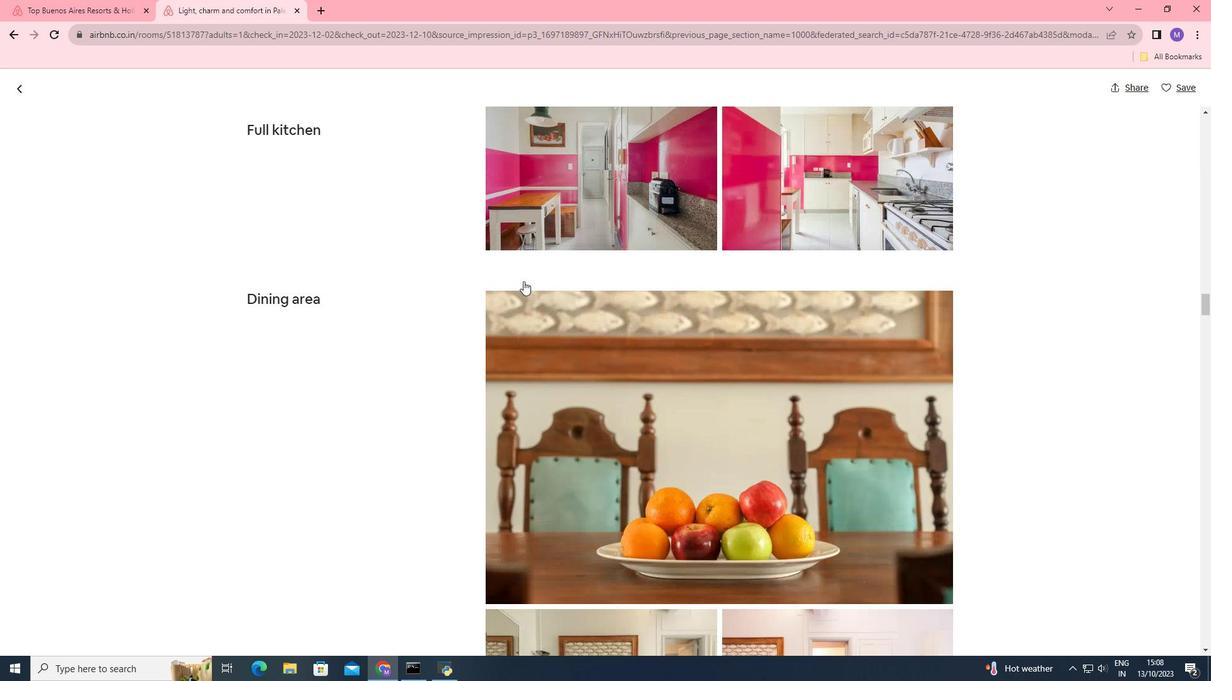 
Action: Mouse scrolled (523, 280) with delta (0, 0)
Screenshot: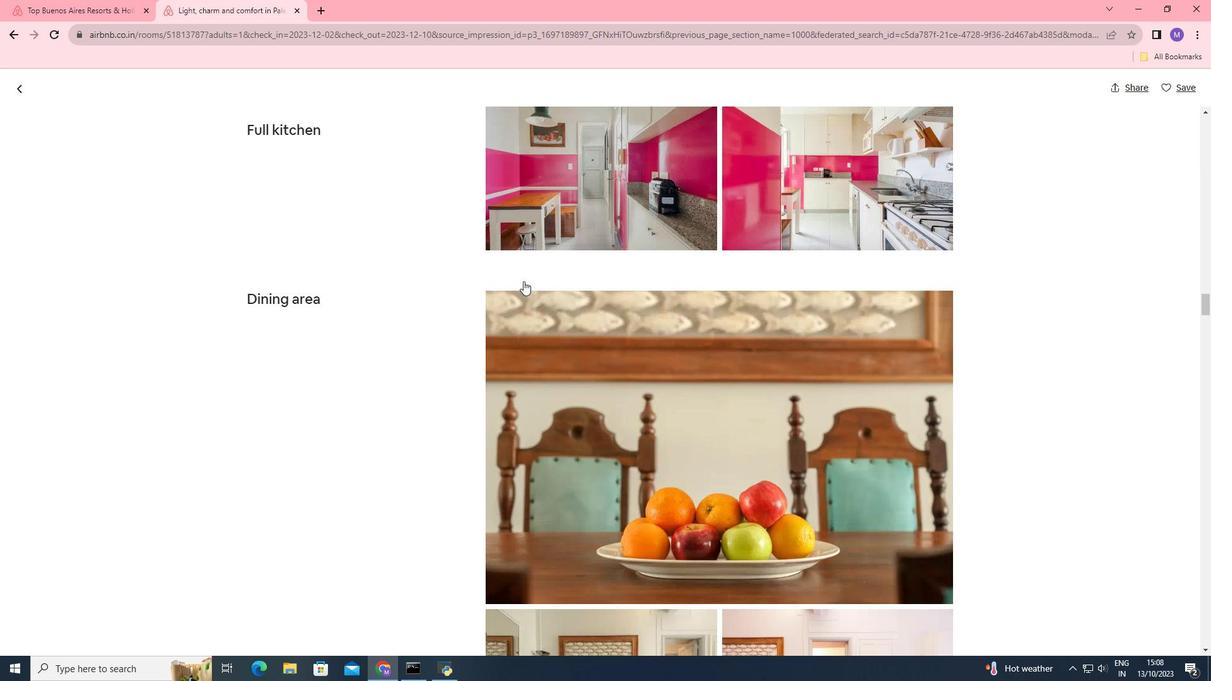 
Action: Mouse moved to (520, 275)
Screenshot: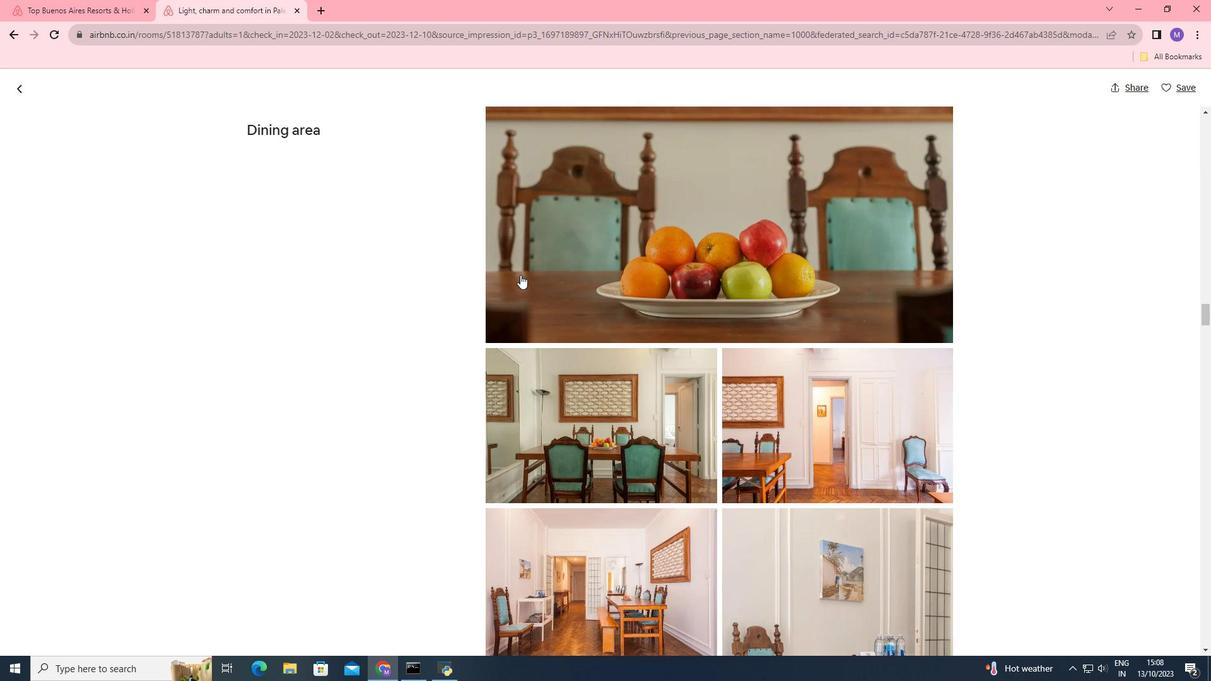 
Action: Mouse scrolled (520, 274) with delta (0, 0)
Screenshot: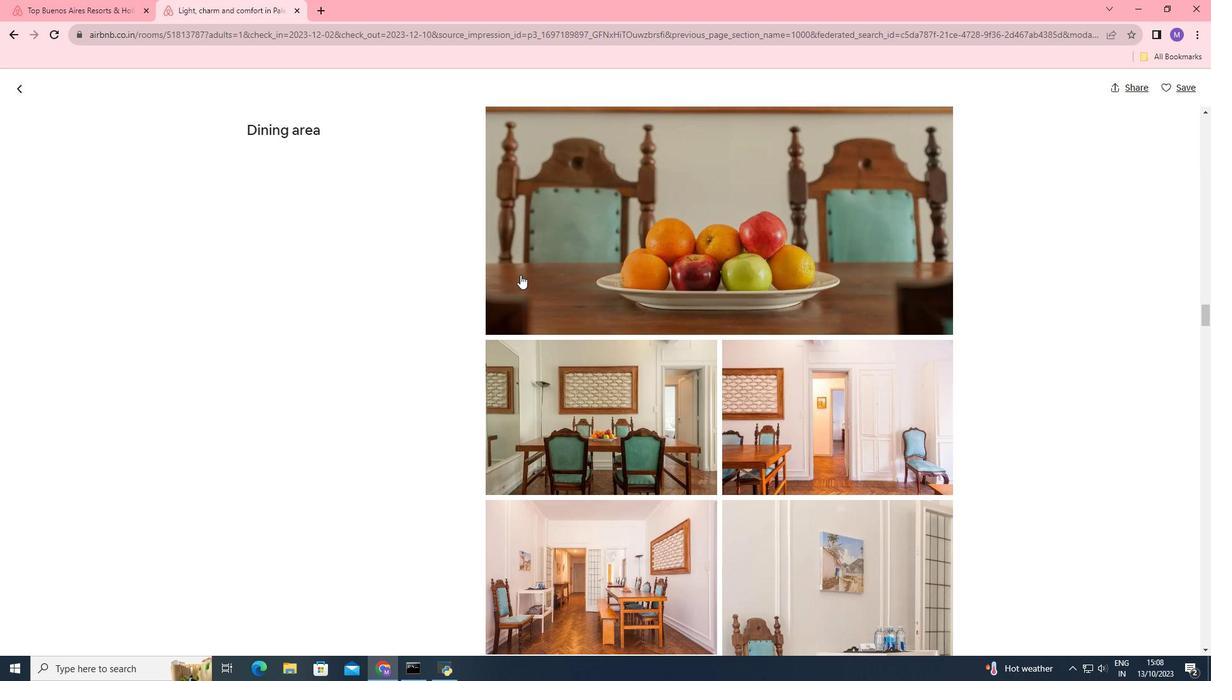 
Action: Mouse scrolled (520, 274) with delta (0, 0)
Screenshot: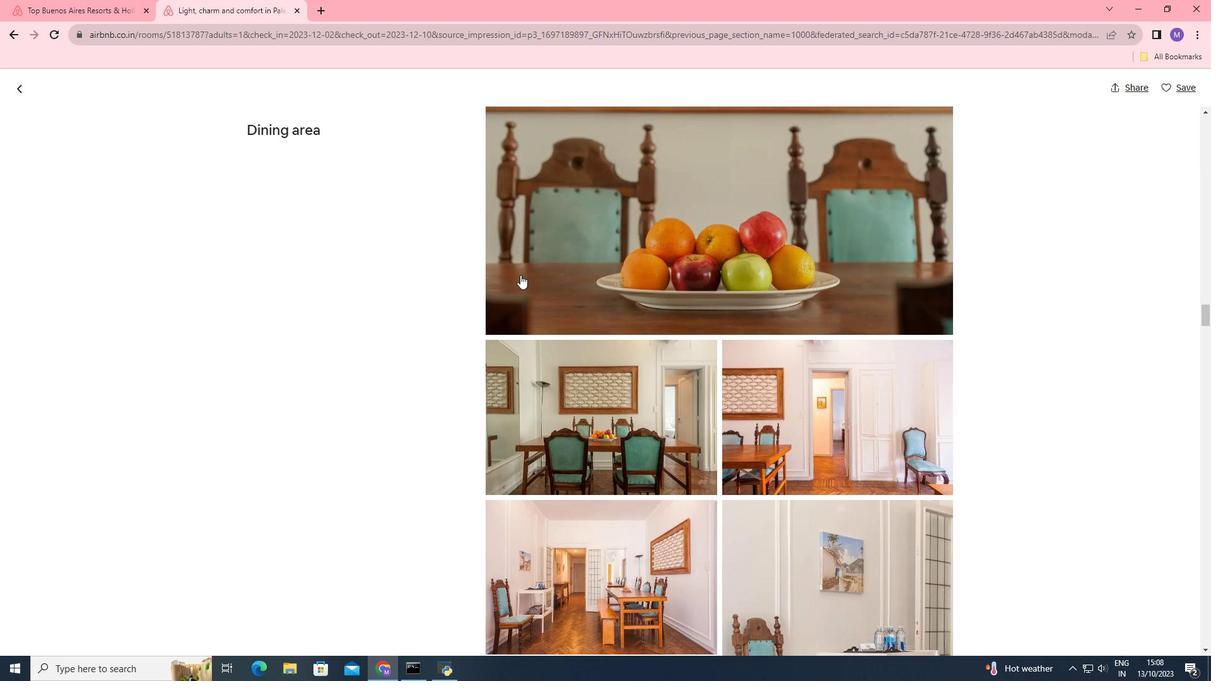 
Action: Mouse scrolled (520, 274) with delta (0, 0)
Screenshot: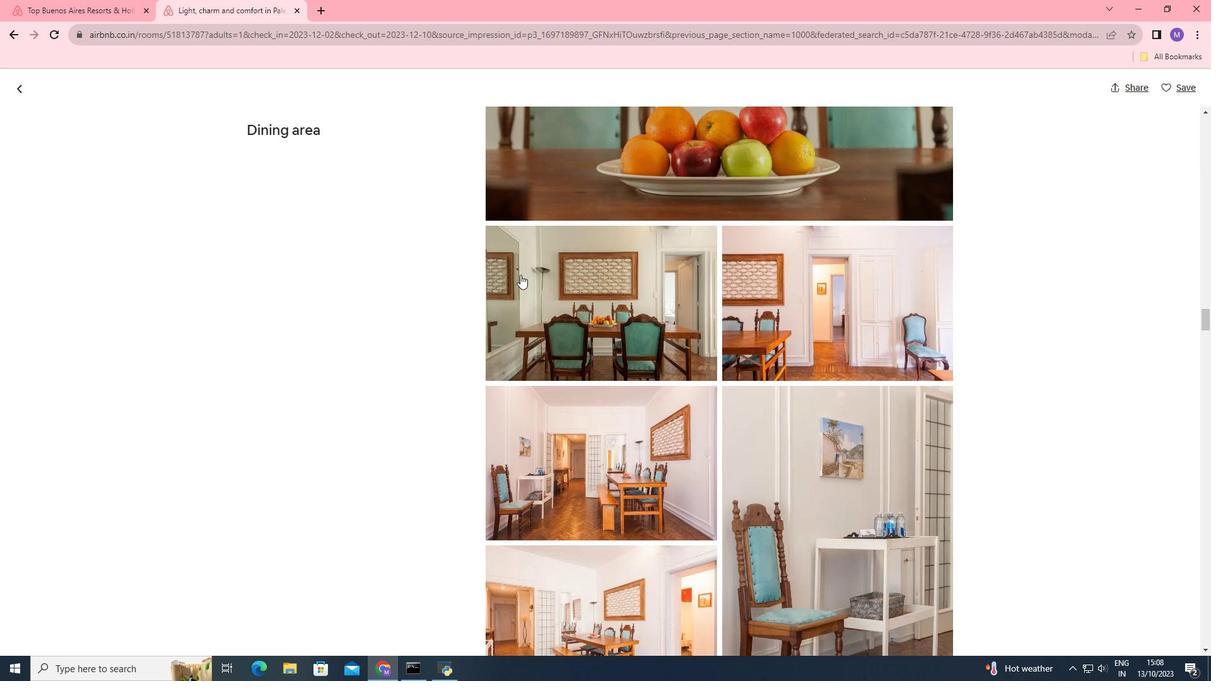 
Action: Mouse scrolled (520, 274) with delta (0, 0)
Screenshot: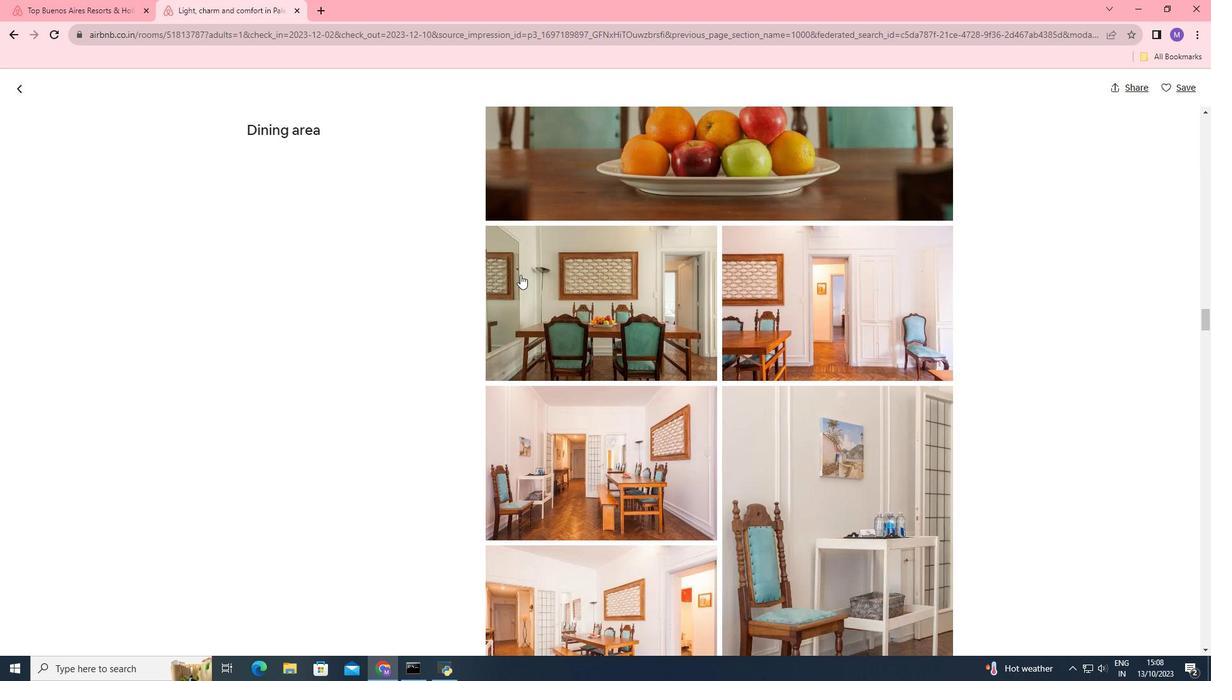 
Action: Mouse scrolled (520, 274) with delta (0, 0)
Screenshot: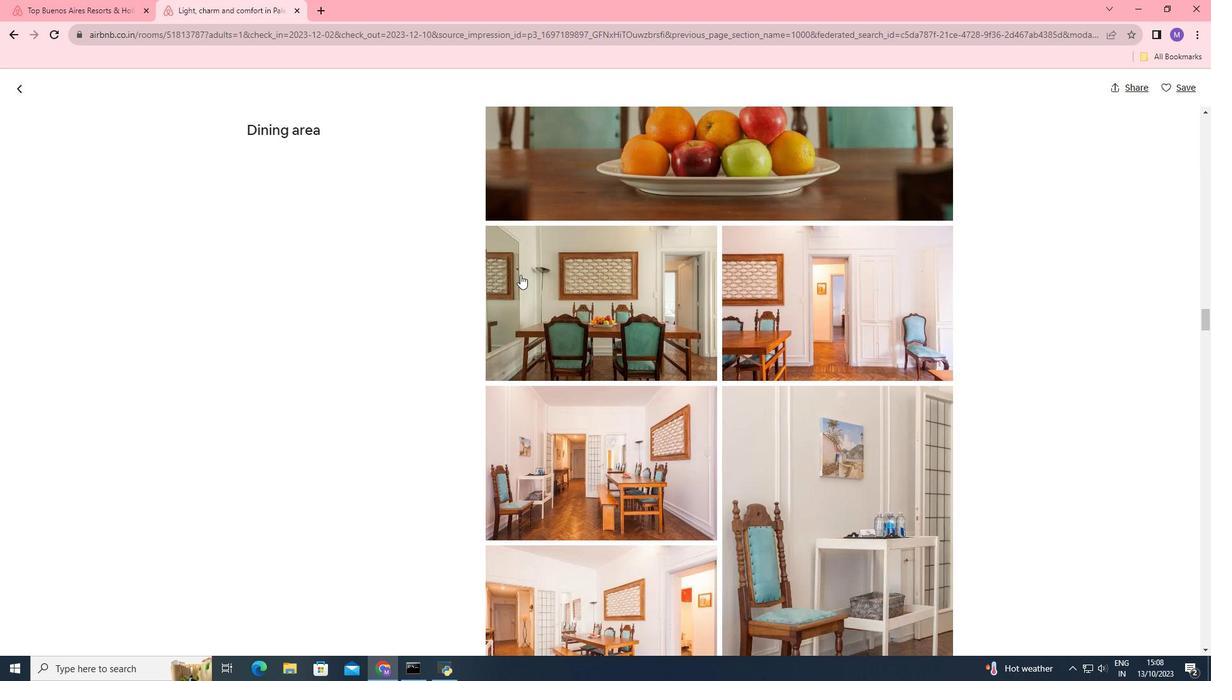 
Action: Mouse scrolled (520, 274) with delta (0, 0)
Screenshot: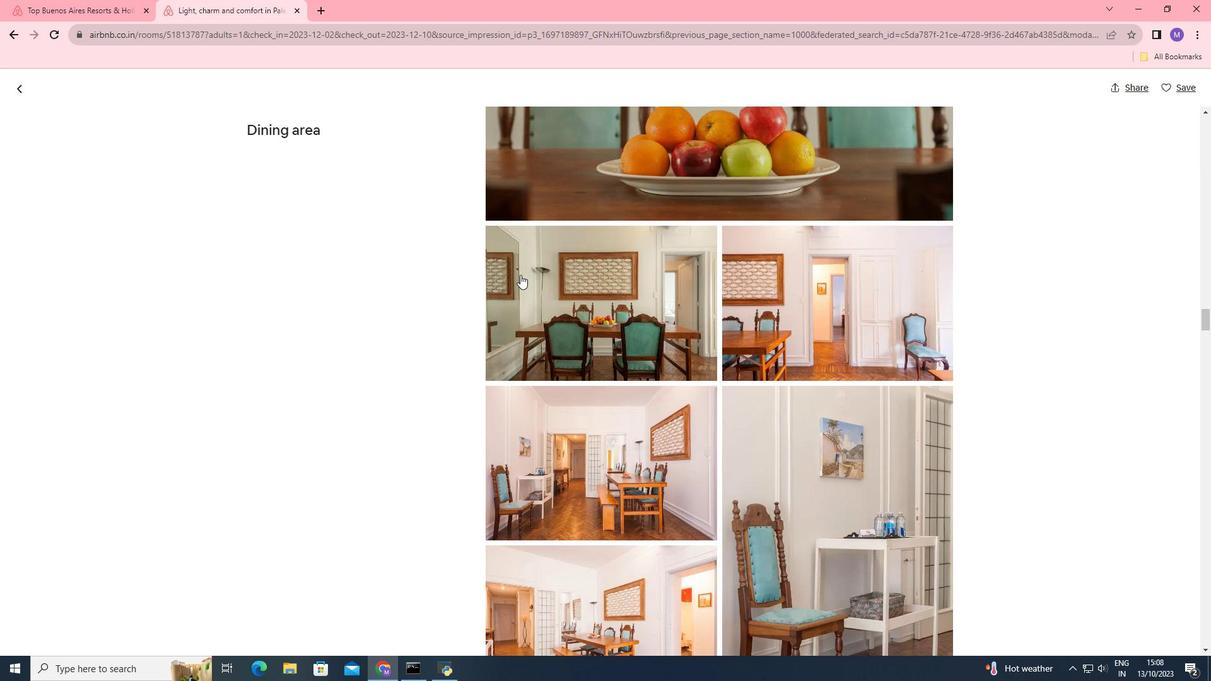 
Action: Mouse scrolled (520, 274) with delta (0, 0)
Screenshot: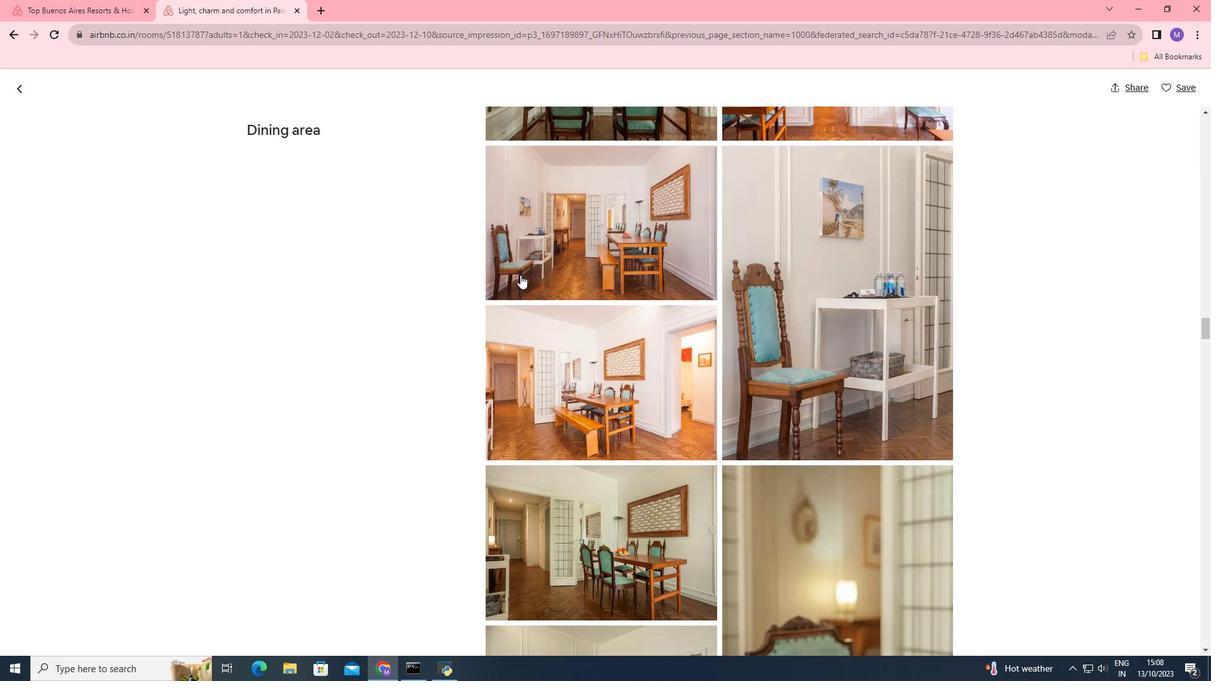 
Action: Mouse moved to (482, 227)
Screenshot: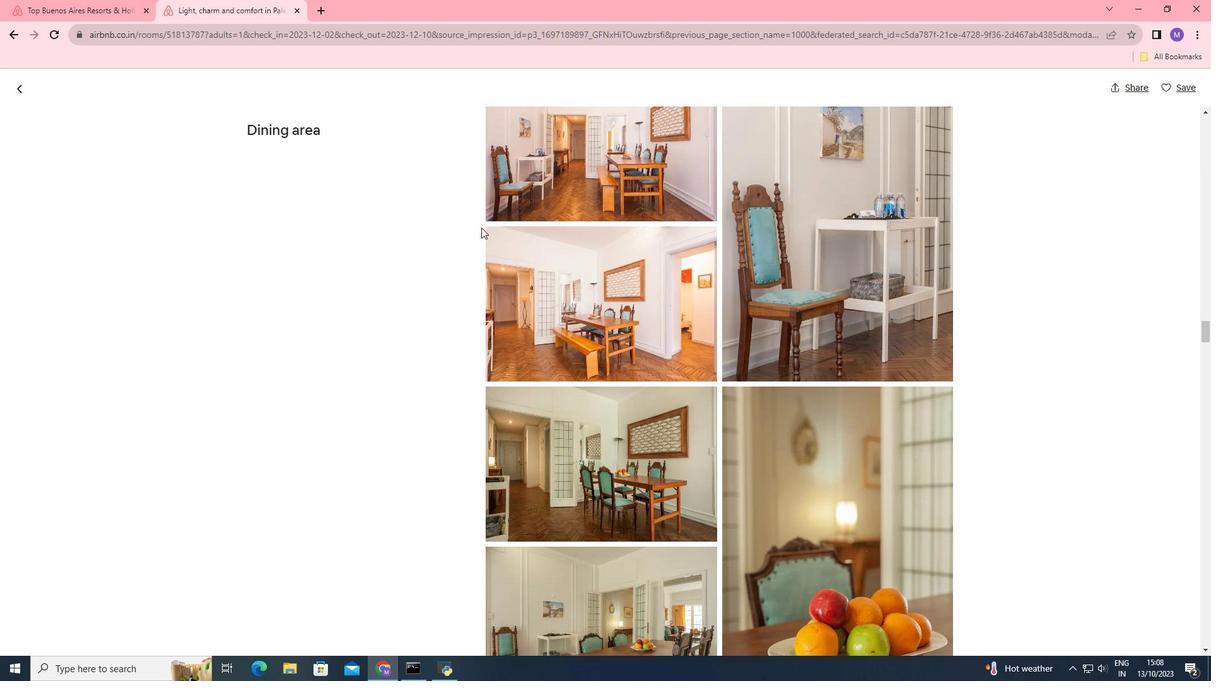 
Action: Mouse scrolled (482, 227) with delta (0, 0)
Screenshot: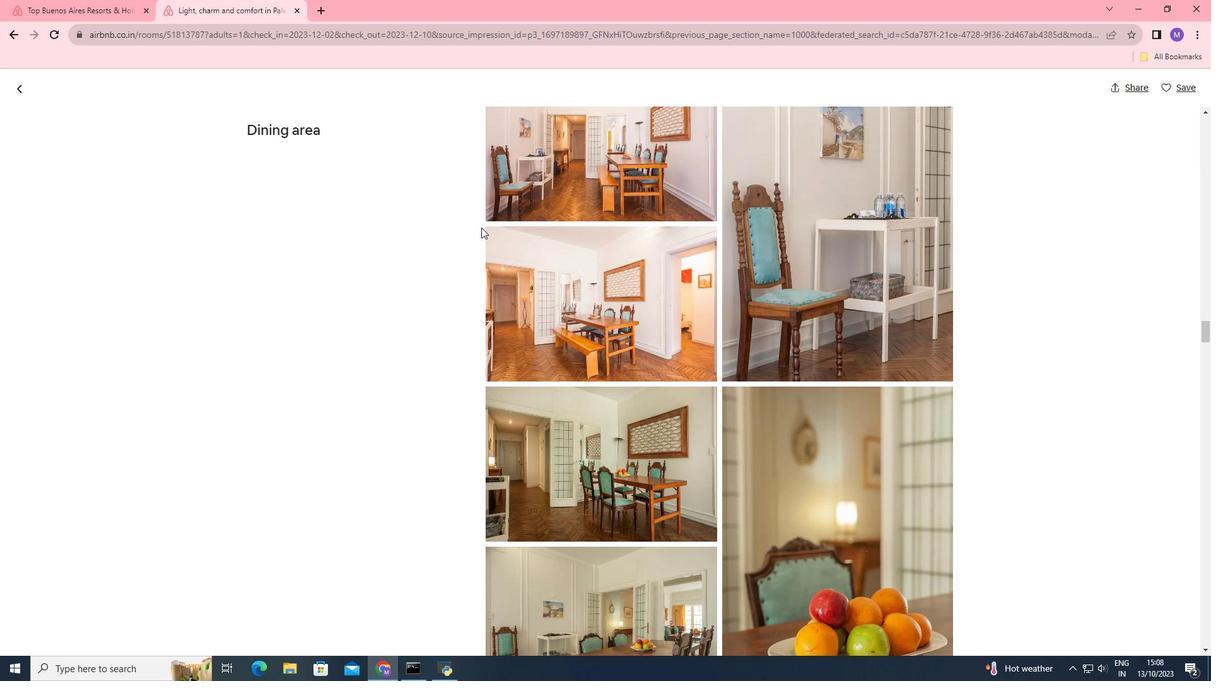 
Action: Mouse moved to (481, 227)
Screenshot: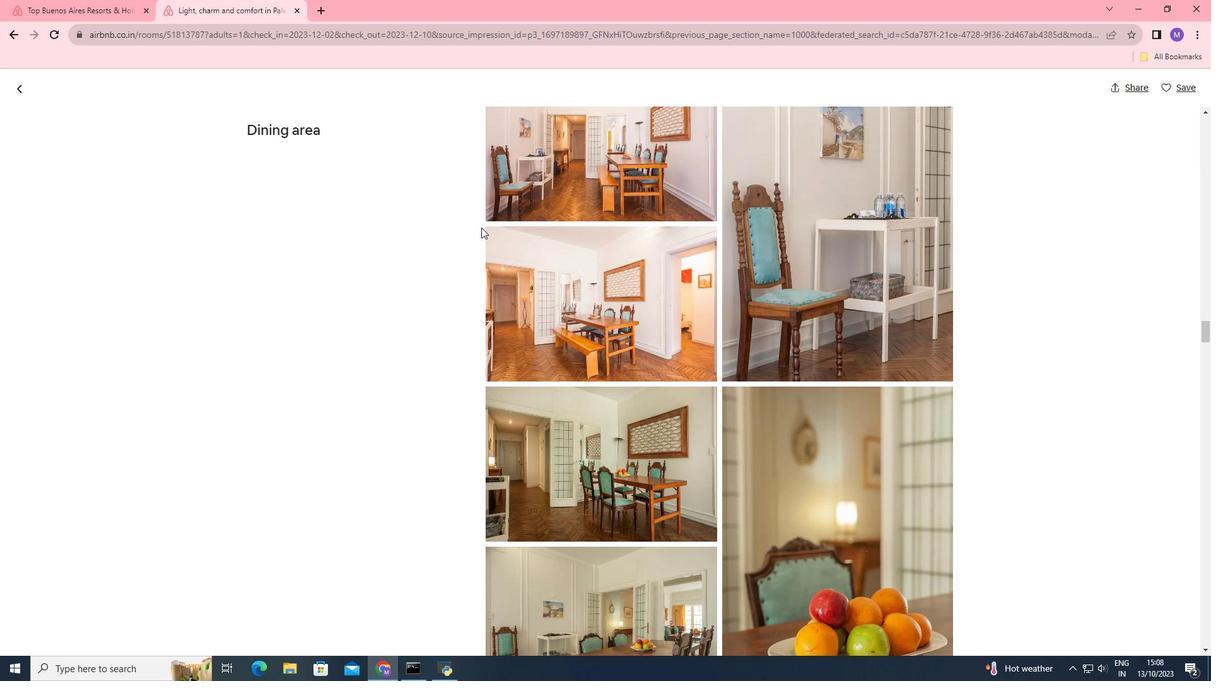 
Action: Mouse scrolled (481, 227) with delta (0, 0)
Screenshot: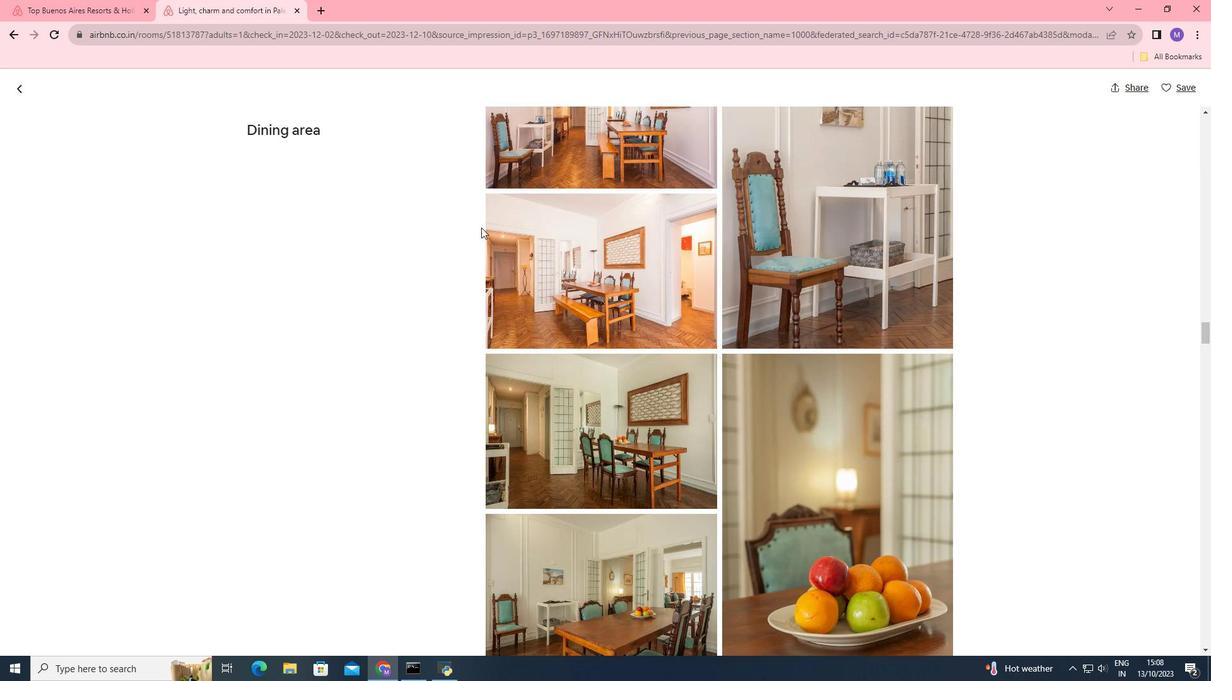 
Action: Mouse scrolled (481, 227) with delta (0, 0)
Screenshot: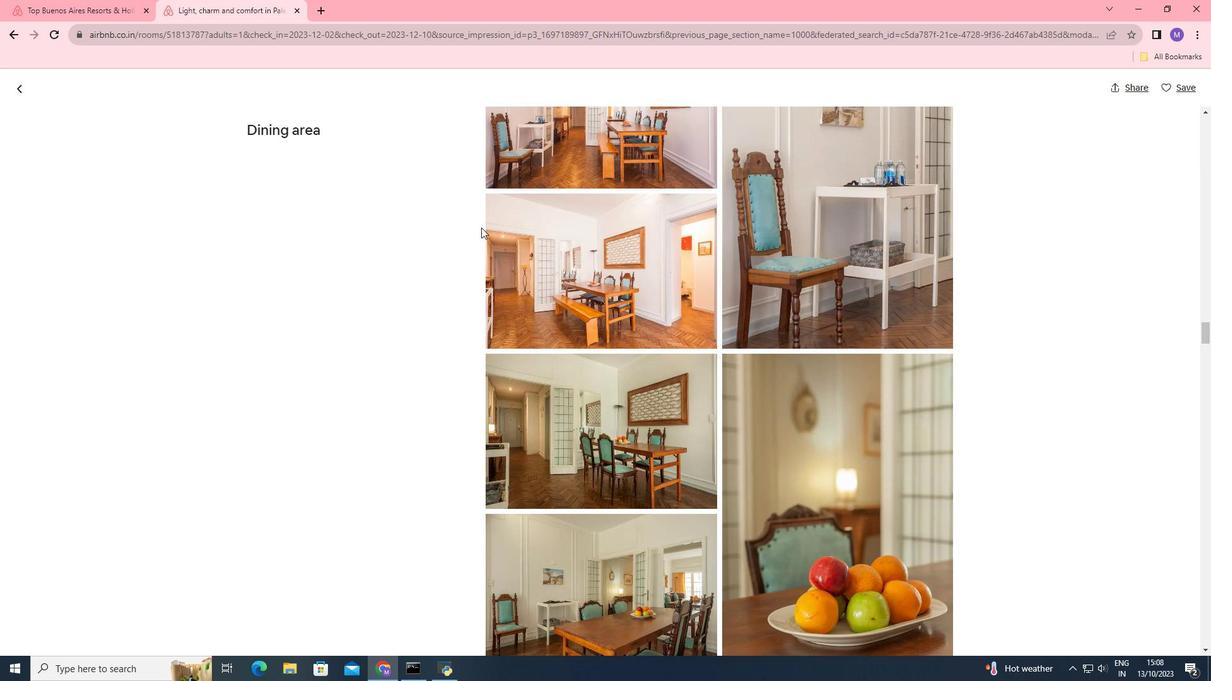 
Action: Mouse scrolled (481, 227) with delta (0, 0)
Screenshot: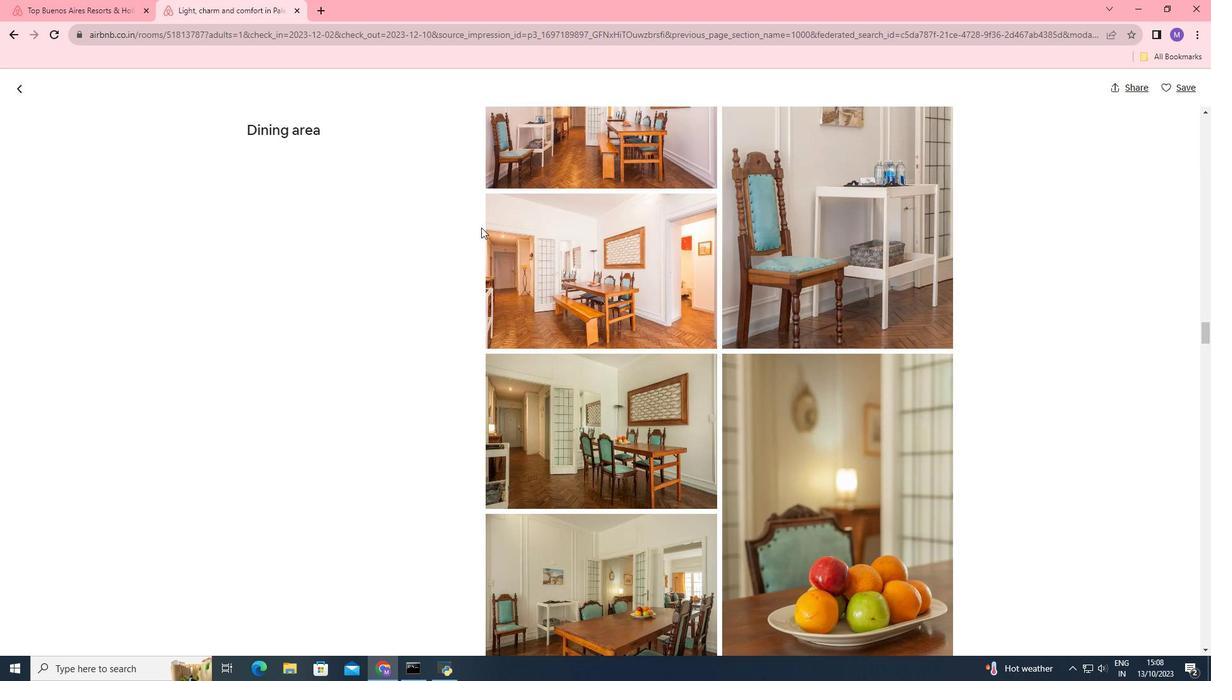 
Action: Mouse scrolled (481, 227) with delta (0, 0)
Screenshot: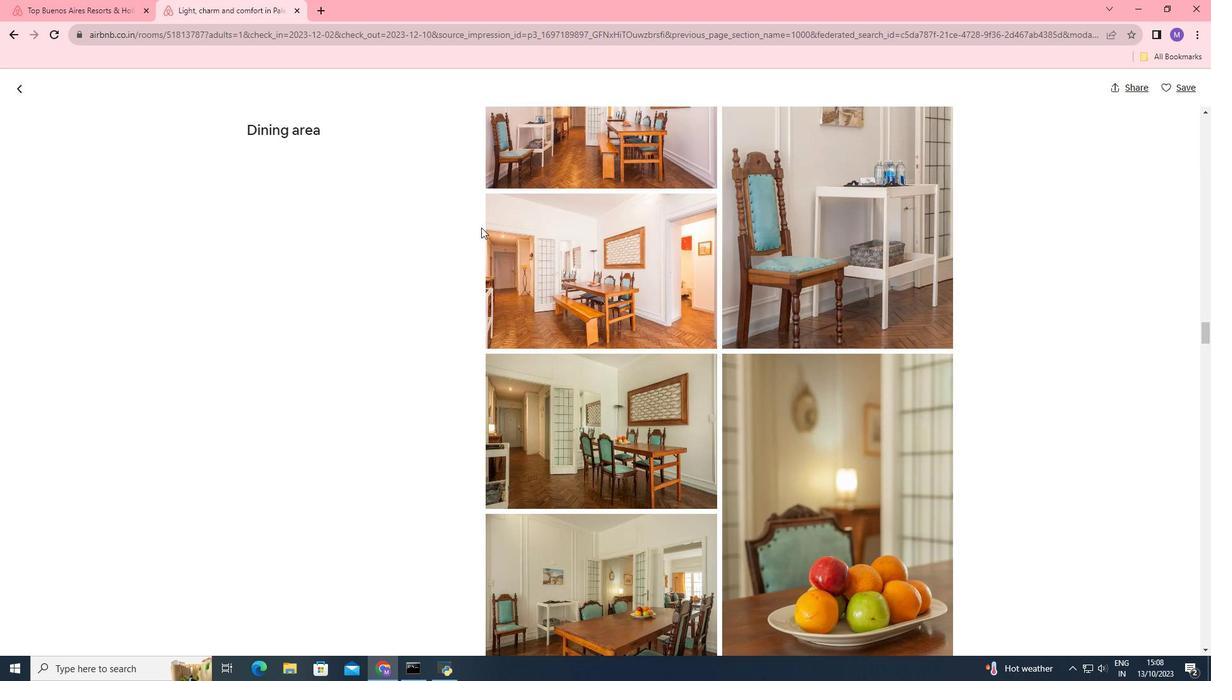 
Action: Mouse scrolled (481, 227) with delta (0, 0)
Screenshot: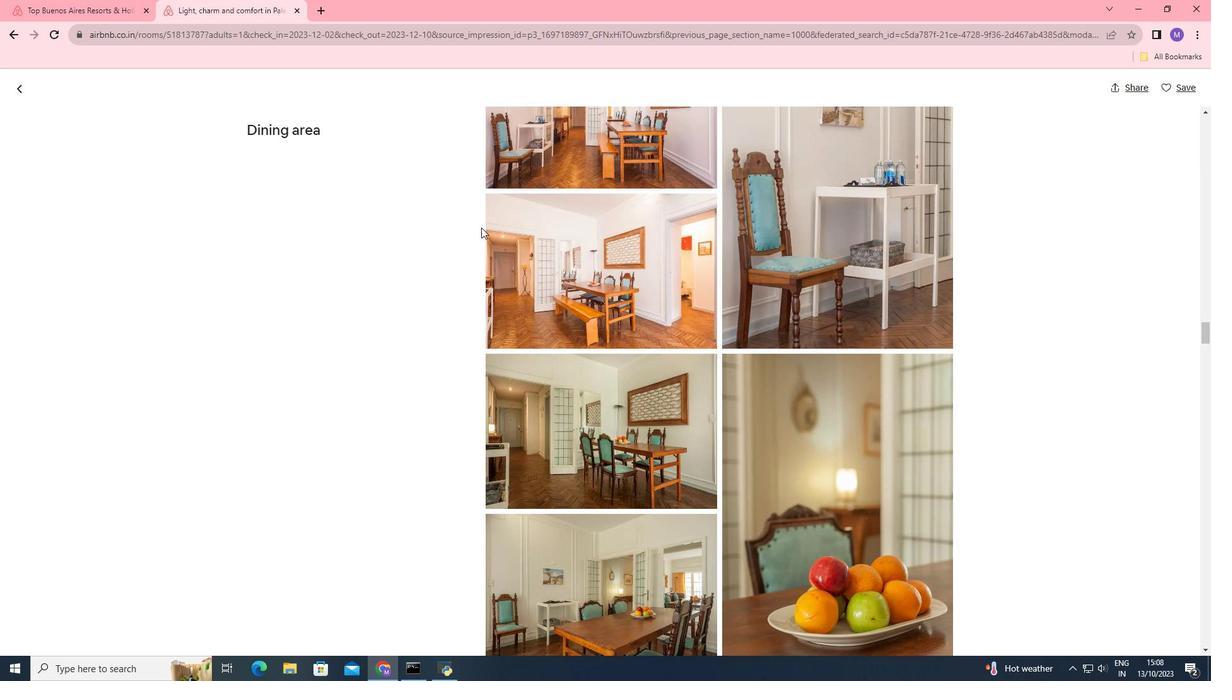
Action: Mouse scrolled (481, 227) with delta (0, 0)
Screenshot: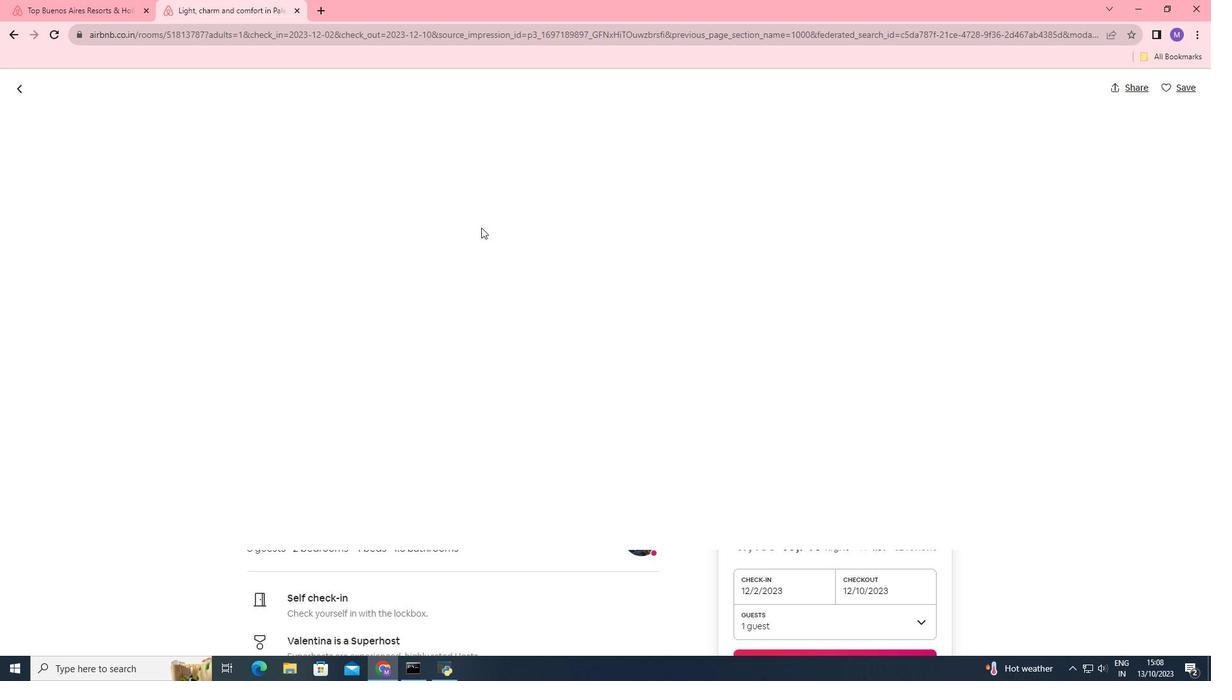 
Action: Mouse moved to (656, 357)
Screenshot: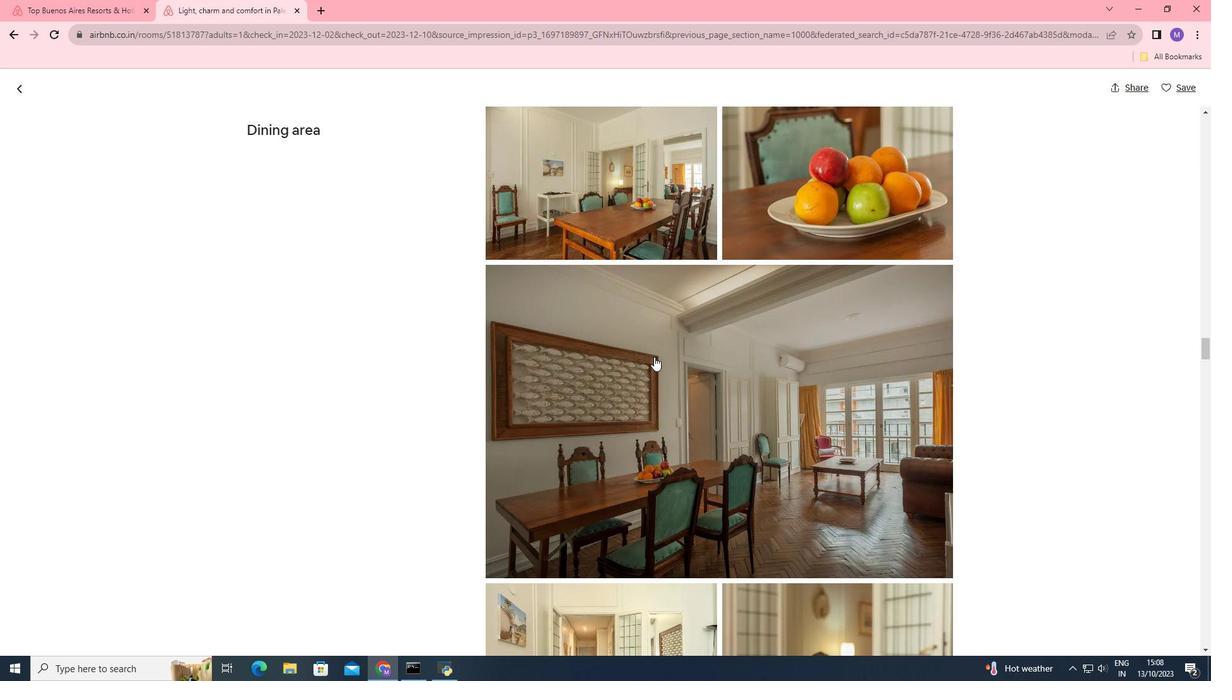 
Action: Mouse scrolled (656, 356) with delta (0, 0)
Screenshot: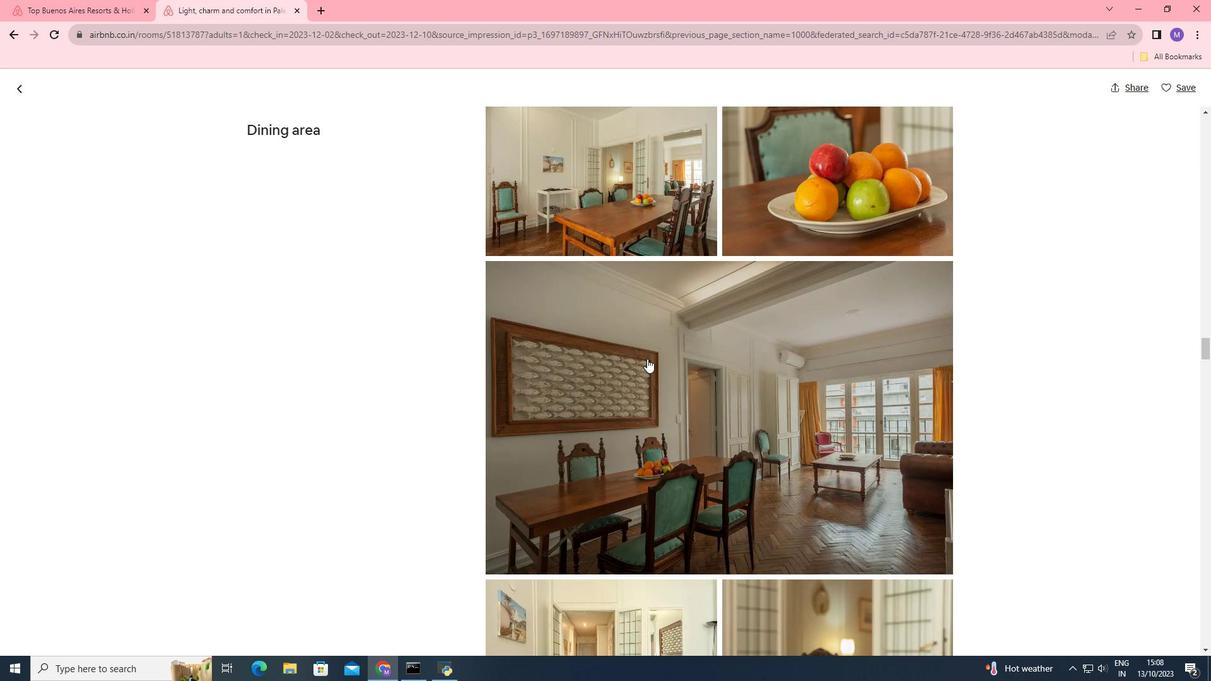 
Action: Mouse moved to (651, 357)
Screenshot: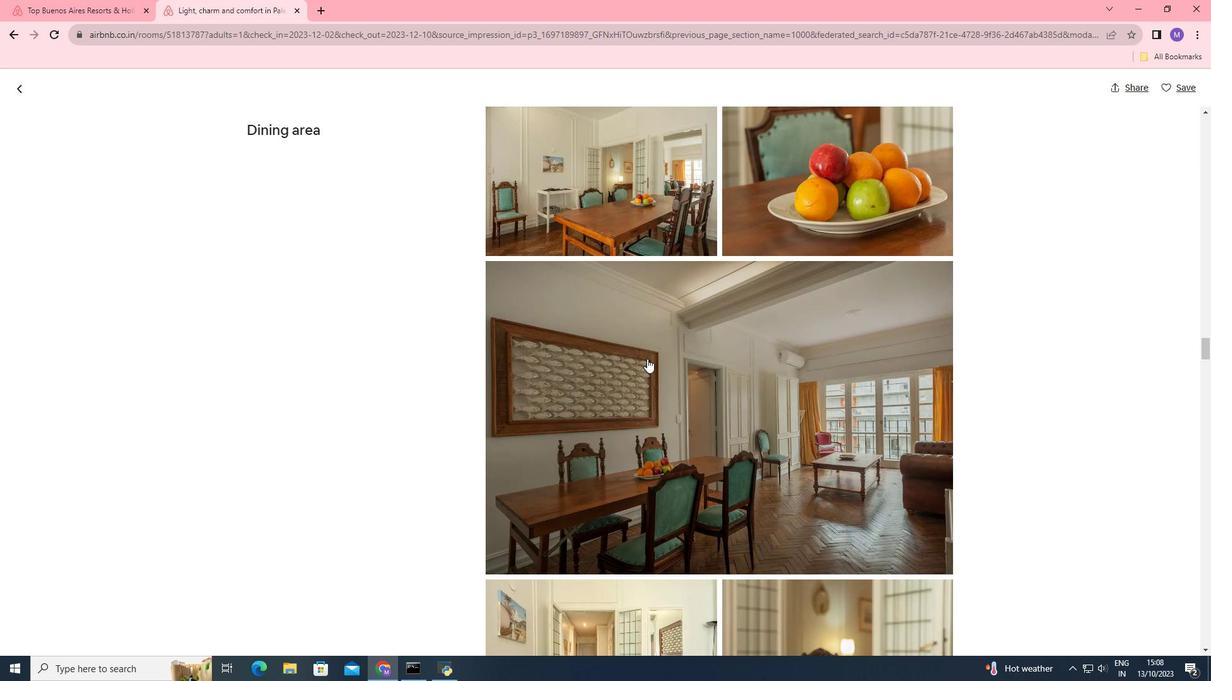
Action: Mouse scrolled (651, 357) with delta (0, 0)
Screenshot: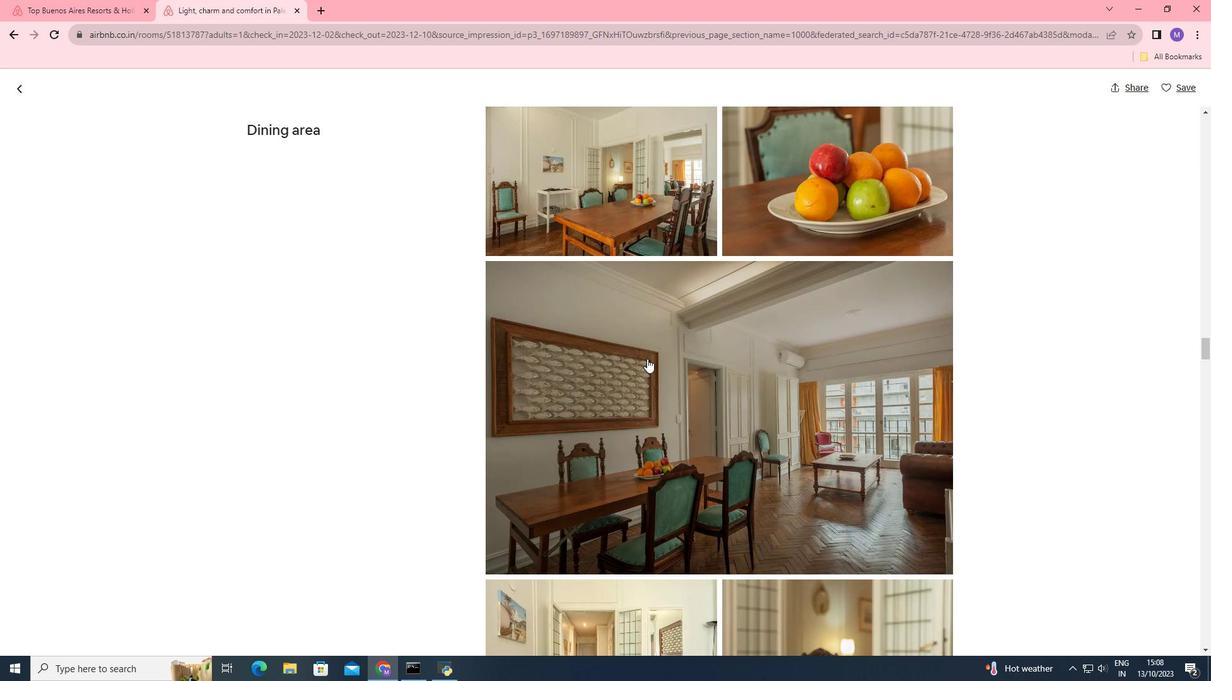
Action: Mouse moved to (649, 358)
Screenshot: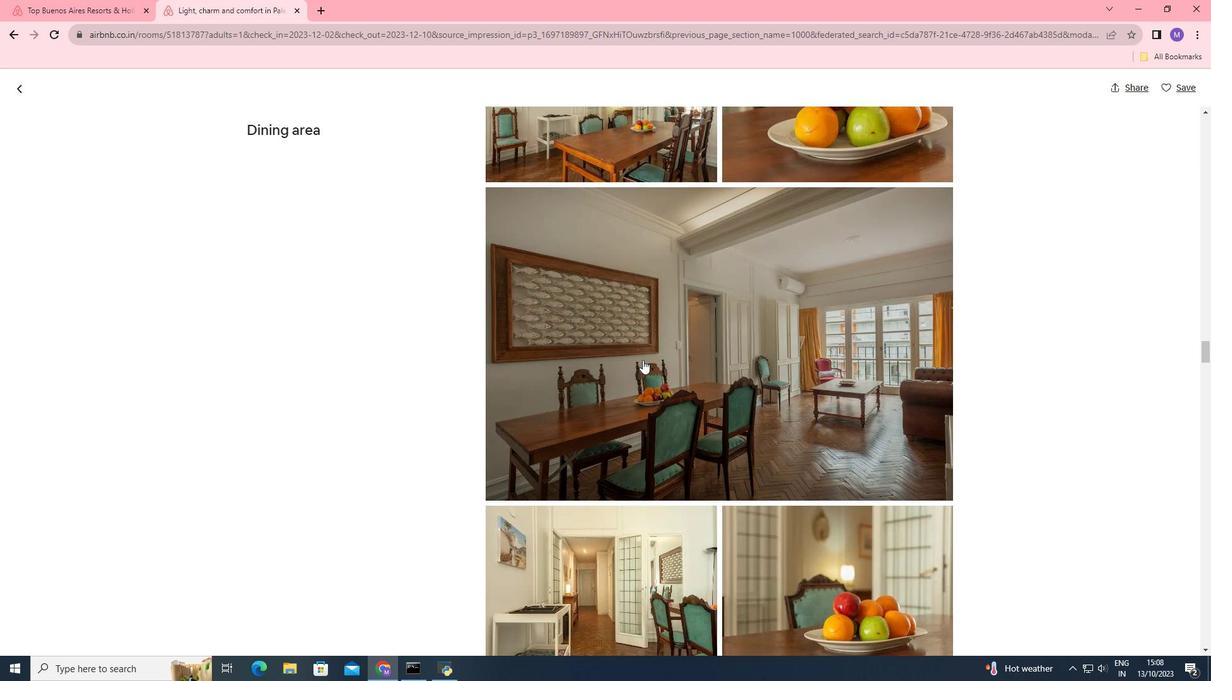 
Action: Mouse scrolled (649, 357) with delta (0, 0)
Screenshot: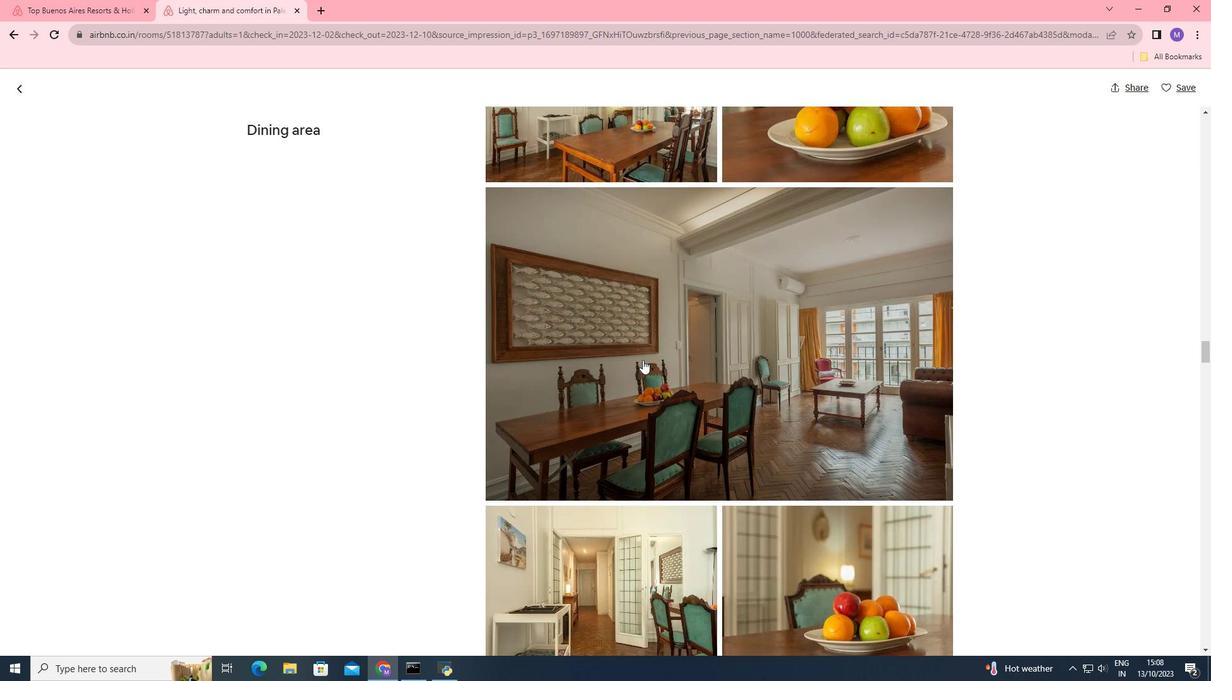 
Action: Mouse moved to (648, 359)
Screenshot: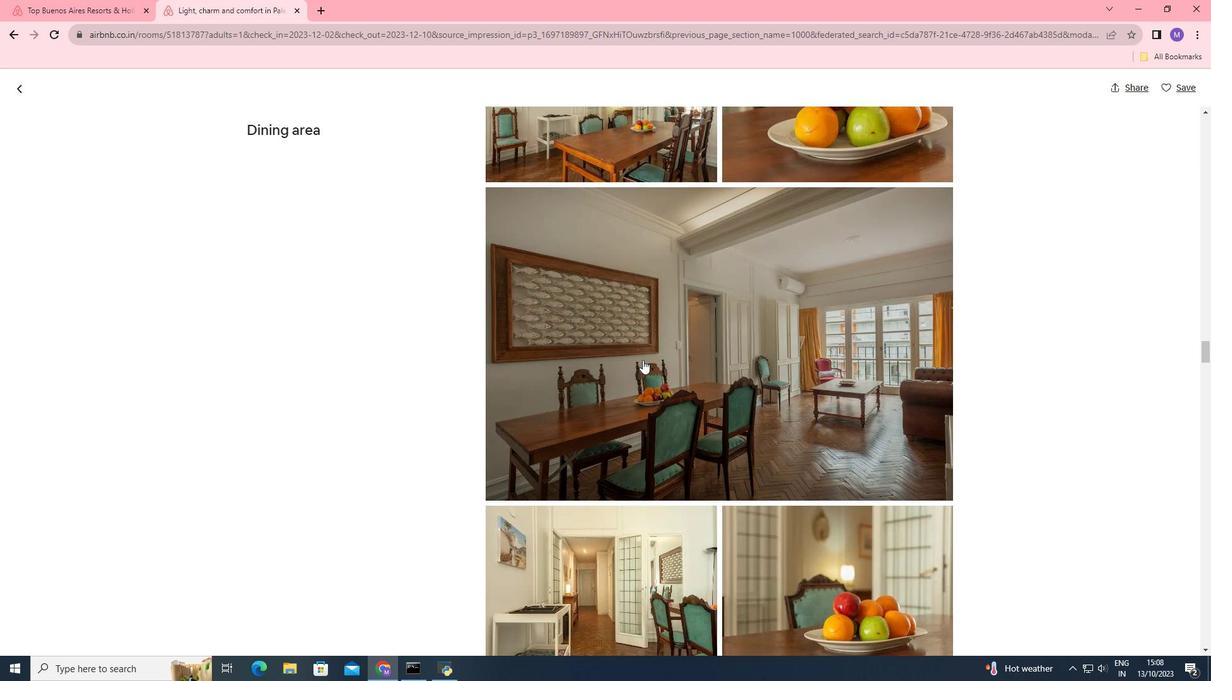 
Action: Mouse scrolled (648, 358) with delta (0, 0)
Screenshot: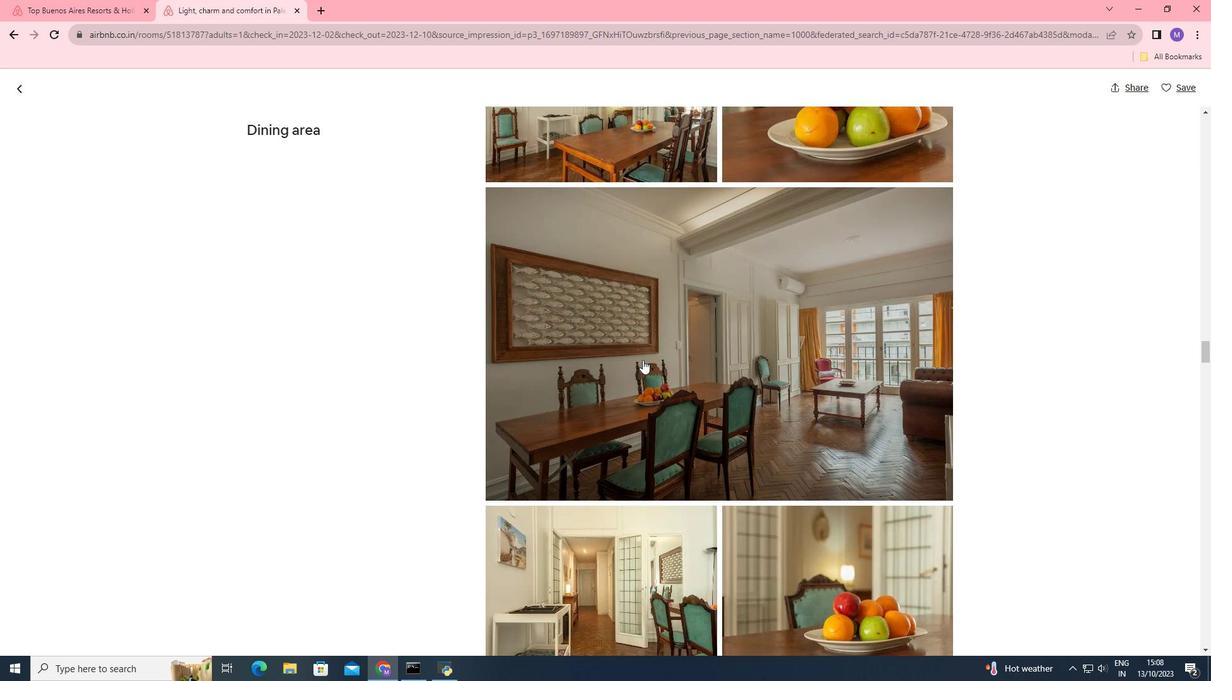 
Action: Mouse moved to (647, 359)
Screenshot: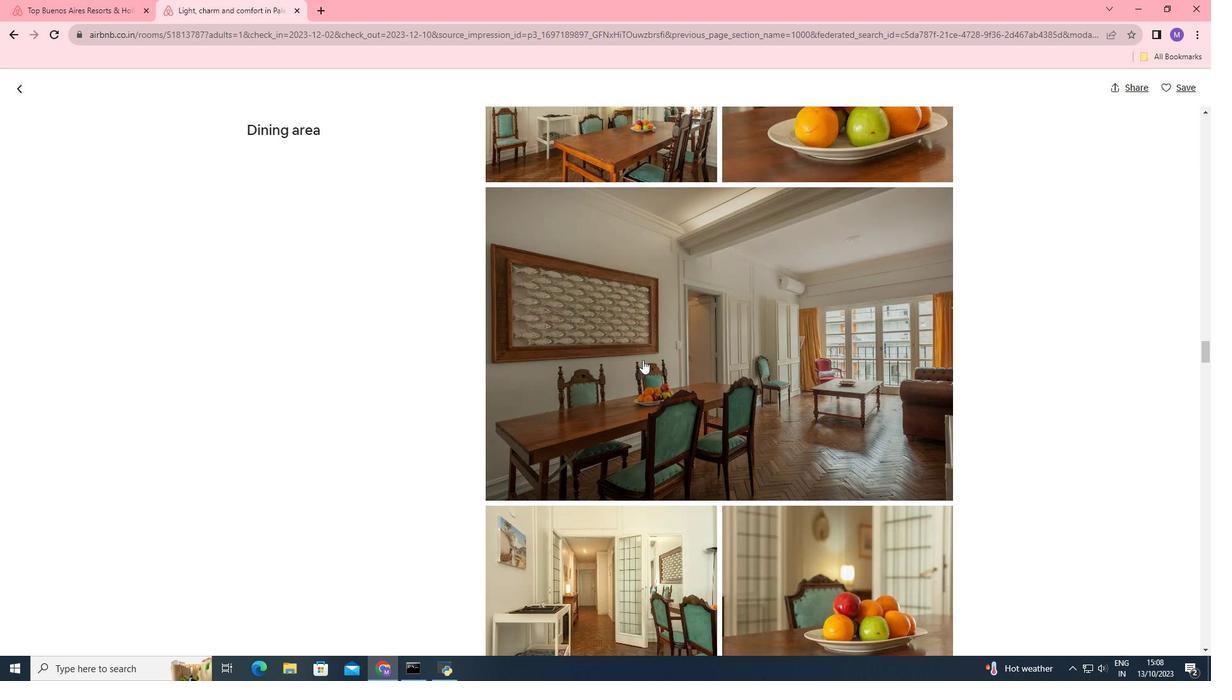 
Action: Mouse scrolled (647, 358) with delta (0, 0)
Screenshot: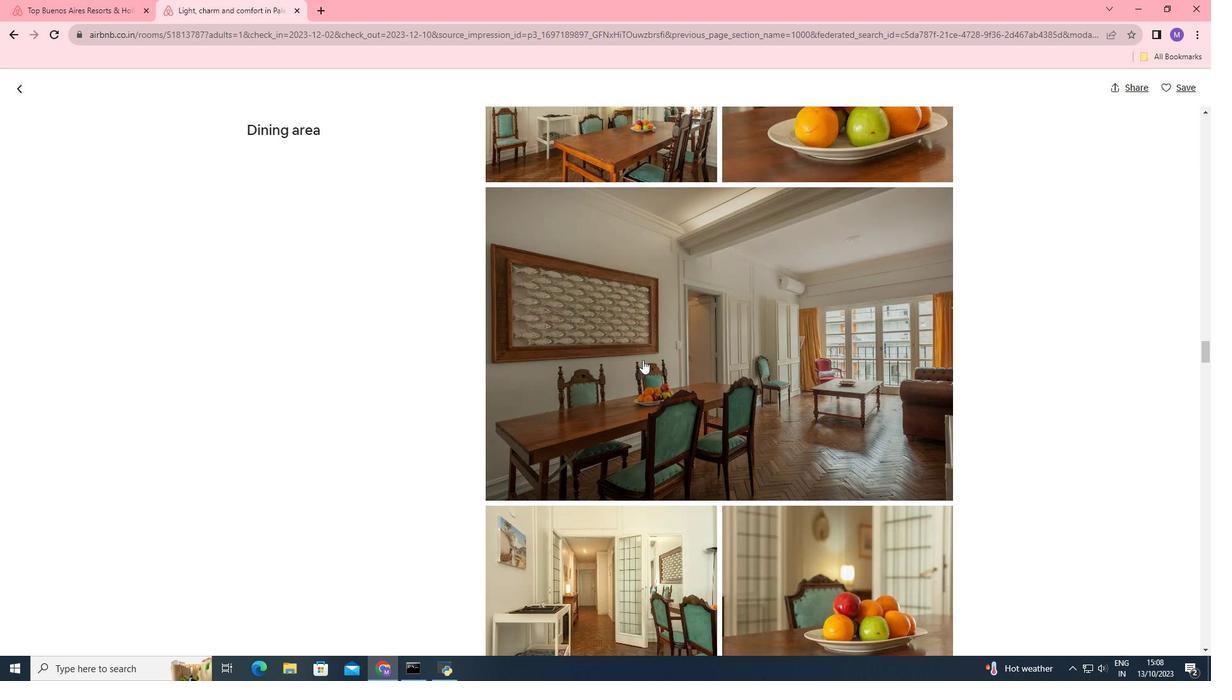 
Action: Mouse moved to (646, 359)
Screenshot: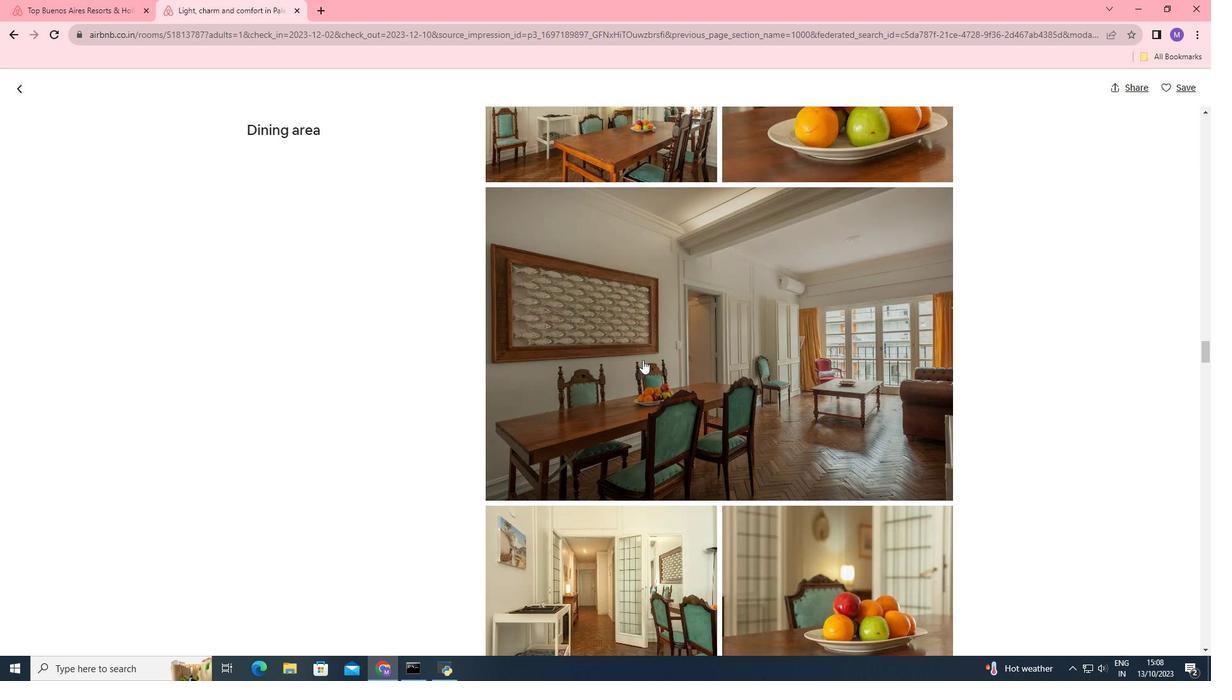 
Action: Mouse scrolled (646, 358) with delta (0, 0)
Screenshot: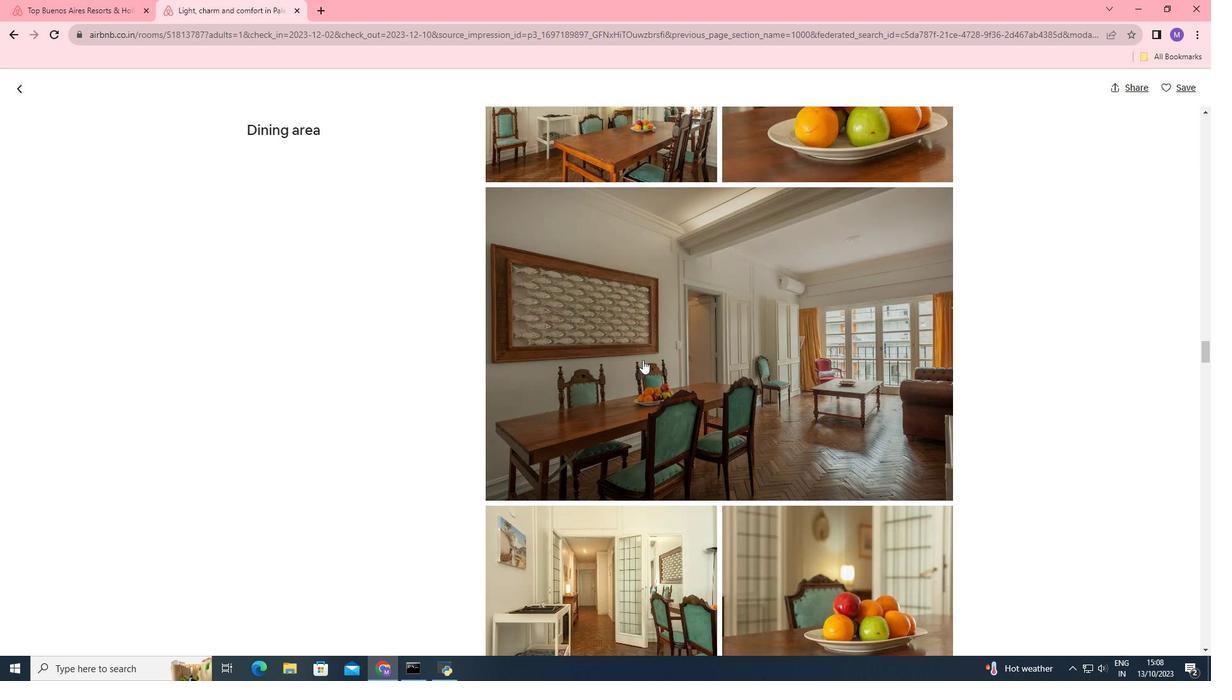 
Action: Mouse moved to (645, 359)
Screenshot: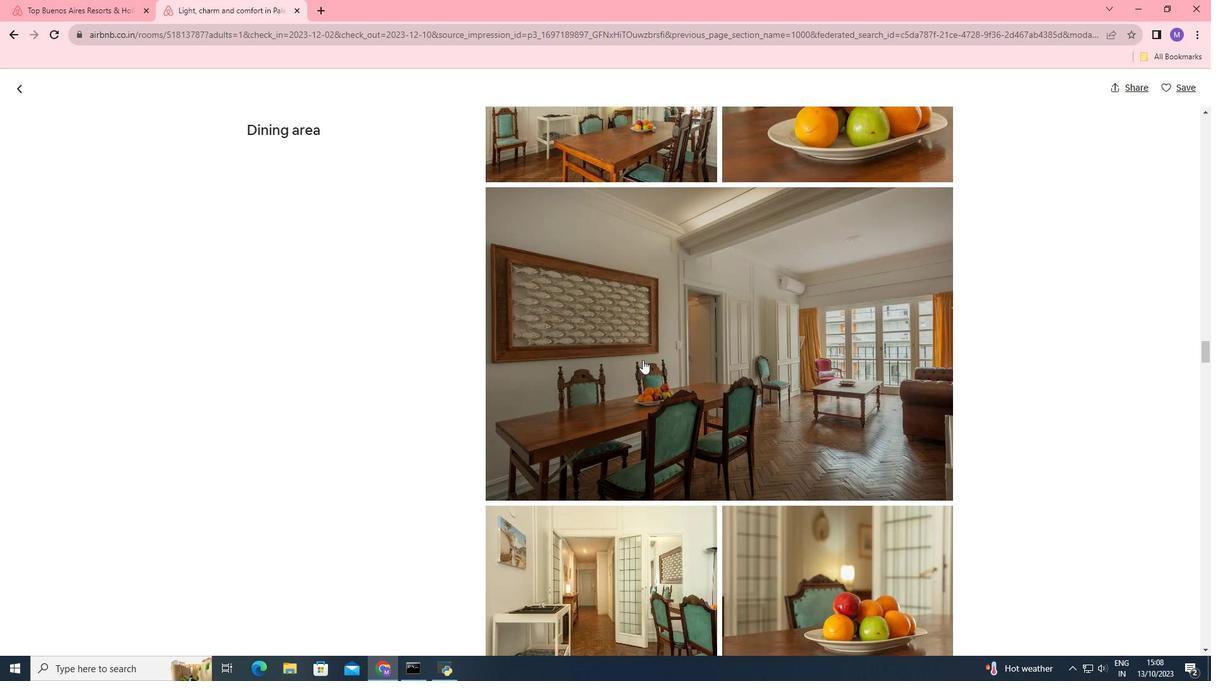 
Action: Mouse scrolled (645, 359) with delta (0, 0)
Screenshot: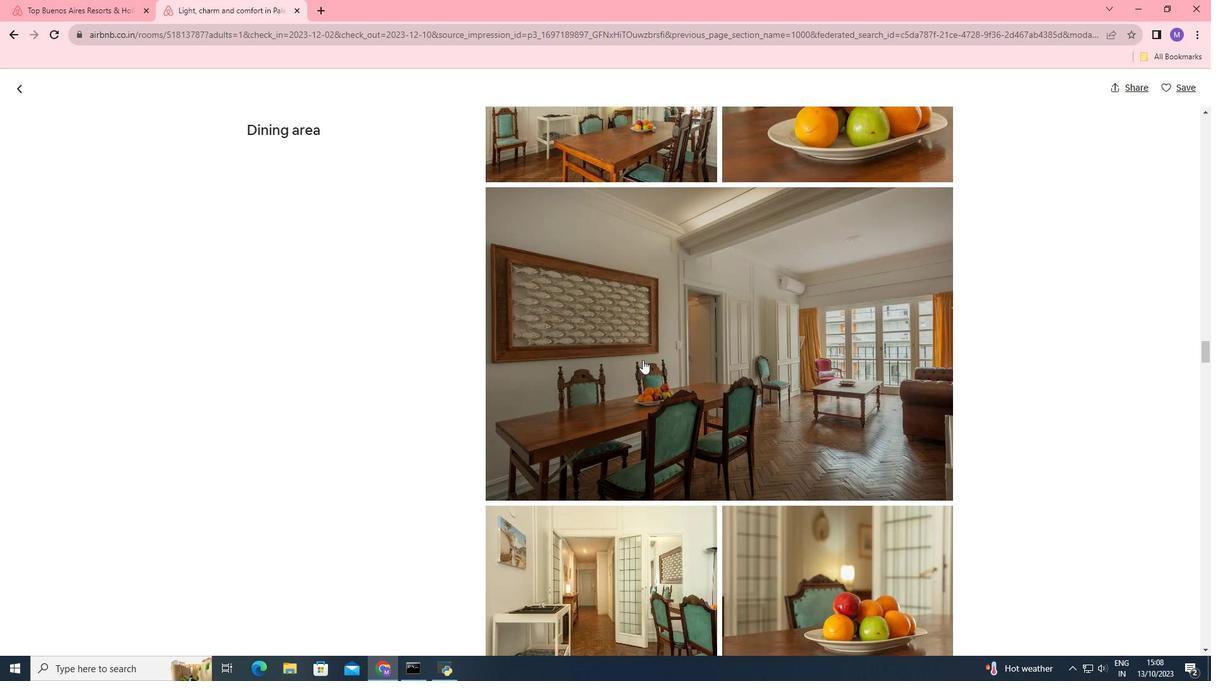
Action: Mouse moved to (643, 360)
Screenshot: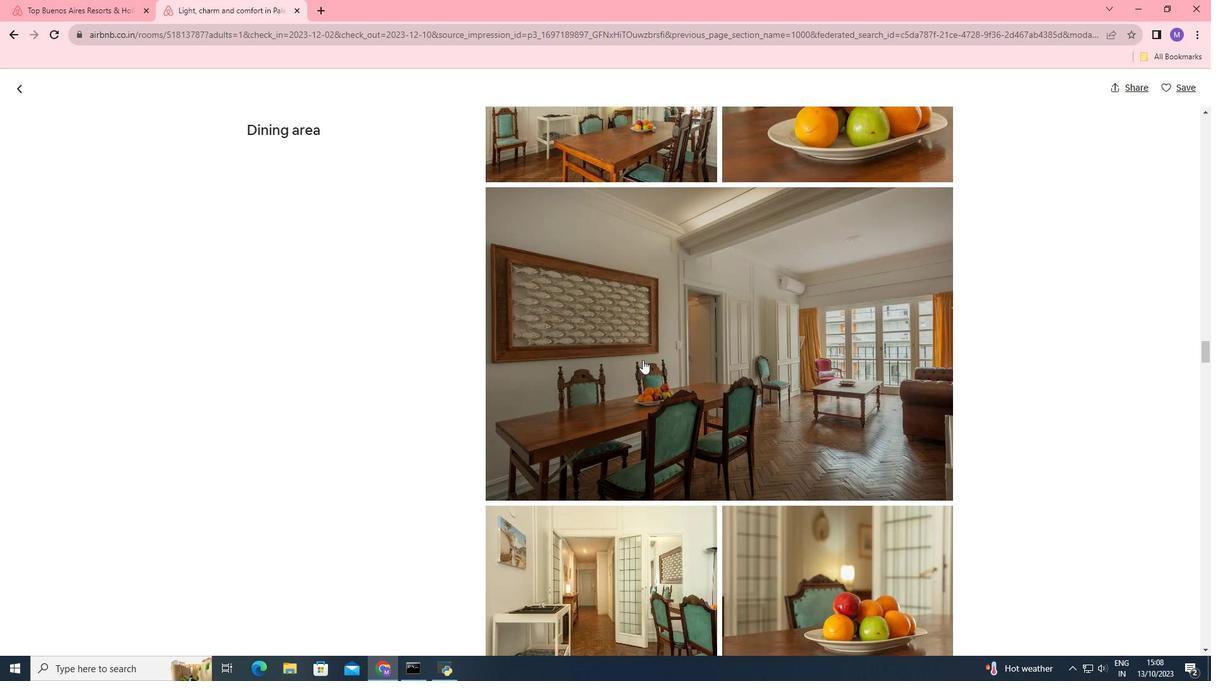 
Action: Mouse scrolled (643, 359) with delta (0, 0)
Screenshot: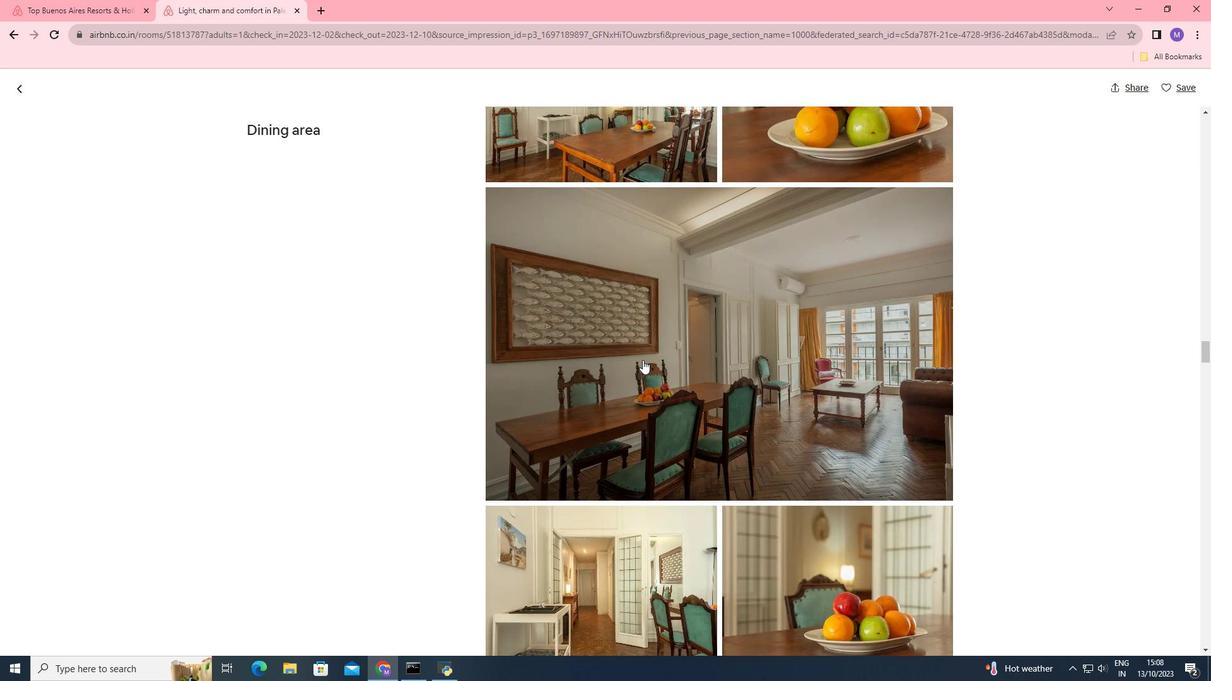 
Action: Mouse moved to (633, 361)
Screenshot: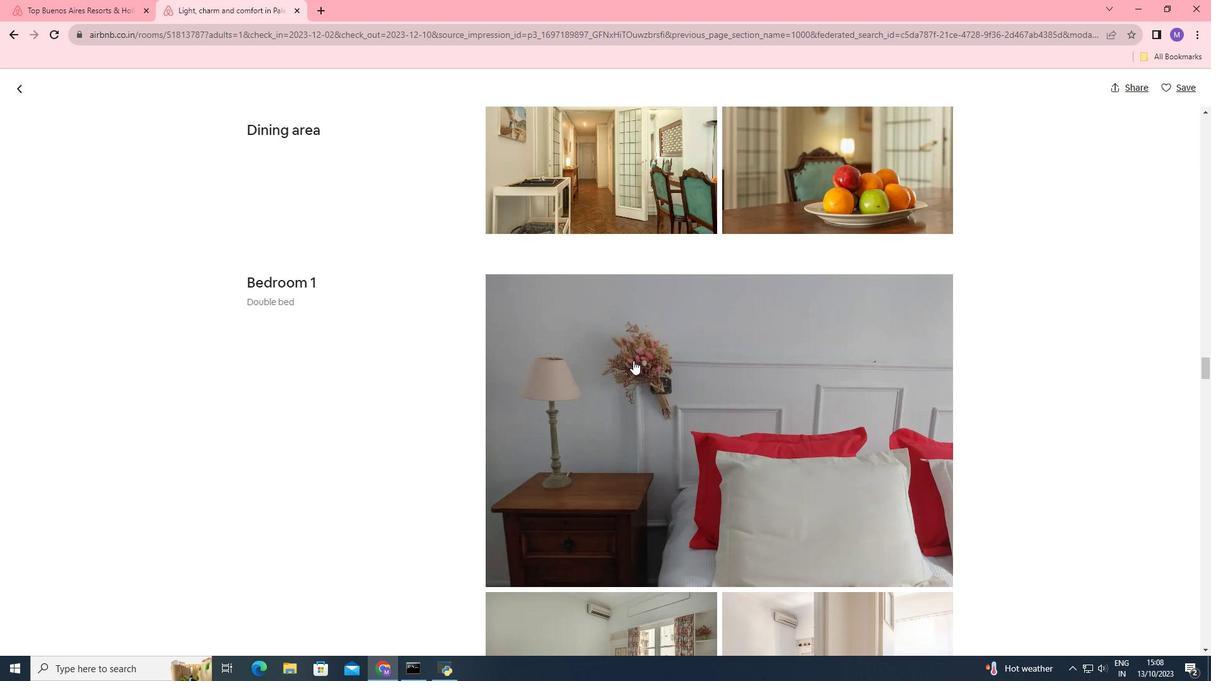 
Action: Mouse scrolled (633, 360) with delta (0, 0)
Screenshot: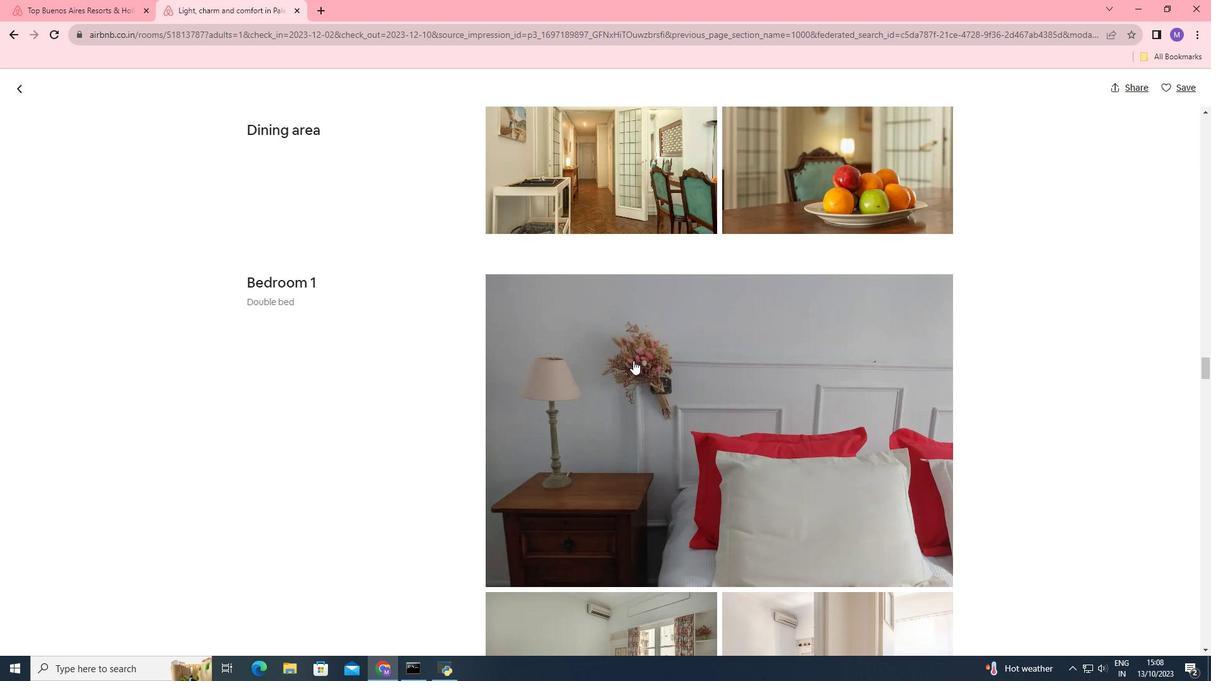 
Action: Mouse scrolled (633, 360) with delta (0, 0)
Screenshot: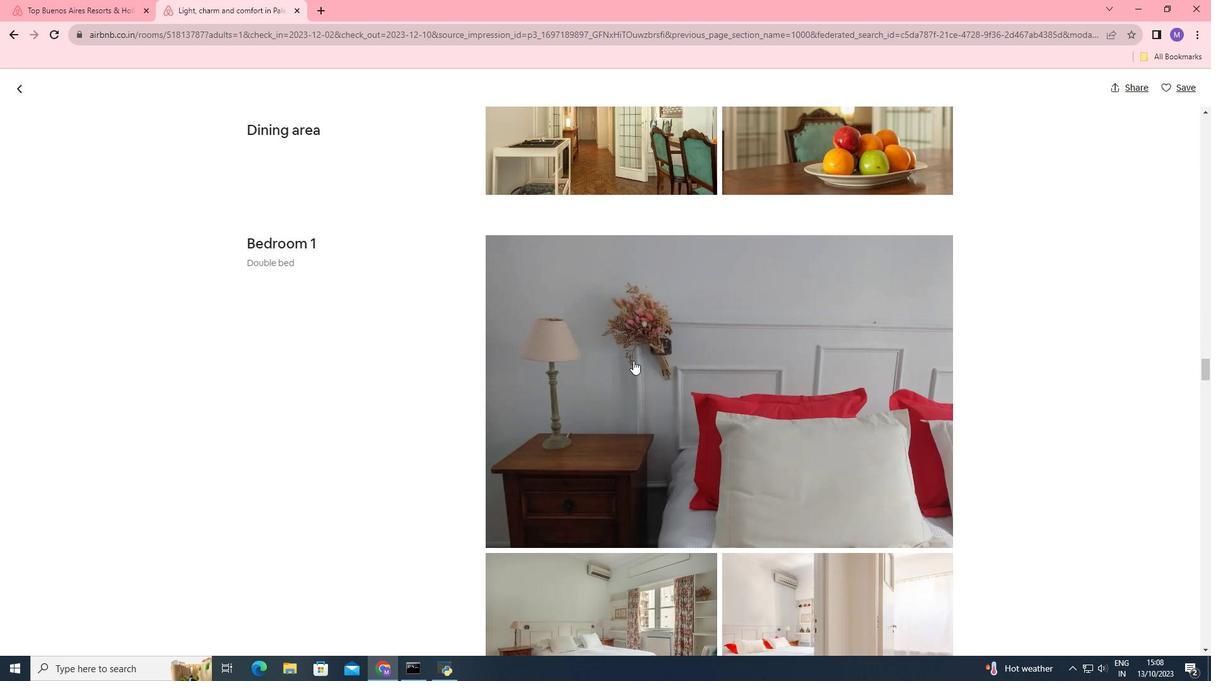 
Action: Mouse scrolled (633, 360) with delta (0, 0)
Screenshot: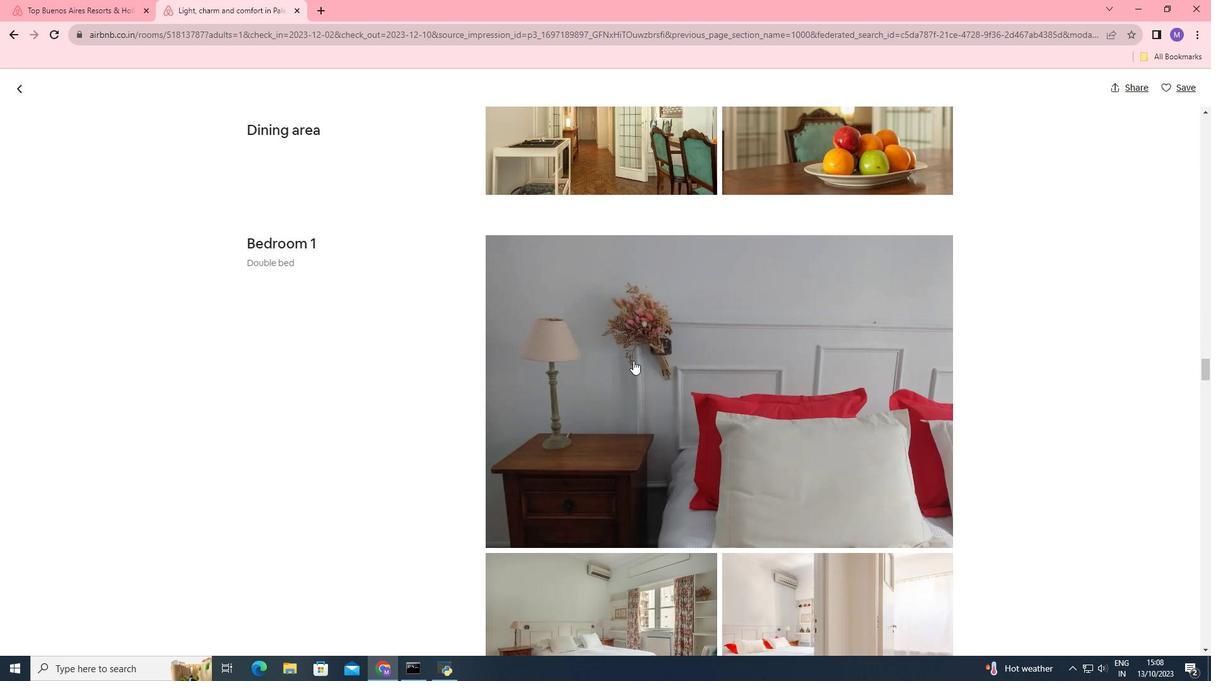 
Action: Mouse scrolled (633, 360) with delta (0, 0)
Screenshot: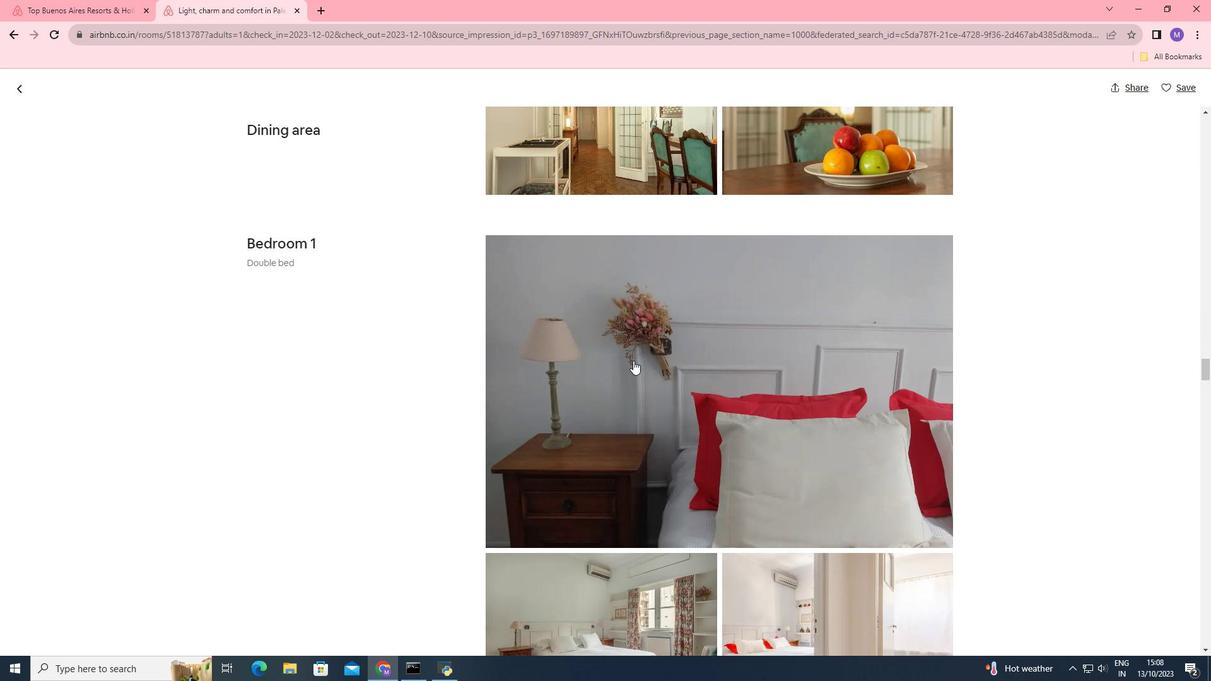 
Action: Mouse scrolled (633, 360) with delta (0, 0)
Screenshot: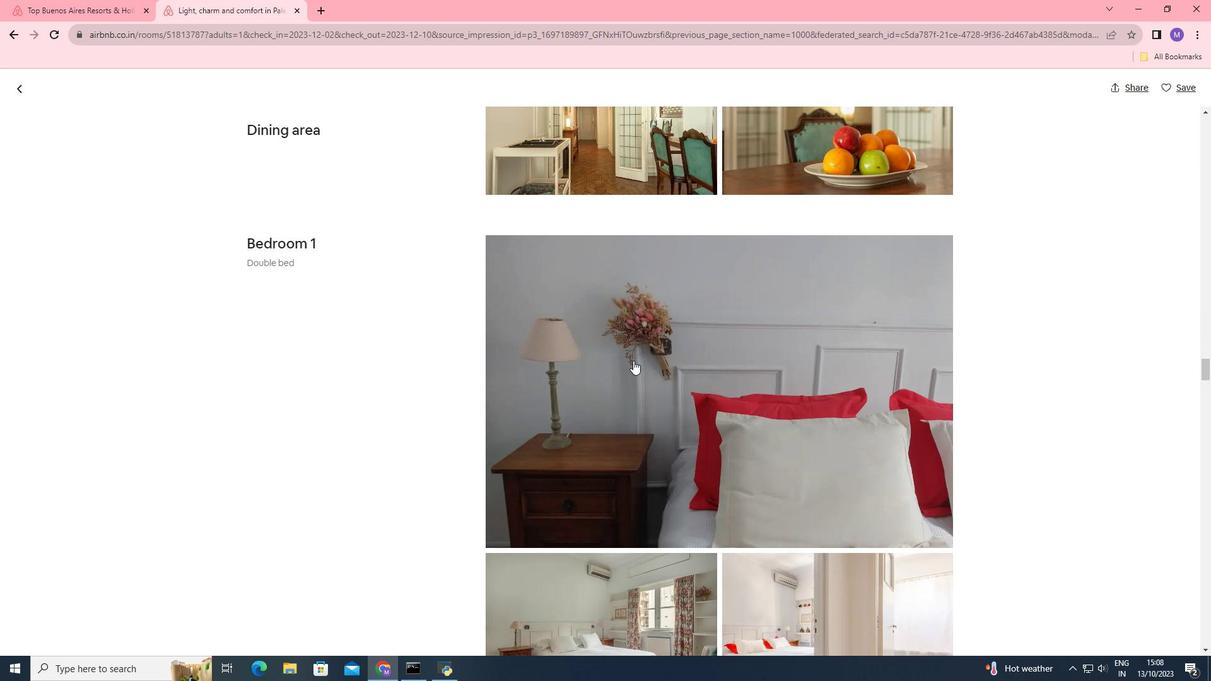 
Action: Mouse scrolled (633, 360) with delta (0, 0)
Screenshot: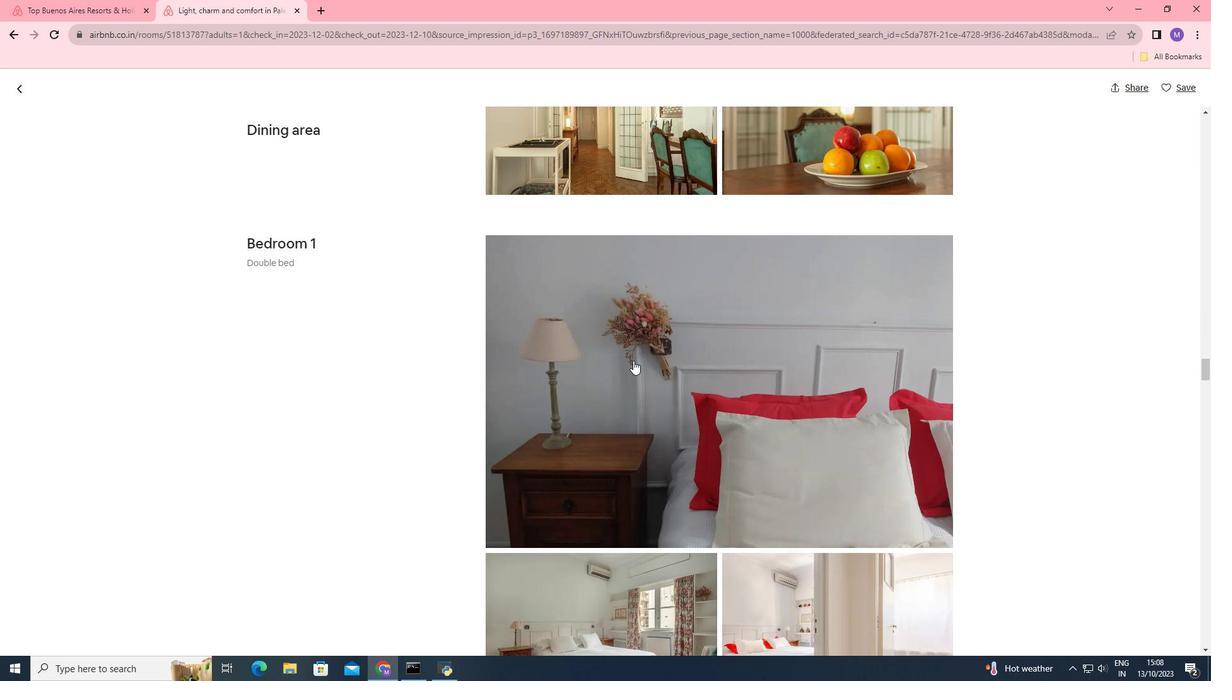 
Action: Mouse scrolled (633, 360) with delta (0, 0)
Screenshot: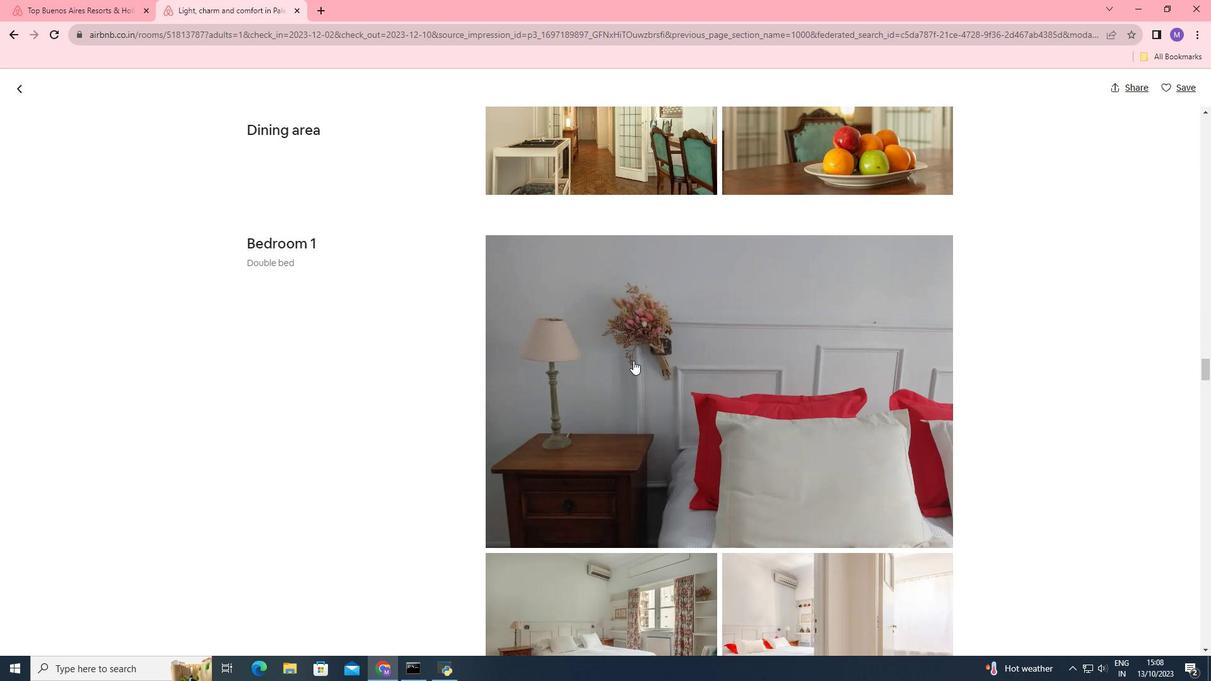 
Action: Mouse scrolled (633, 360) with delta (0, 0)
Screenshot: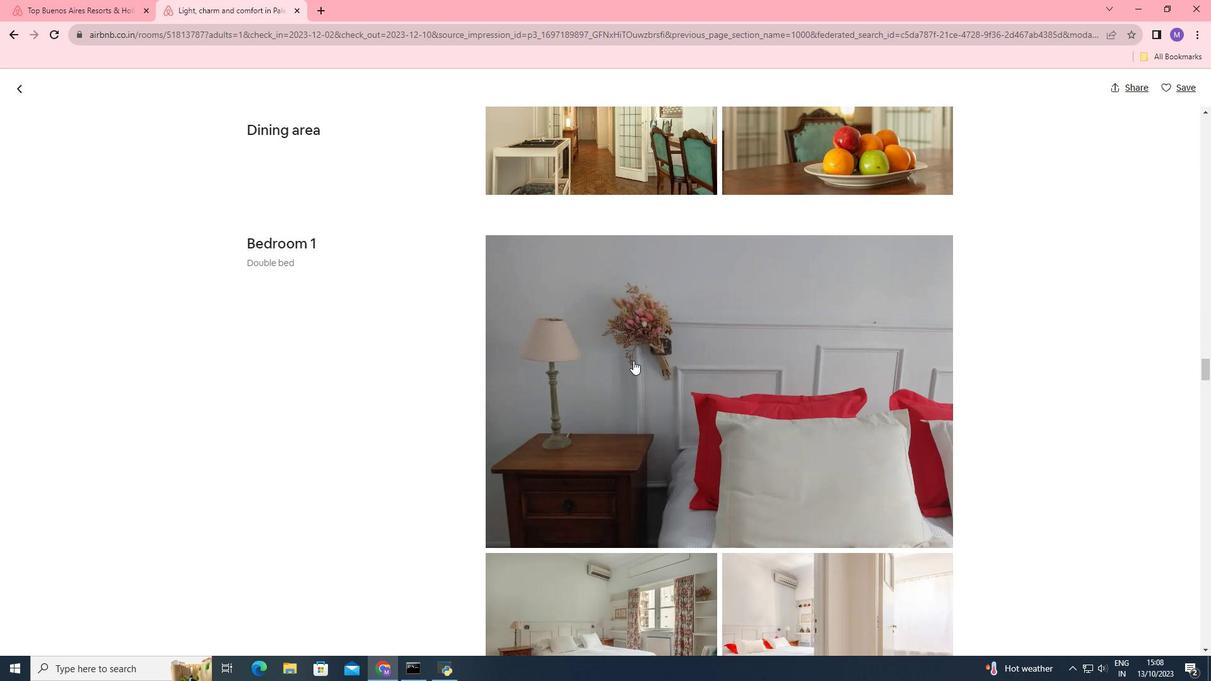 
Action: Mouse scrolled (633, 360) with delta (0, 0)
Screenshot: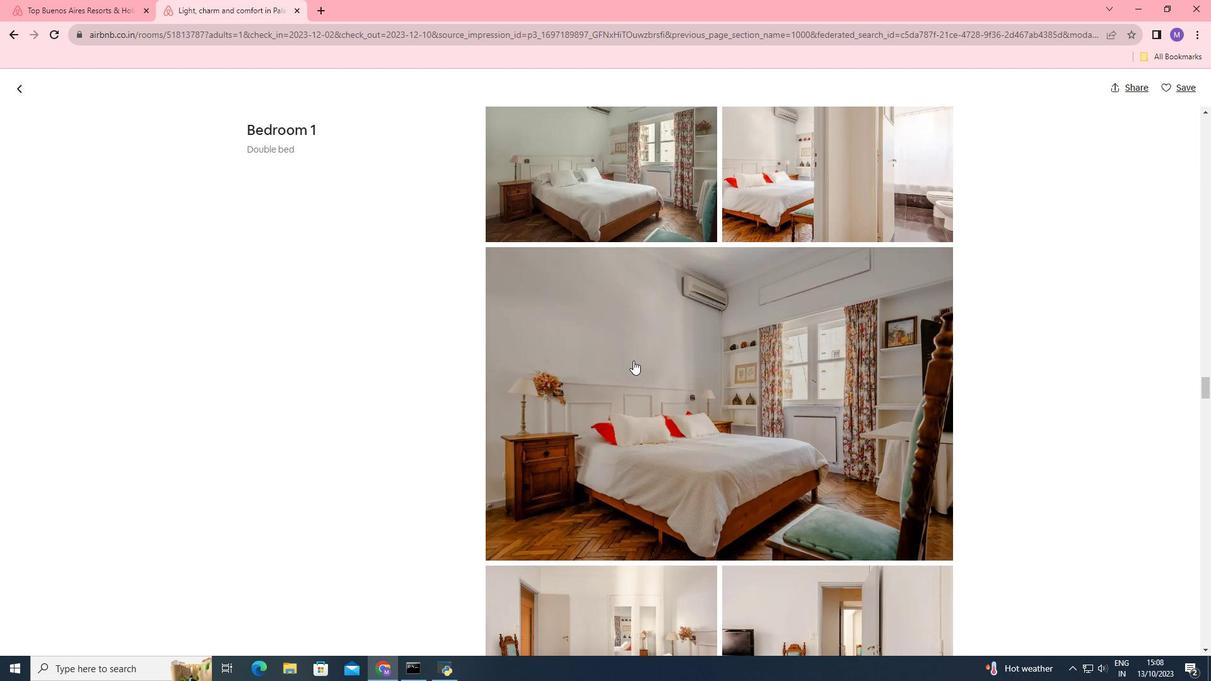 
Action: Mouse scrolled (633, 360) with delta (0, 0)
Screenshot: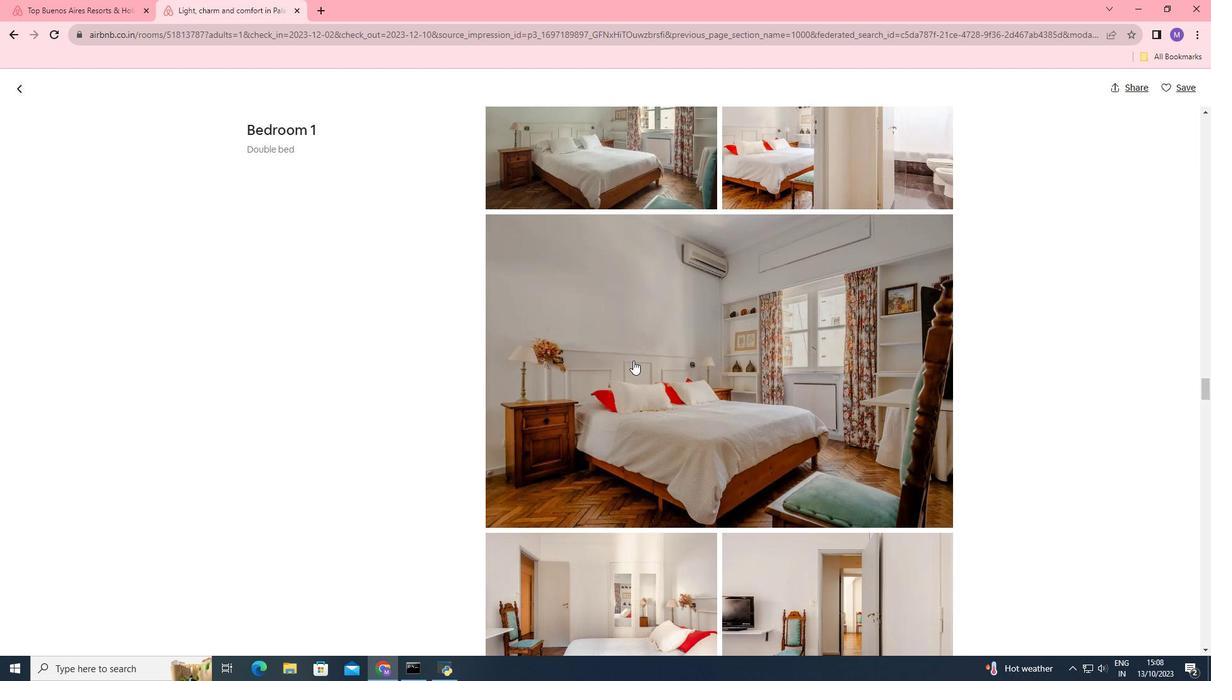 
Action: Mouse scrolled (633, 360) with delta (0, 0)
Screenshot: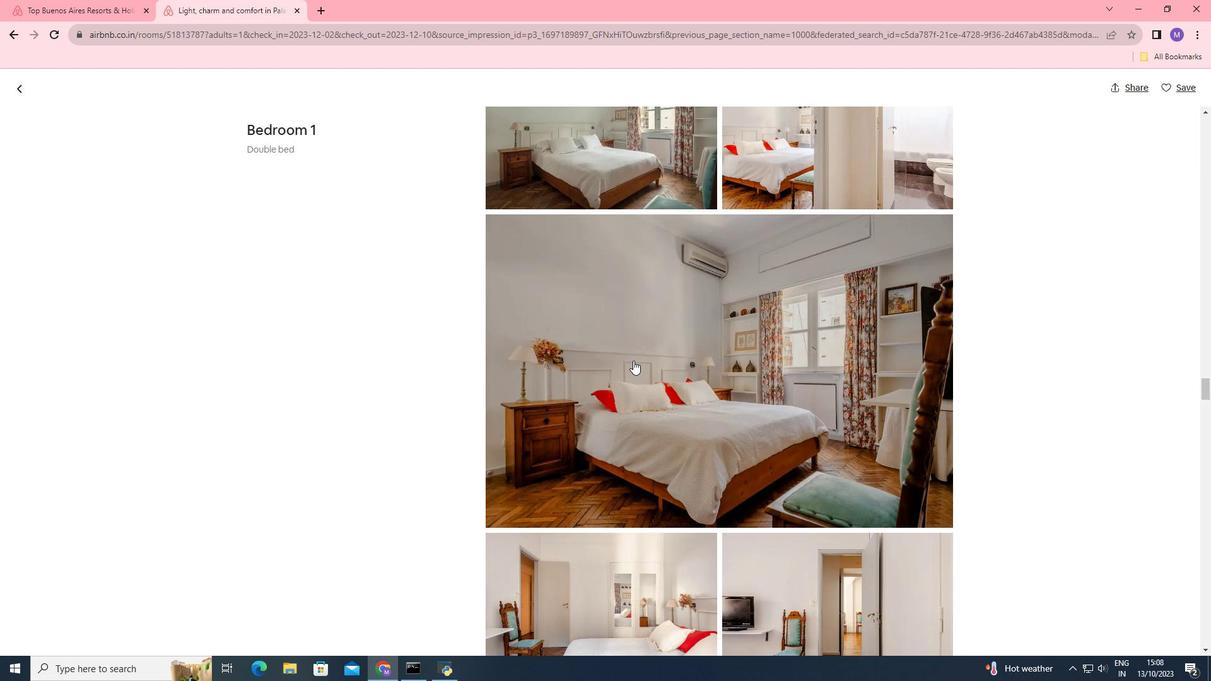 
Action: Mouse scrolled (633, 360) with delta (0, 0)
Screenshot: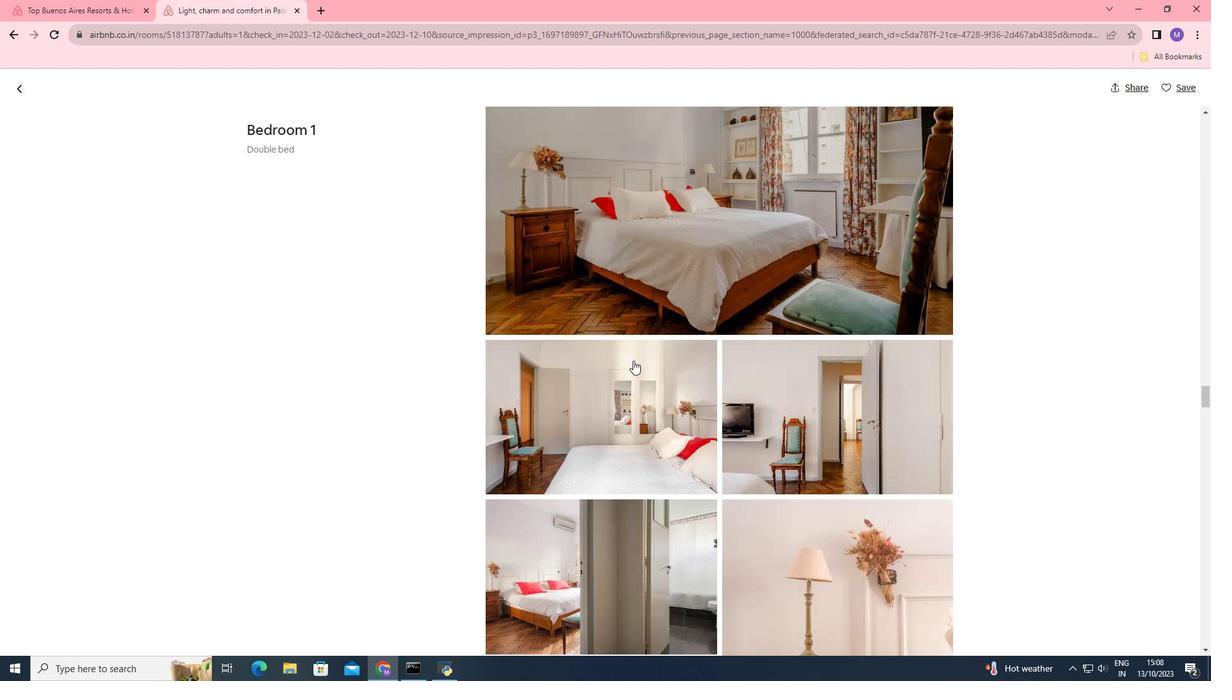 
Action: Mouse scrolled (633, 360) with delta (0, 0)
Screenshot: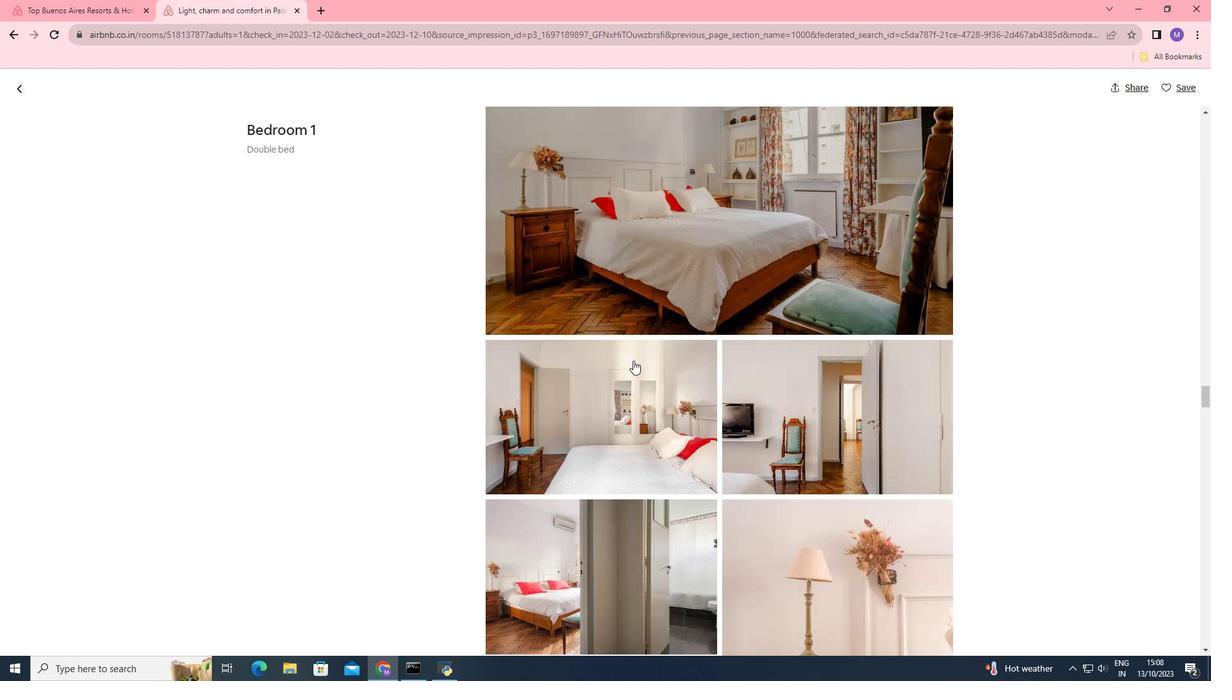 
Action: Mouse scrolled (633, 360) with delta (0, 0)
Screenshot: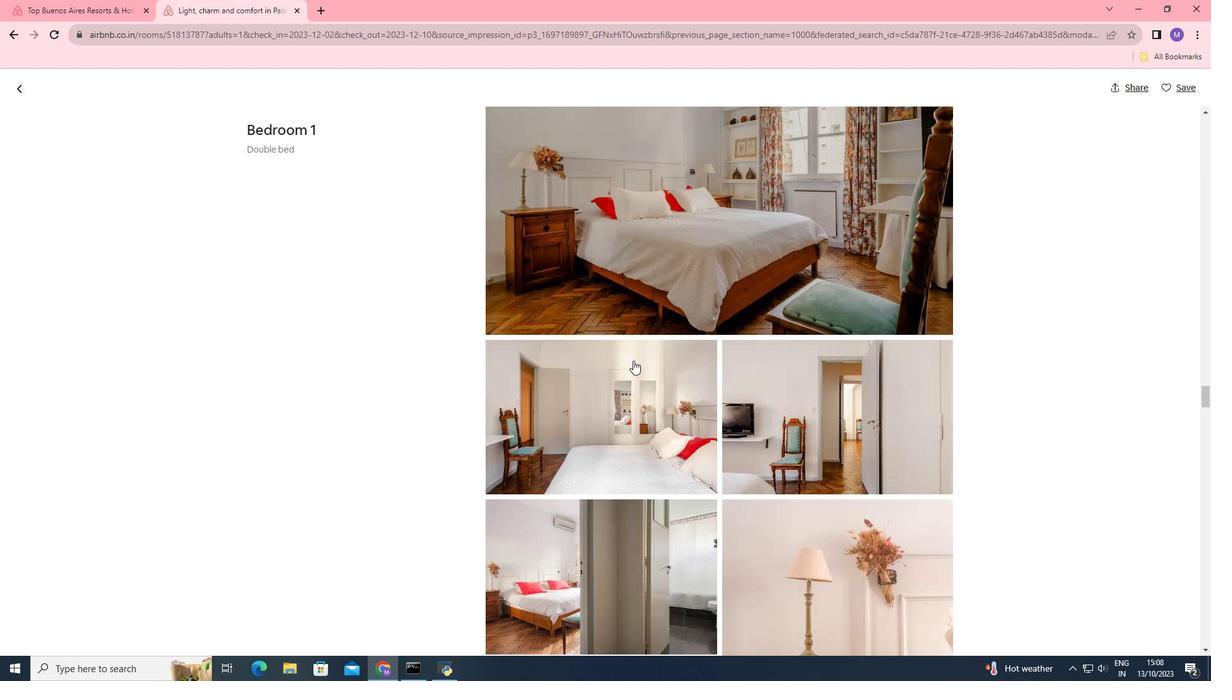 
Action: Mouse scrolled (633, 360) with delta (0, 0)
Screenshot: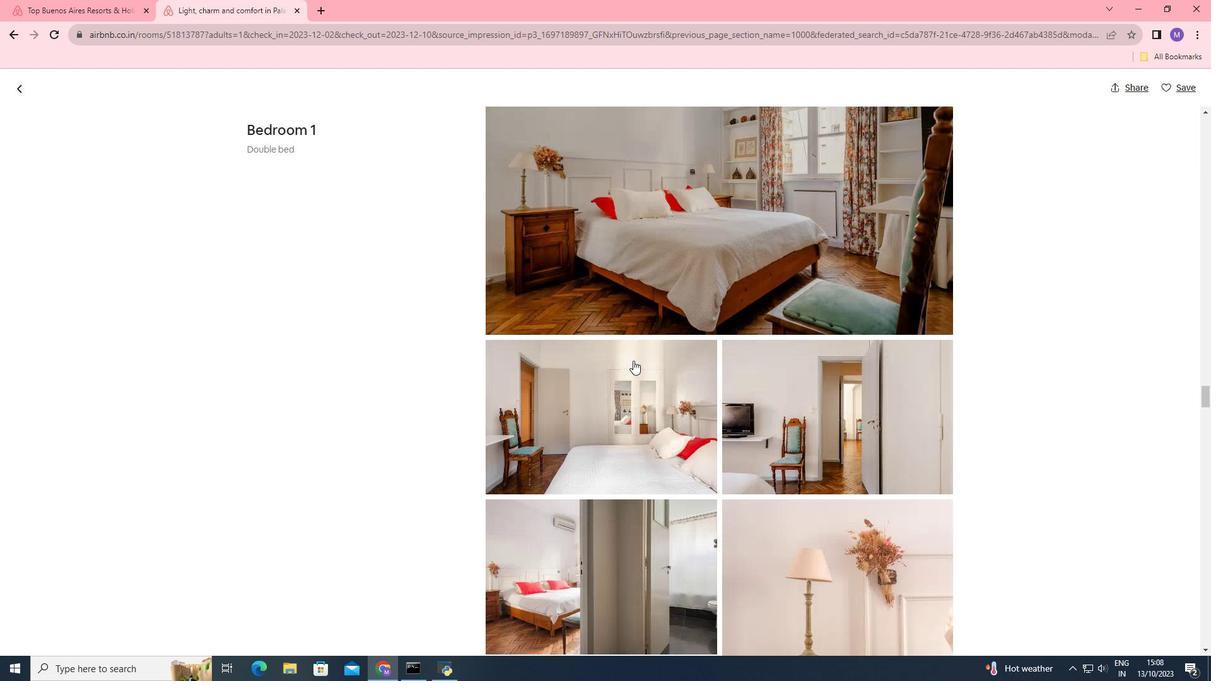 
Action: Mouse scrolled (633, 360) with delta (0, 0)
Screenshot: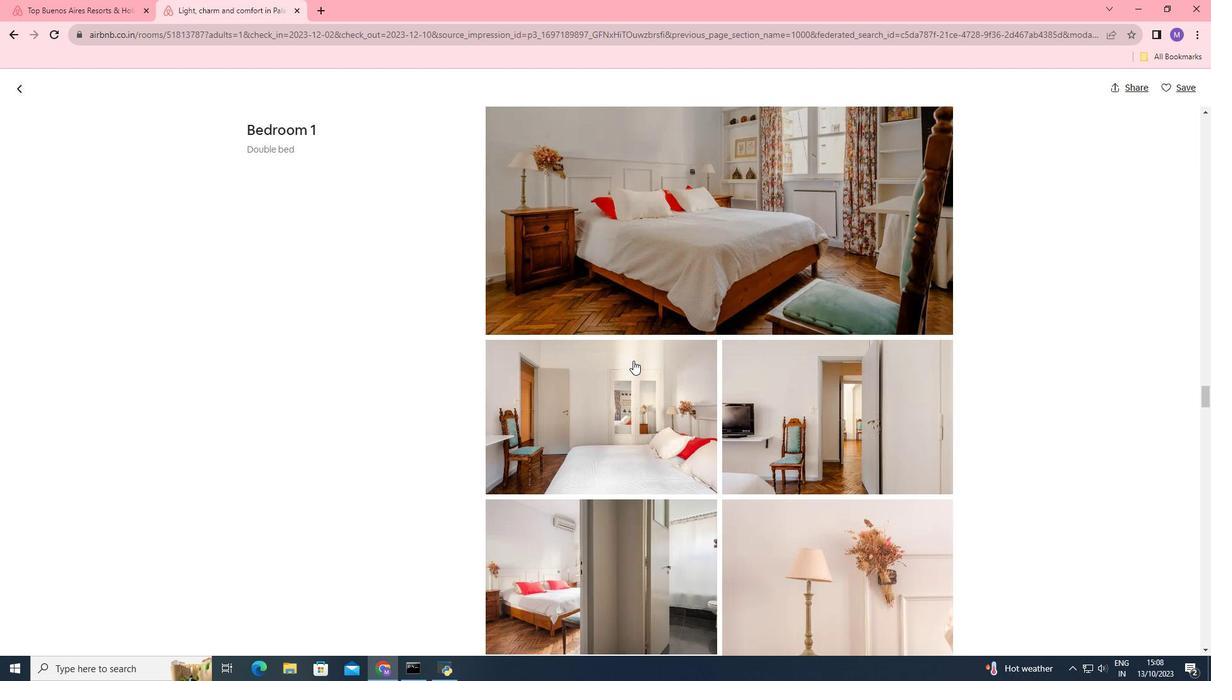 
Action: Mouse scrolled (633, 360) with delta (0, 0)
Screenshot: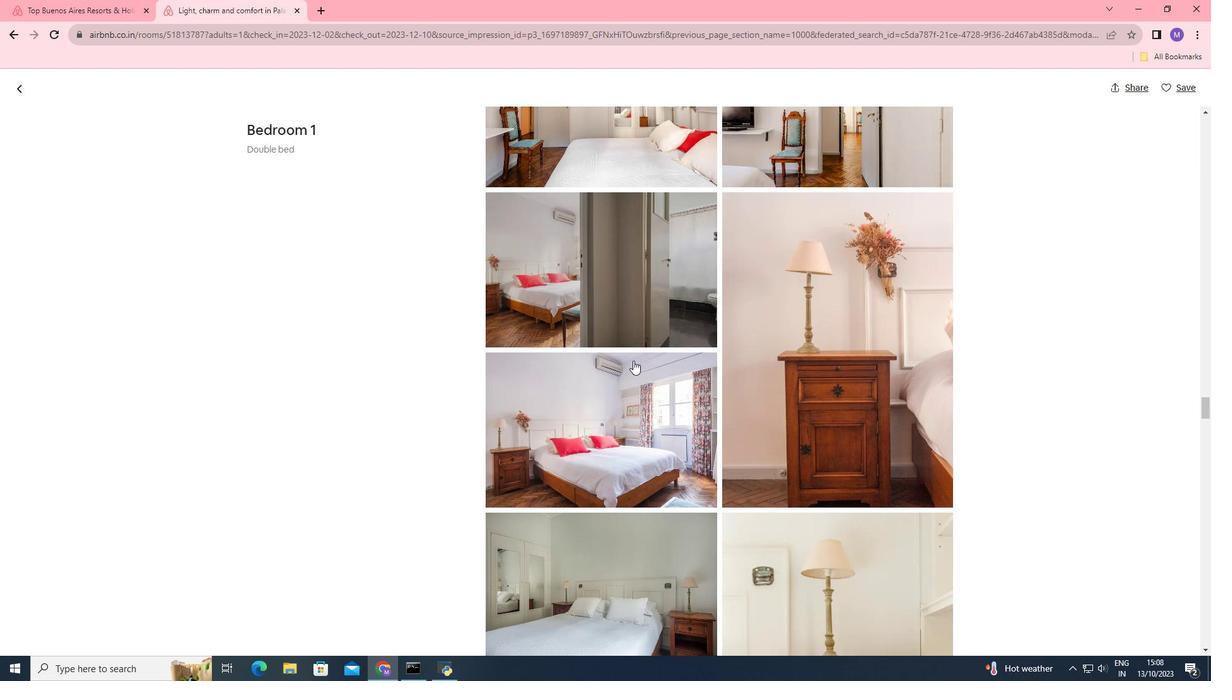 
Action: Mouse scrolled (633, 360) with delta (0, 0)
Screenshot: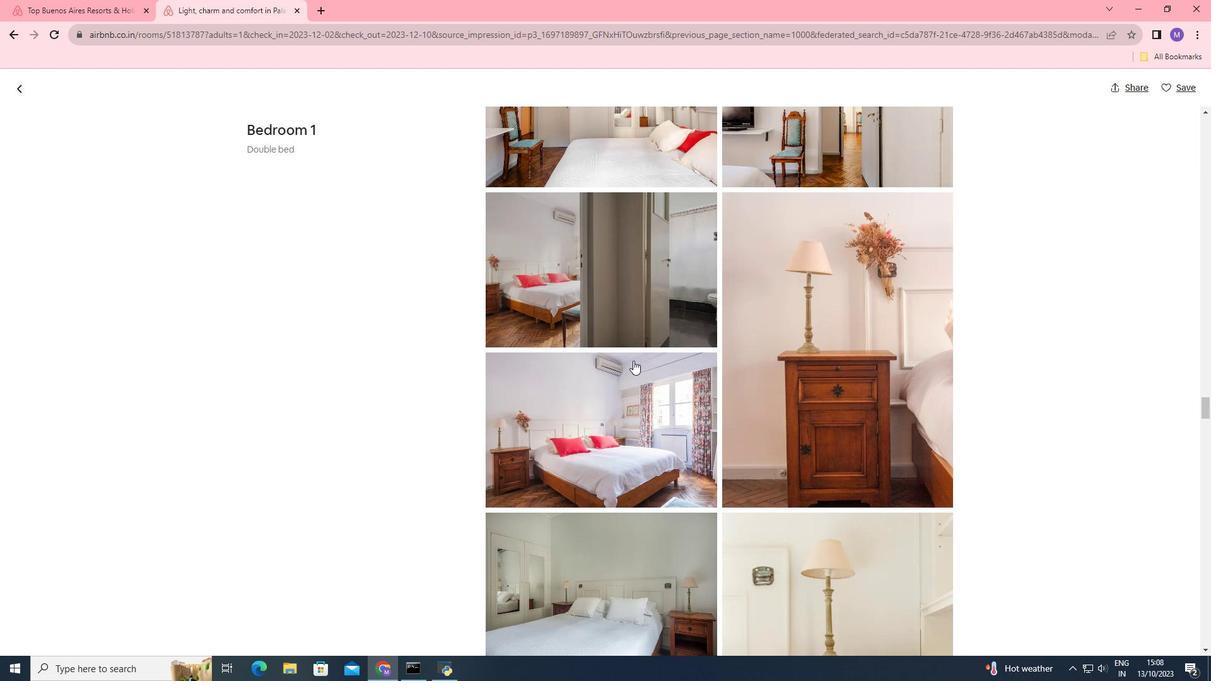 
Action: Mouse scrolled (633, 360) with delta (0, 0)
Screenshot: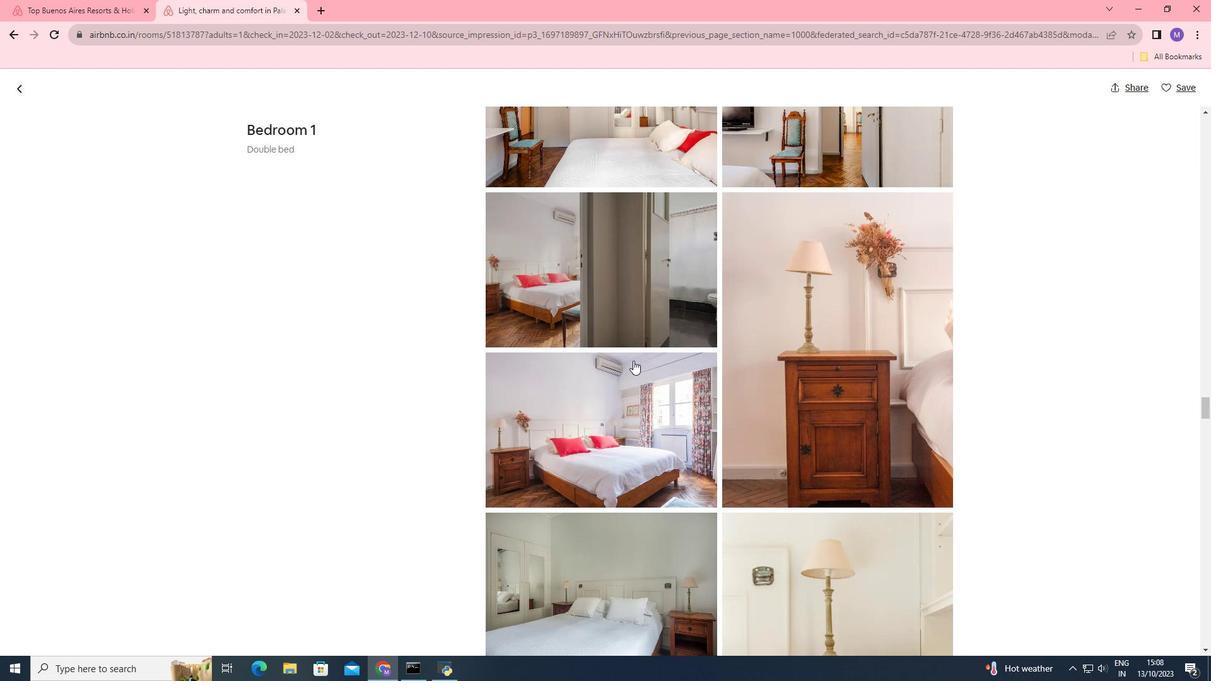 
Action: Mouse scrolled (633, 360) with delta (0, 0)
Screenshot: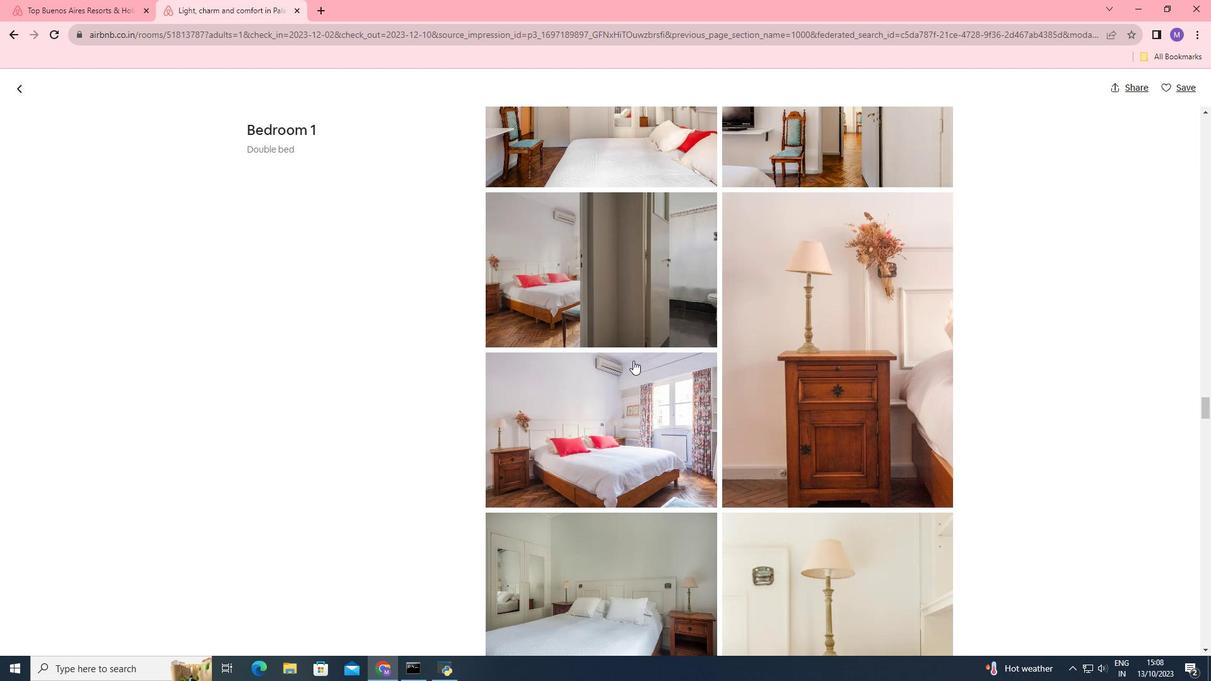 
Action: Mouse scrolled (633, 360) with delta (0, 0)
Screenshot: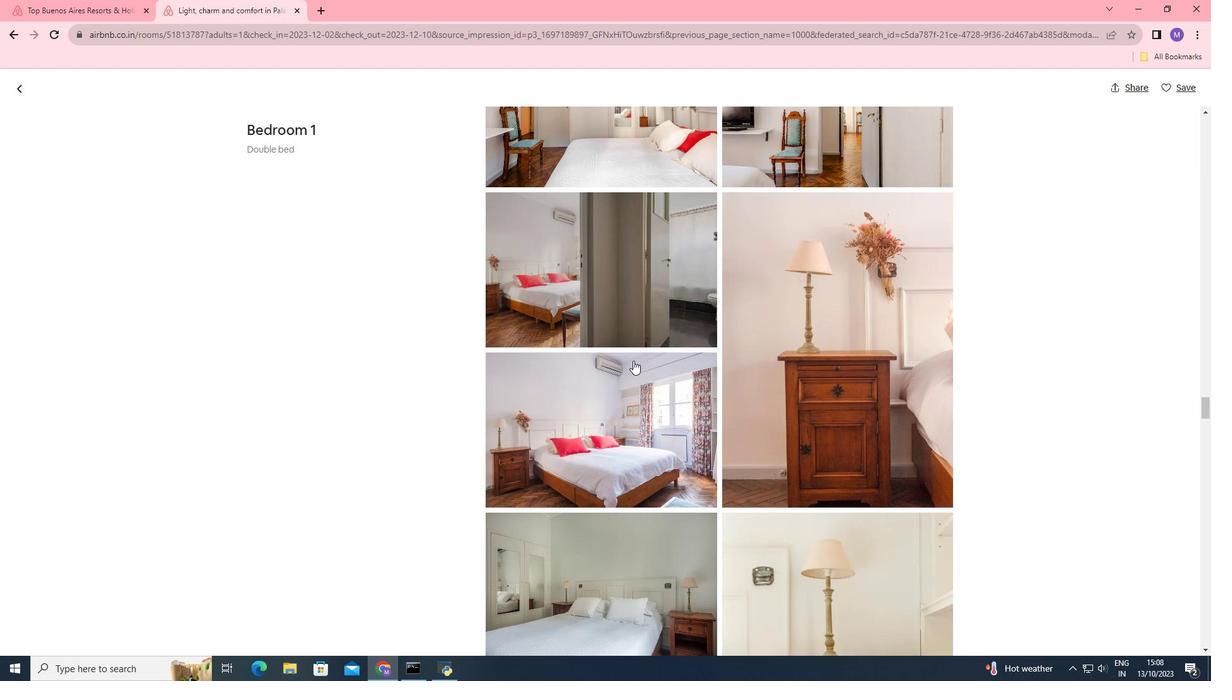 
Action: Mouse scrolled (633, 360) with delta (0, 0)
Screenshot: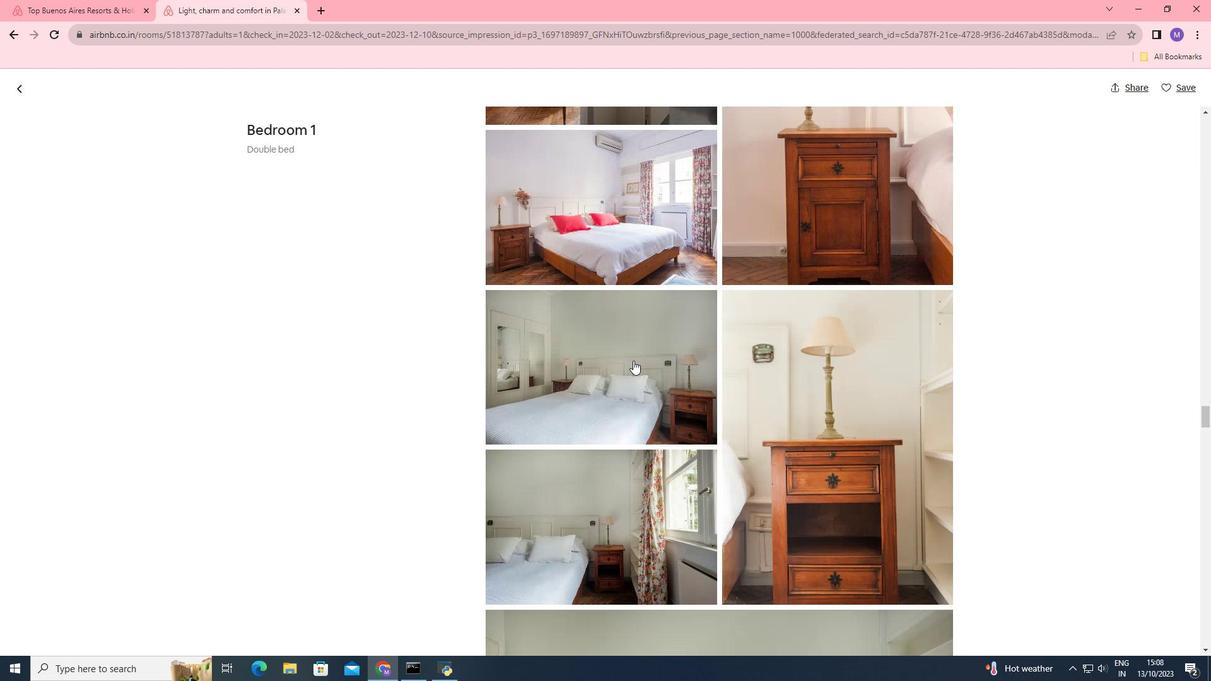 
Action: Mouse scrolled (633, 360) with delta (0, 0)
Screenshot: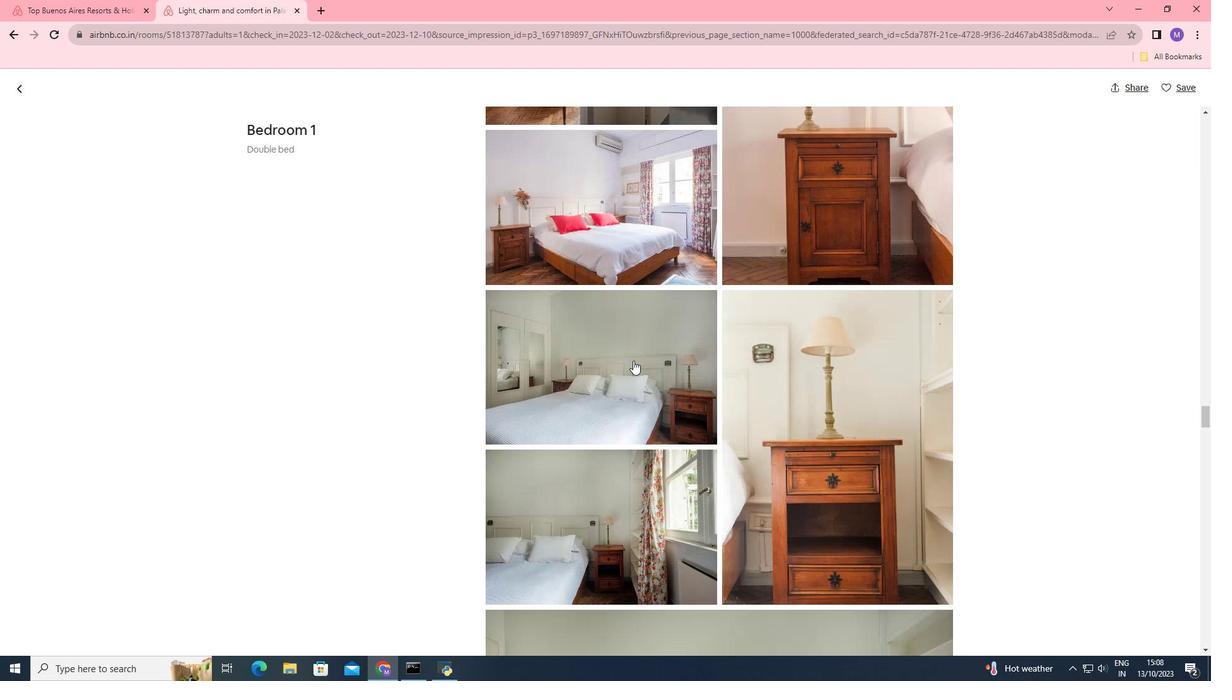 
Action: Mouse scrolled (633, 360) with delta (0, 0)
Screenshot: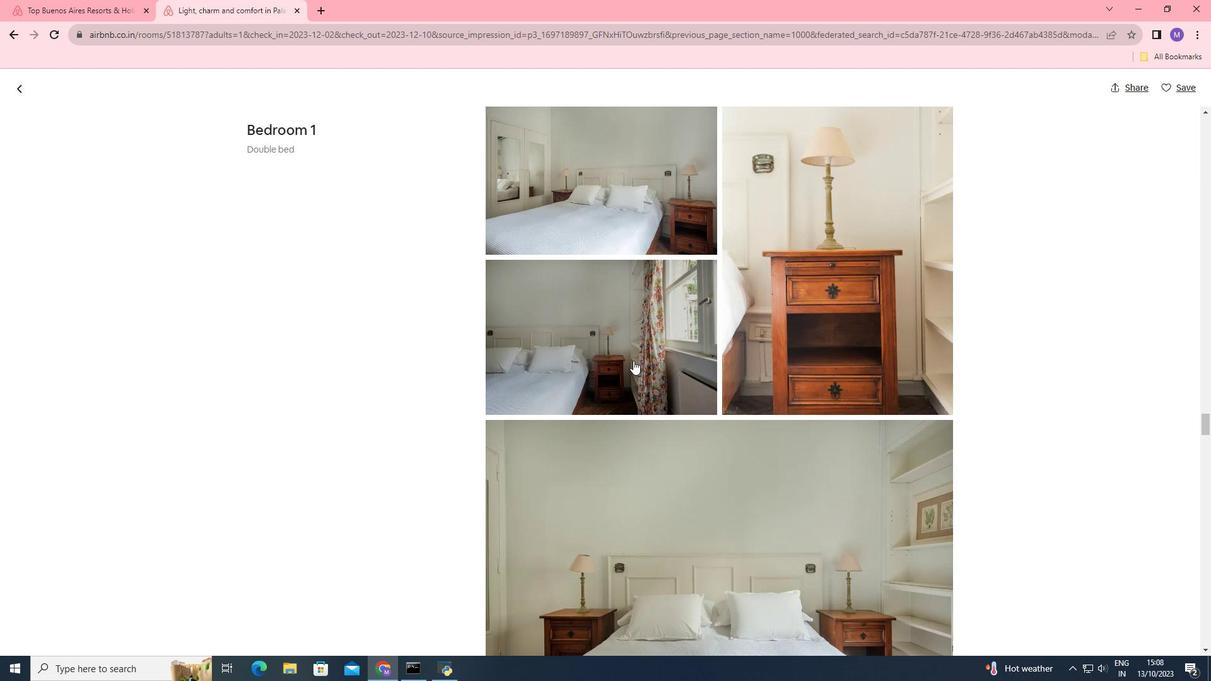 
Action: Mouse scrolled (633, 360) with delta (0, 0)
Screenshot: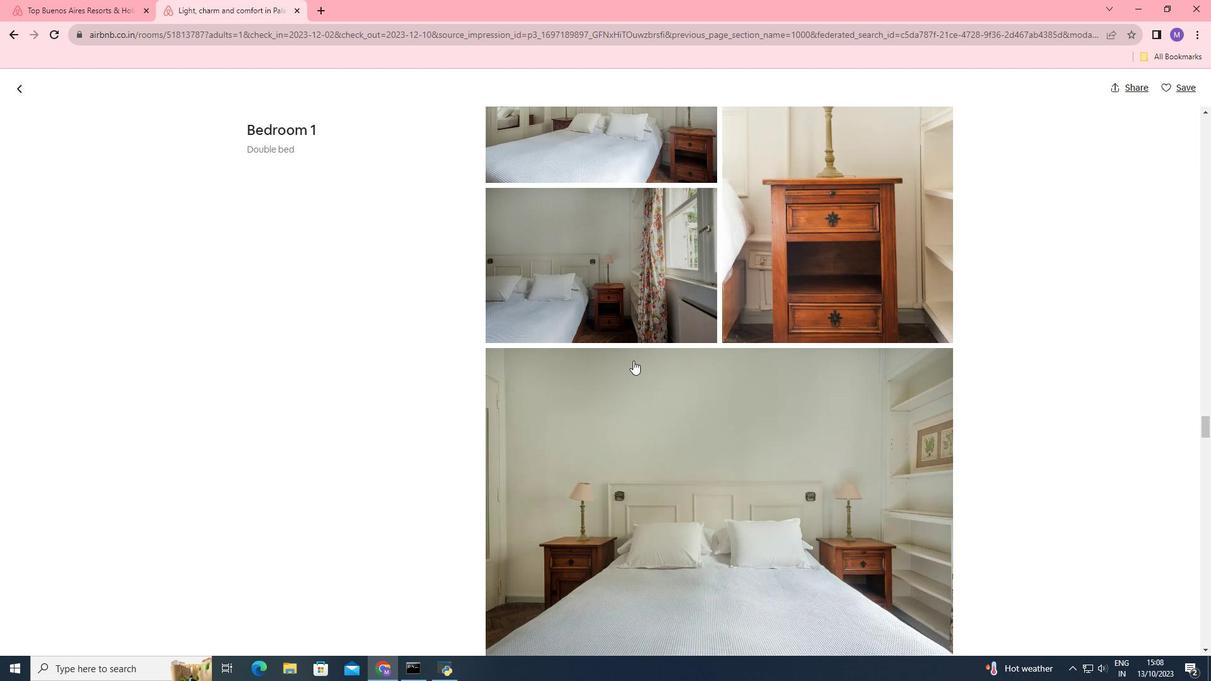 
Action: Mouse scrolled (633, 360) with delta (0, 0)
Screenshot: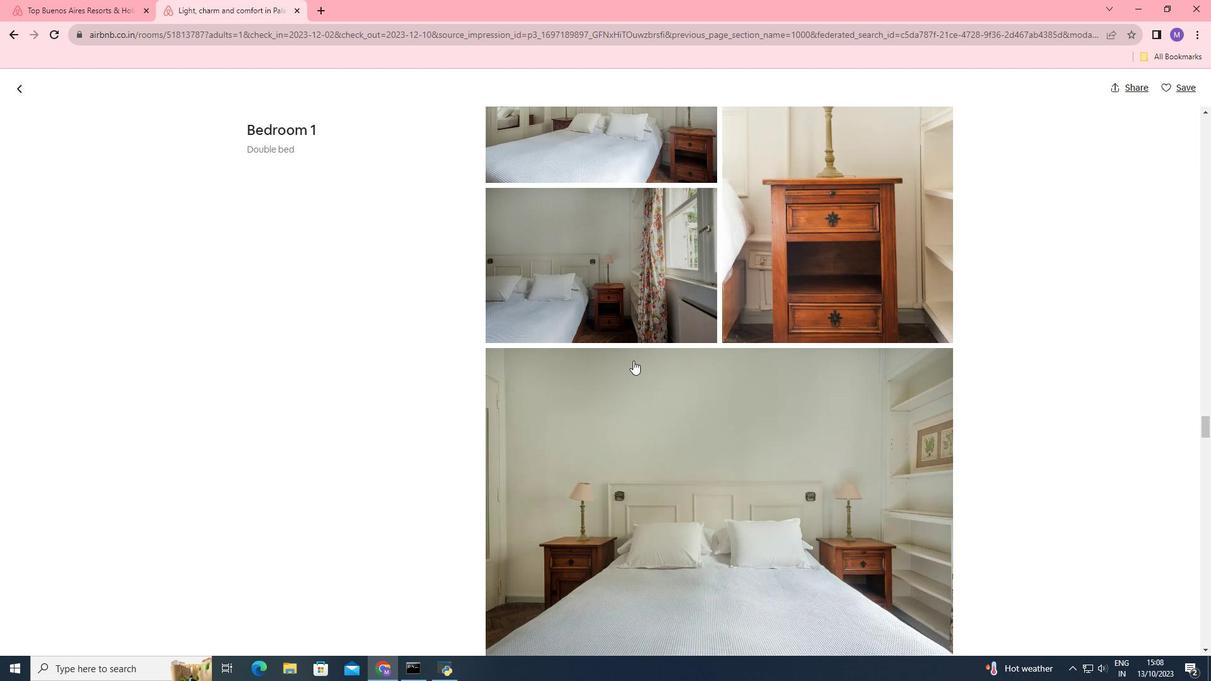 
Action: Mouse scrolled (633, 360) with delta (0, 0)
Screenshot: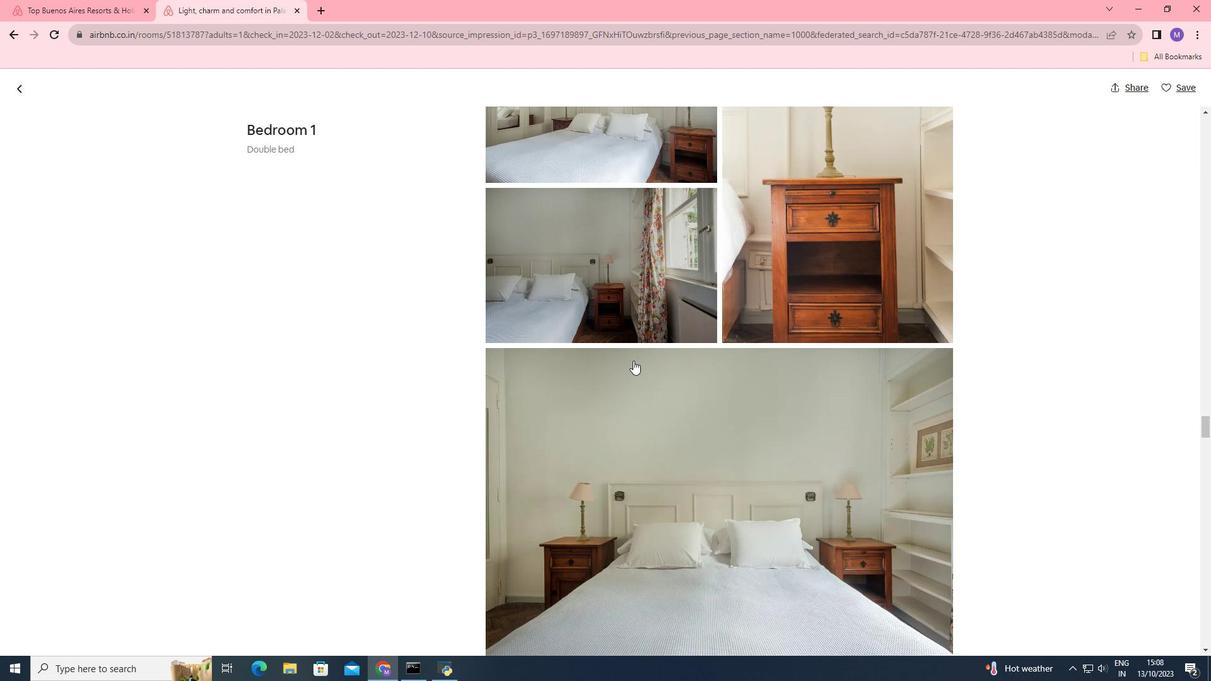 
Action: Mouse scrolled (633, 360) with delta (0, 0)
Screenshot: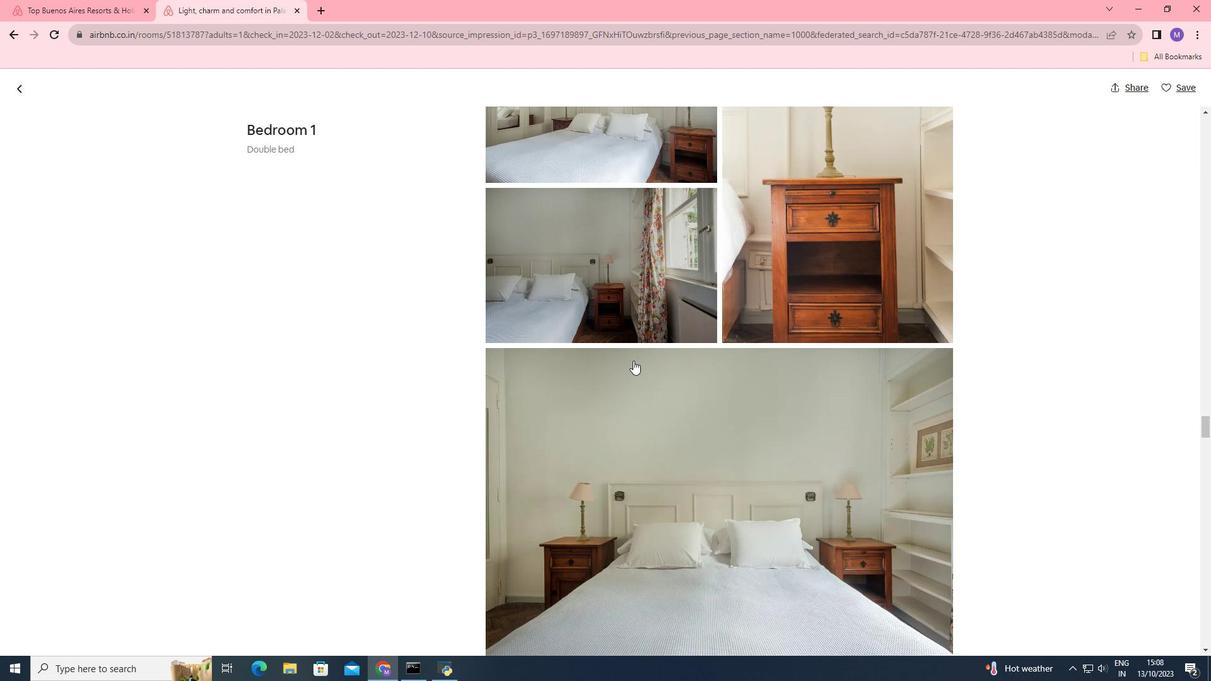 
Action: Mouse scrolled (633, 360) with delta (0, 0)
Screenshot: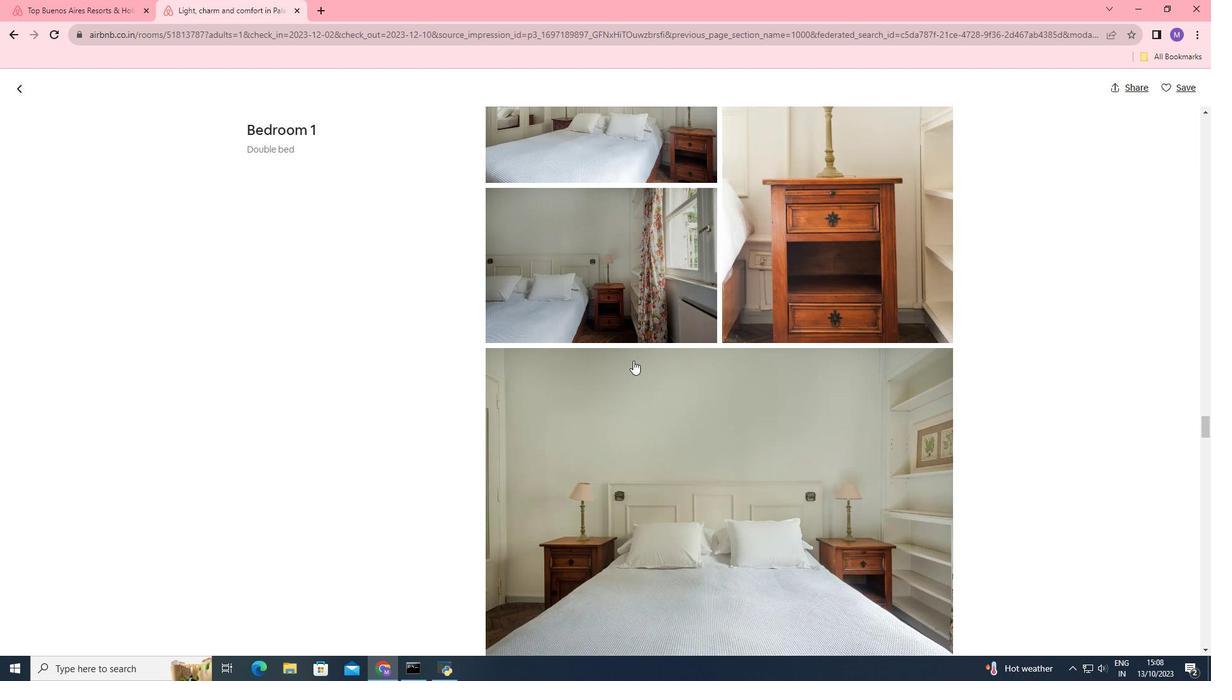 
Action: Mouse scrolled (633, 360) with delta (0, 0)
Screenshot: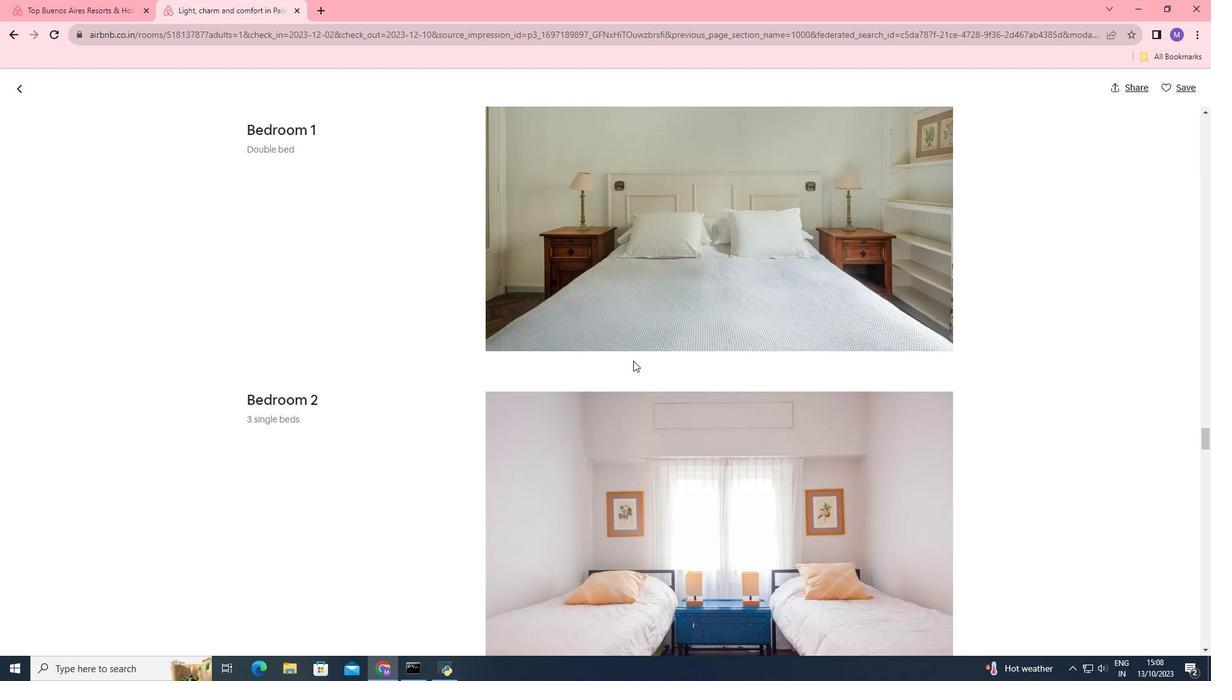 
Action: Mouse scrolled (633, 360) with delta (0, 0)
Screenshot: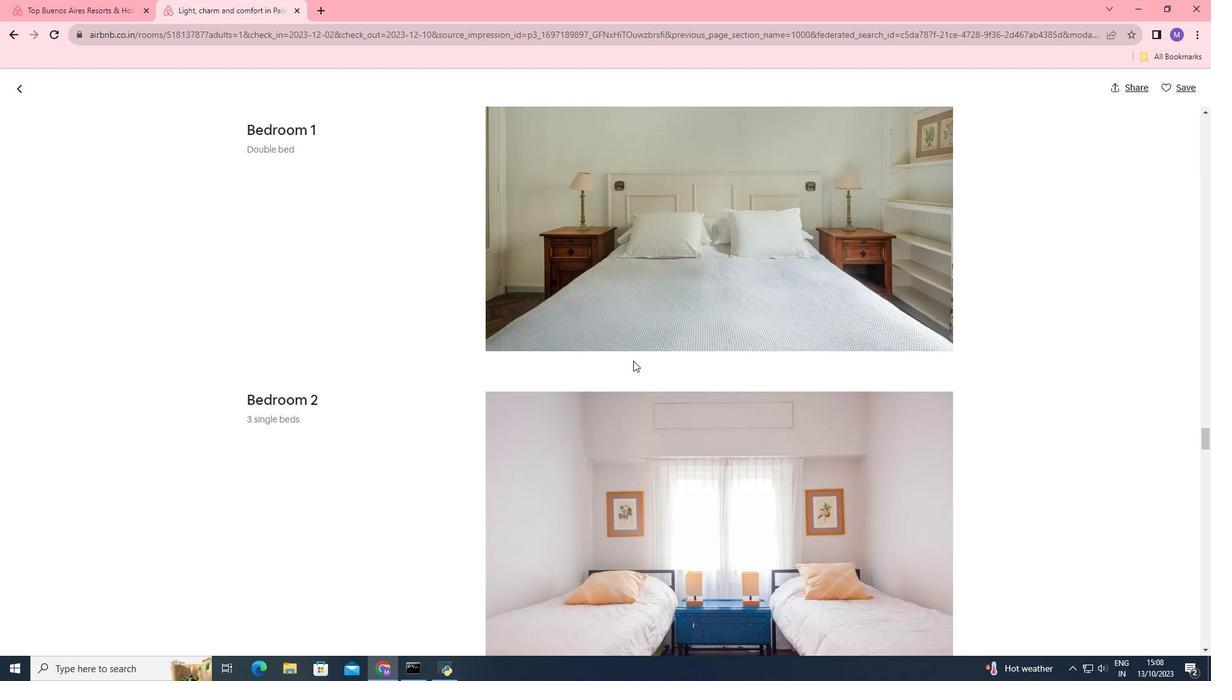 
Action: Mouse scrolled (633, 360) with delta (0, 0)
Screenshot: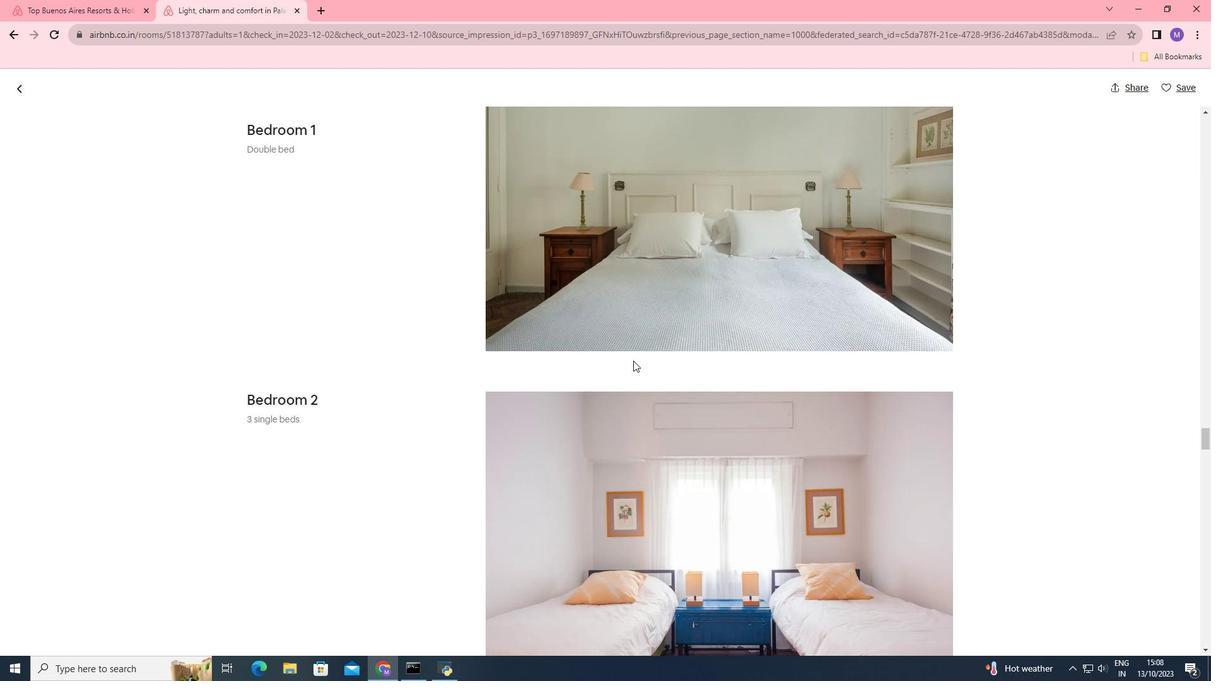 
Action: Mouse scrolled (633, 360) with delta (0, 0)
Screenshot: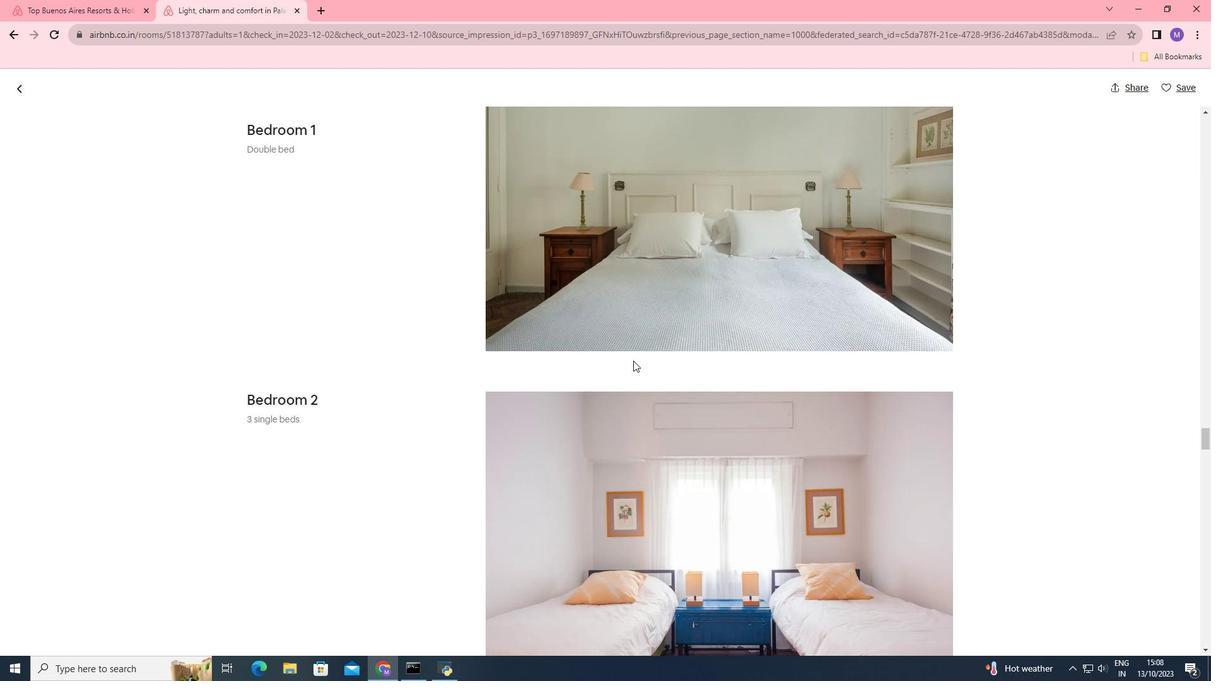 
Action: Mouse scrolled (633, 360) with delta (0, 0)
Screenshot: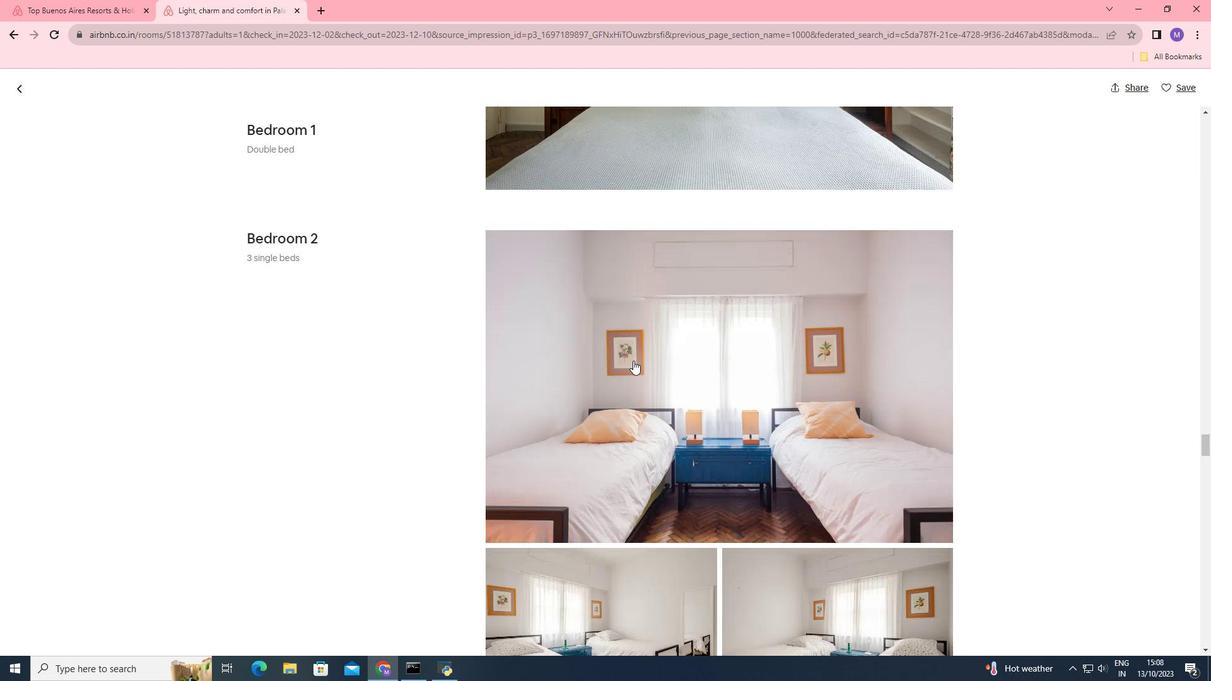 
Action: Mouse scrolled (633, 360) with delta (0, 0)
Screenshot: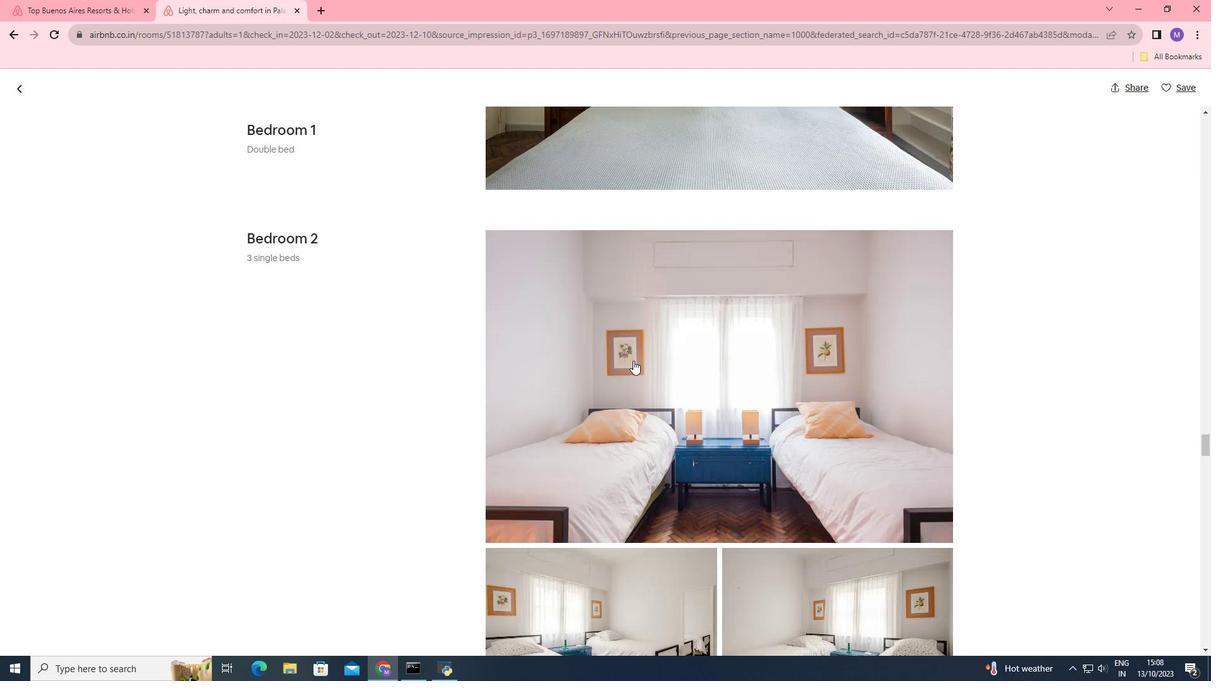 
Action: Mouse scrolled (633, 360) with delta (0, 0)
Screenshot: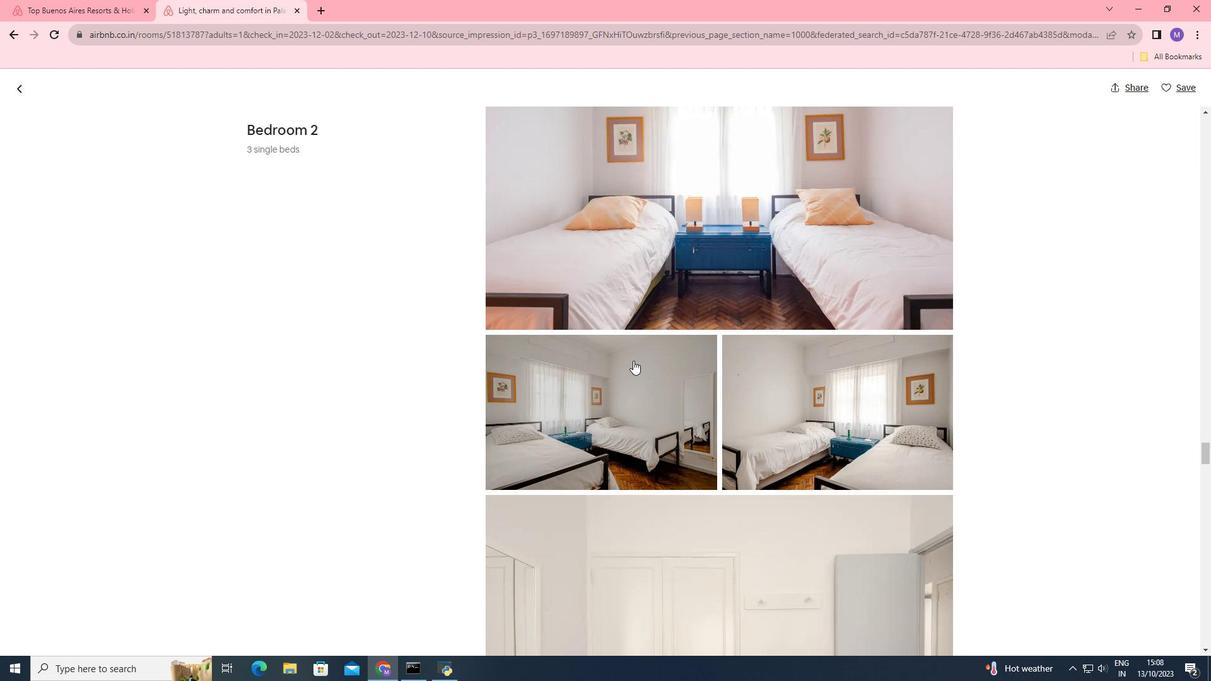 
Action: Mouse scrolled (633, 360) with delta (0, 0)
Screenshot: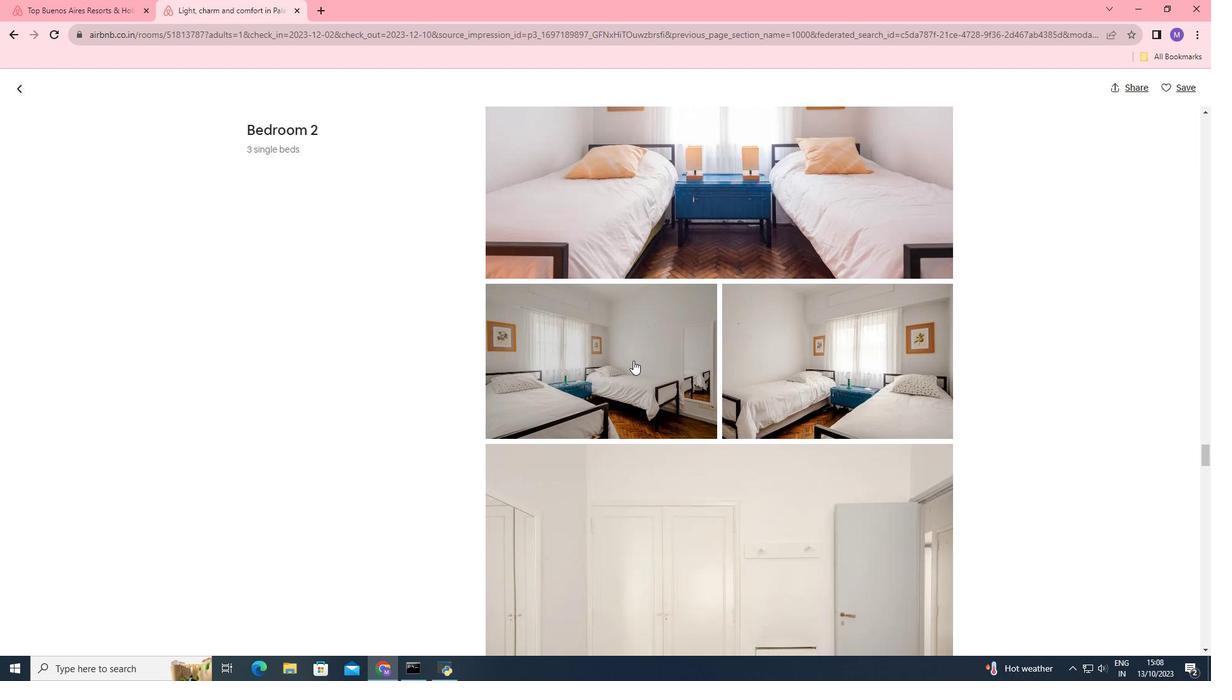 
Action: Mouse scrolled (633, 360) with delta (0, 0)
Screenshot: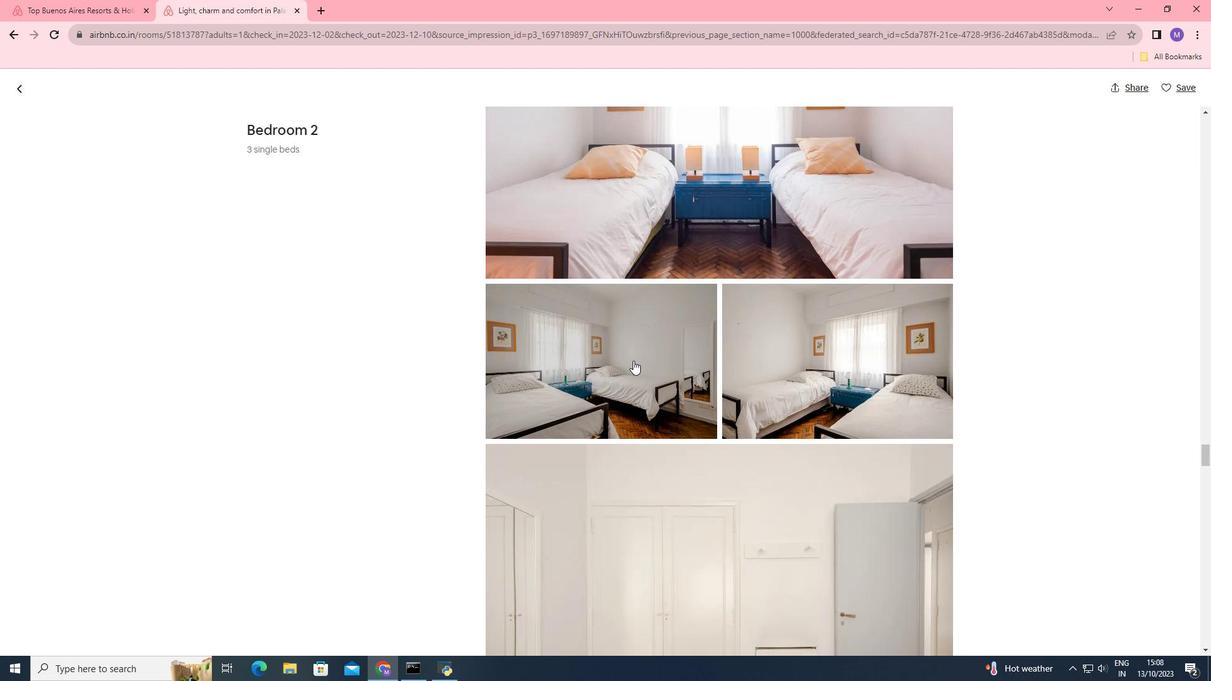 
Action: Mouse scrolled (633, 360) with delta (0, 0)
Screenshot: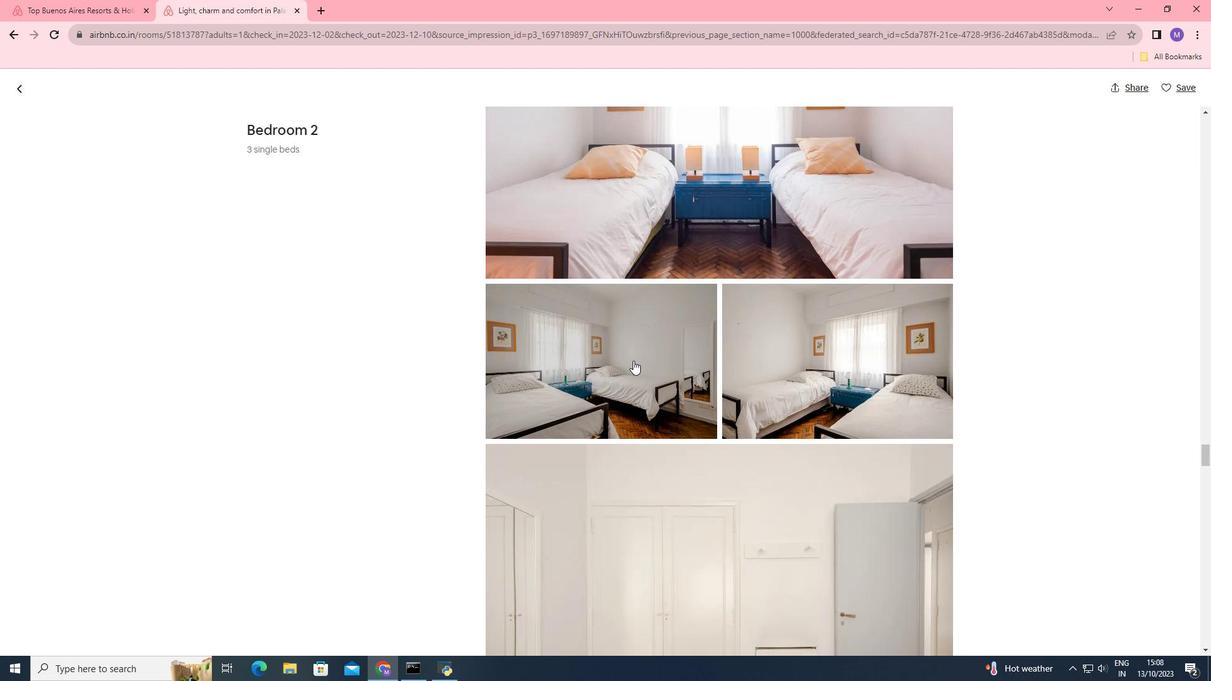
Action: Mouse scrolled (633, 360) with delta (0, 0)
Screenshot: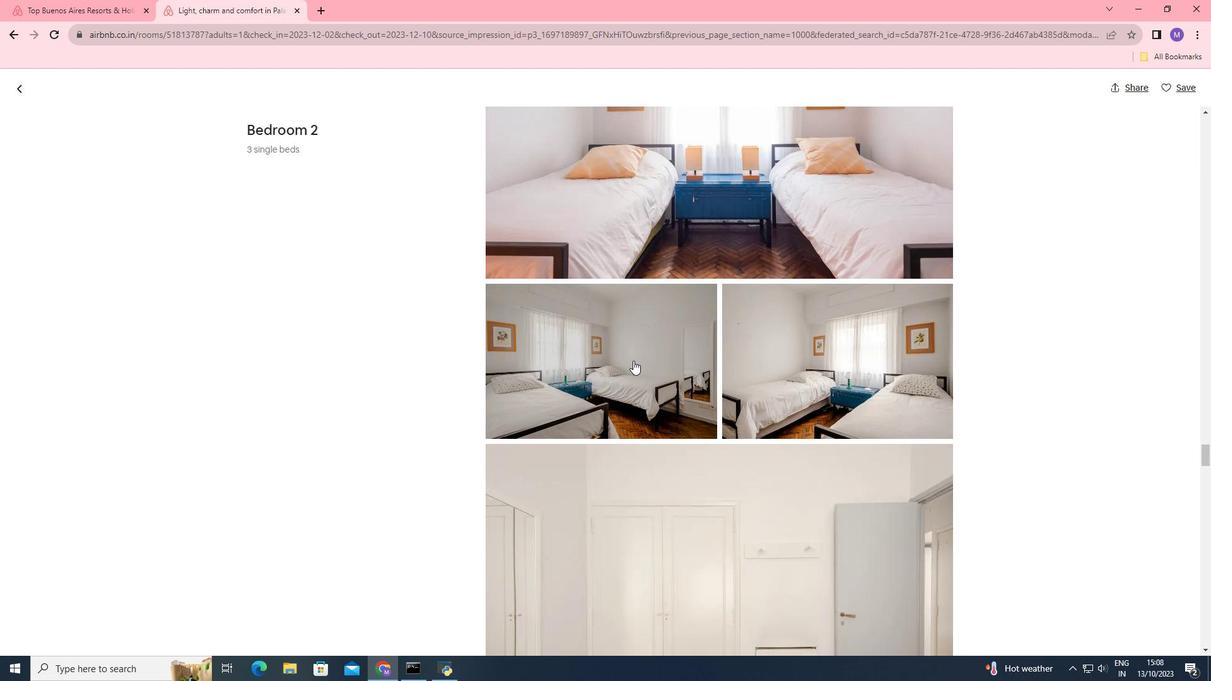 
Action: Mouse scrolled (633, 360) with delta (0, 0)
Screenshot: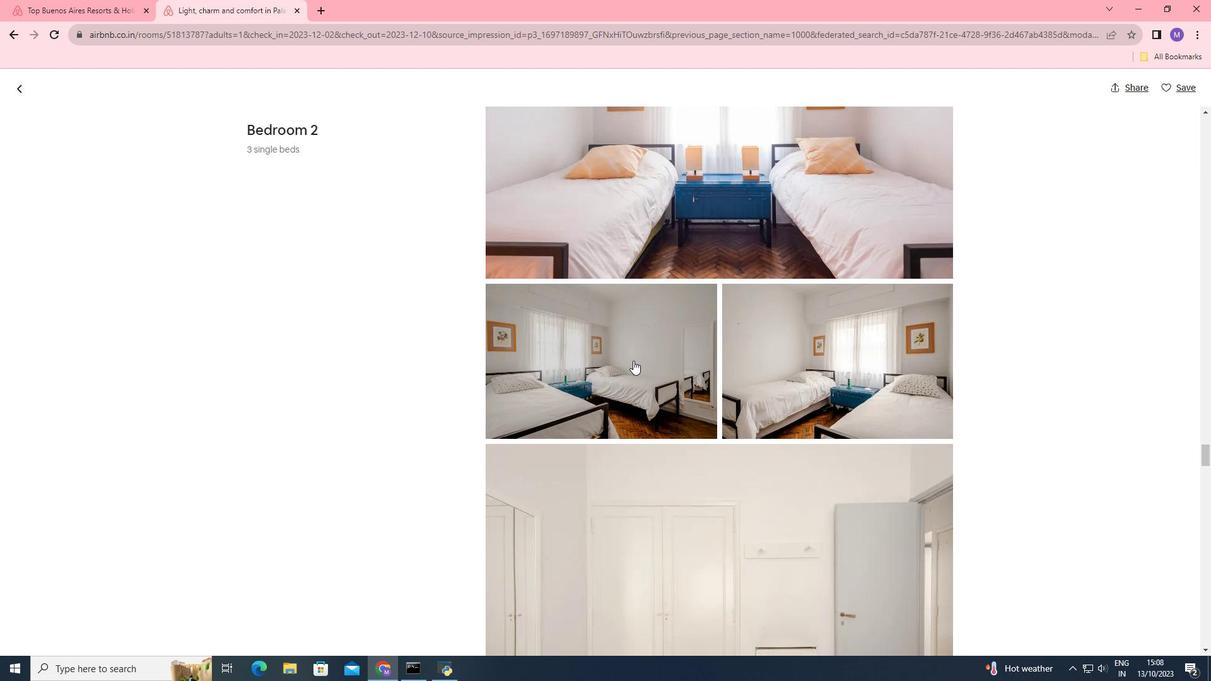 
Action: Mouse scrolled (633, 360) with delta (0, 0)
Screenshot: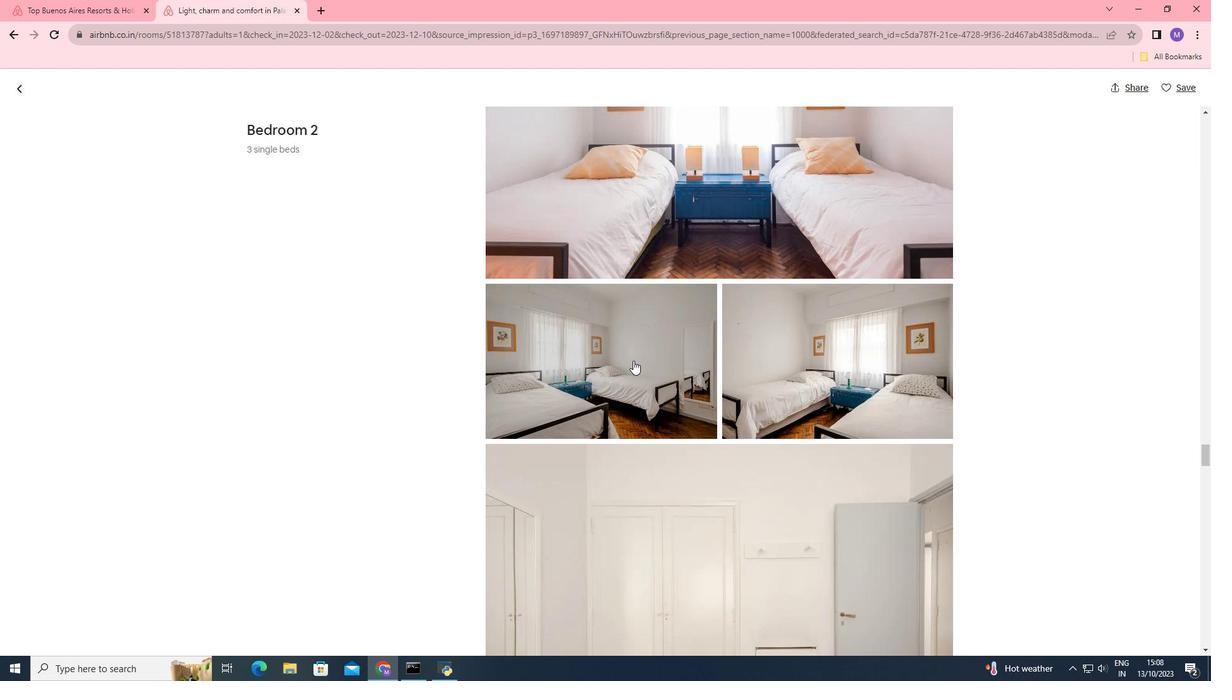 
Action: Mouse scrolled (633, 360) with delta (0, 0)
Screenshot: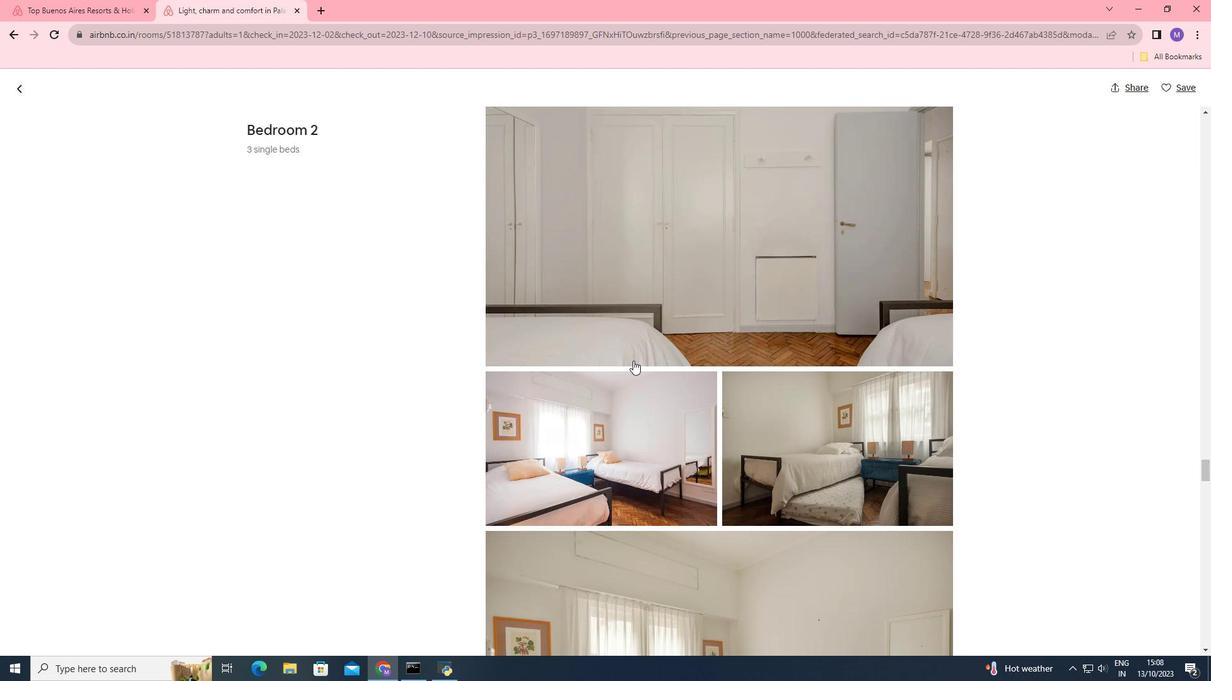 
Action: Mouse scrolled (633, 360) with delta (0, 0)
Screenshot: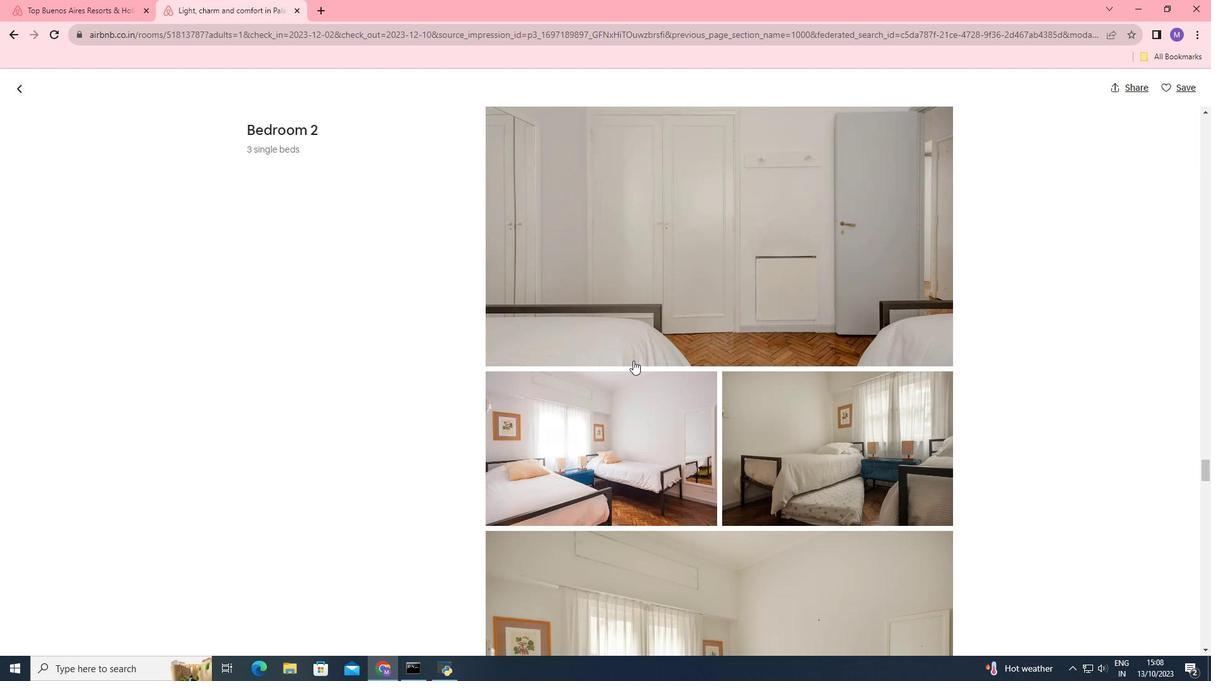 
Action: Mouse scrolled (633, 360) with delta (0, 0)
Screenshot: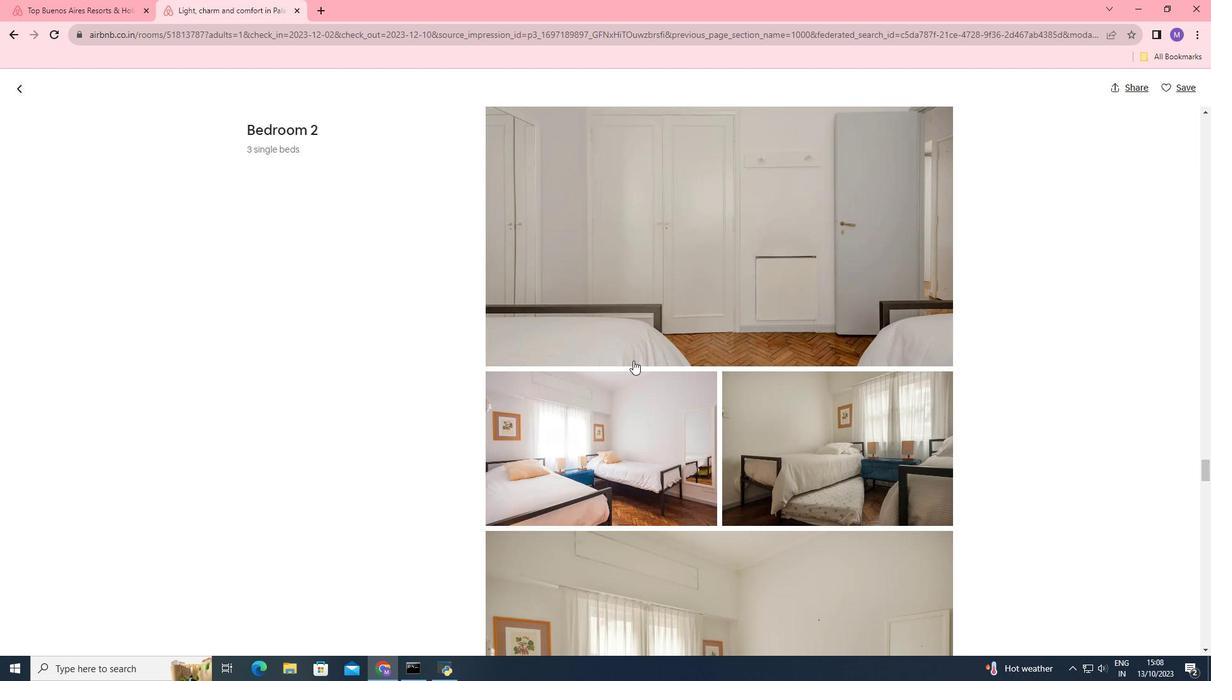 
Action: Mouse scrolled (633, 360) with delta (0, 0)
Screenshot: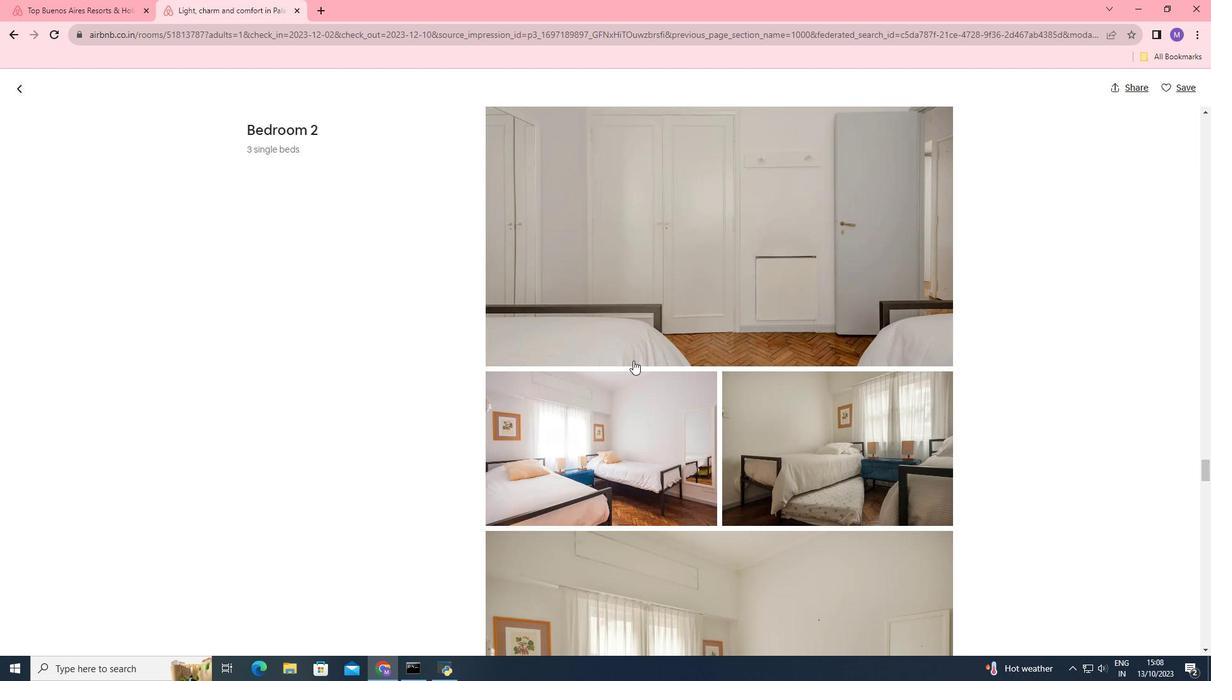 
Action: Mouse scrolled (633, 360) with delta (0, 0)
Screenshot: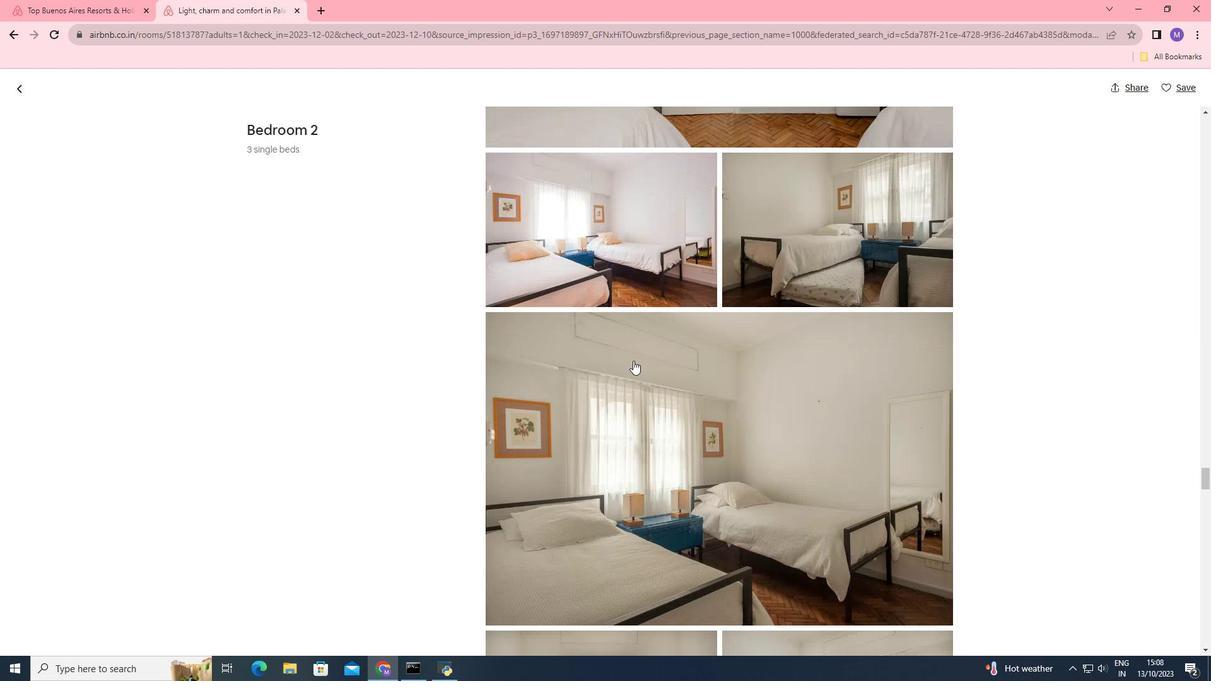 
Action: Mouse scrolled (633, 360) with delta (0, 0)
